 Task: Buy 2 Sway Bars & Parts from Shocks, Struts & Suspension section under best seller category for shipping address: Melinda Young, 1980 Bartlett Avenue, Southfield, Michigan 48076, Cell Number 2485598029. Pay from credit card ending with 7965, CVV 549
Action: Mouse moved to (109, 25)
Screenshot: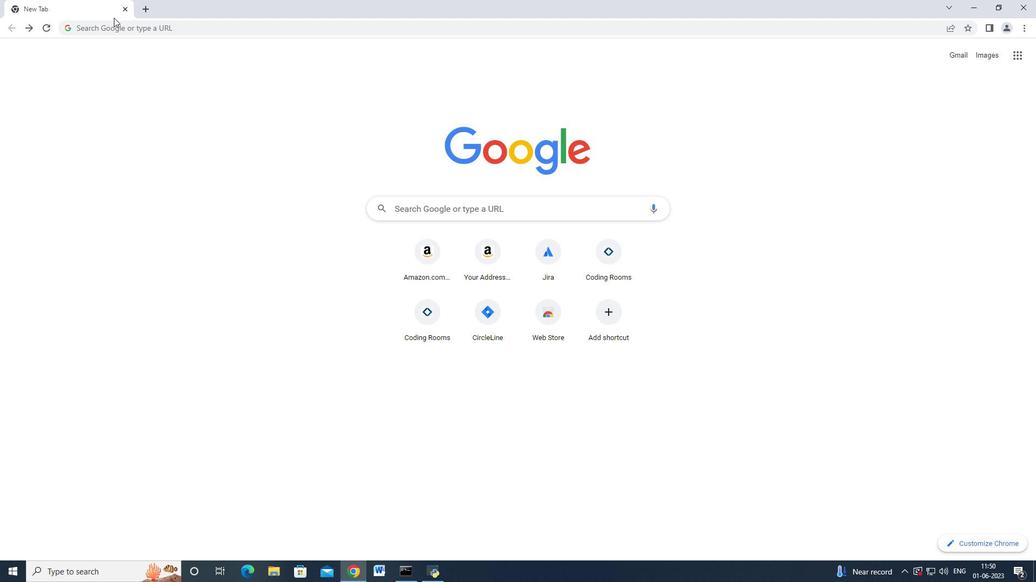 
Action: Mouse pressed left at (109, 25)
Screenshot: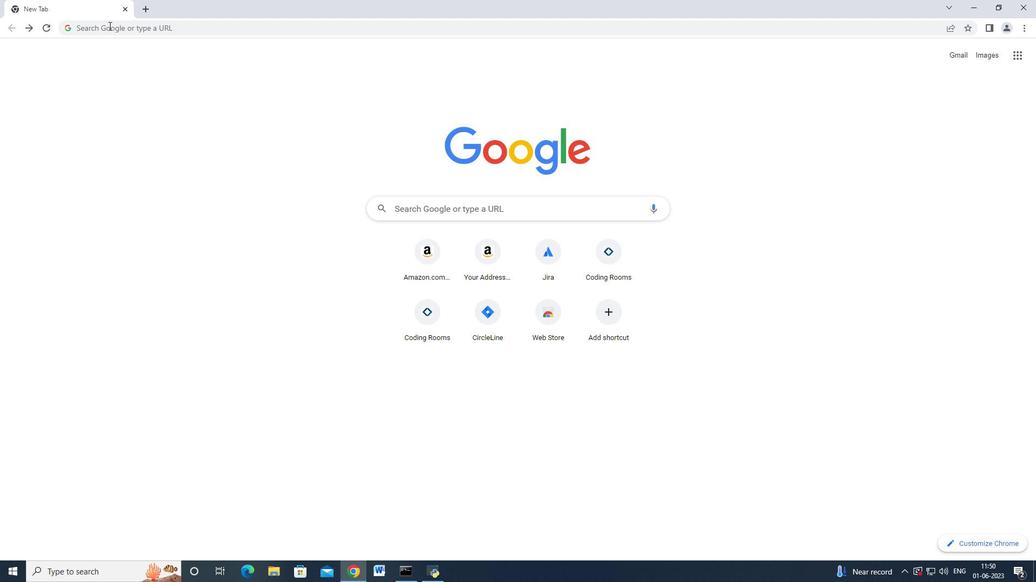 
Action: Key pressed amazon.com<Key.enter>
Screenshot: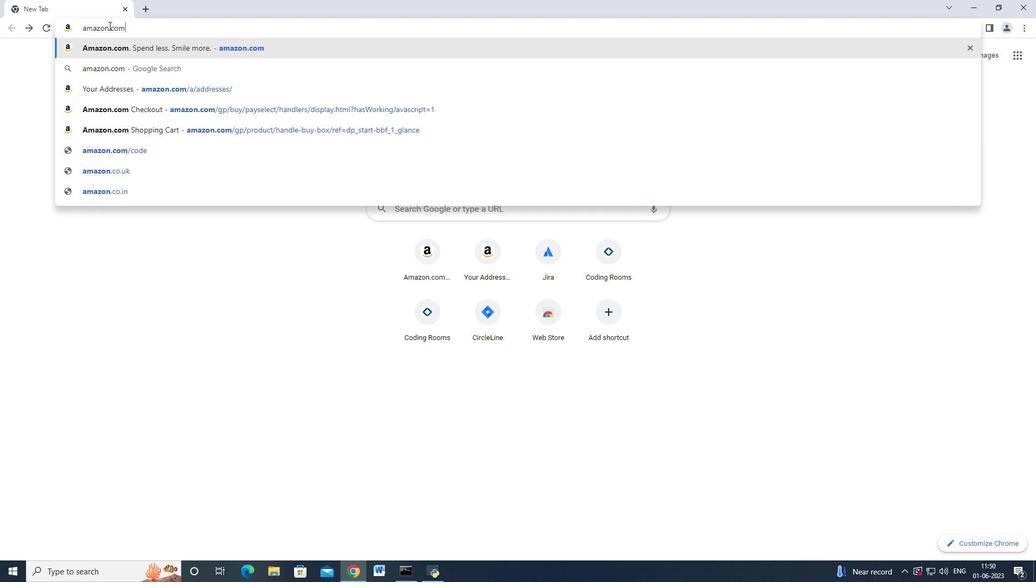 
Action: Mouse moved to (26, 86)
Screenshot: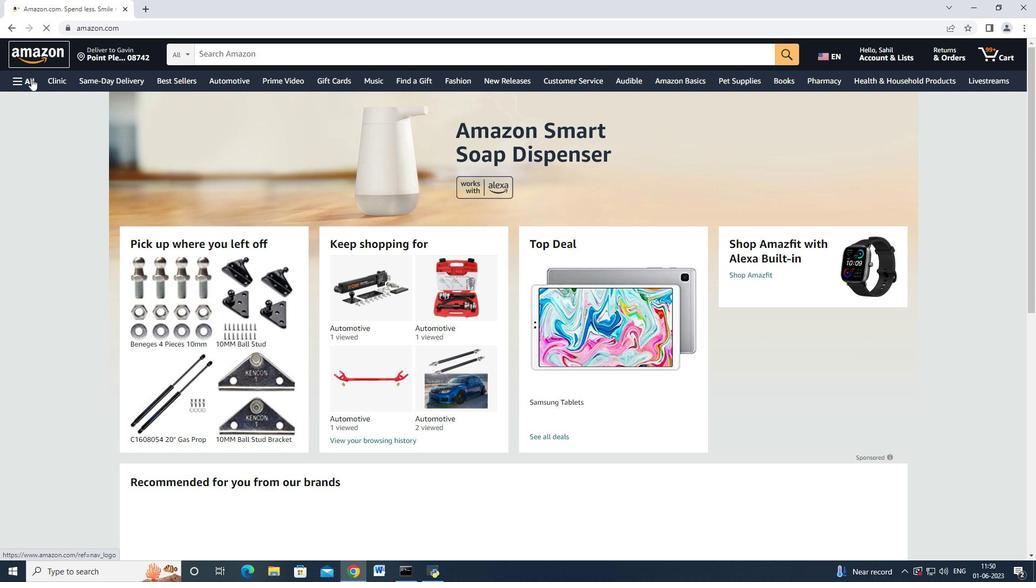 
Action: Mouse pressed left at (26, 86)
Screenshot: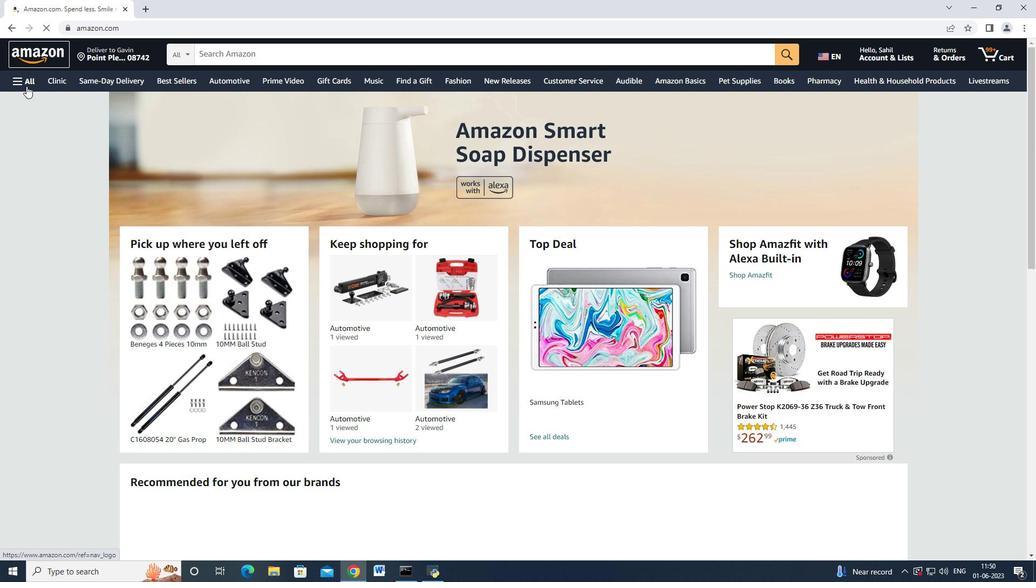 
Action: Mouse moved to (51, 146)
Screenshot: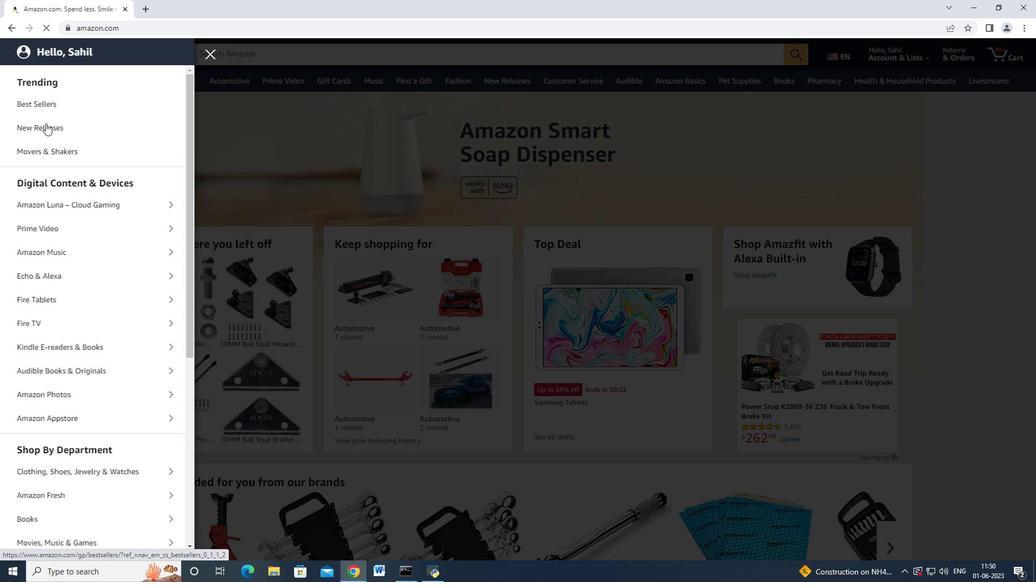 
Action: Mouse scrolled (51, 145) with delta (0, 0)
Screenshot: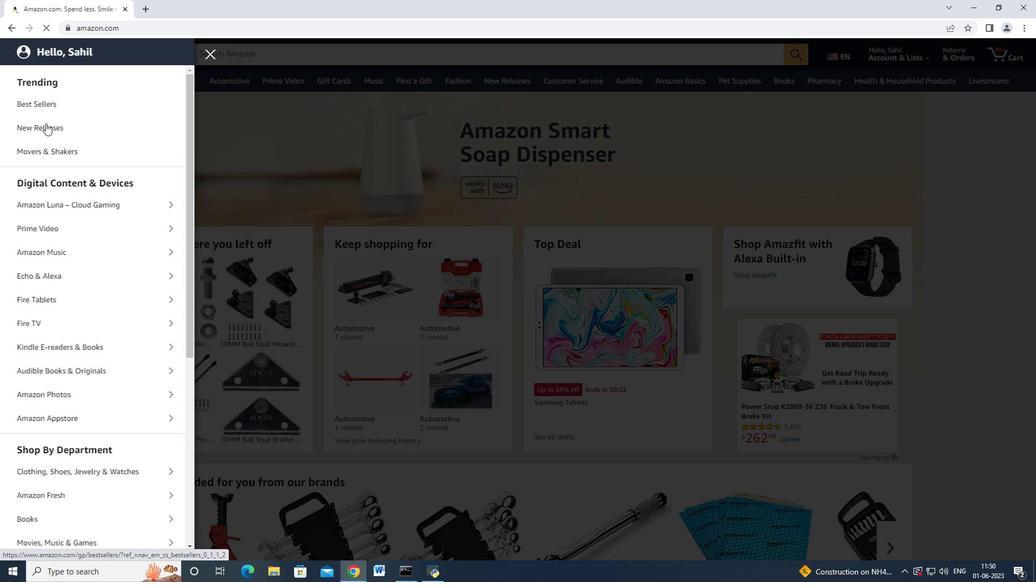 
Action: Mouse moved to (52, 152)
Screenshot: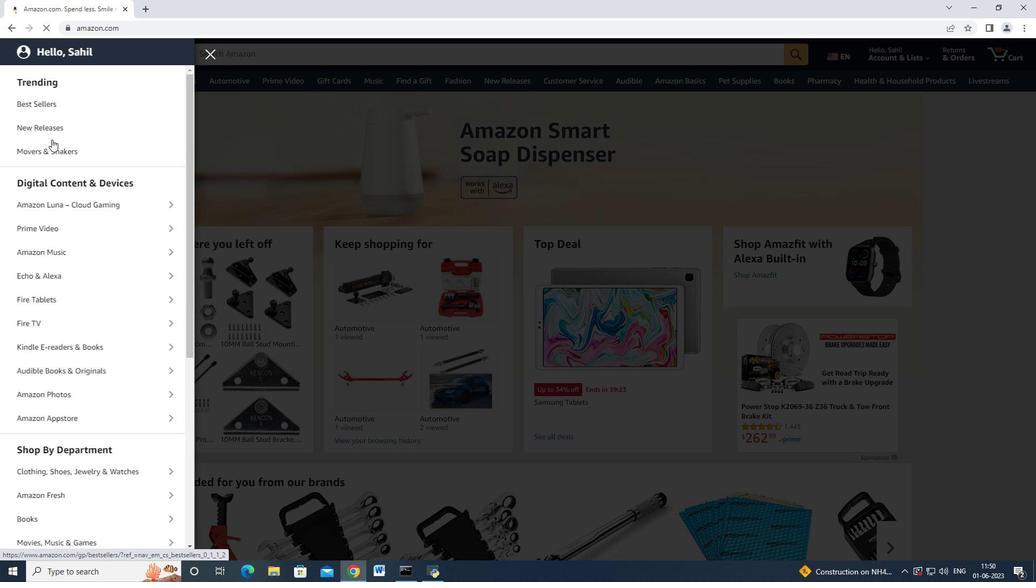 
Action: Mouse scrolled (52, 151) with delta (0, 0)
Screenshot: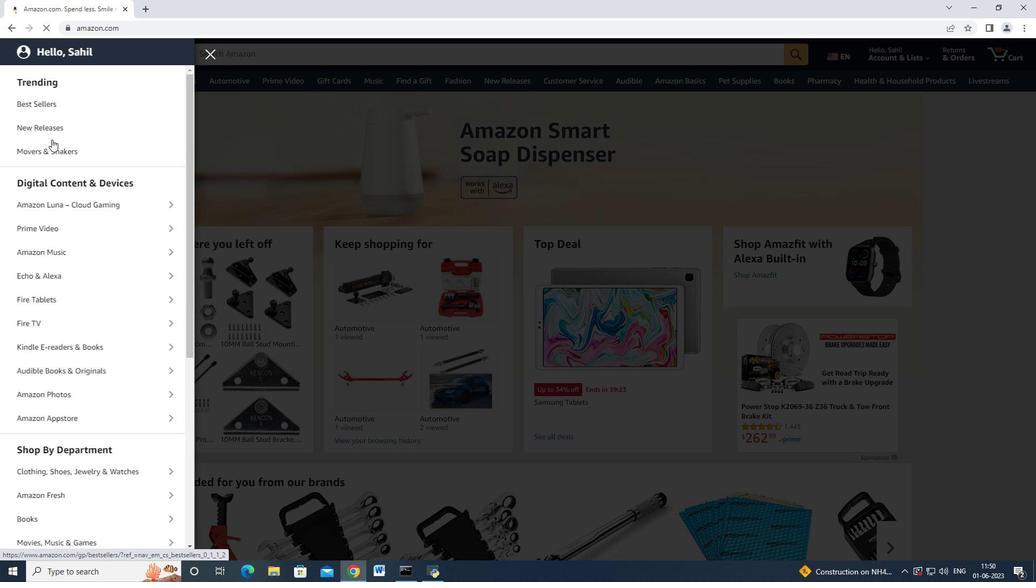 
Action: Mouse moved to (53, 158)
Screenshot: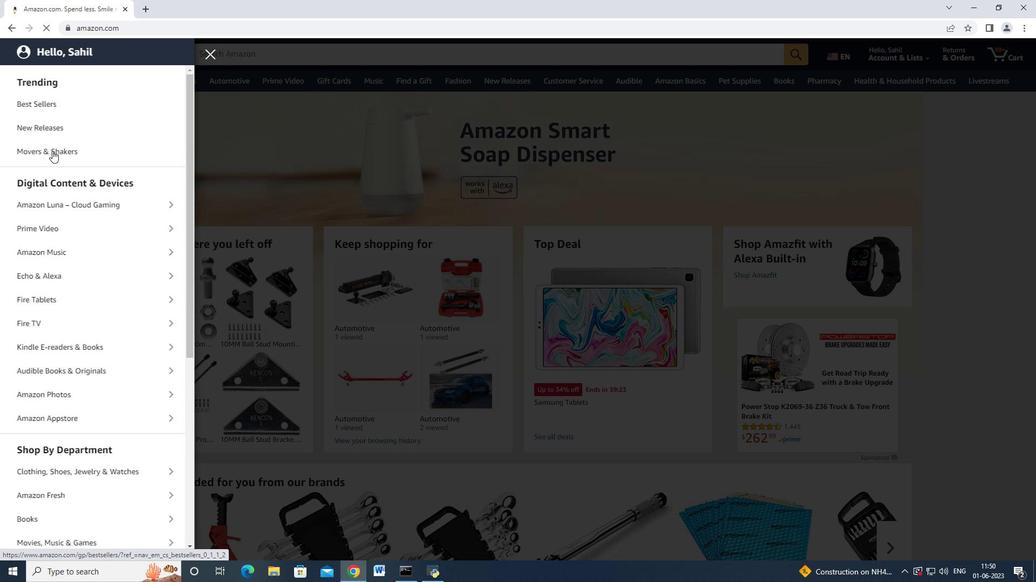 
Action: Mouse scrolled (53, 156) with delta (0, 0)
Screenshot: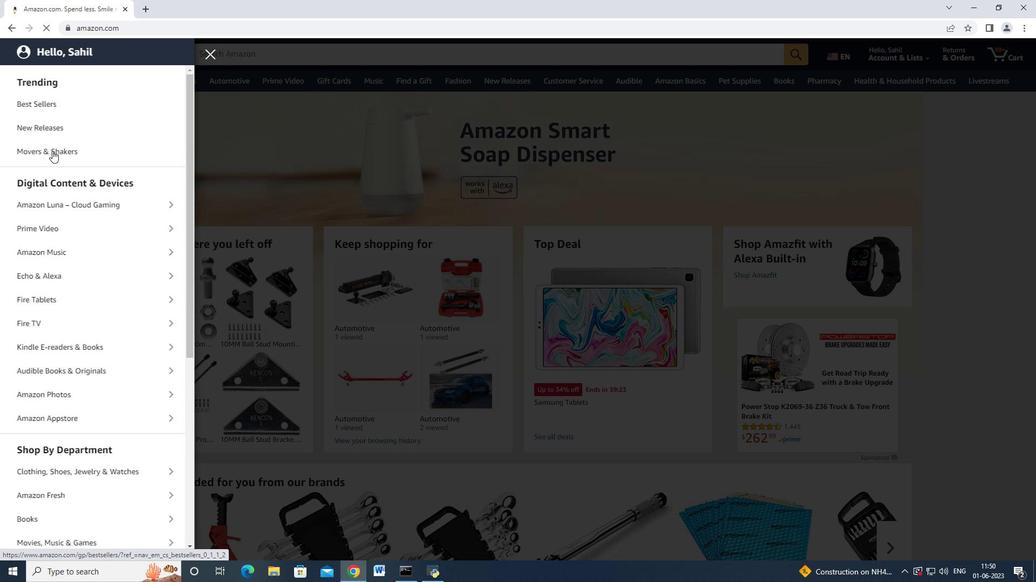 
Action: Mouse moved to (60, 407)
Screenshot: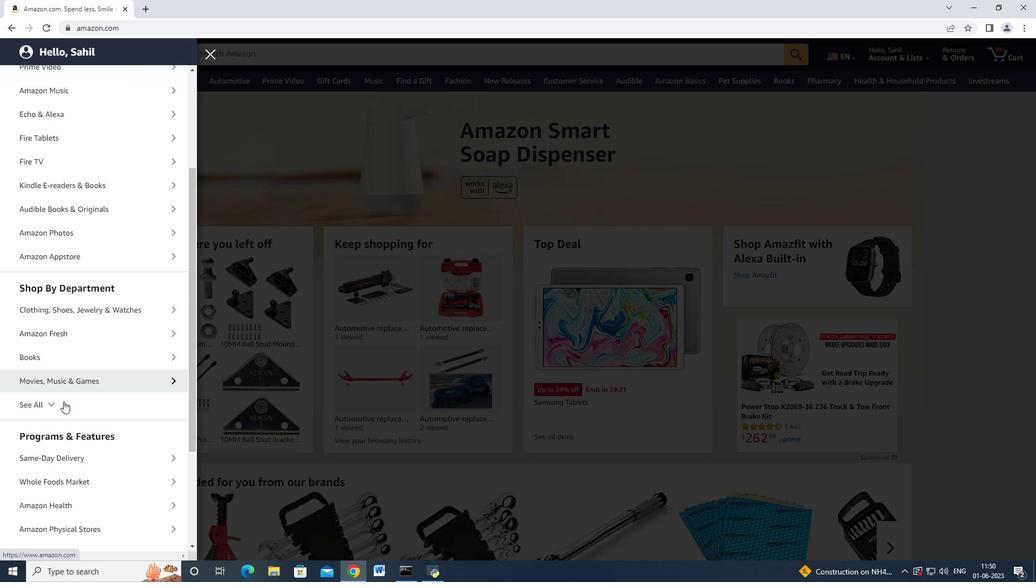 
Action: Mouse pressed left at (60, 407)
Screenshot: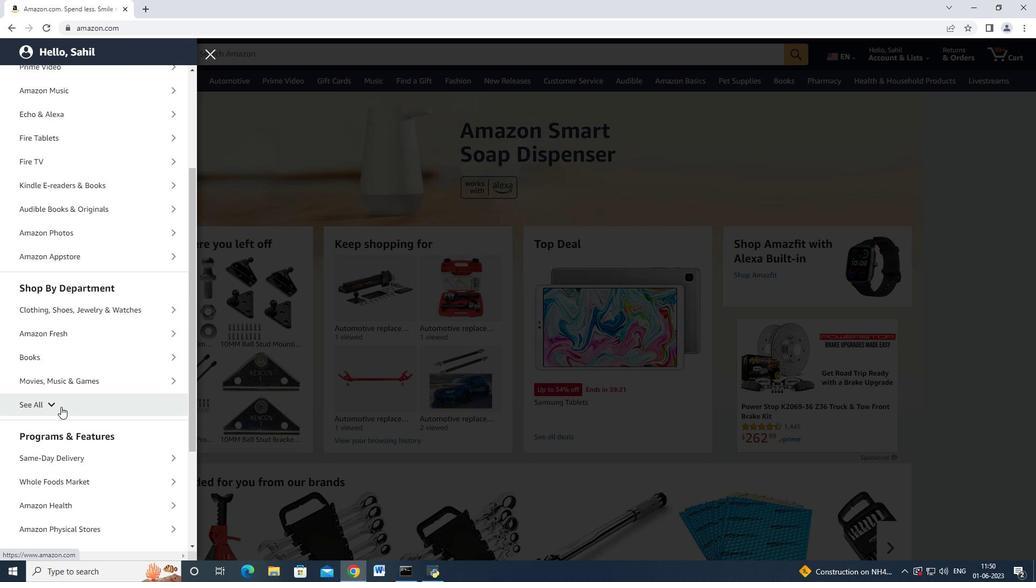 
Action: Mouse moved to (75, 388)
Screenshot: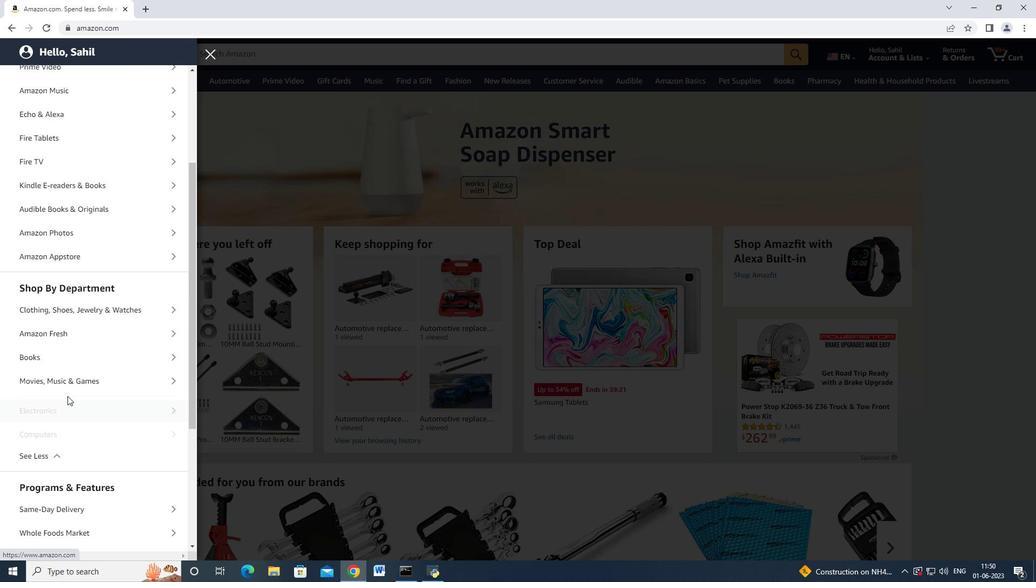 
Action: Mouse scrolled (75, 387) with delta (0, 0)
Screenshot: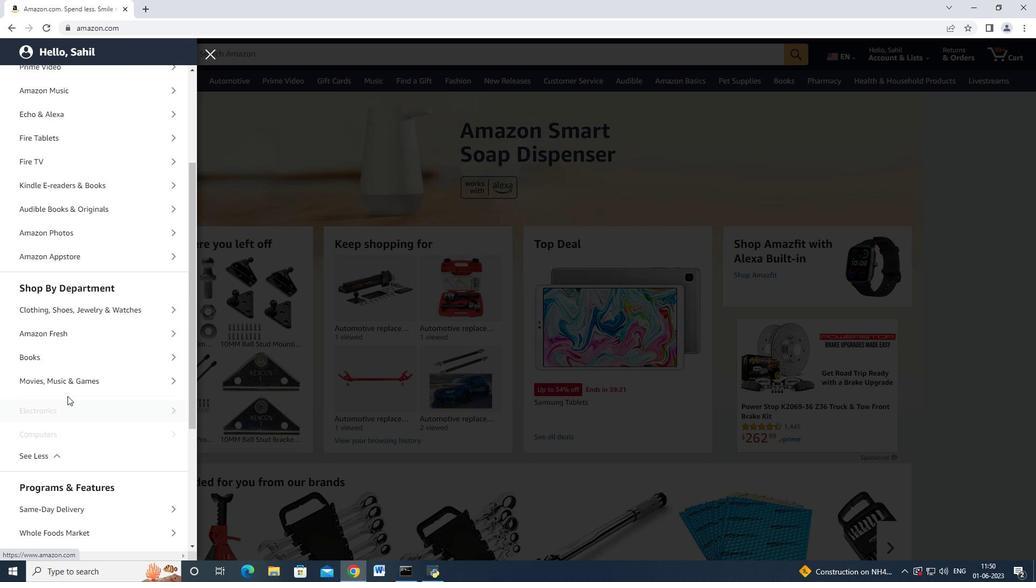 
Action: Mouse scrolled (75, 387) with delta (0, 0)
Screenshot: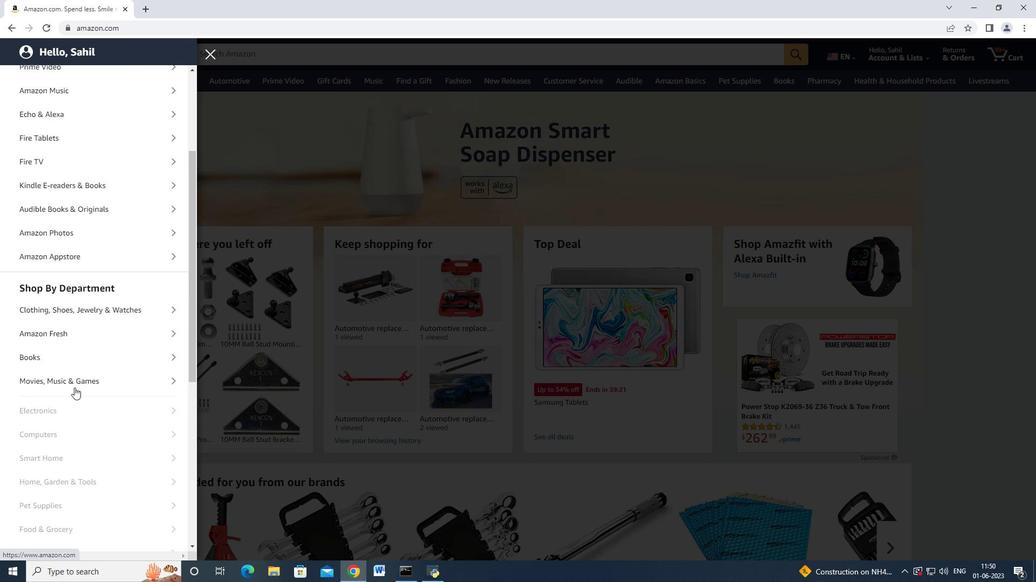
Action: Mouse scrolled (75, 387) with delta (0, 0)
Screenshot: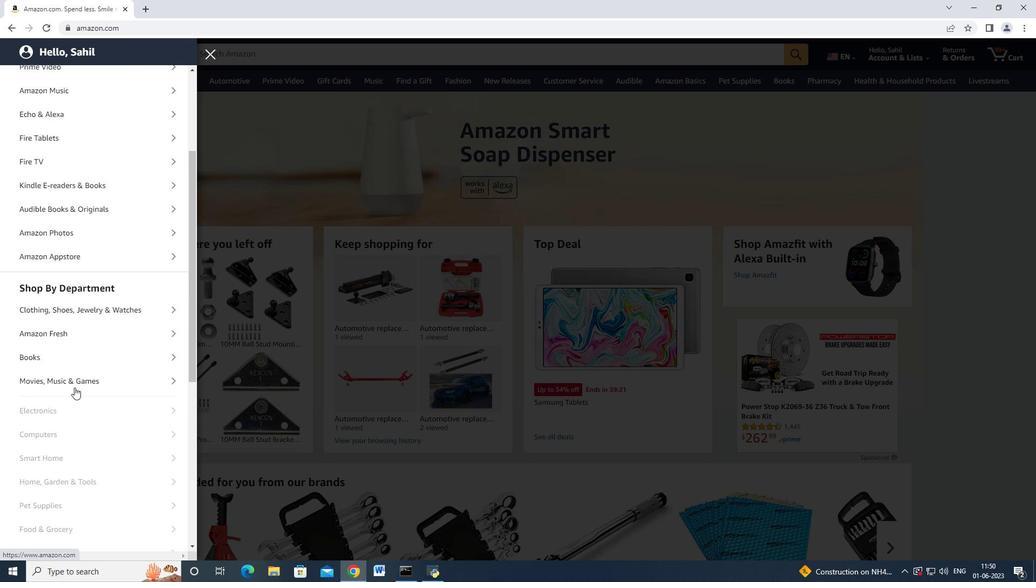
Action: Mouse scrolled (75, 387) with delta (0, 0)
Screenshot: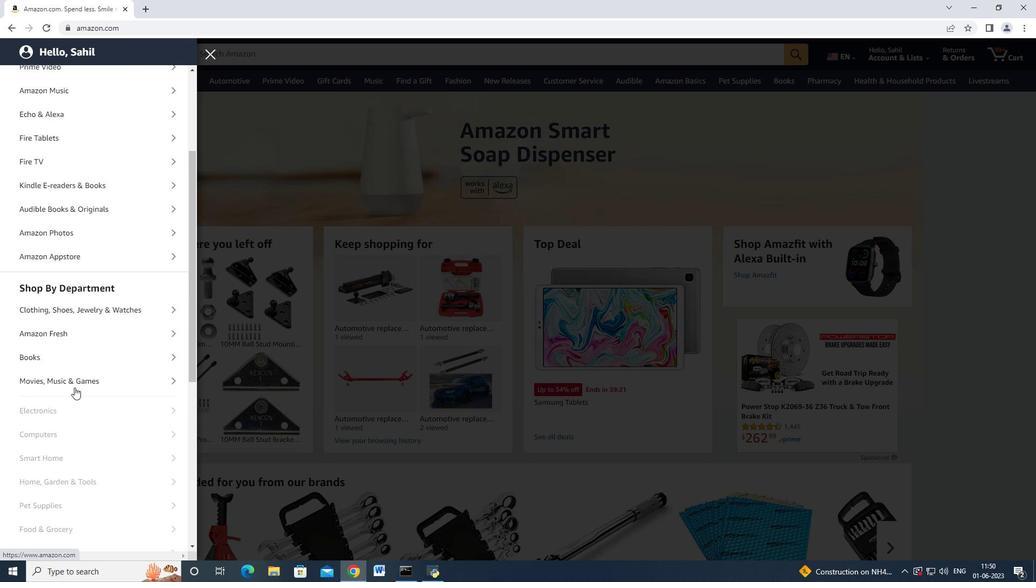 
Action: Mouse moved to (75, 387)
Screenshot: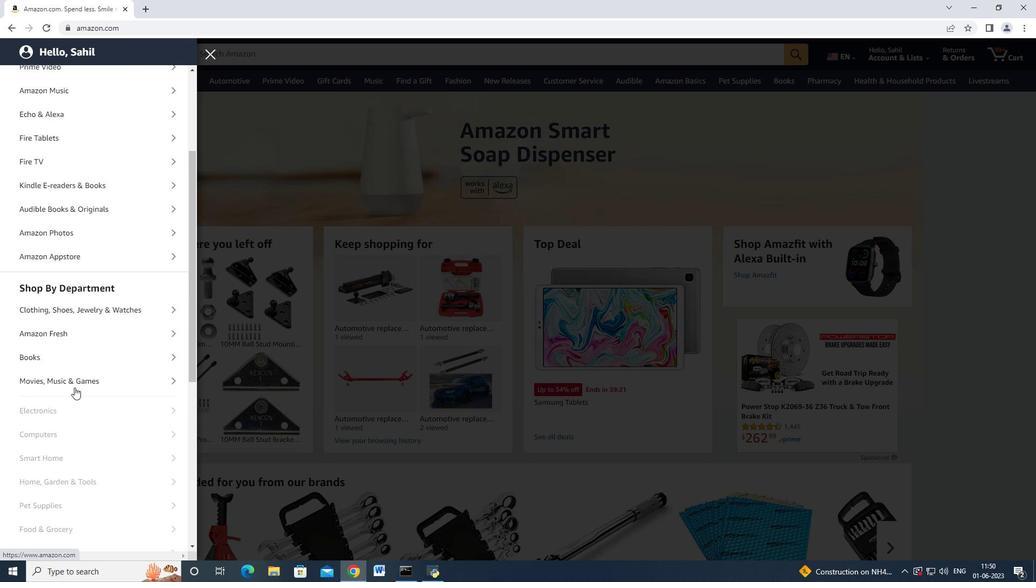 
Action: Mouse scrolled (75, 386) with delta (0, 0)
Screenshot: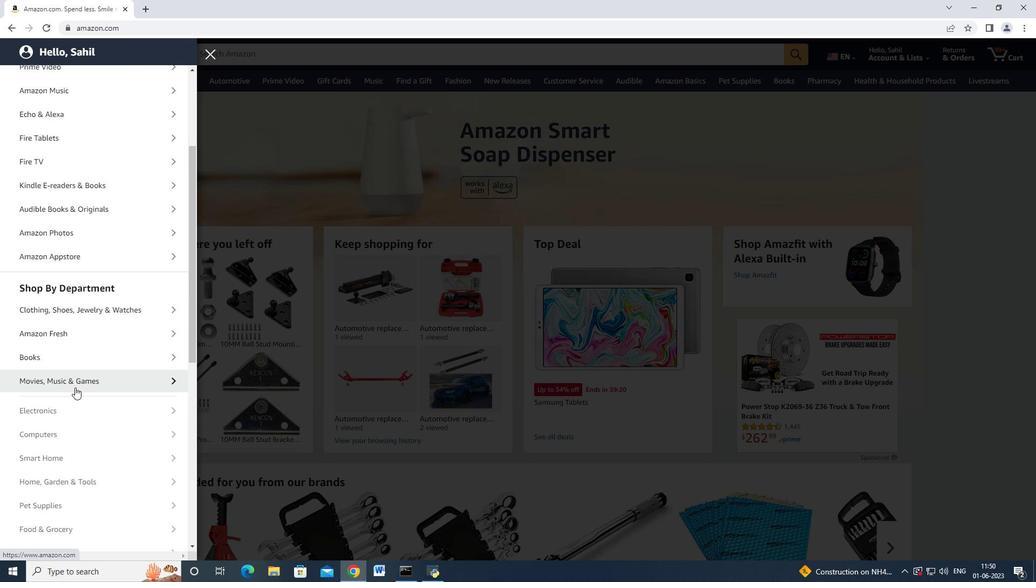 
Action: Mouse moved to (94, 348)
Screenshot: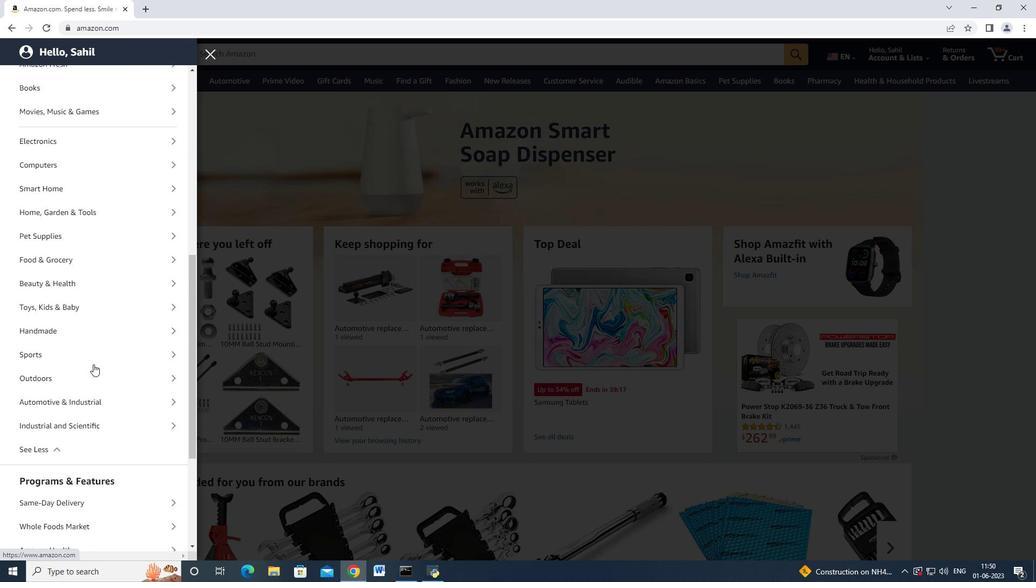 
Action: Mouse scrolled (94, 348) with delta (0, 0)
Screenshot: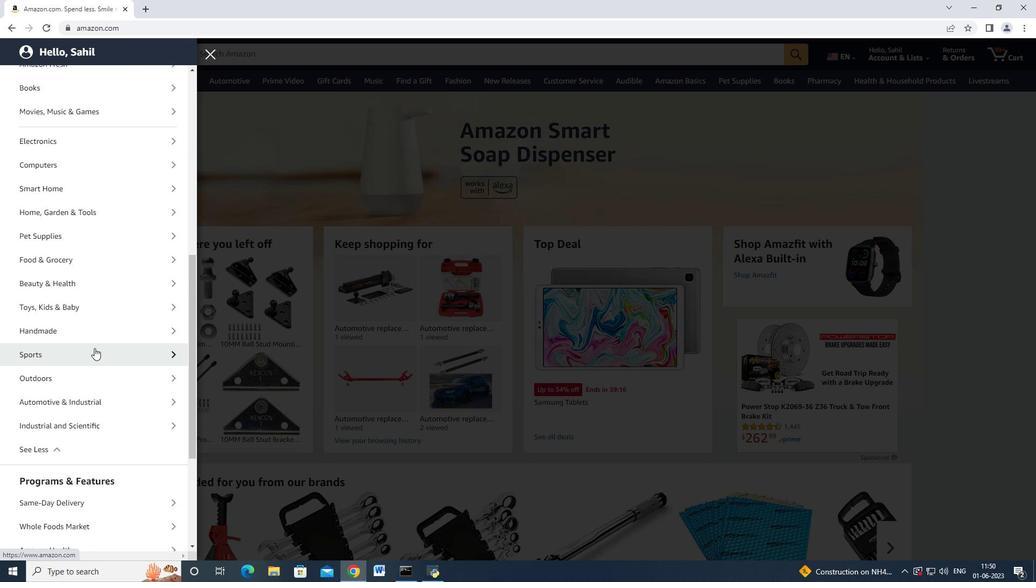 
Action: Mouse moved to (94, 351)
Screenshot: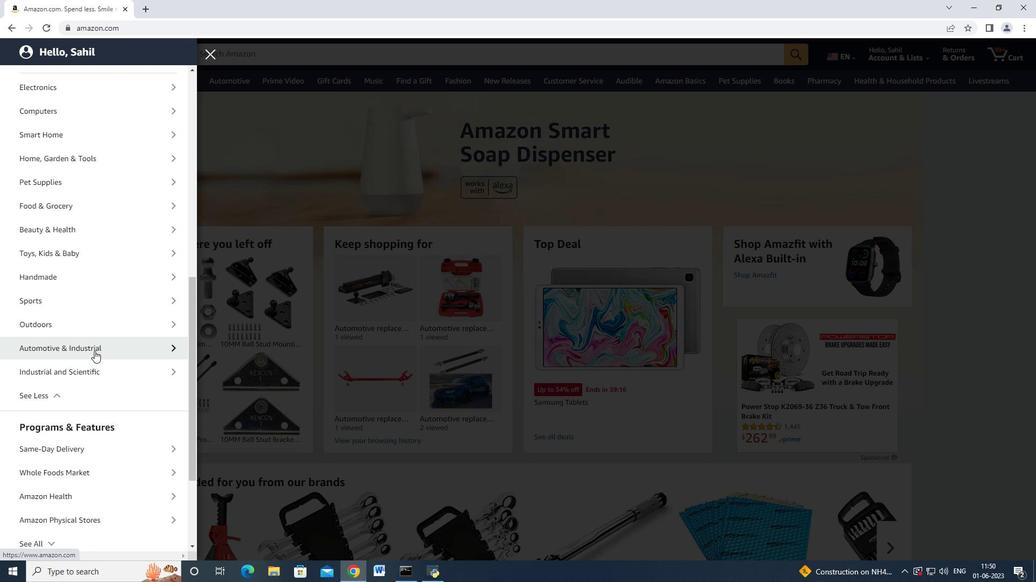 
Action: Mouse scrolled (94, 351) with delta (0, 0)
Screenshot: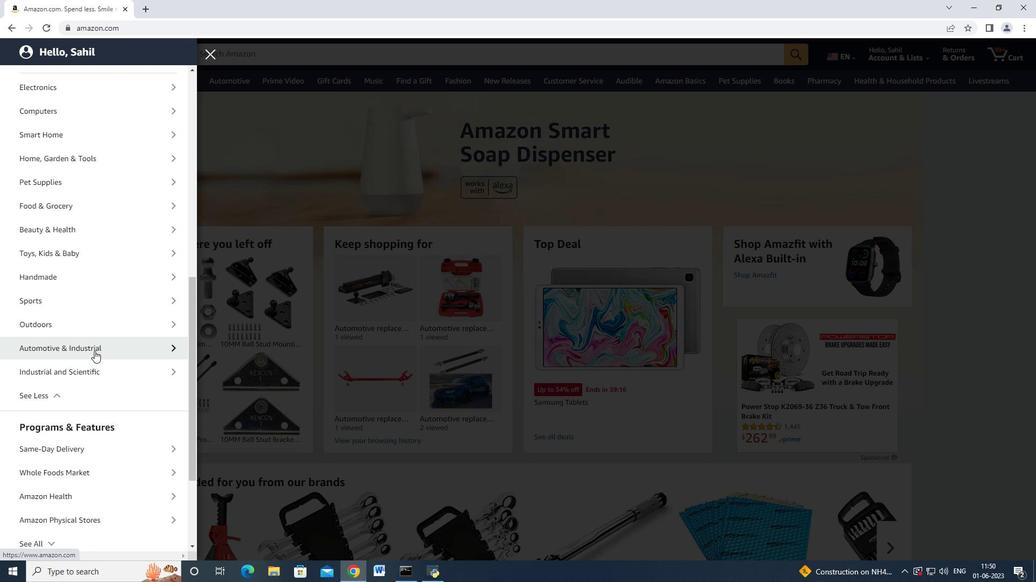 
Action: Mouse scrolled (94, 351) with delta (0, 0)
Screenshot: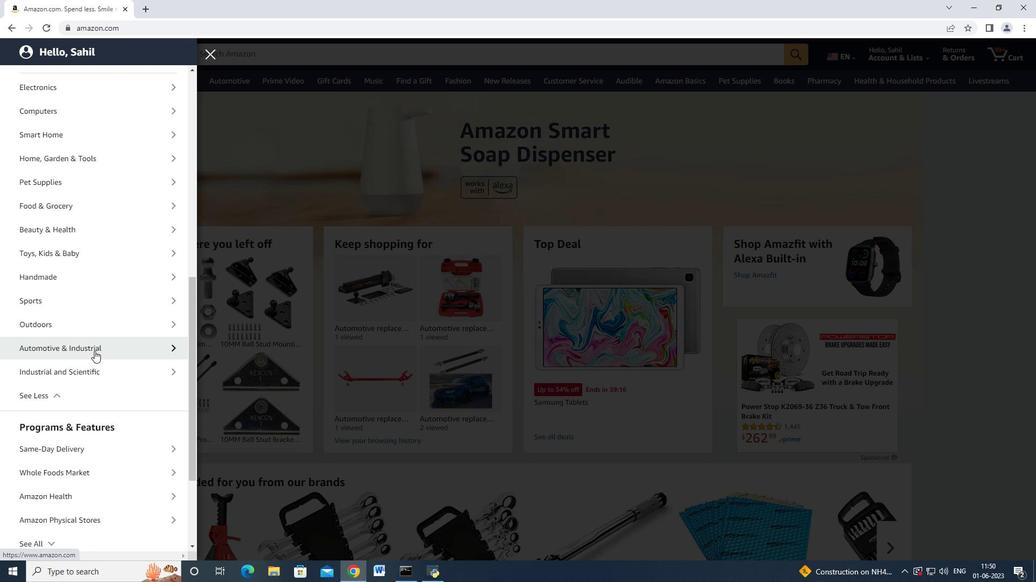 
Action: Mouse moved to (94, 355)
Screenshot: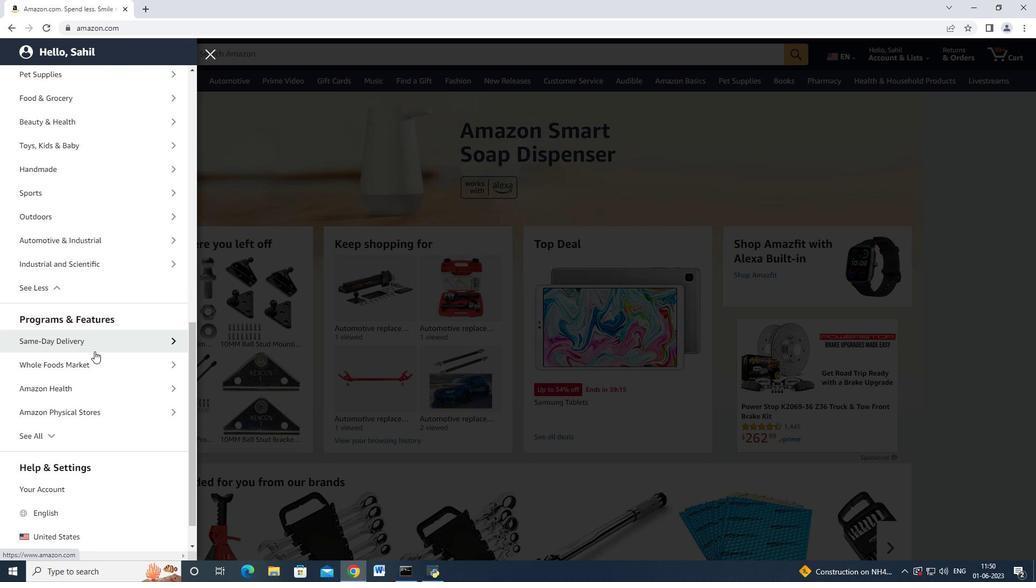 
Action: Mouse scrolled (94, 355) with delta (0, 0)
Screenshot: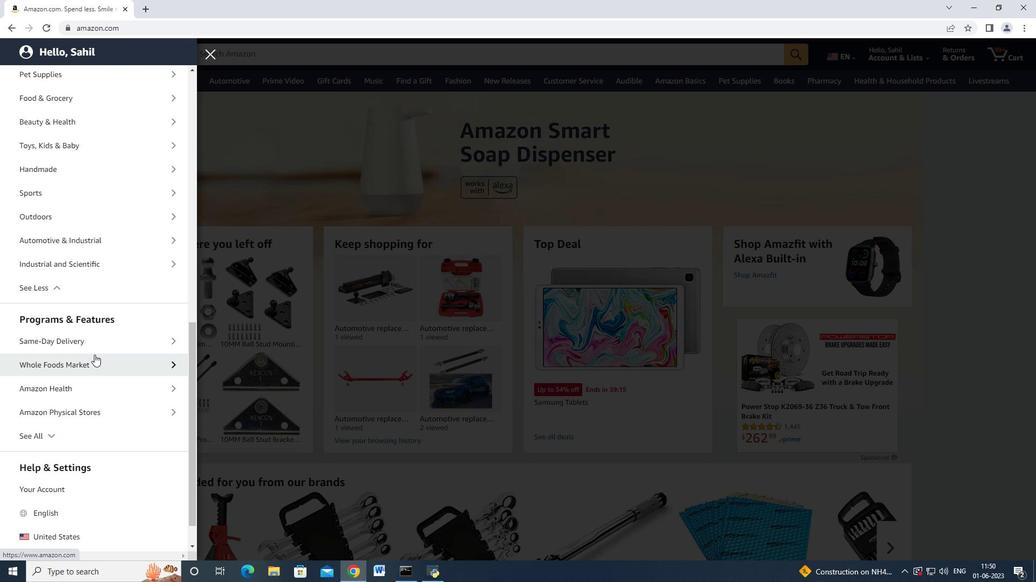 
Action: Mouse scrolled (94, 355) with delta (0, 0)
Screenshot: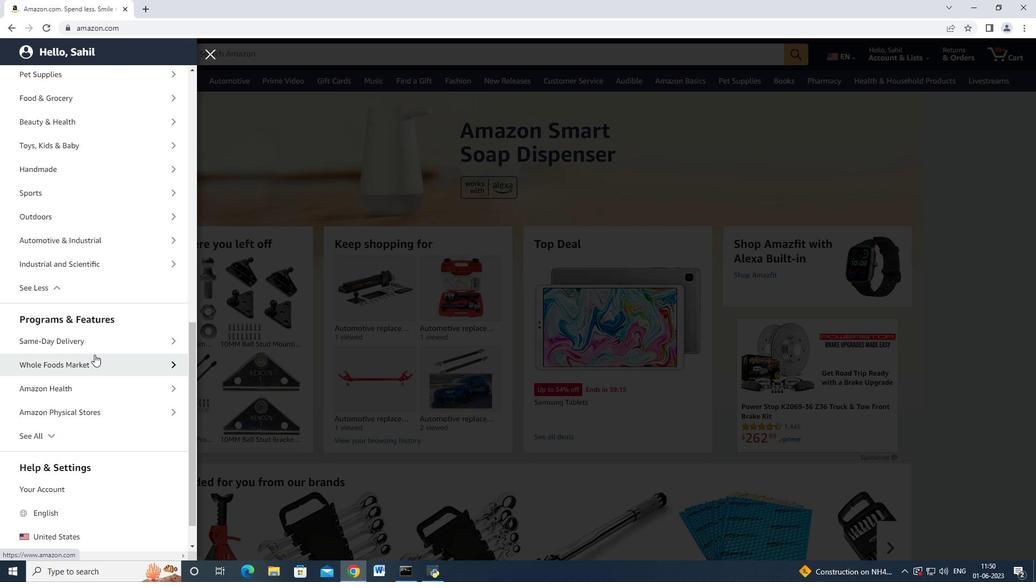 
Action: Mouse moved to (95, 352)
Screenshot: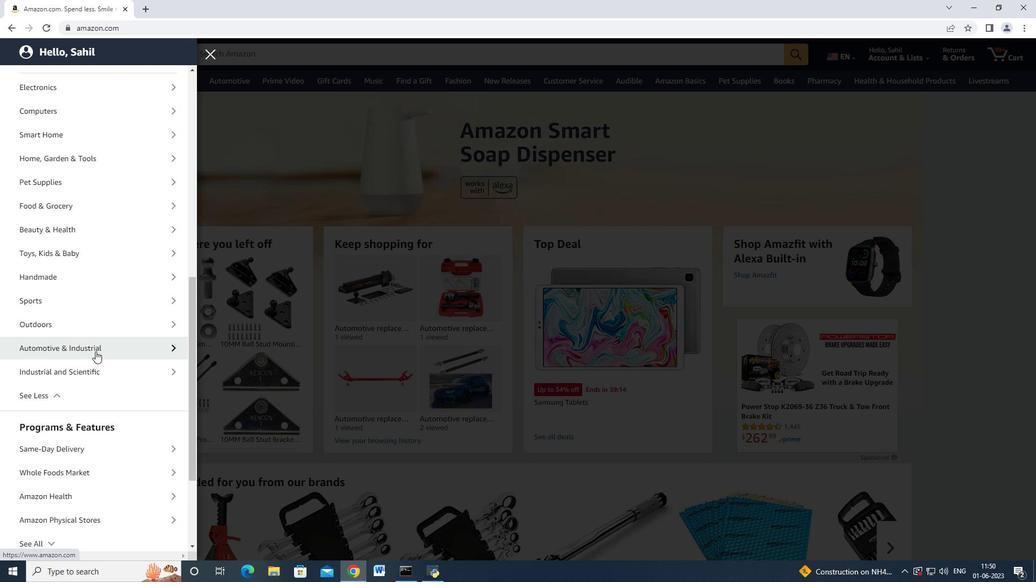 
Action: Mouse scrolled (95, 353) with delta (0, 0)
Screenshot: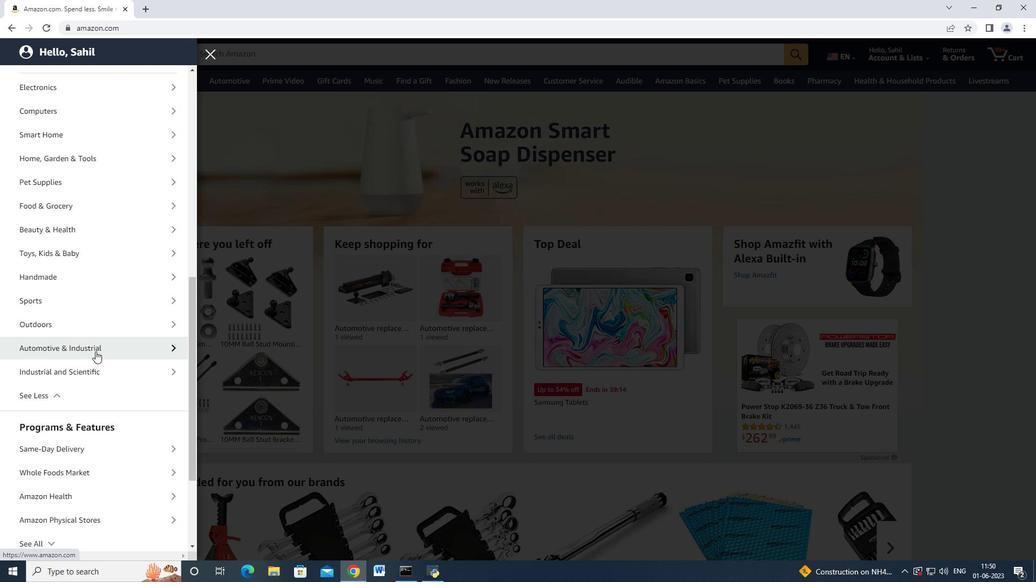
Action: Mouse scrolled (95, 353) with delta (0, 0)
Screenshot: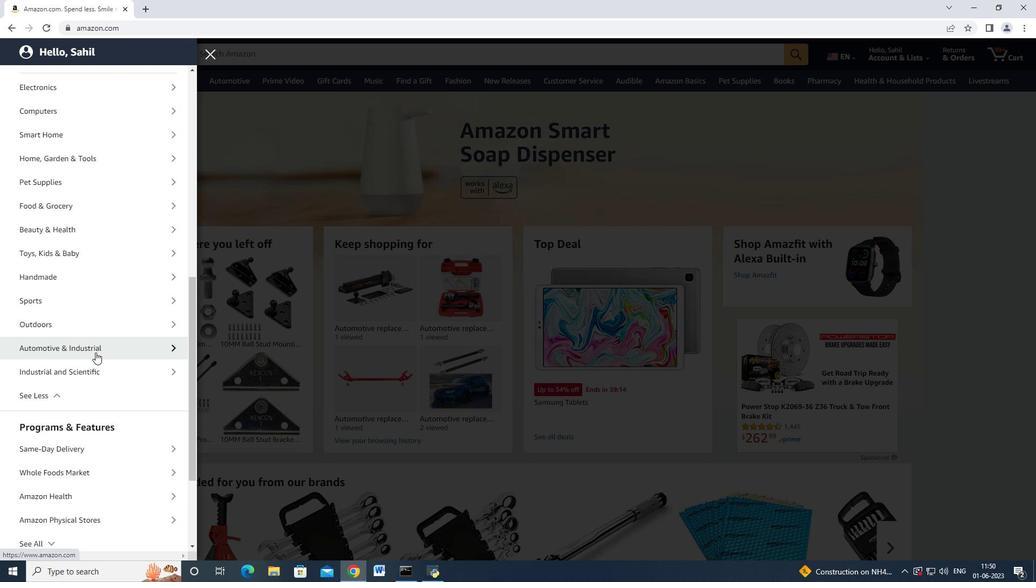
Action: Mouse moved to (101, 455)
Screenshot: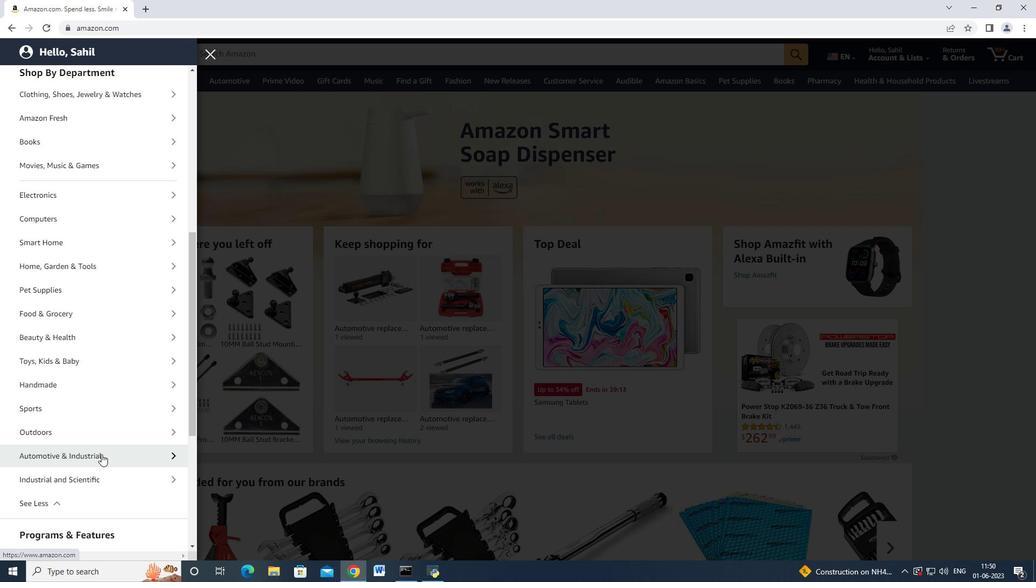 
Action: Mouse pressed left at (101, 455)
Screenshot: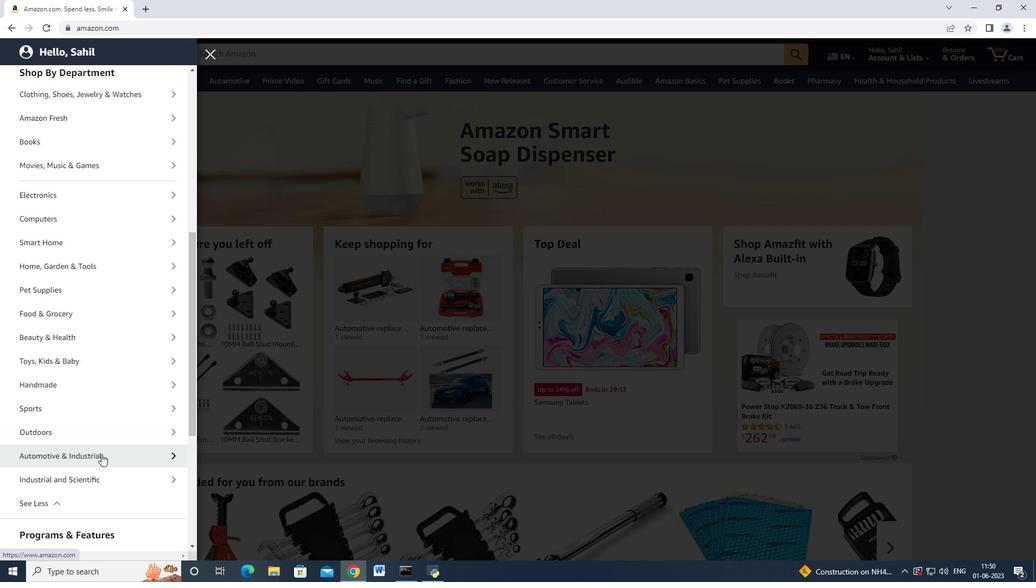 
Action: Mouse moved to (101, 124)
Screenshot: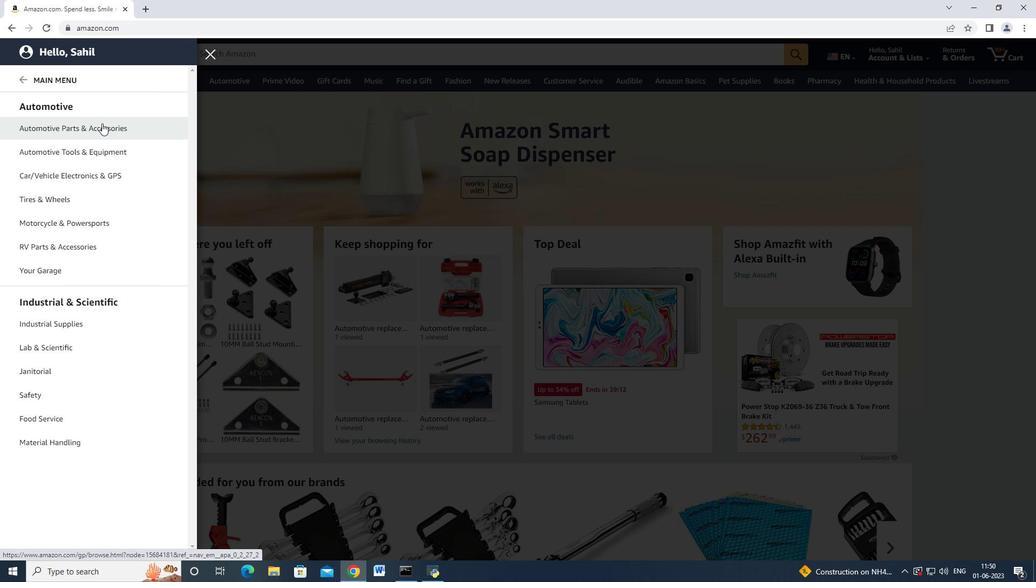 
Action: Mouse pressed left at (101, 124)
Screenshot: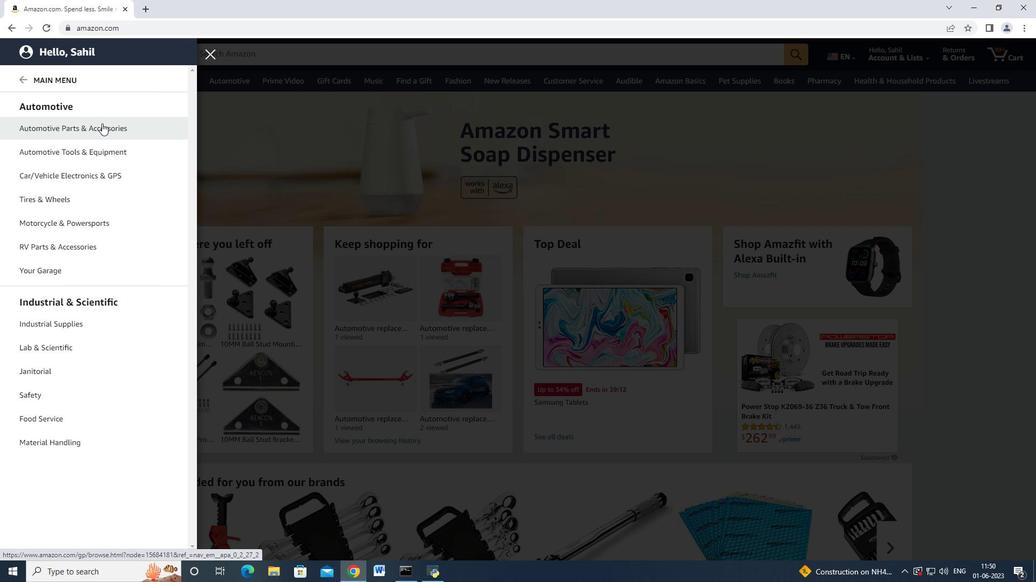 
Action: Mouse moved to (182, 104)
Screenshot: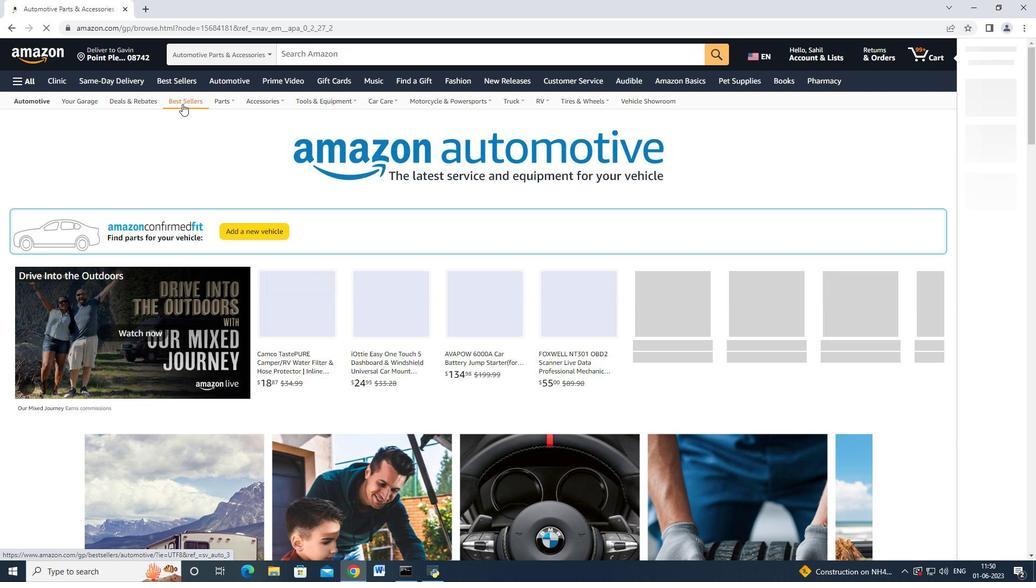 
Action: Mouse pressed left at (182, 104)
Screenshot: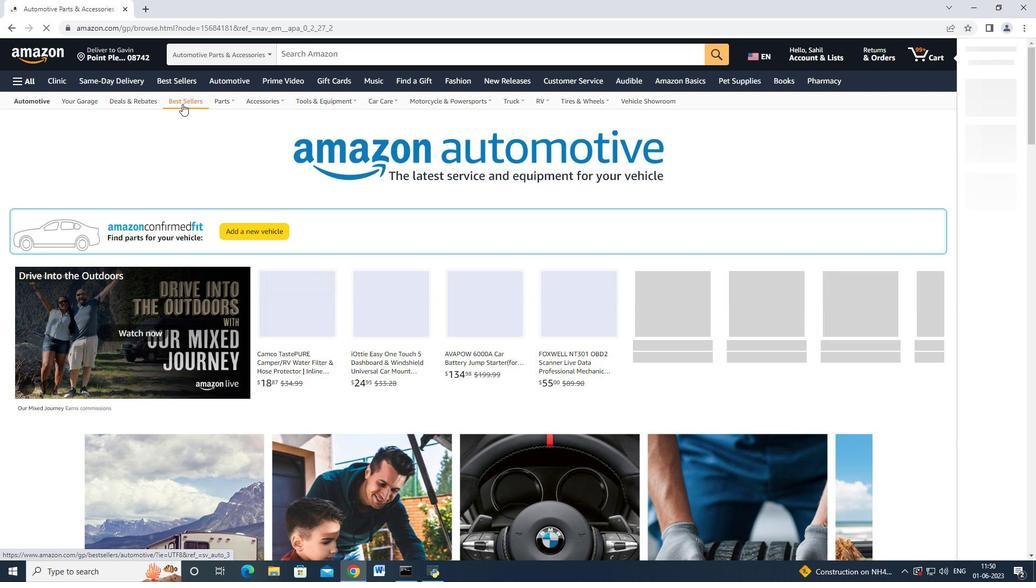 
Action: Mouse moved to (75, 347)
Screenshot: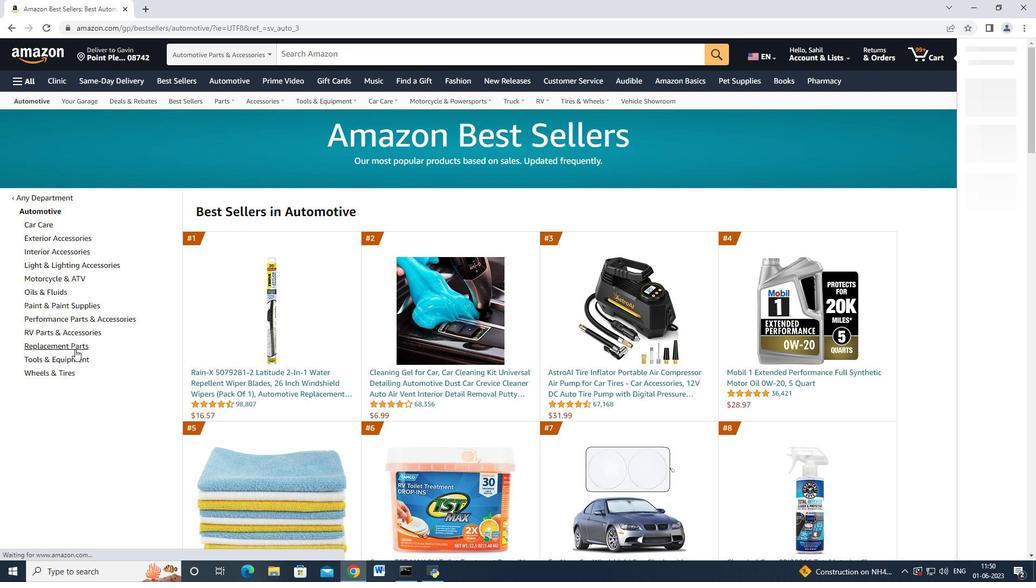 
Action: Mouse pressed left at (75, 347)
Screenshot: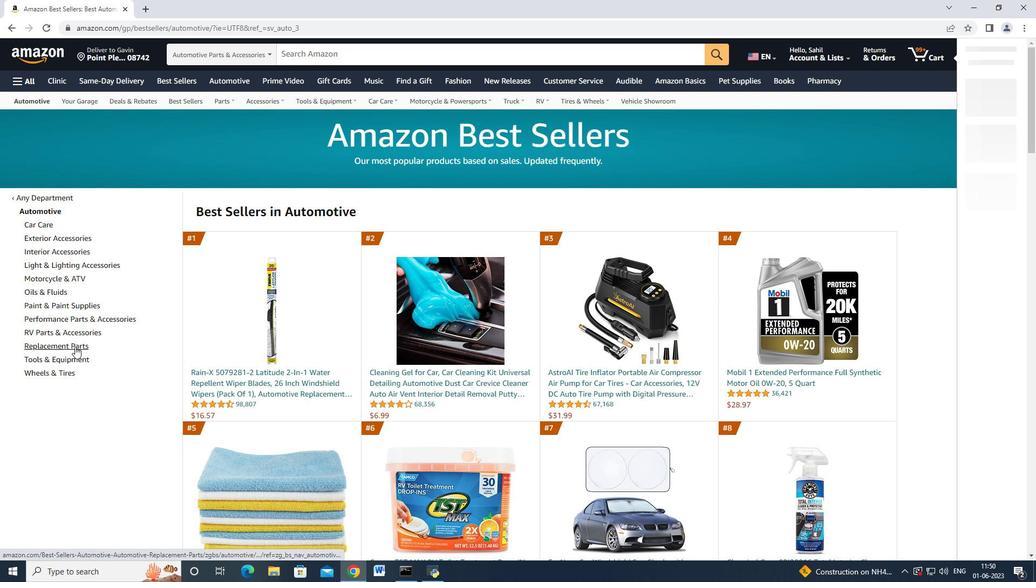 
Action: Mouse moved to (118, 324)
Screenshot: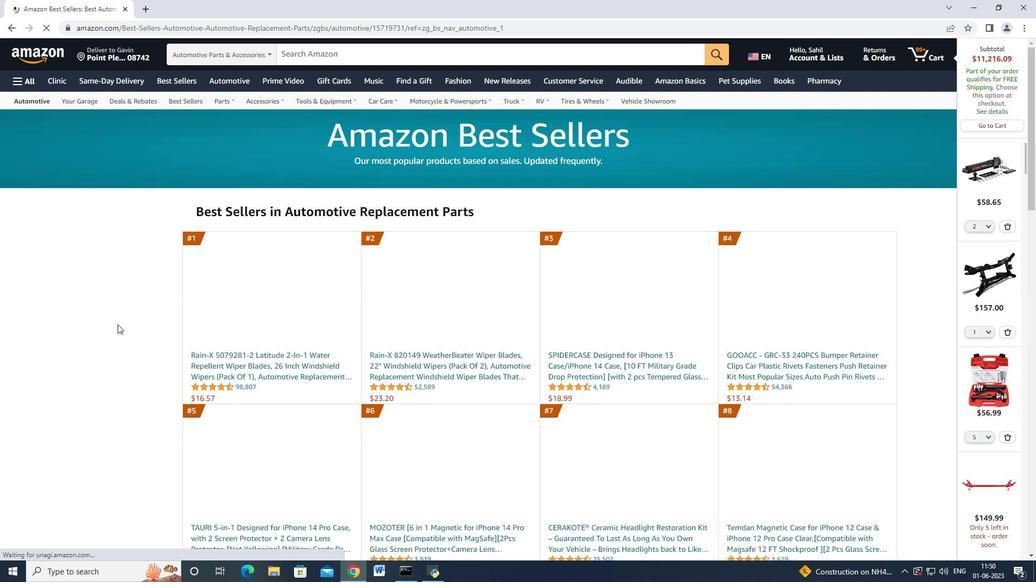 
Action: Mouse scrolled (118, 323) with delta (0, 0)
Screenshot: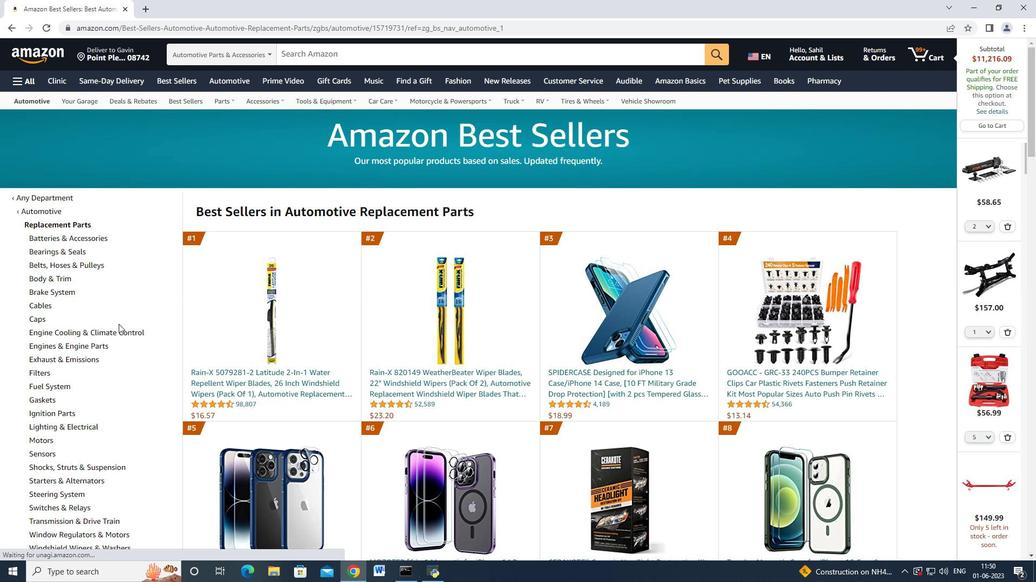 
Action: Mouse scrolled (118, 323) with delta (0, 0)
Screenshot: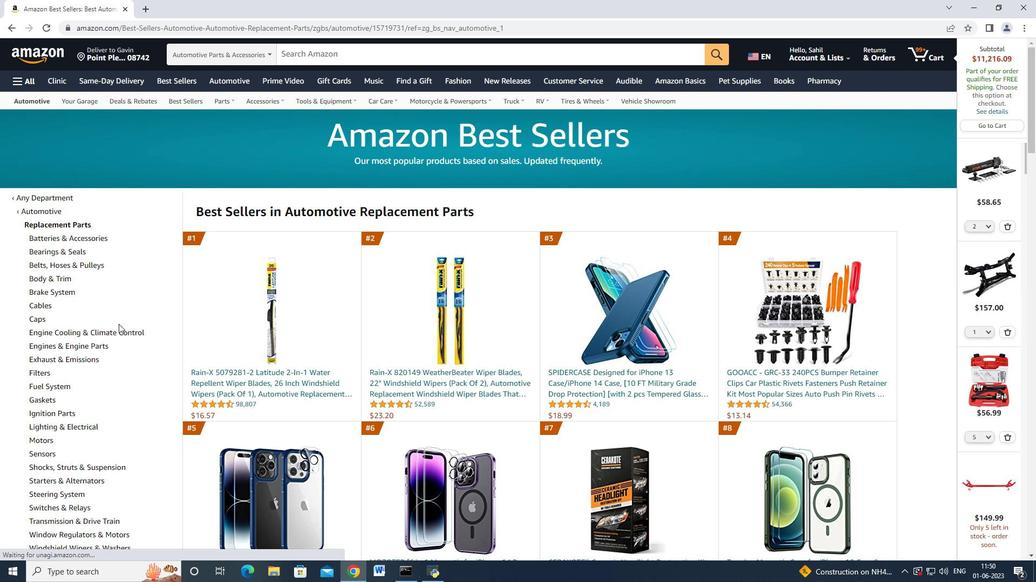 
Action: Mouse moved to (128, 339)
Screenshot: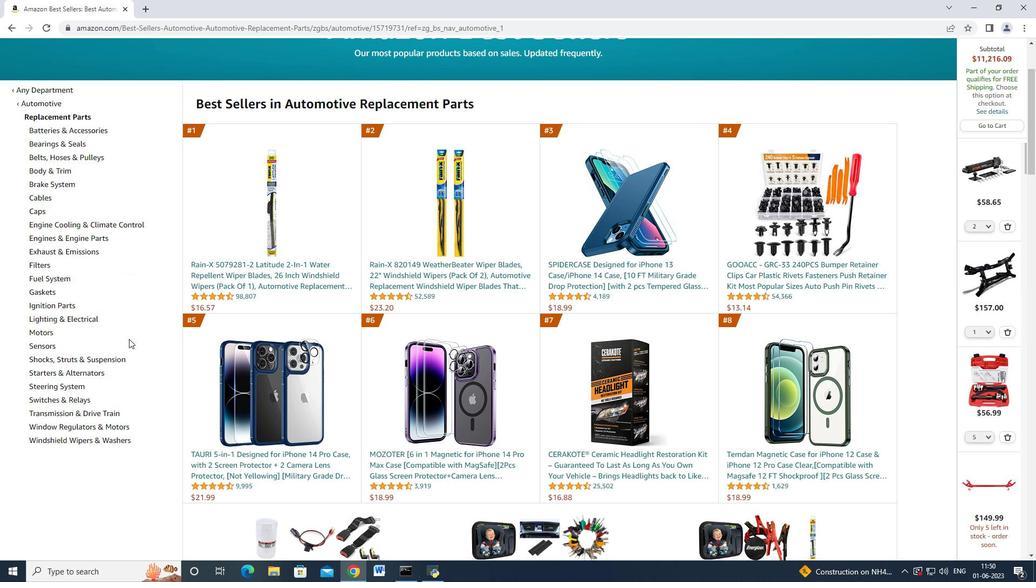 
Action: Mouse scrolled (128, 338) with delta (0, 0)
Screenshot: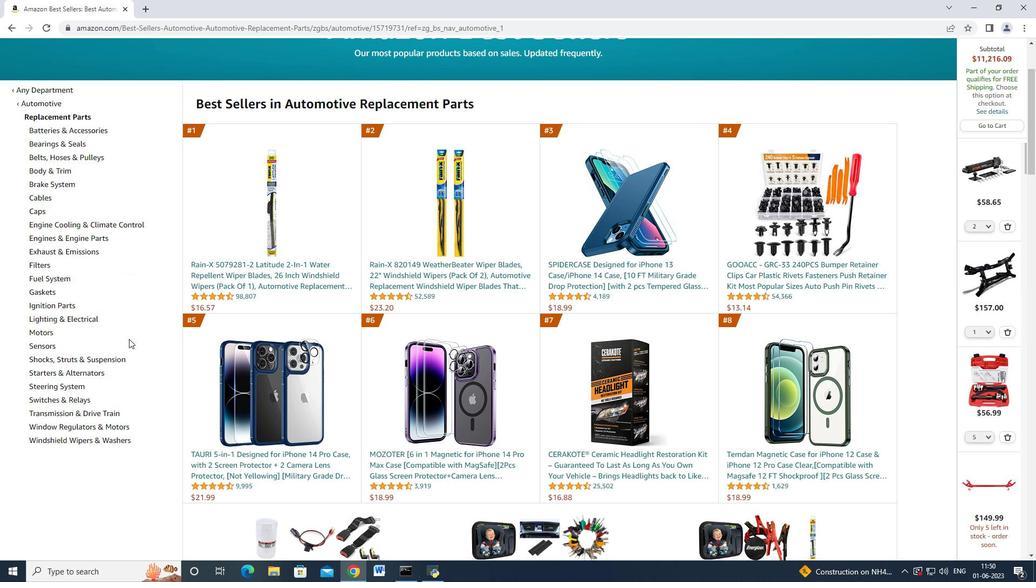 
Action: Mouse moved to (110, 303)
Screenshot: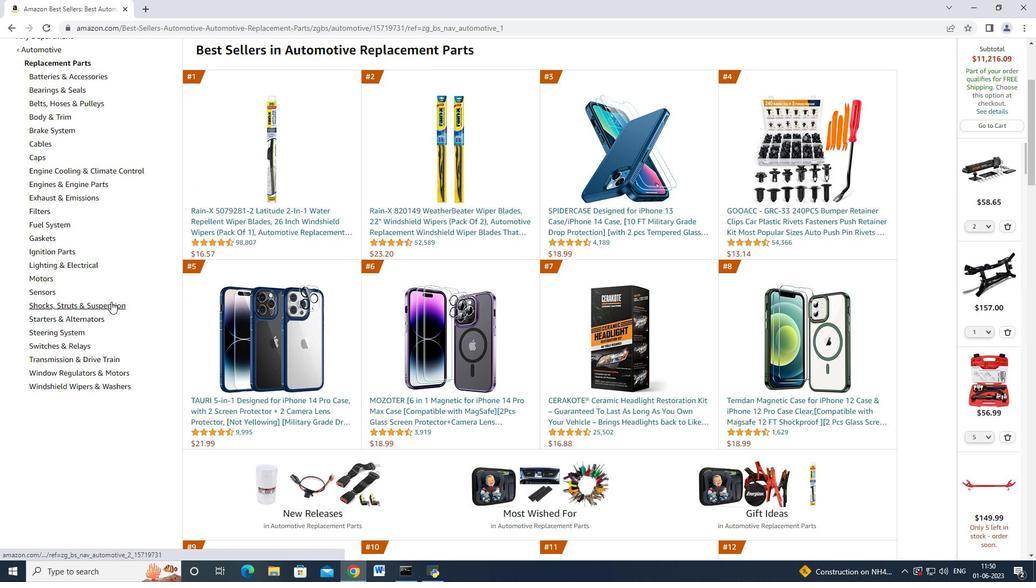 
Action: Mouse pressed left at (110, 303)
Screenshot: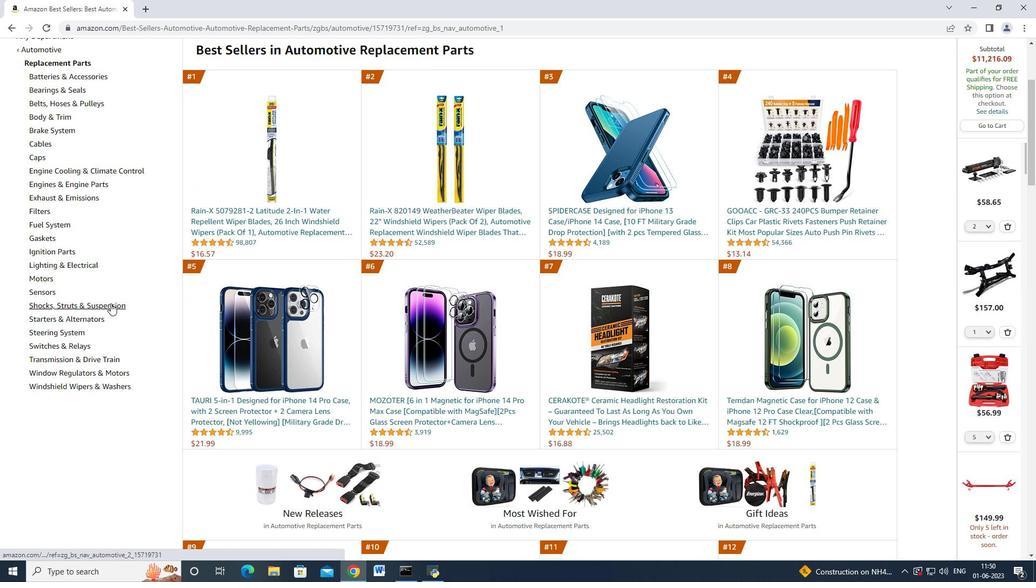 
Action: Mouse moved to (114, 302)
Screenshot: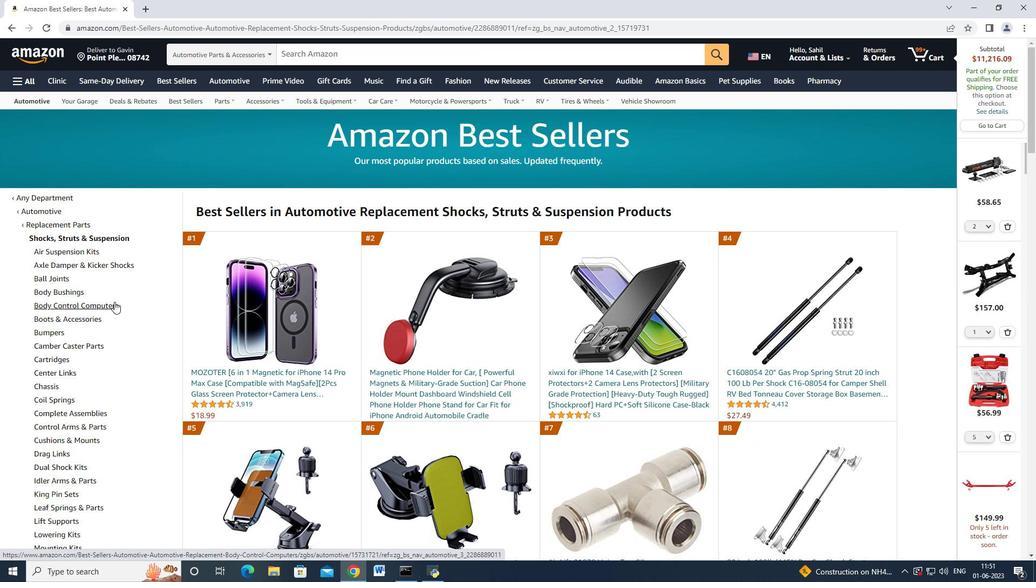 
Action: Mouse scrolled (114, 301) with delta (0, 0)
Screenshot: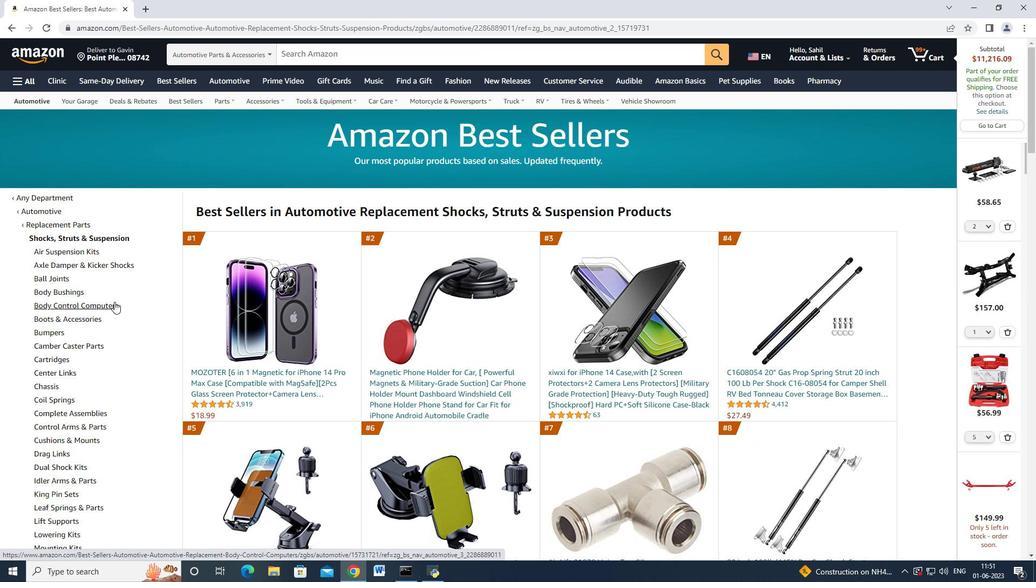 
Action: Mouse moved to (114, 302)
Screenshot: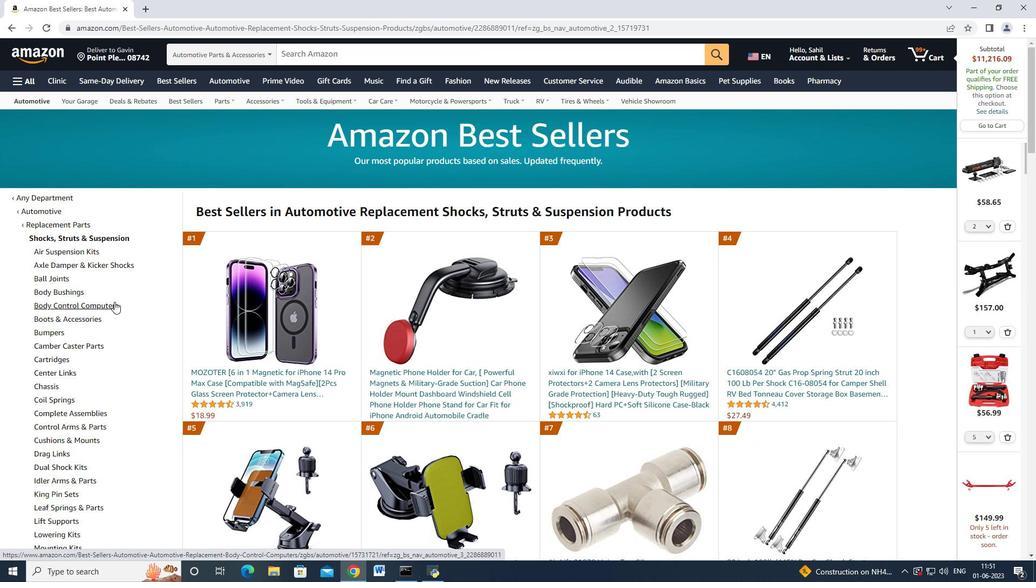 
Action: Mouse scrolled (114, 301) with delta (0, 0)
Screenshot: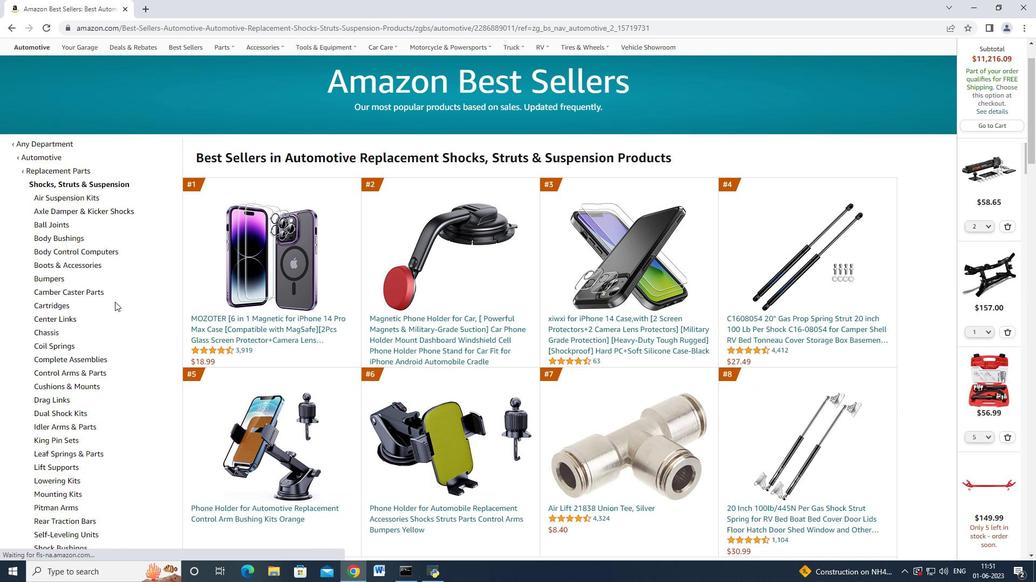 
Action: Mouse scrolled (114, 301) with delta (0, 0)
Screenshot: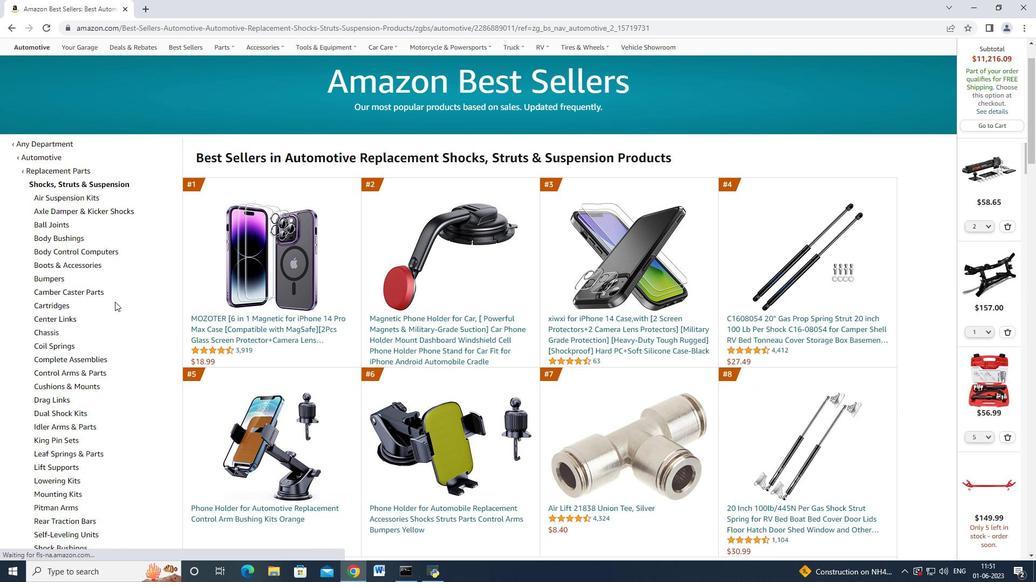 
Action: Mouse scrolled (114, 301) with delta (0, 0)
Screenshot: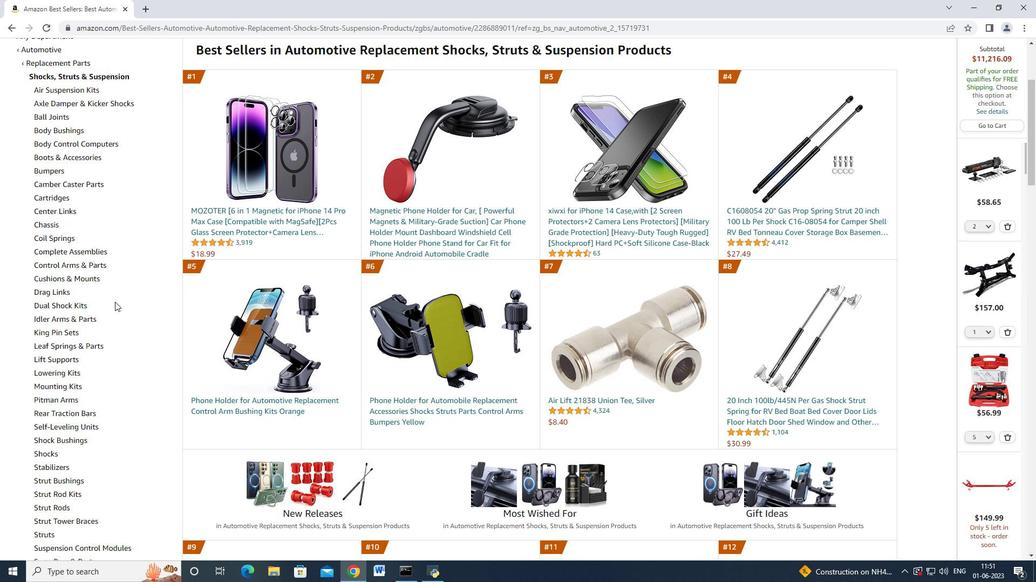 
Action: Mouse scrolled (114, 301) with delta (0, 0)
Screenshot: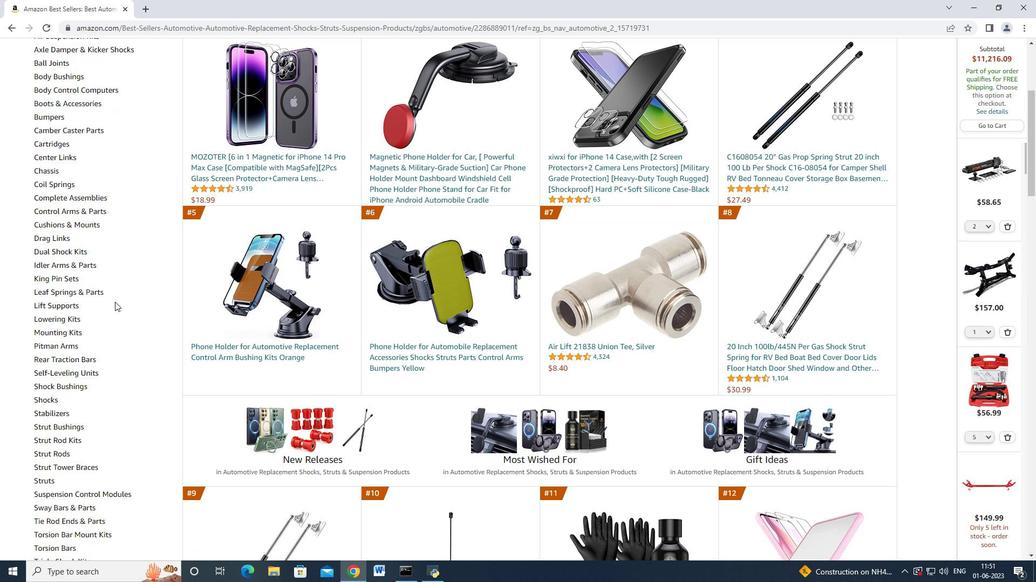
Action: Mouse scrolled (114, 301) with delta (0, 0)
Screenshot: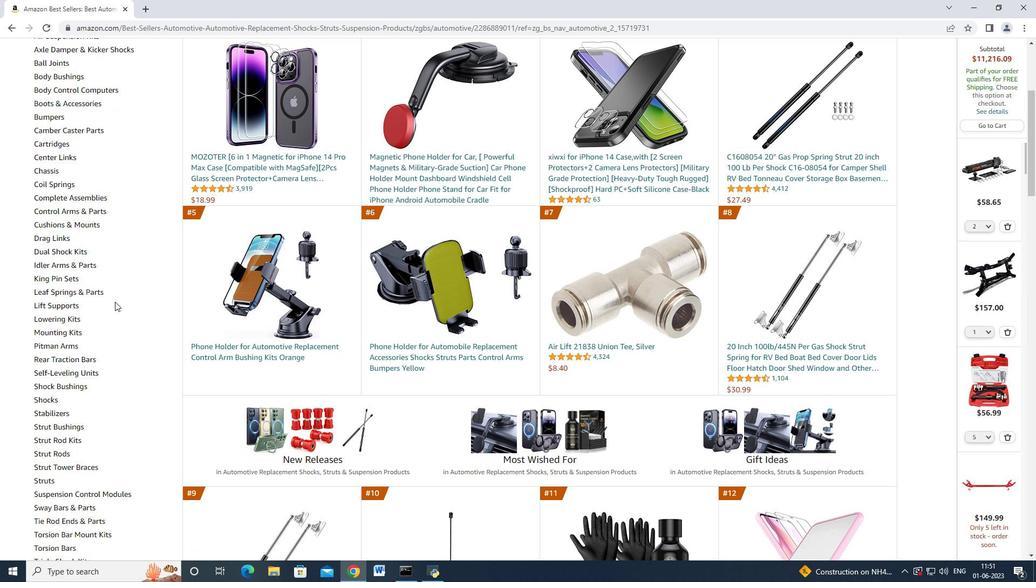 
Action: Mouse moved to (77, 402)
Screenshot: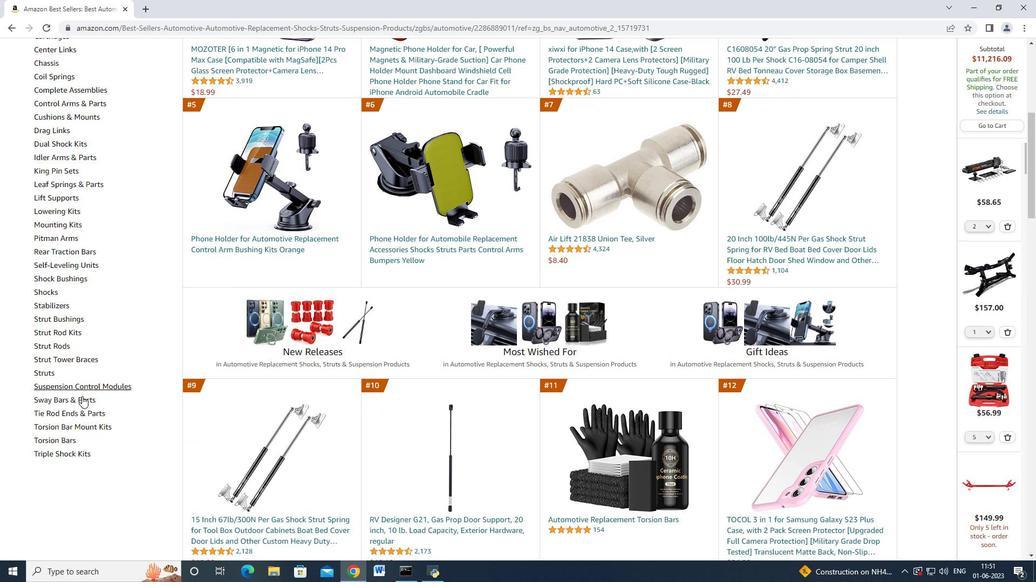
Action: Mouse pressed left at (77, 402)
Screenshot: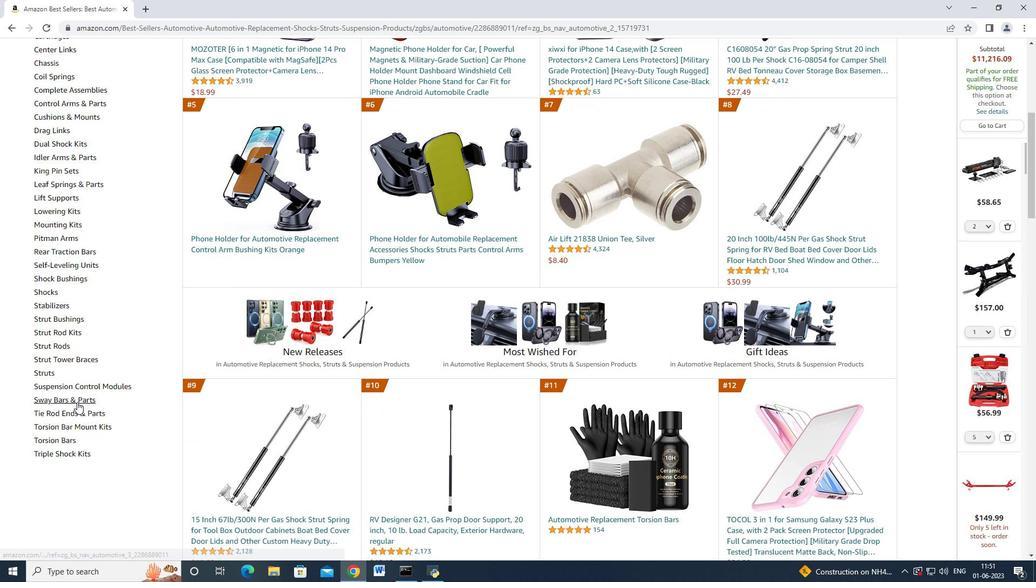
Action: Mouse moved to (380, 369)
Screenshot: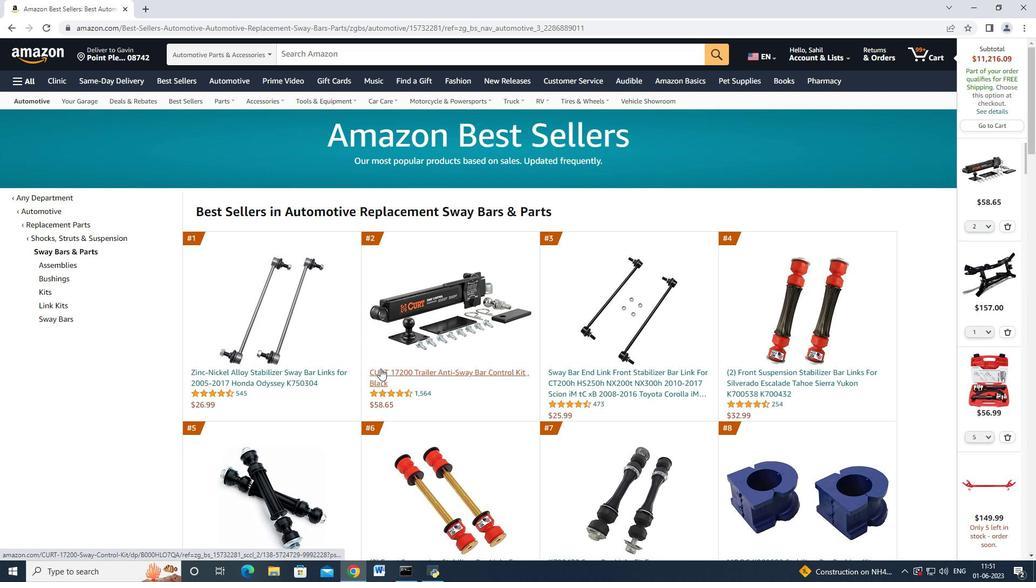 
Action: Mouse pressed left at (380, 369)
Screenshot: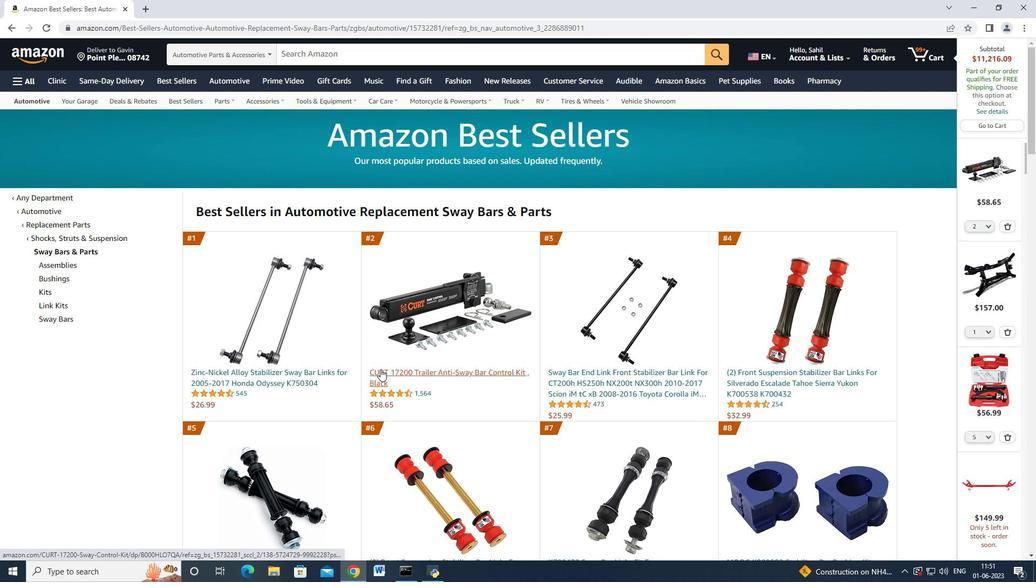 
Action: Mouse moved to (771, 378)
Screenshot: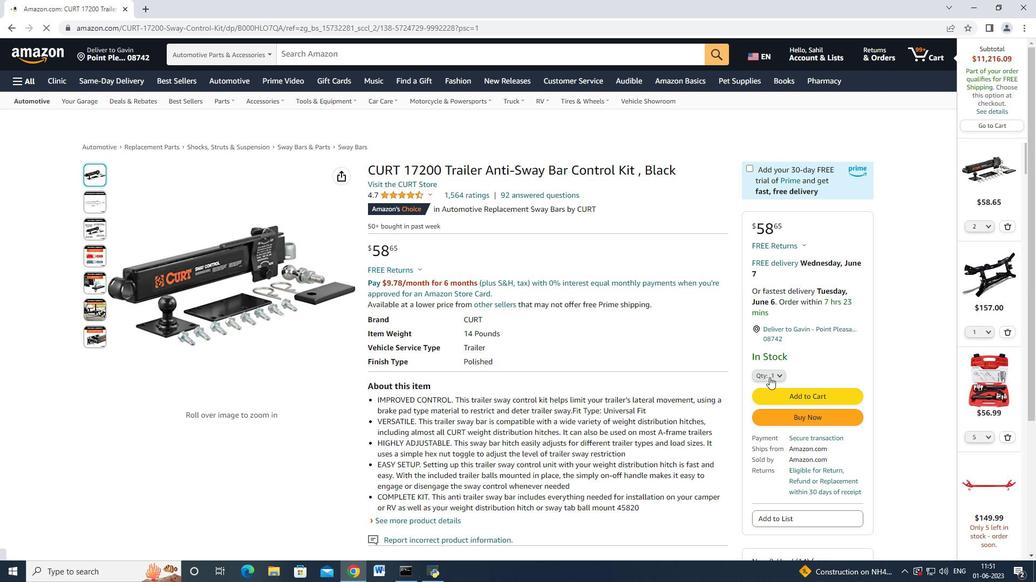 
Action: Mouse pressed left at (771, 378)
Screenshot: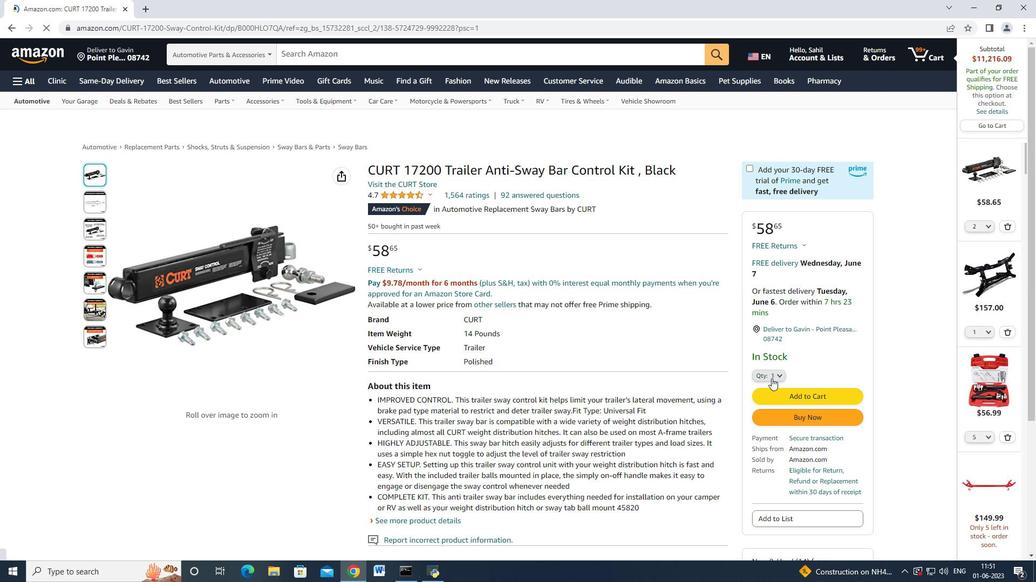 
Action: Mouse moved to (762, 73)
Screenshot: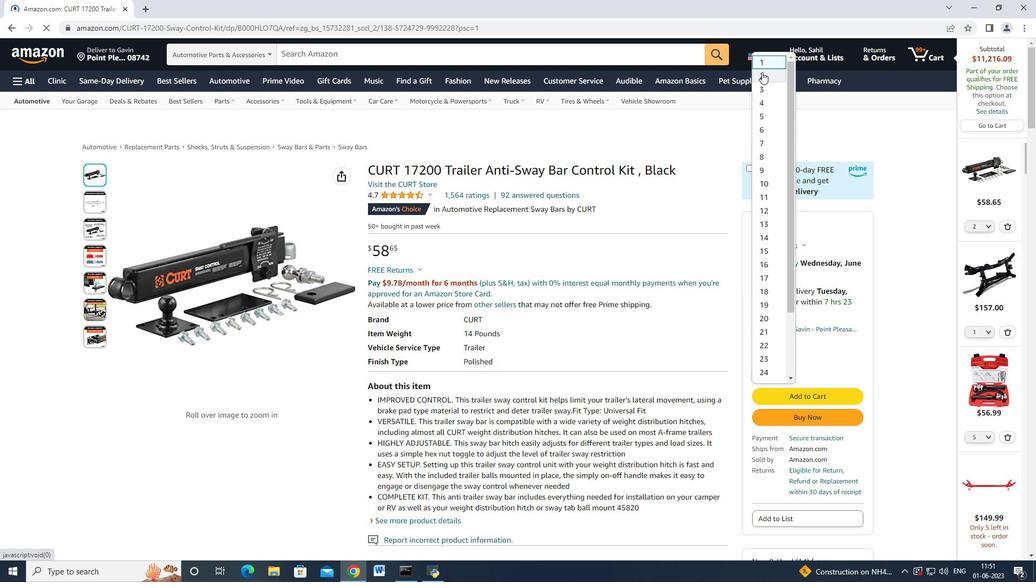 
Action: Mouse pressed left at (762, 73)
Screenshot: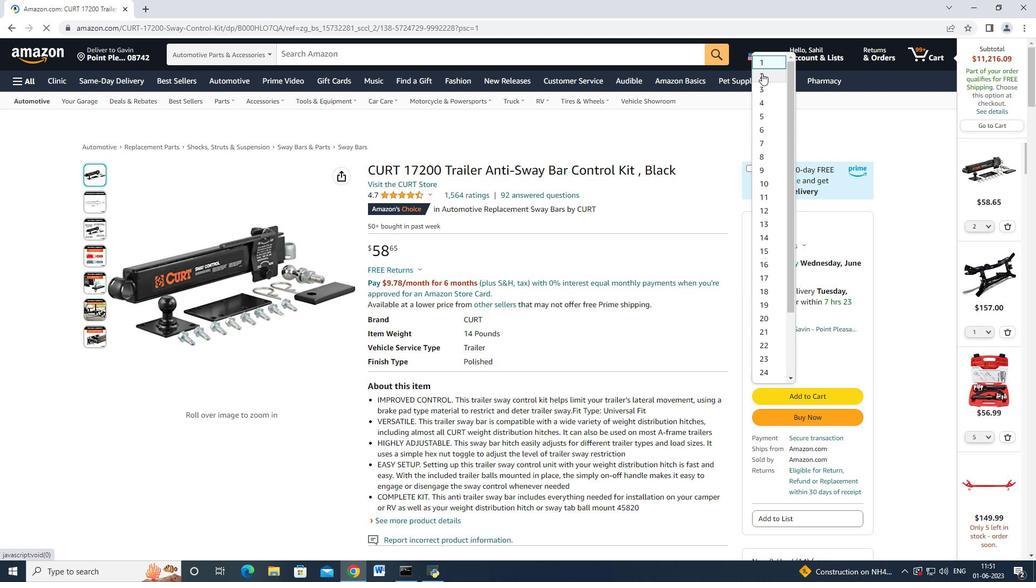 
Action: Mouse moved to (806, 413)
Screenshot: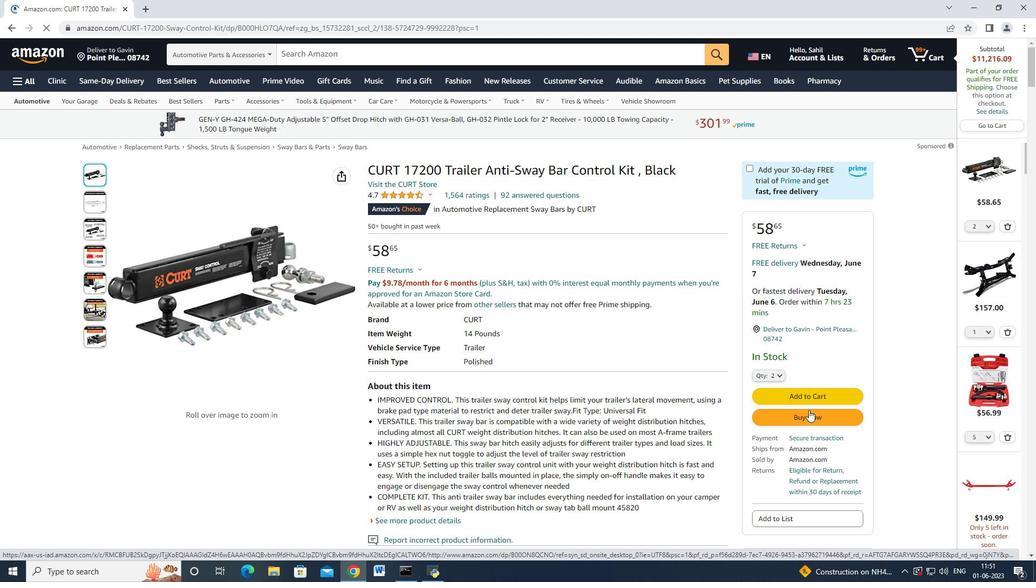 
Action: Mouse pressed left at (806, 413)
Screenshot: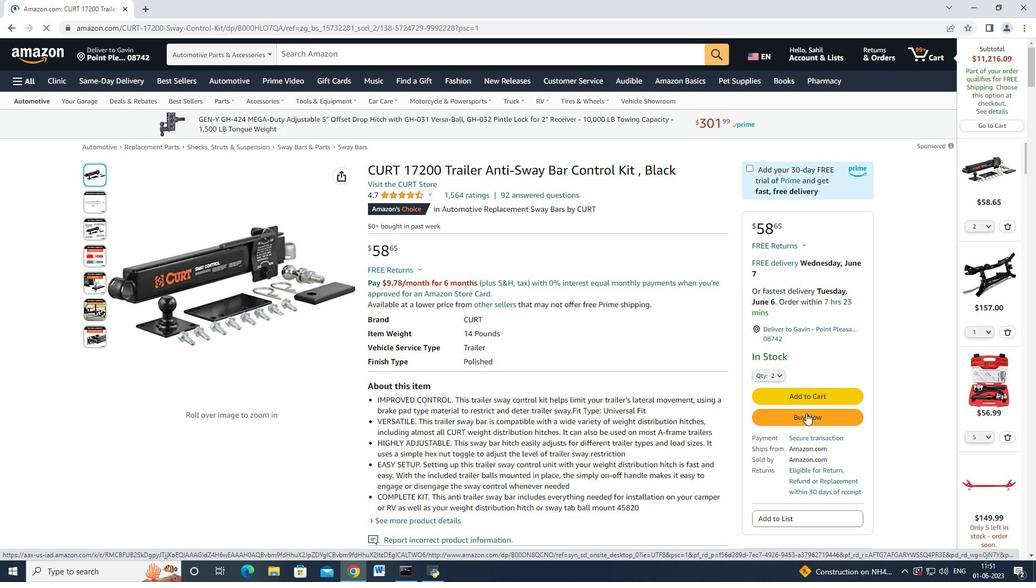 
Action: Mouse moved to (626, 89)
Screenshot: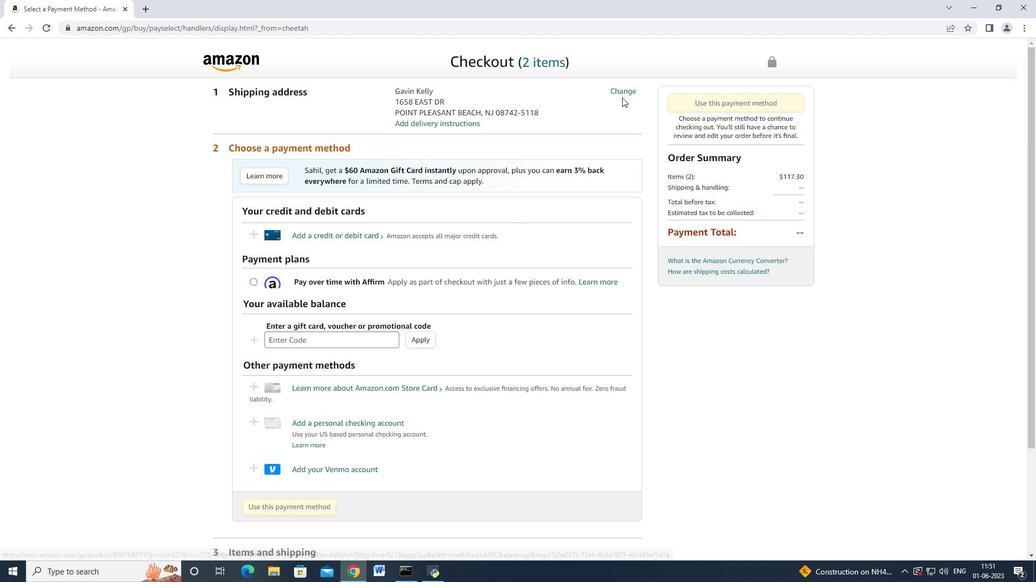 
Action: Mouse pressed left at (626, 89)
Screenshot: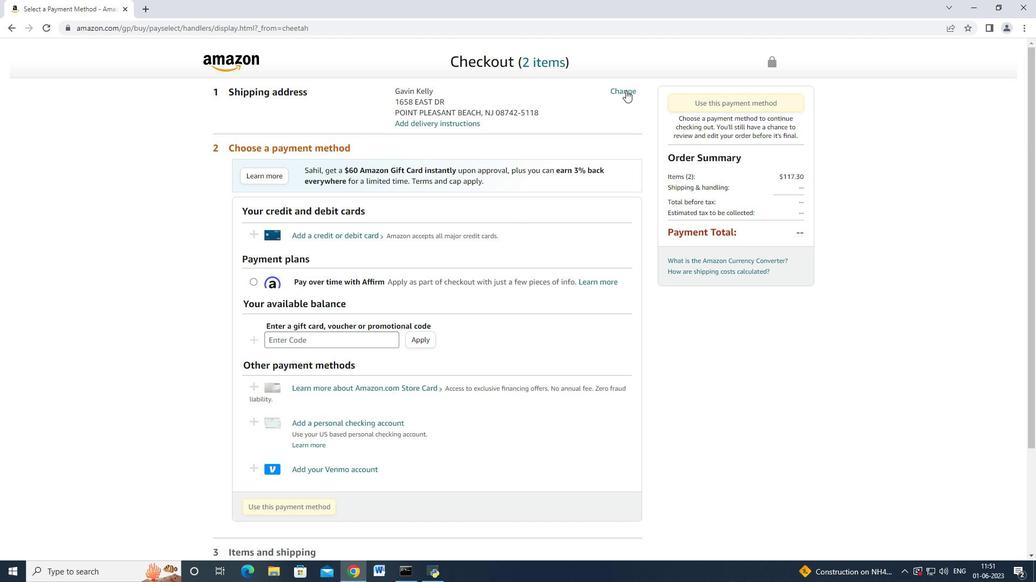
Action: Mouse moved to (417, 183)
Screenshot: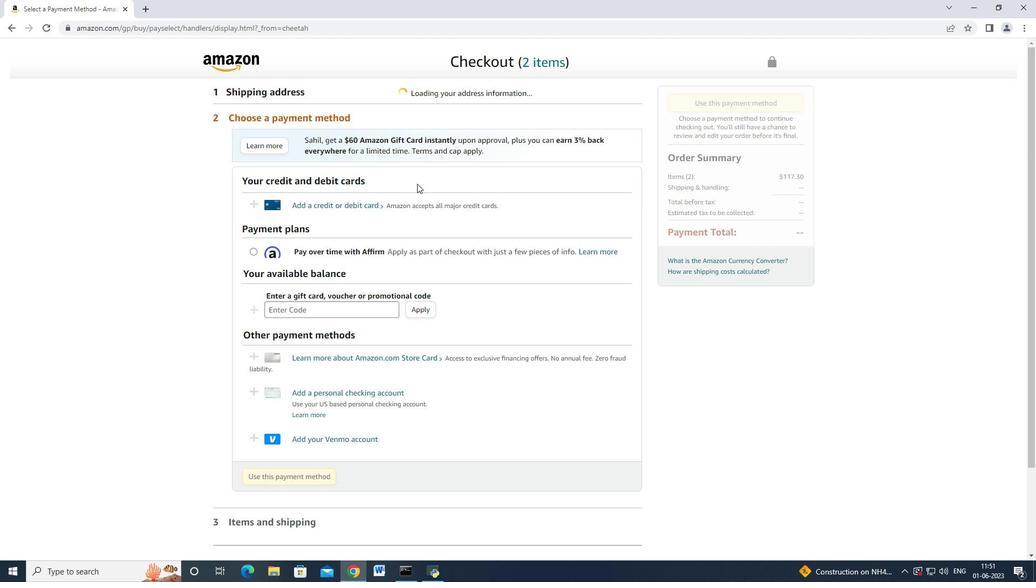 
Action: Mouse scrolled (417, 182) with delta (0, 0)
Screenshot: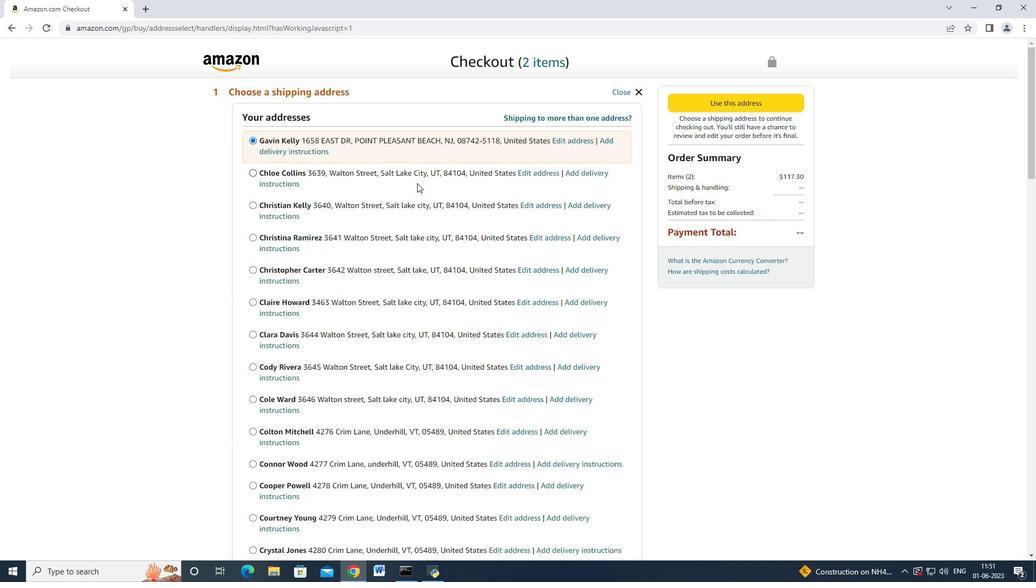 
Action: Mouse scrolled (417, 184) with delta (0, 0)
Screenshot: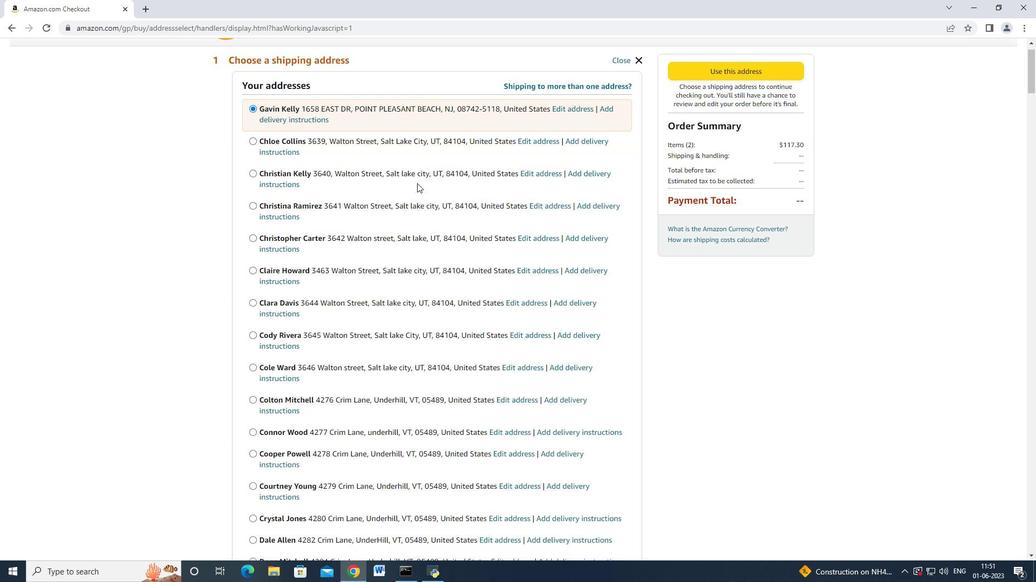 
Action: Mouse scrolled (417, 182) with delta (0, 0)
Screenshot: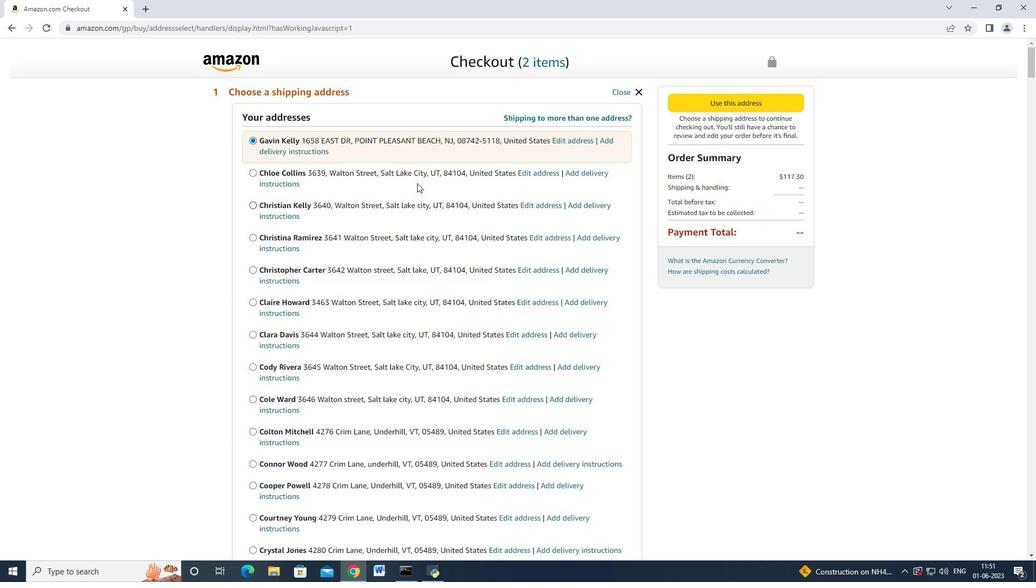 
Action: Mouse scrolled (417, 182) with delta (0, 0)
Screenshot: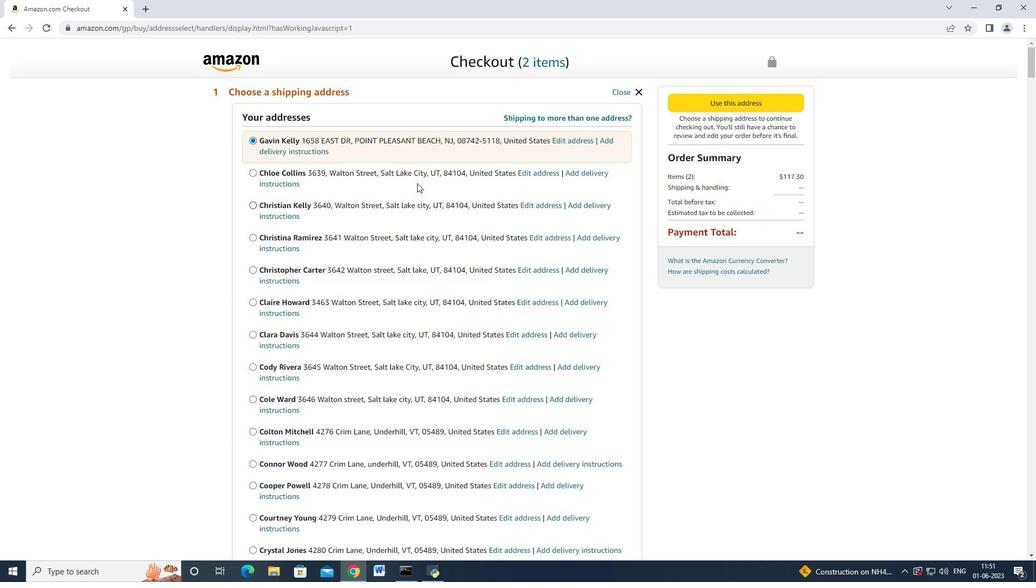 
Action: Mouse scrolled (417, 182) with delta (0, 0)
Screenshot: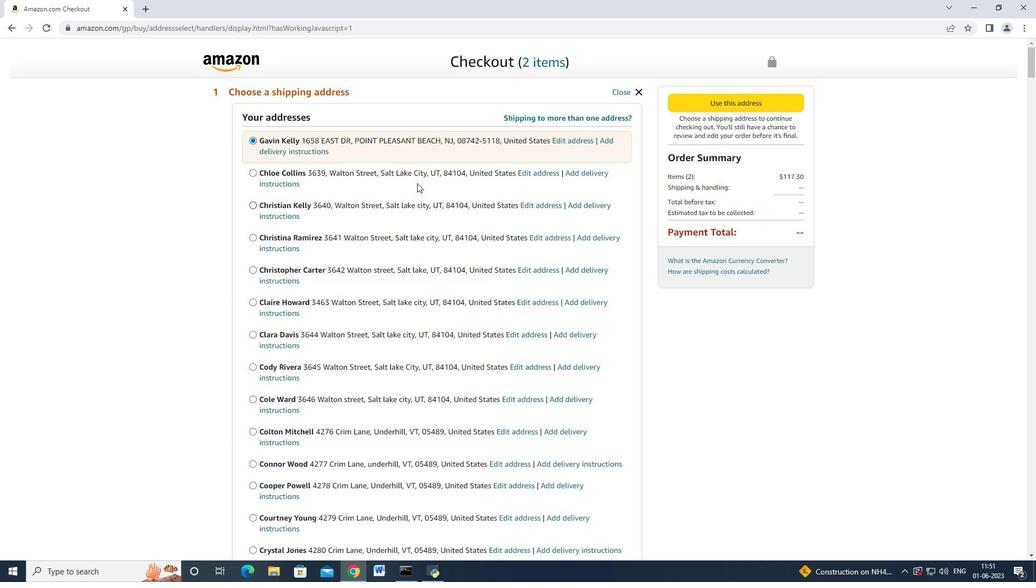 
Action: Mouse scrolled (417, 182) with delta (0, 0)
Screenshot: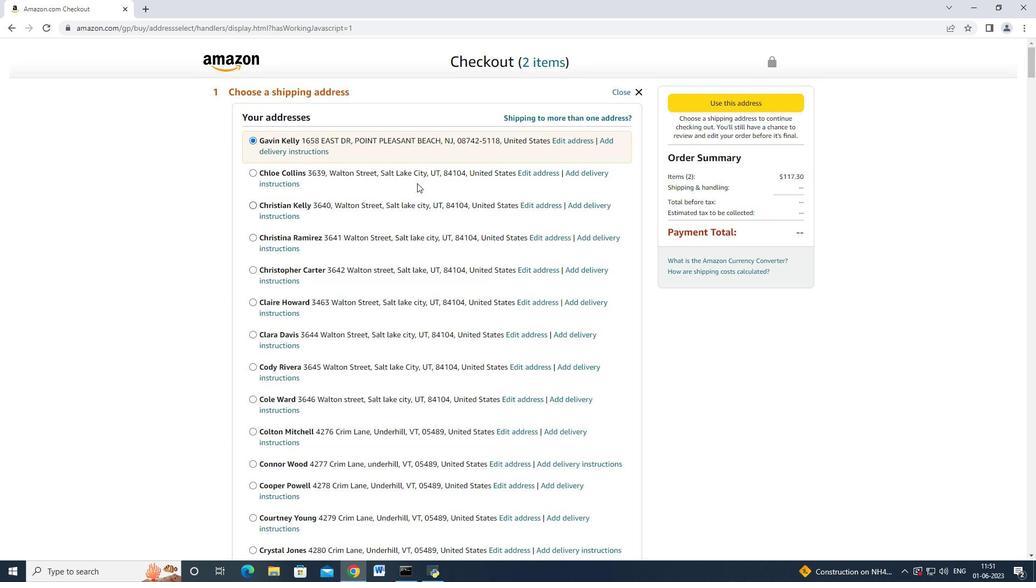 
Action: Mouse scrolled (417, 182) with delta (0, 0)
Screenshot: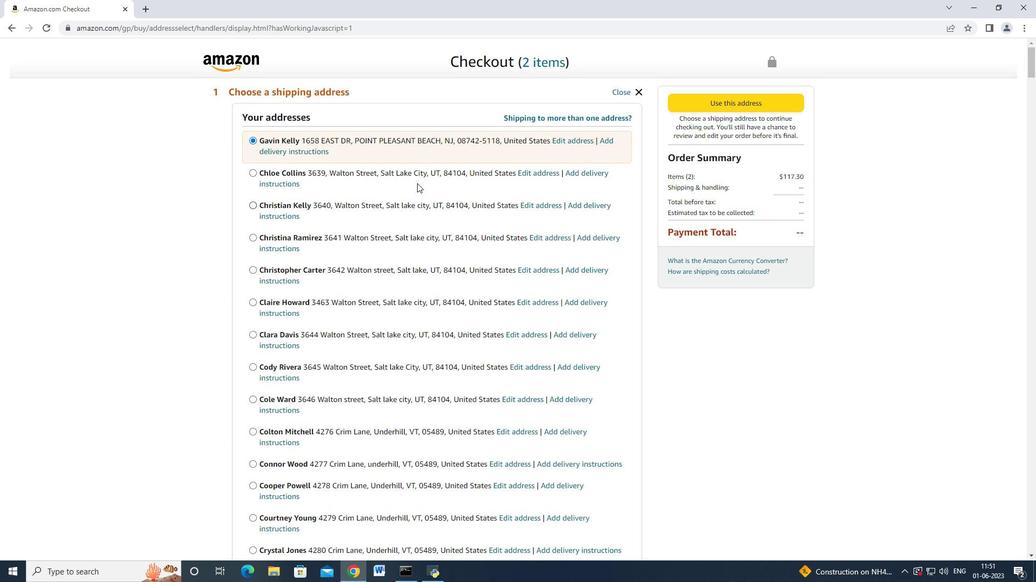
Action: Mouse scrolled (417, 182) with delta (0, 0)
Screenshot: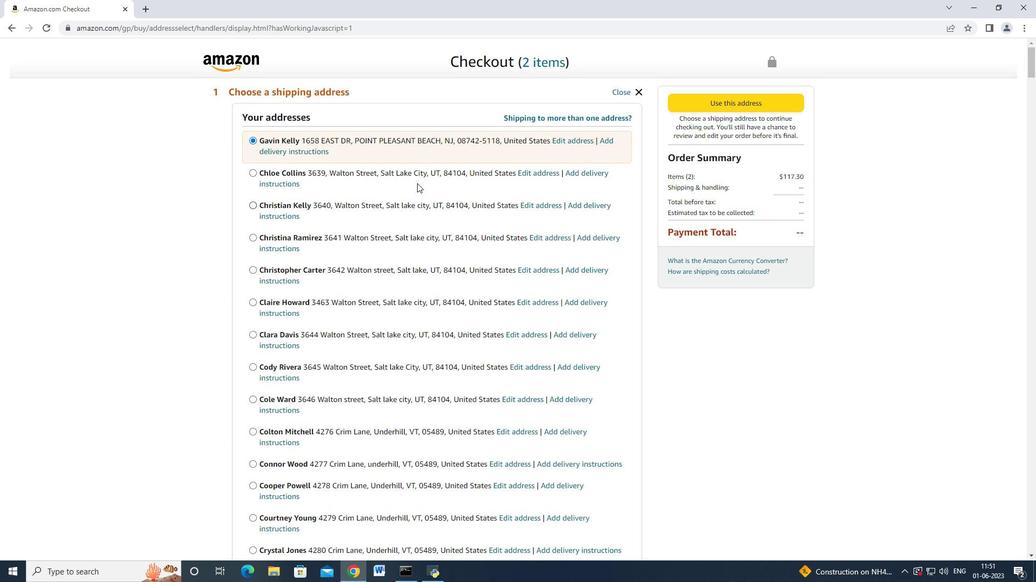 
Action: Mouse moved to (417, 183)
Screenshot: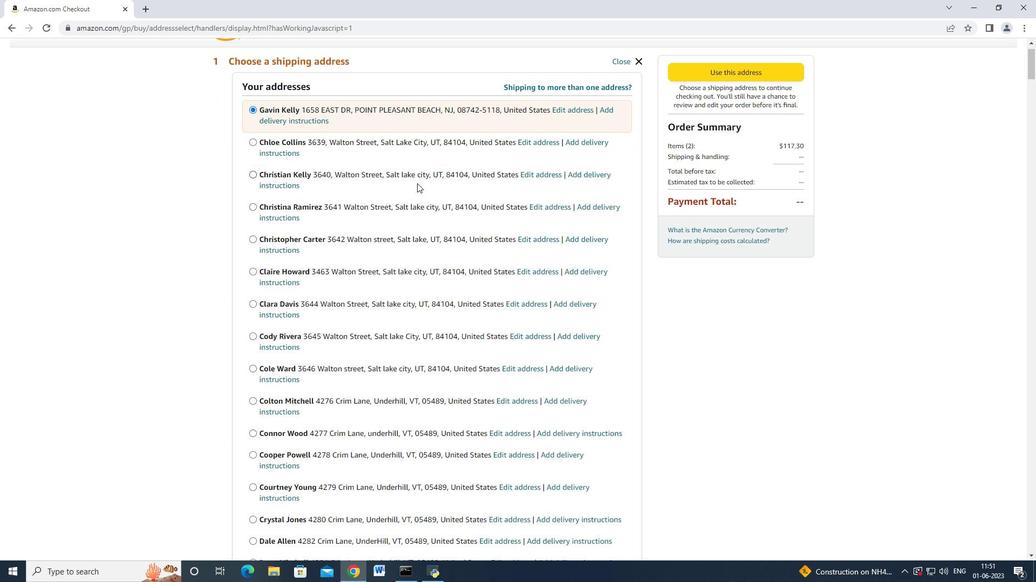 
Action: Mouse scrolled (417, 182) with delta (0, 0)
Screenshot: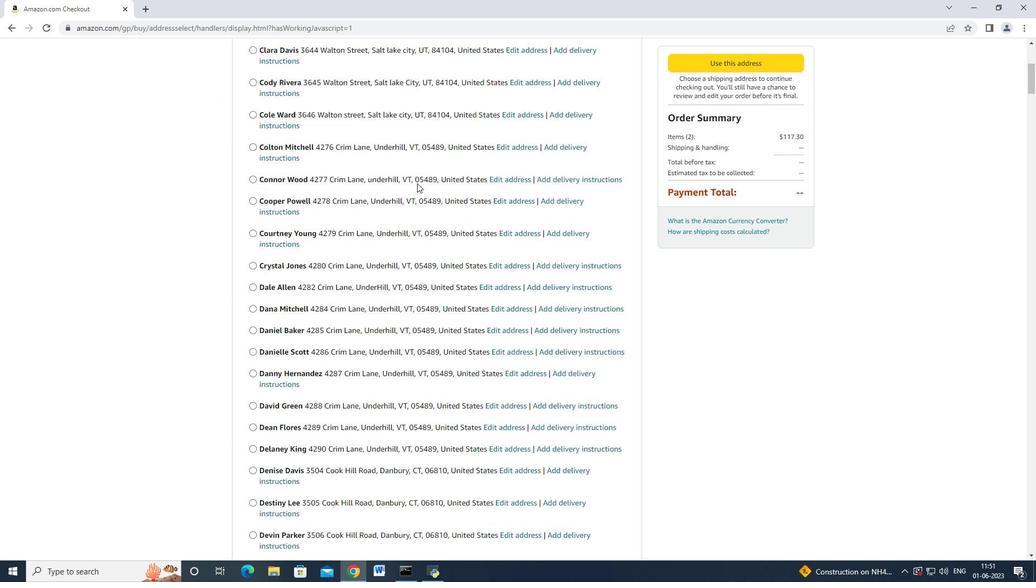 
Action: Mouse moved to (417, 183)
Screenshot: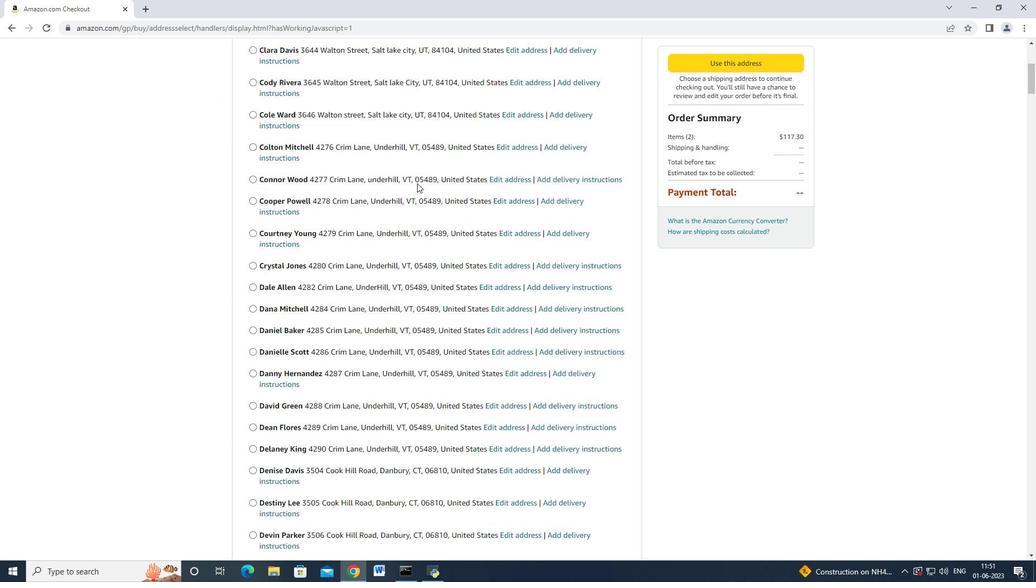 
Action: Mouse scrolled (417, 182) with delta (0, 0)
Screenshot: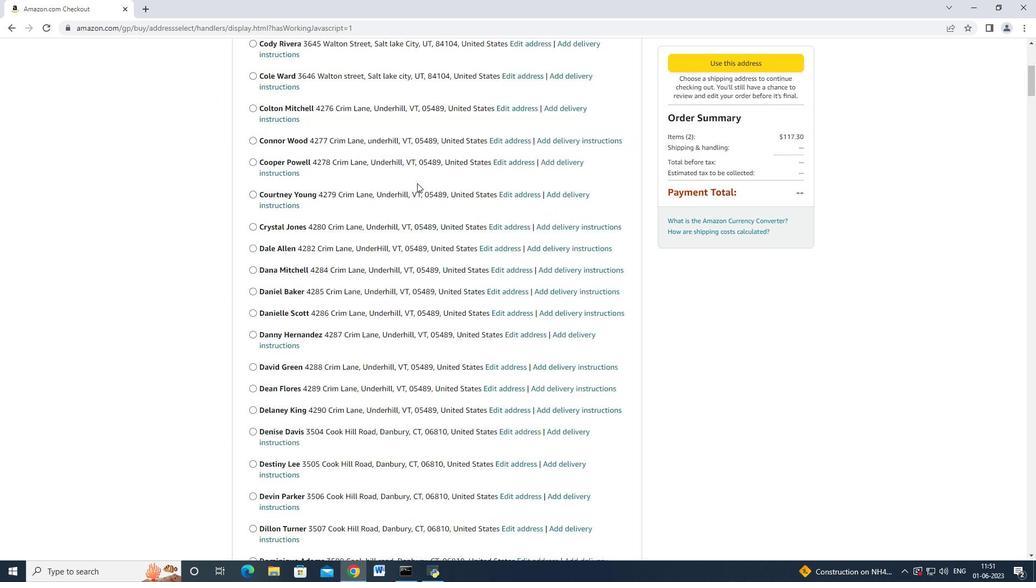 
Action: Mouse scrolled (417, 182) with delta (0, 0)
Screenshot: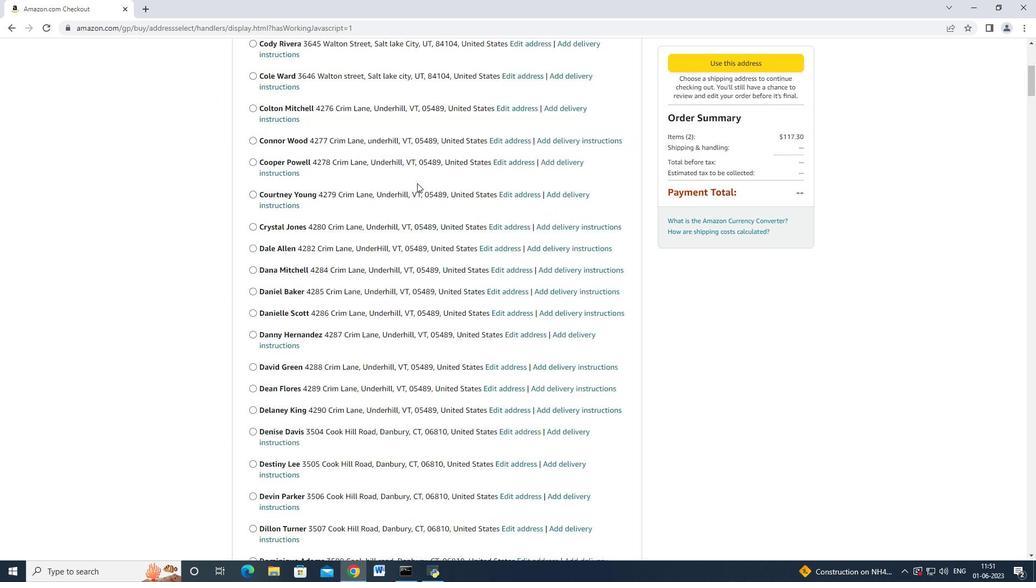 
Action: Mouse scrolled (417, 182) with delta (0, 0)
Screenshot: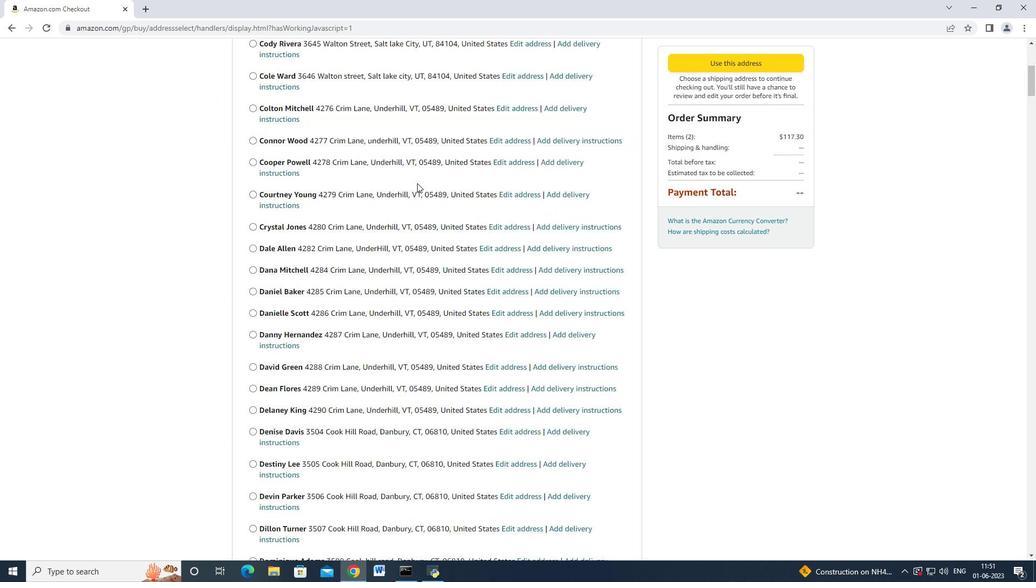 
Action: Mouse scrolled (417, 182) with delta (0, 0)
Screenshot: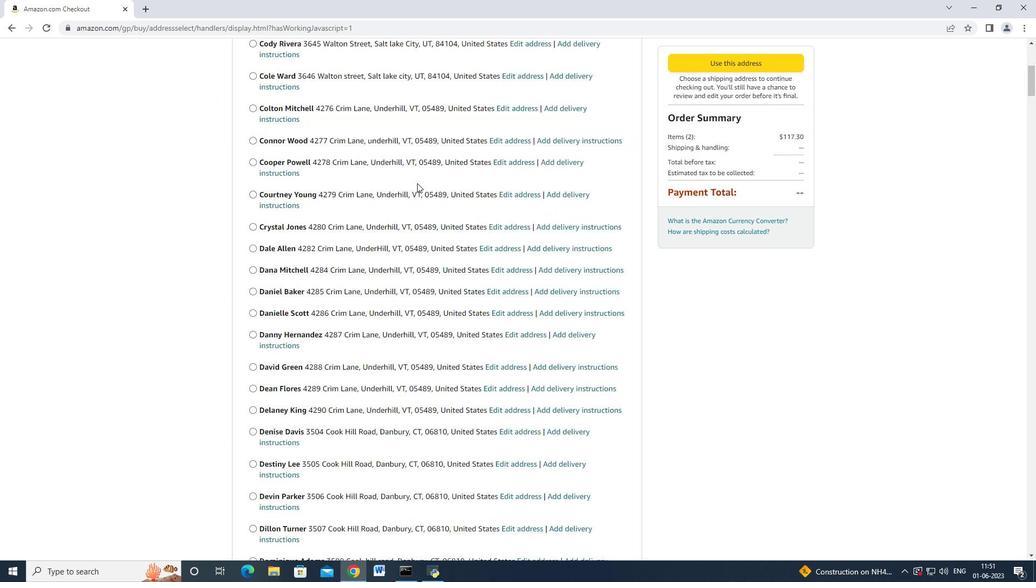 
Action: Mouse scrolled (417, 182) with delta (0, 0)
Screenshot: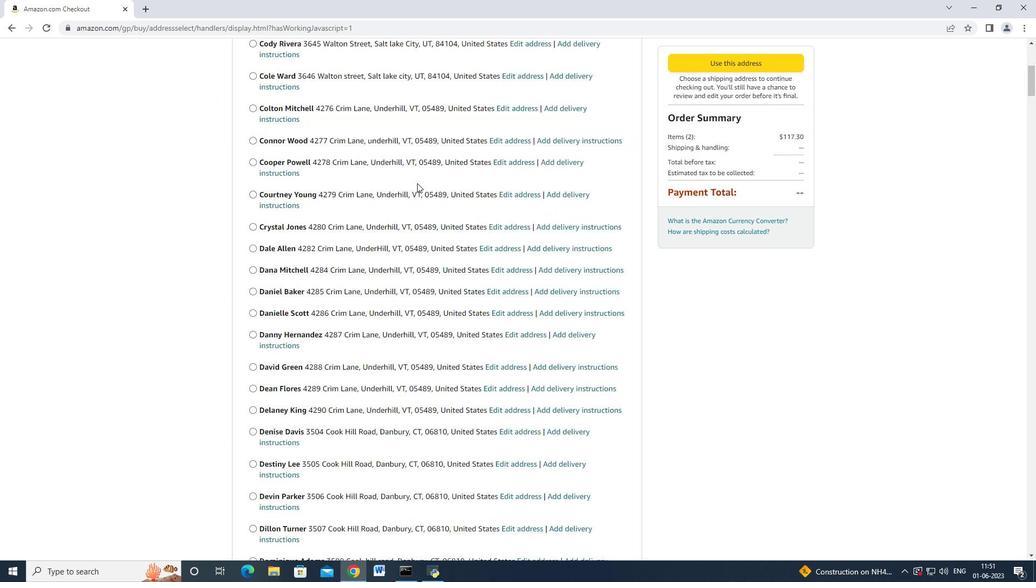 
Action: Mouse scrolled (417, 182) with delta (0, 0)
Screenshot: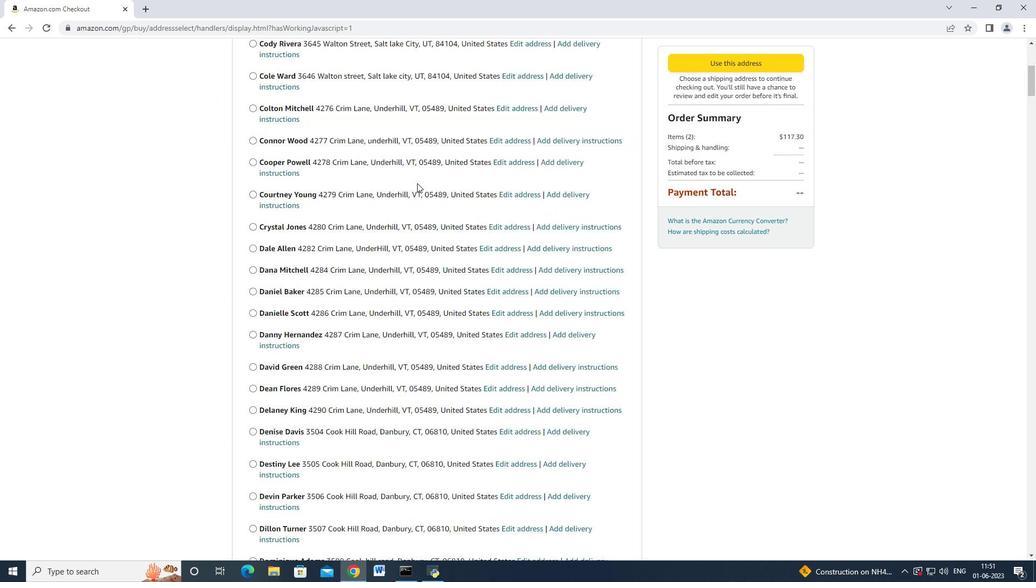 
Action: Mouse scrolled (417, 182) with delta (0, 0)
Screenshot: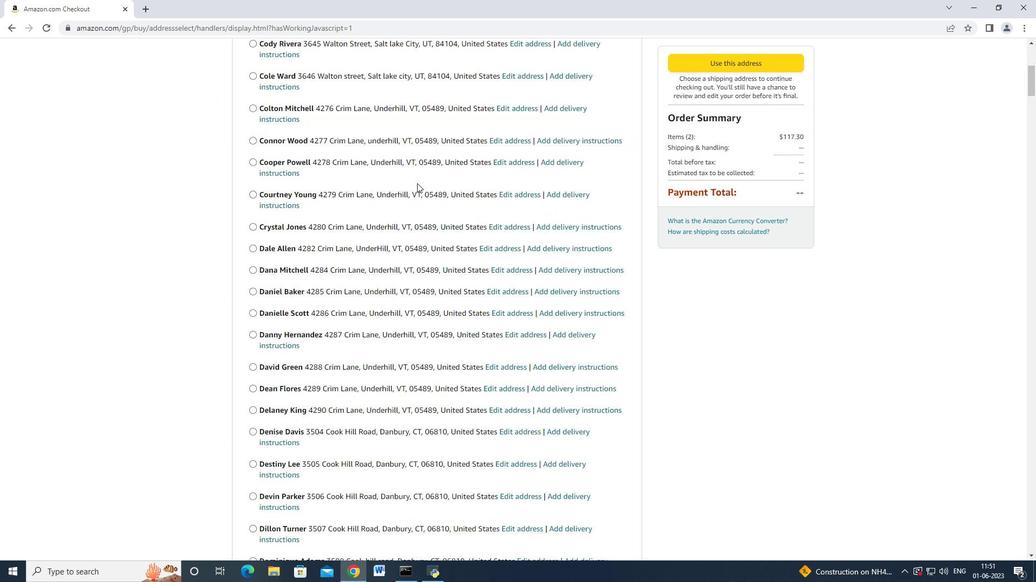 
Action: Mouse scrolled (417, 182) with delta (0, 0)
Screenshot: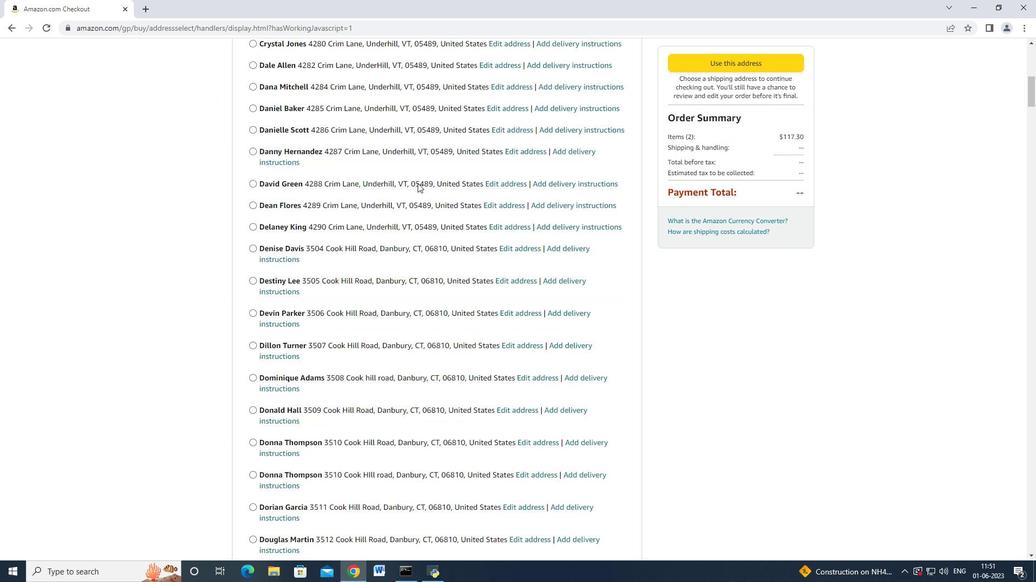 
Action: Mouse scrolled (417, 182) with delta (0, 0)
Screenshot: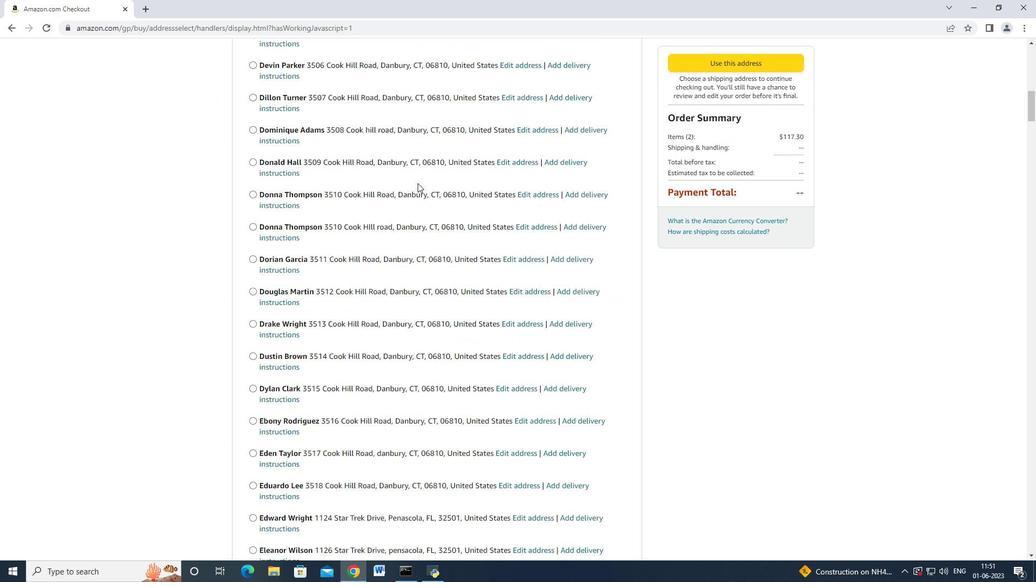 
Action: Mouse scrolled (417, 182) with delta (0, 0)
Screenshot: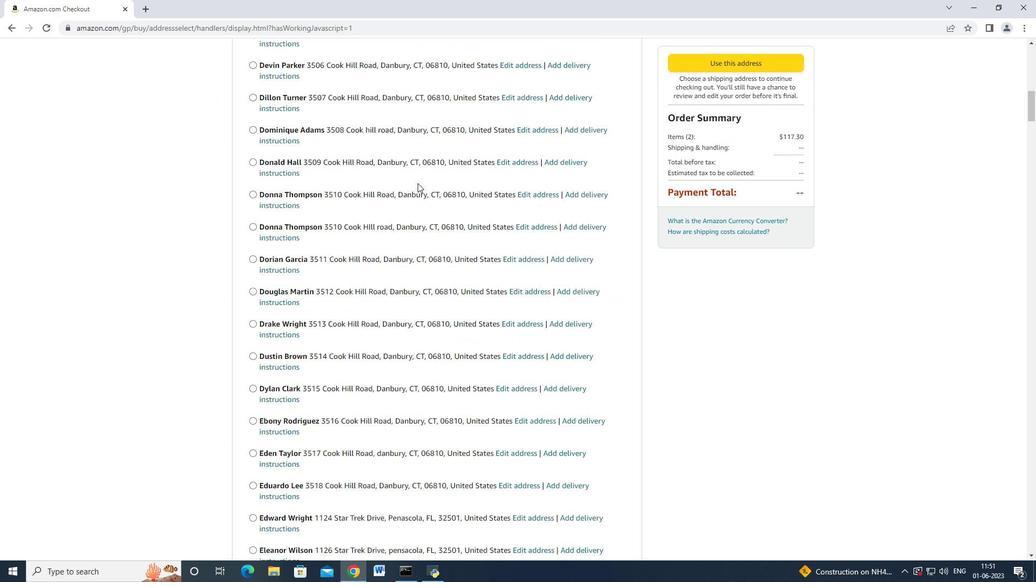 
Action: Mouse scrolled (417, 182) with delta (0, 0)
Screenshot: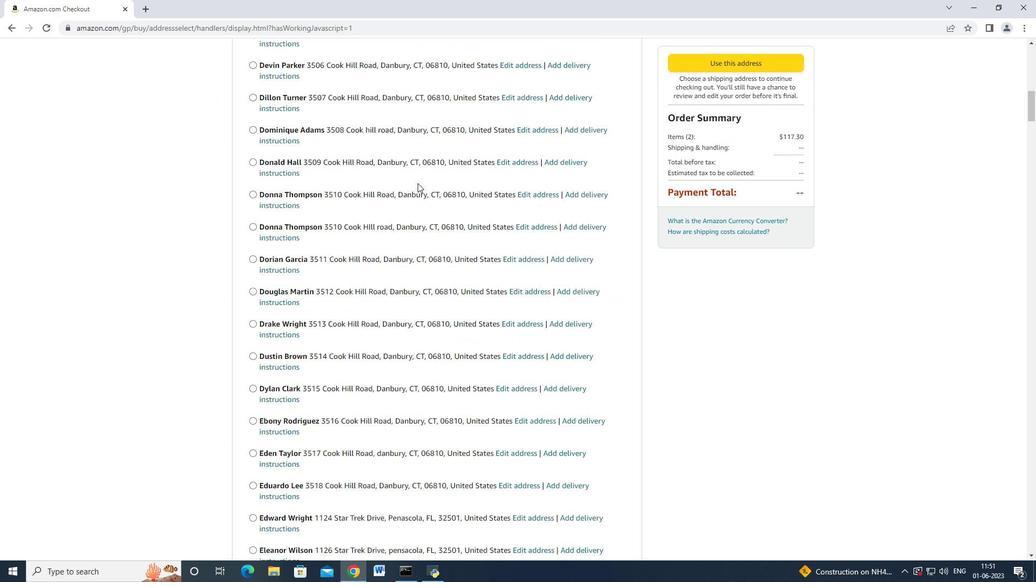 
Action: Mouse scrolled (417, 182) with delta (0, 0)
Screenshot: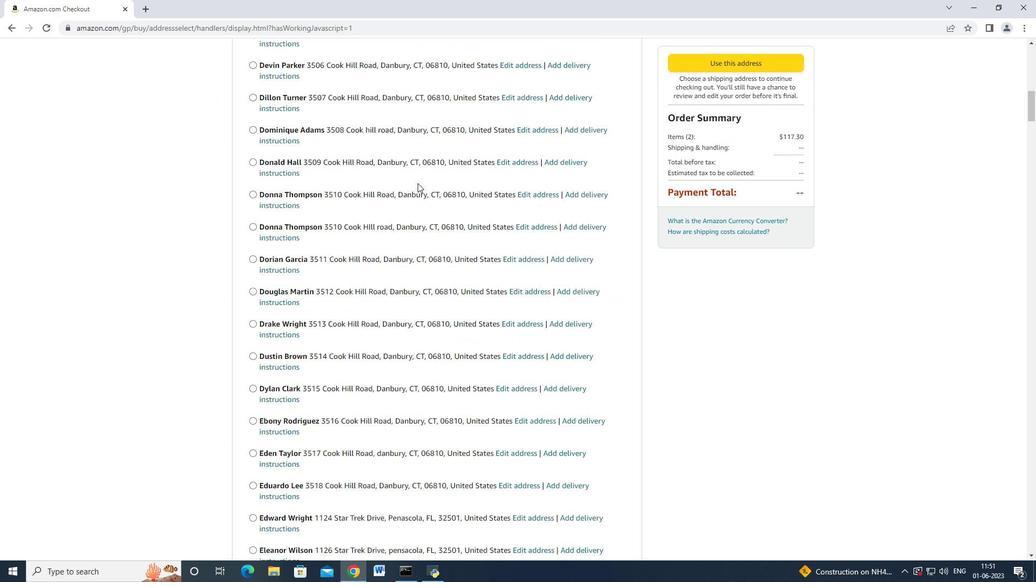 
Action: Mouse scrolled (417, 182) with delta (0, 0)
Screenshot: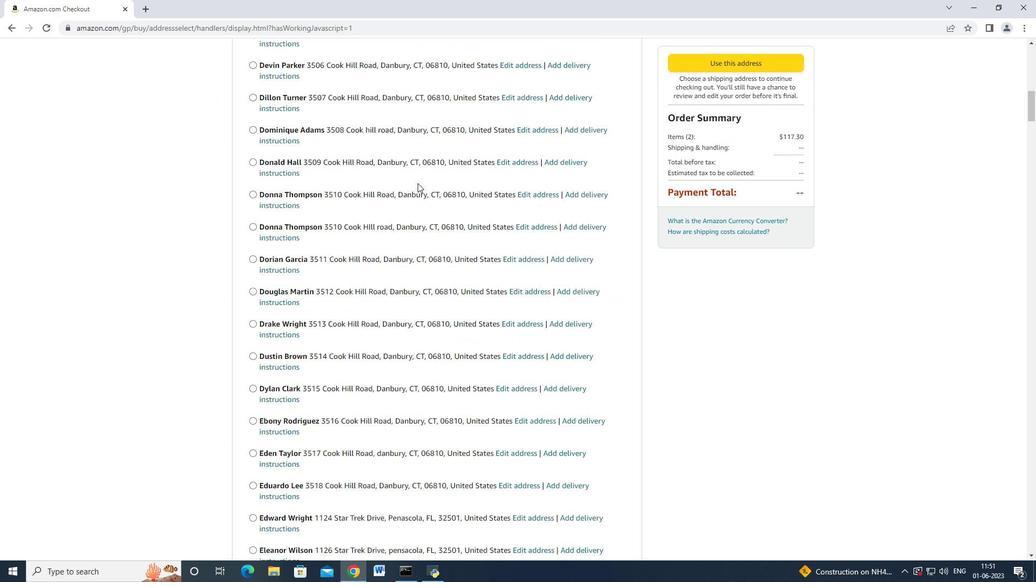 
Action: Mouse scrolled (417, 182) with delta (0, 0)
Screenshot: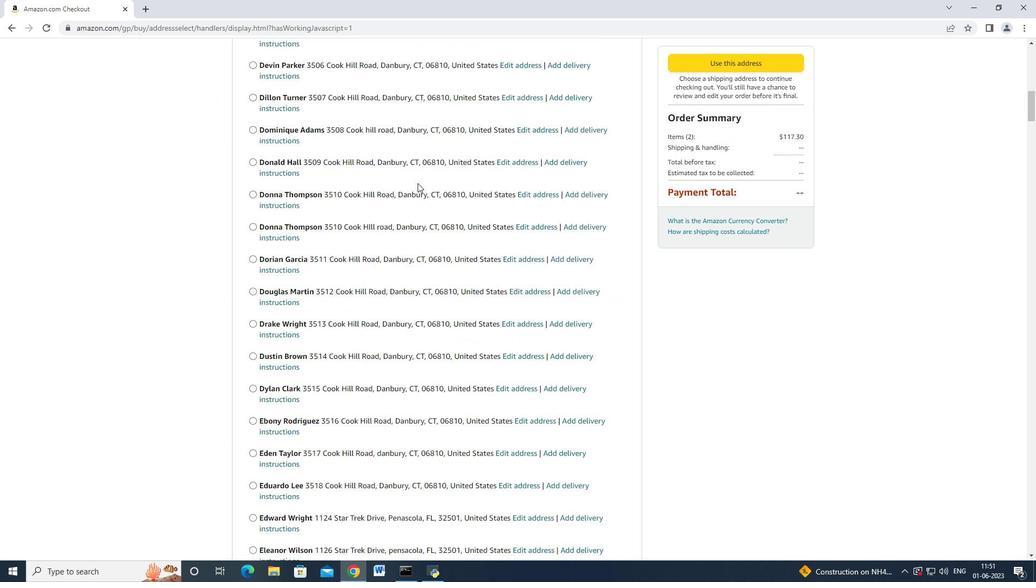 
Action: Mouse scrolled (417, 182) with delta (0, 0)
Screenshot: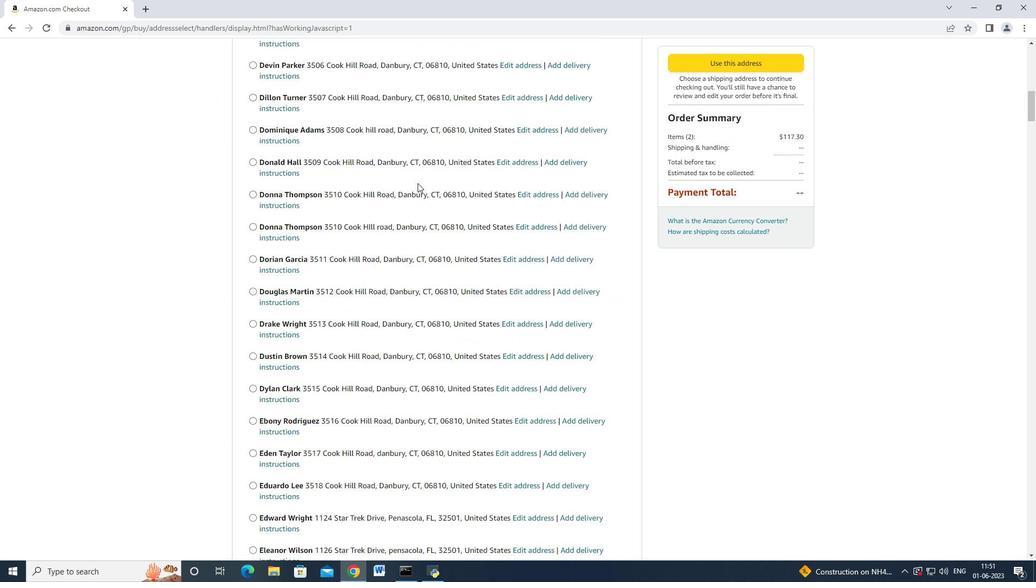 
Action: Mouse scrolled (417, 182) with delta (0, 0)
Screenshot: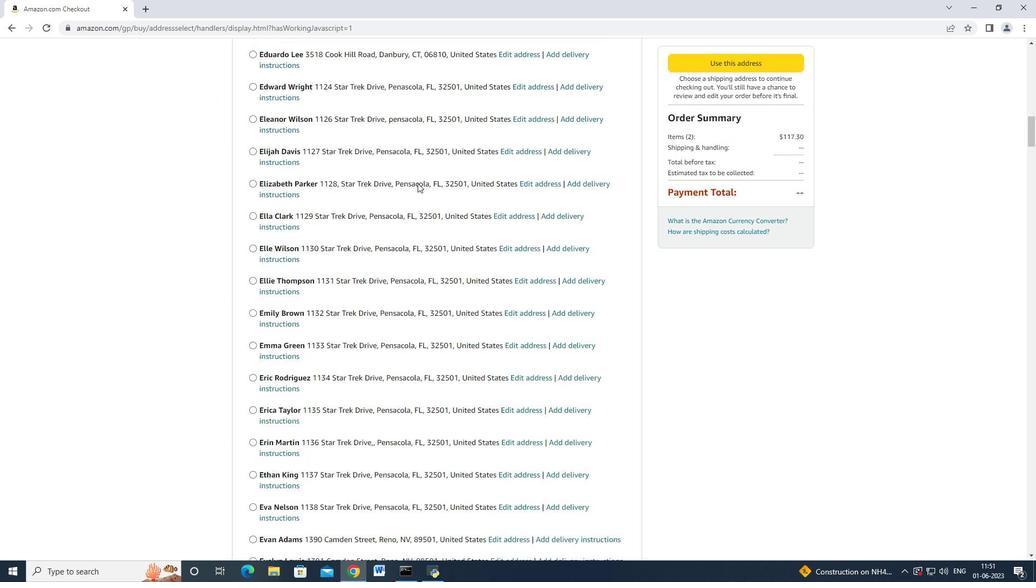 
Action: Mouse scrolled (417, 182) with delta (0, 0)
Screenshot: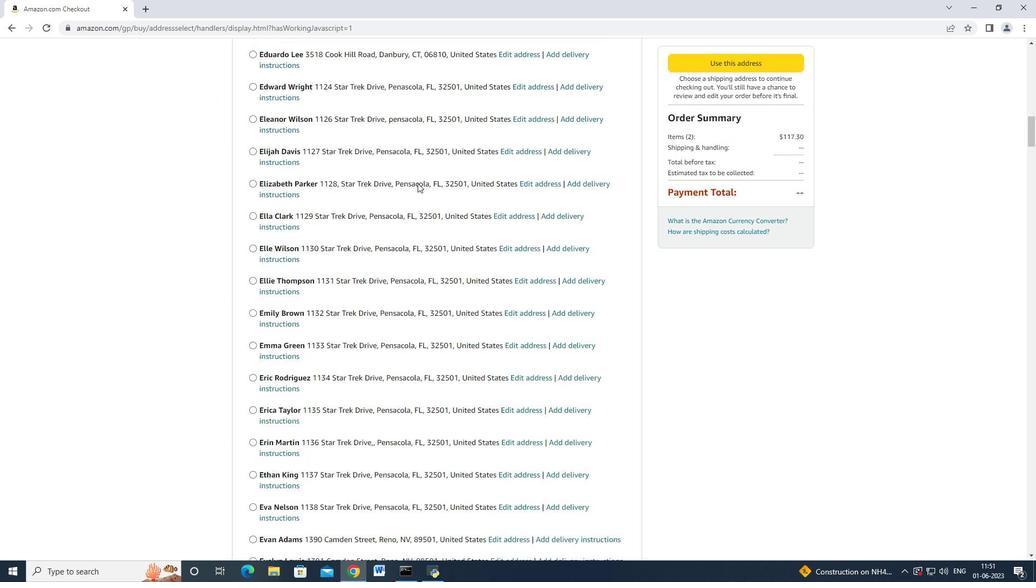 
Action: Mouse scrolled (417, 182) with delta (0, -1)
Screenshot: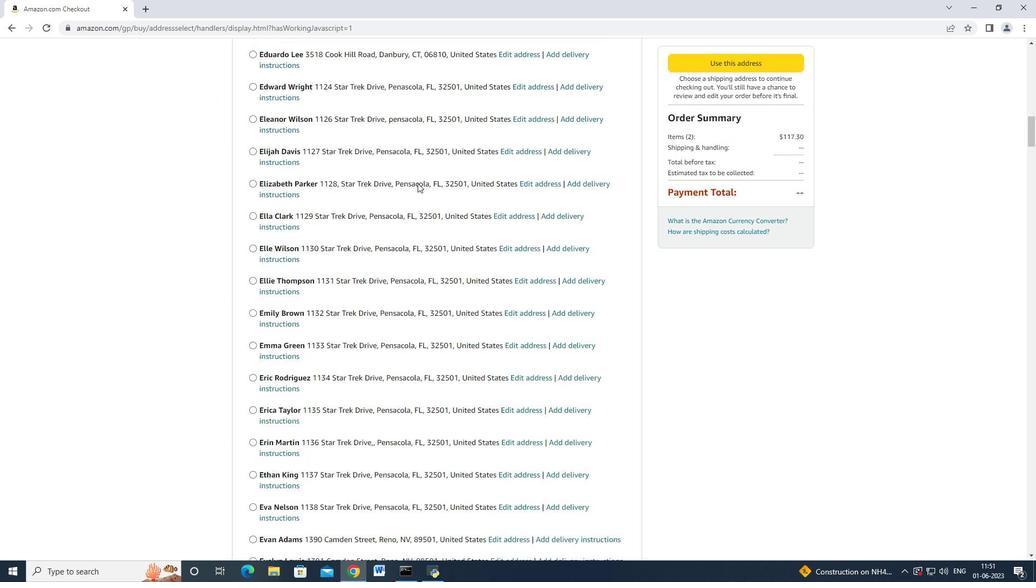 
Action: Mouse scrolled (417, 182) with delta (0, 0)
Screenshot: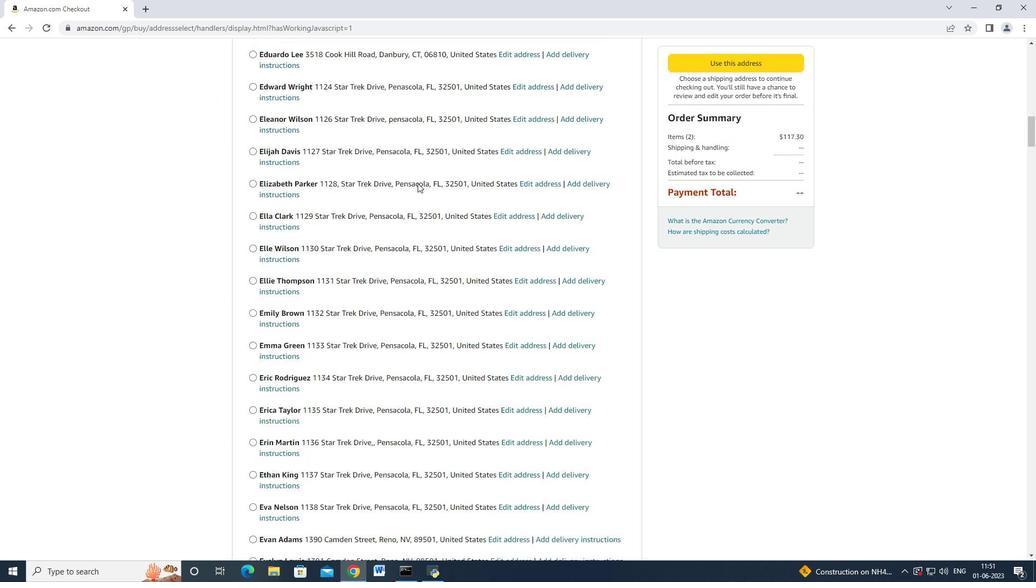 
Action: Mouse scrolled (417, 182) with delta (0, 0)
Screenshot: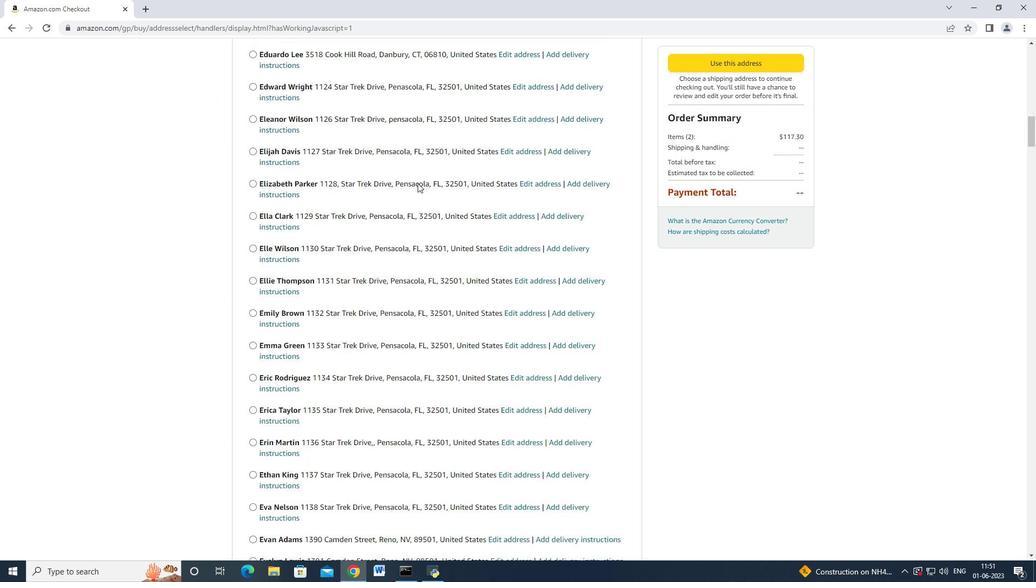 
Action: Mouse scrolled (417, 182) with delta (0, 0)
Screenshot: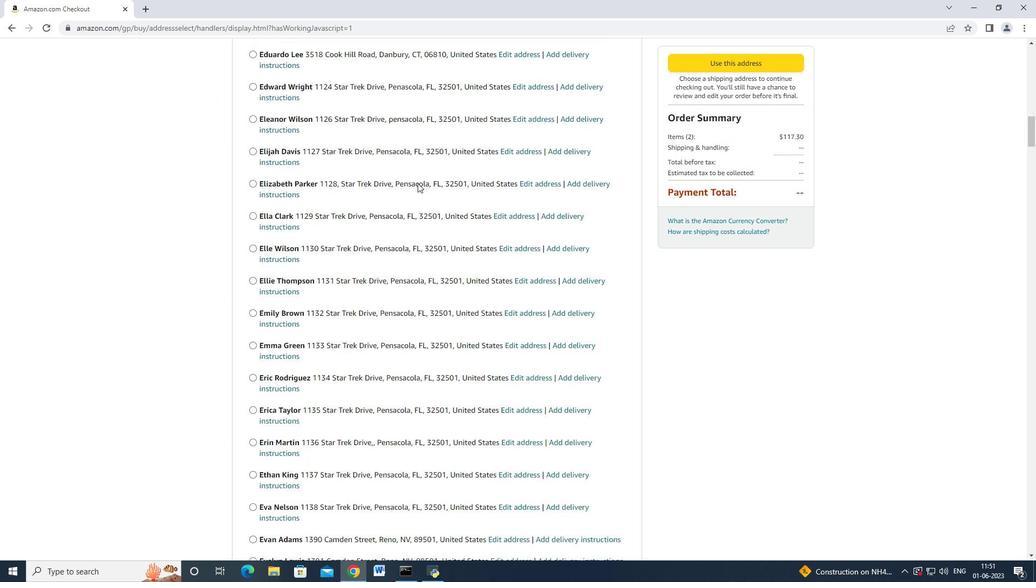 
Action: Mouse scrolled (417, 182) with delta (0, 0)
Screenshot: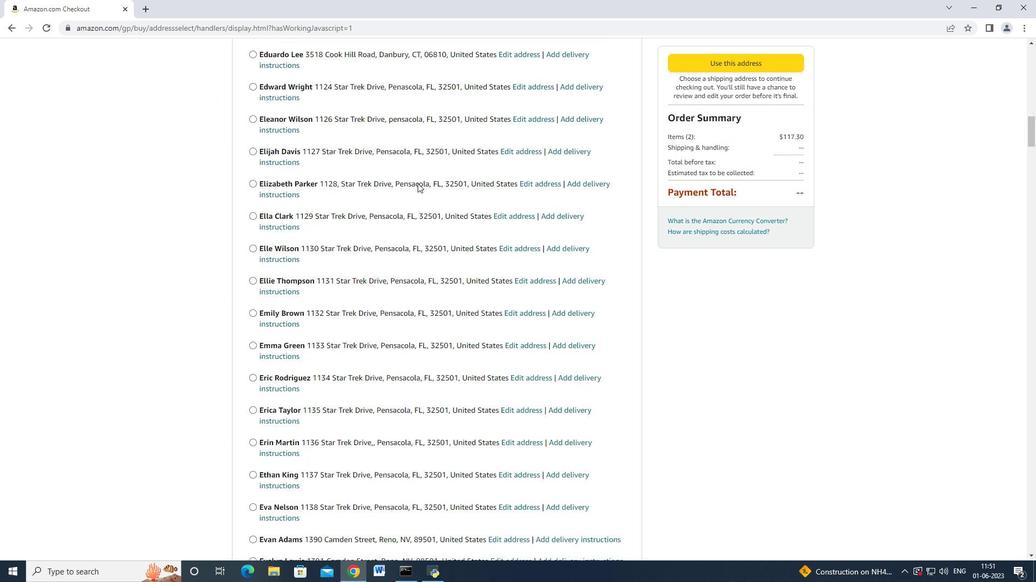 
Action: Mouse scrolled (417, 182) with delta (0, 0)
Screenshot: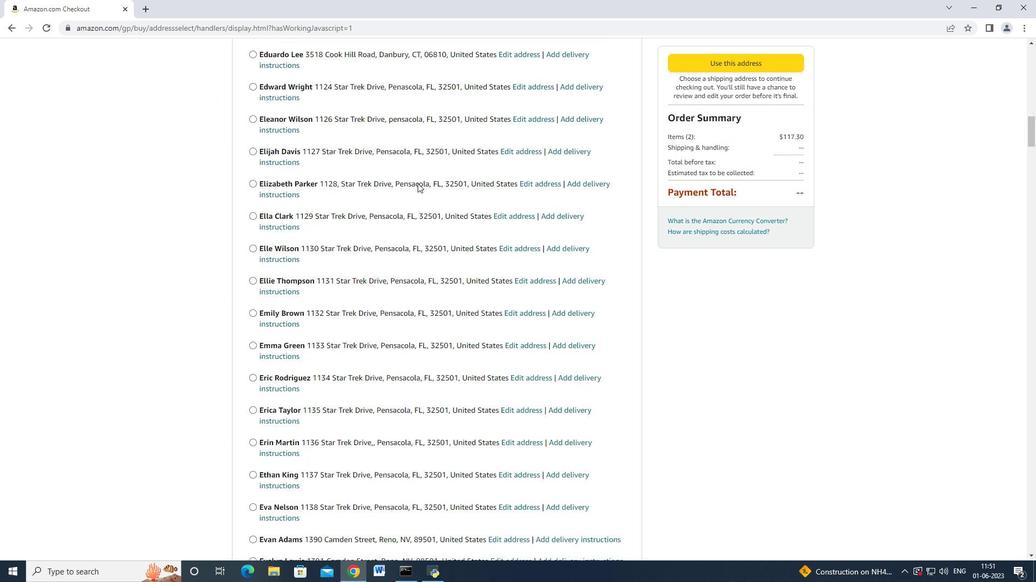 
Action: Mouse moved to (413, 181)
Screenshot: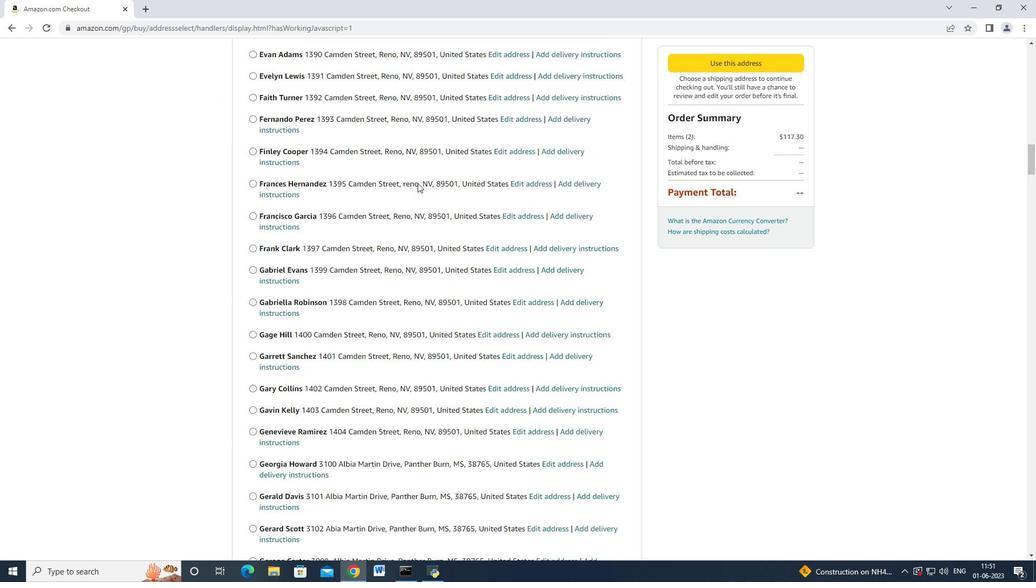 
Action: Mouse scrolled (413, 181) with delta (0, 0)
Screenshot: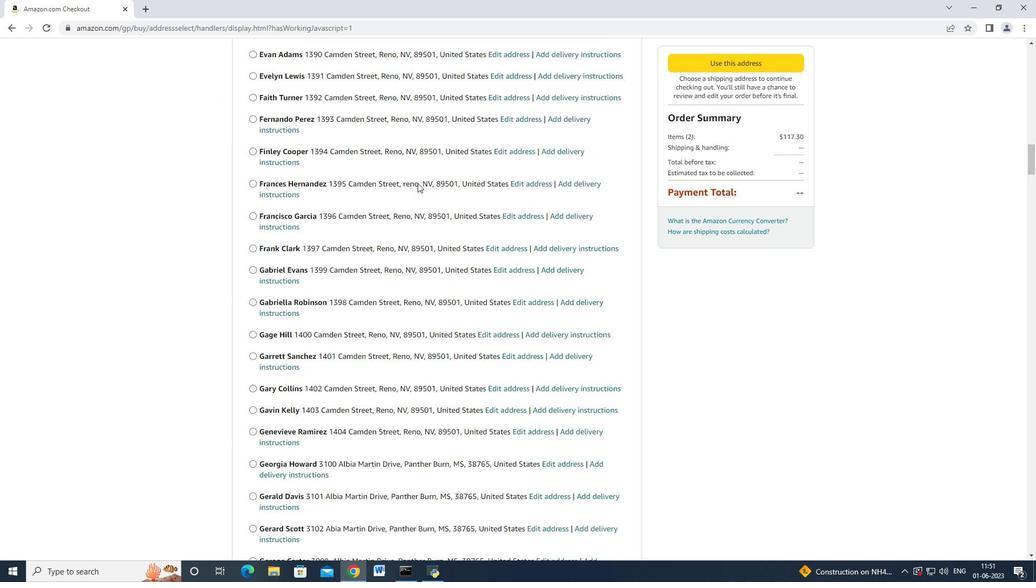 
Action: Mouse moved to (420, 186)
Screenshot: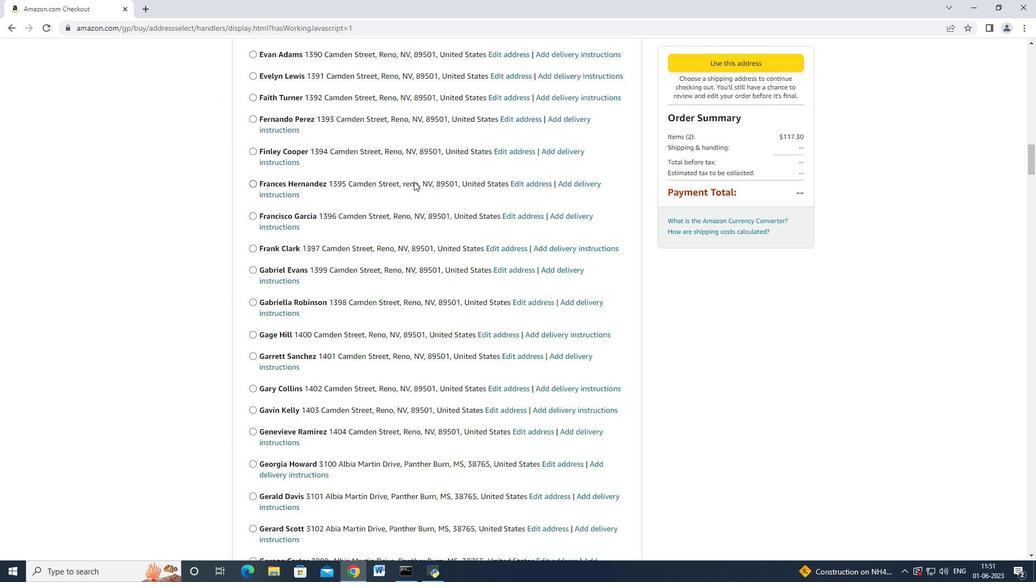 
Action: Mouse scrolled (413, 181) with delta (0, 0)
Screenshot: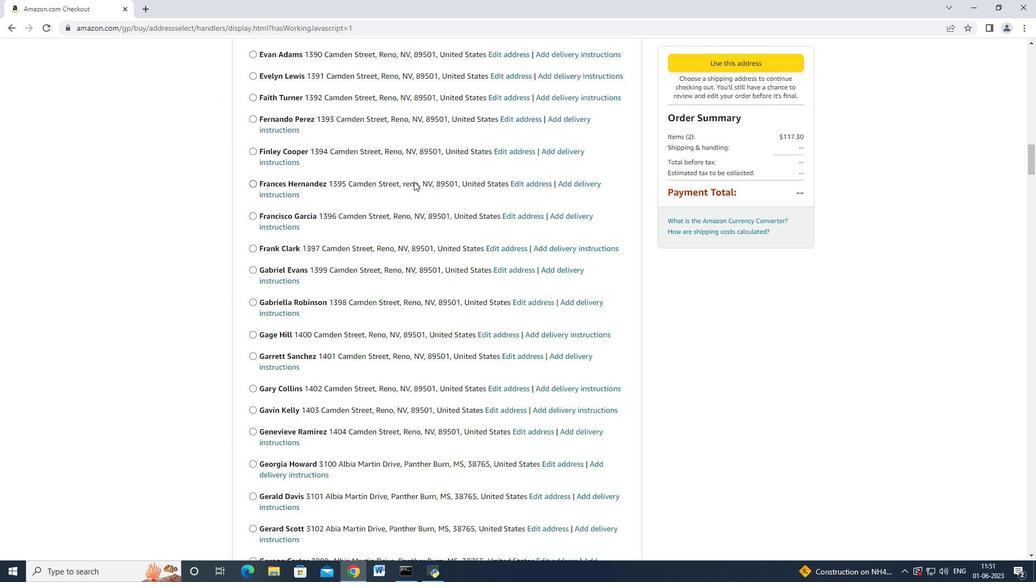 
Action: Mouse moved to (425, 187)
Screenshot: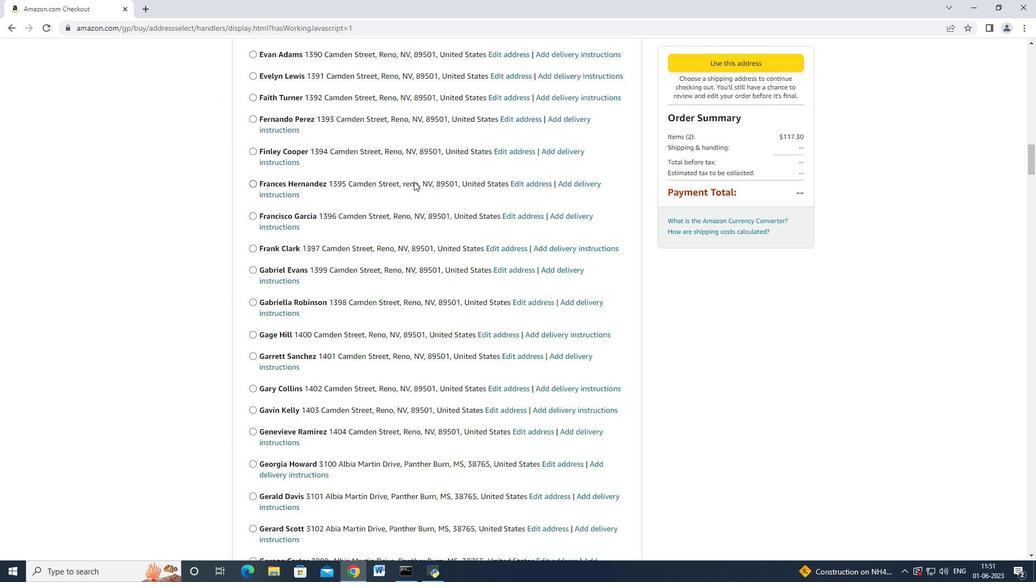 
Action: Mouse scrolled (413, 181) with delta (0, 0)
Screenshot: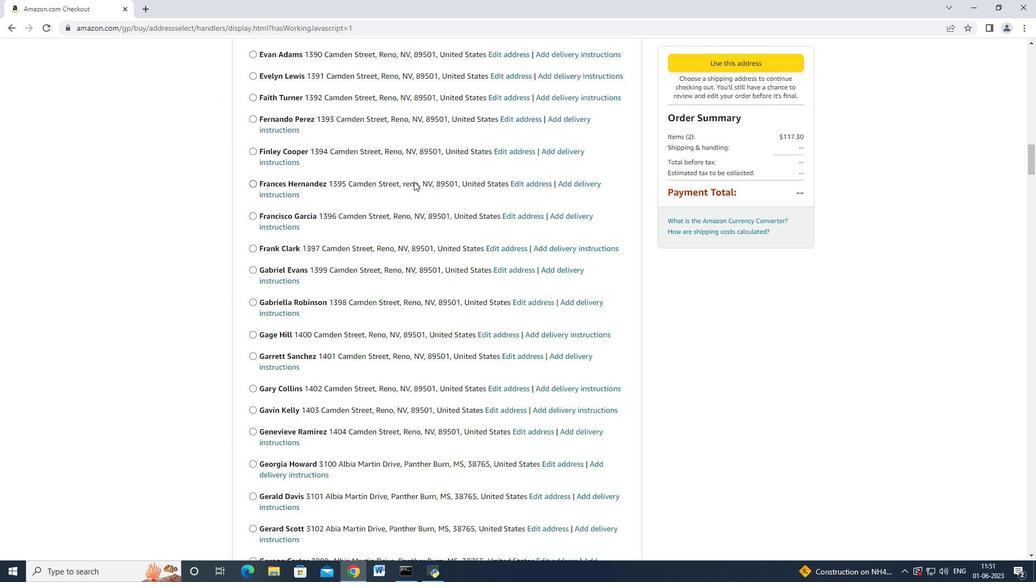 
Action: Mouse moved to (426, 188)
Screenshot: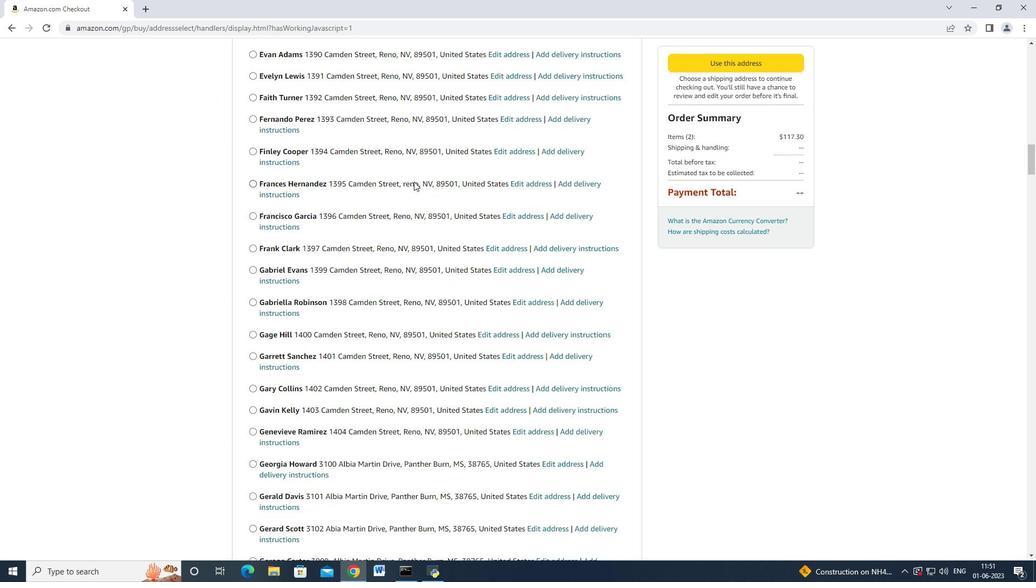
Action: Mouse scrolled (412, 181) with delta (0, 0)
Screenshot: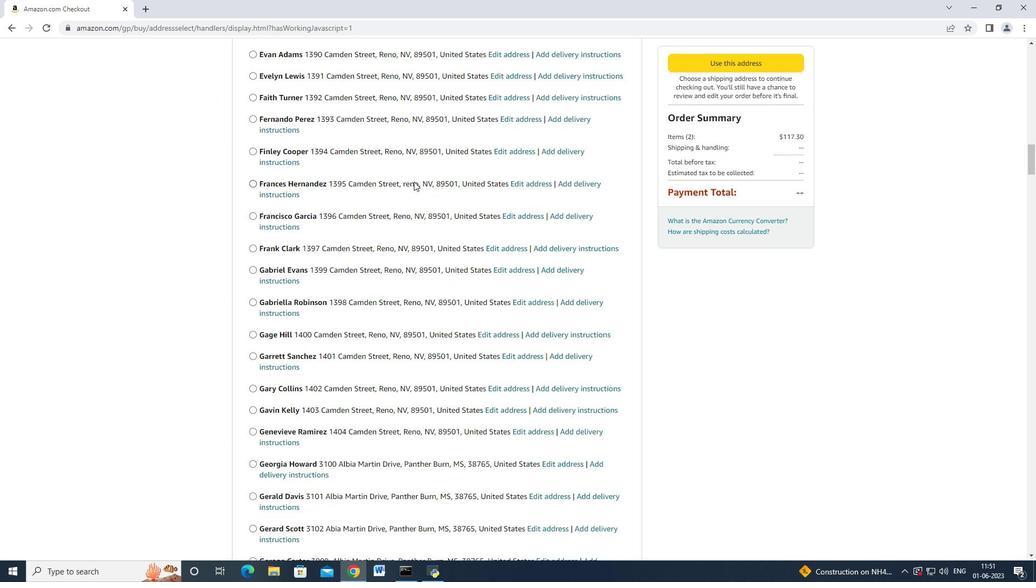 
Action: Mouse moved to (426, 189)
Screenshot: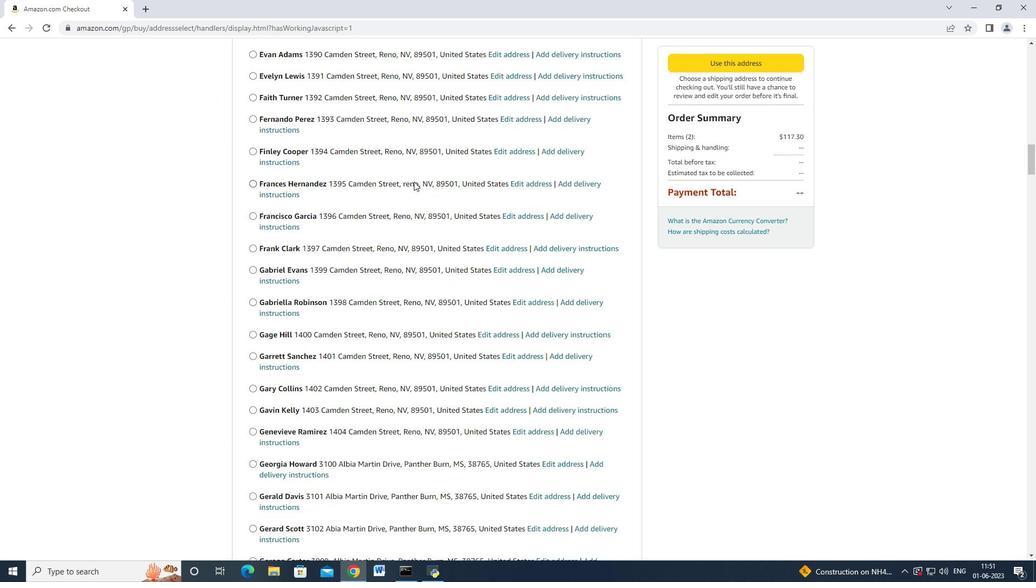 
Action: Mouse scrolled (412, 181) with delta (0, 0)
Screenshot: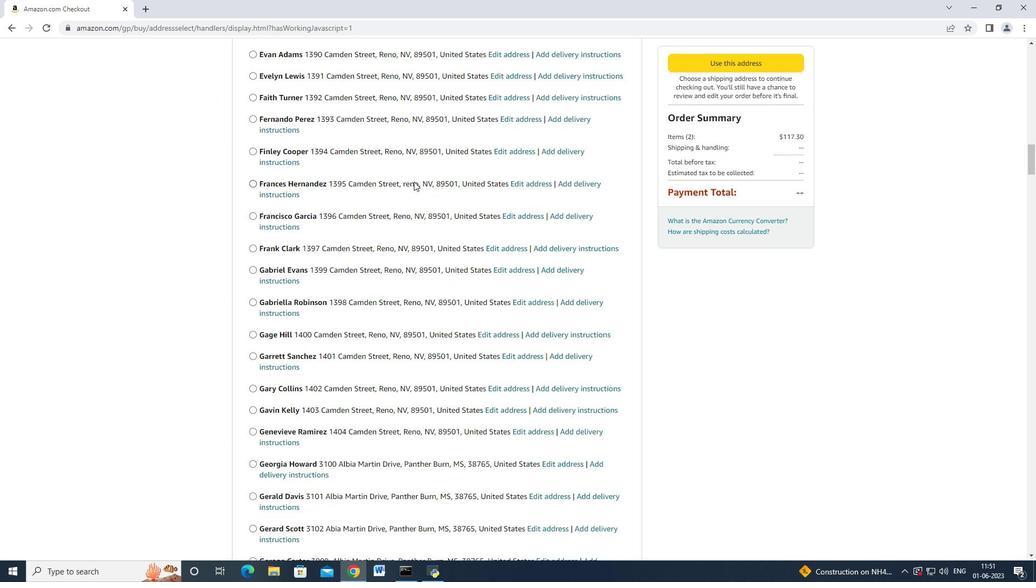 
Action: Mouse moved to (427, 189)
Screenshot: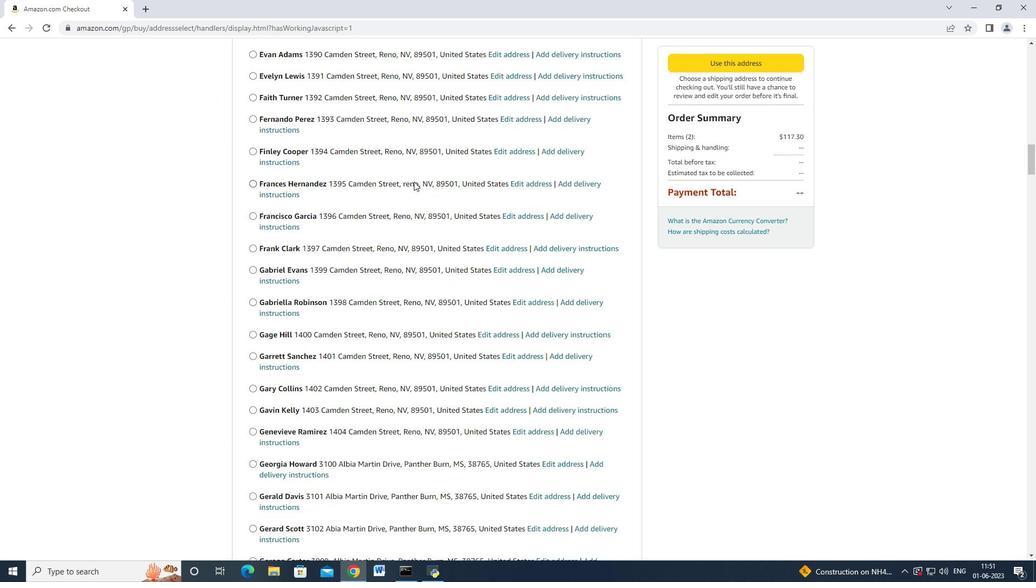 
Action: Mouse scrolled (412, 181) with delta (0, 0)
Screenshot: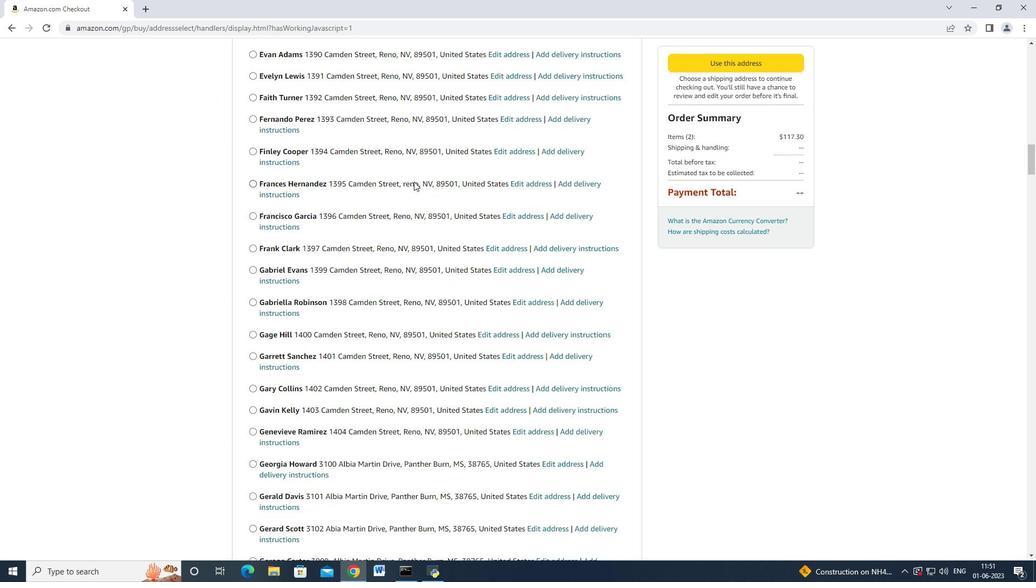 
Action: Mouse moved to (427, 190)
Screenshot: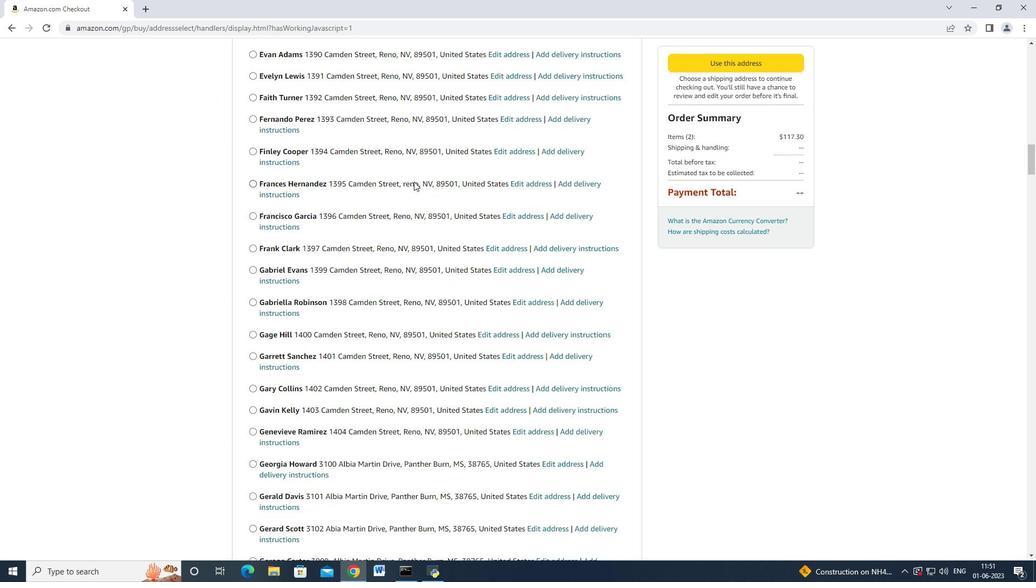 
Action: Mouse scrolled (412, 182) with delta (0, 0)
Screenshot: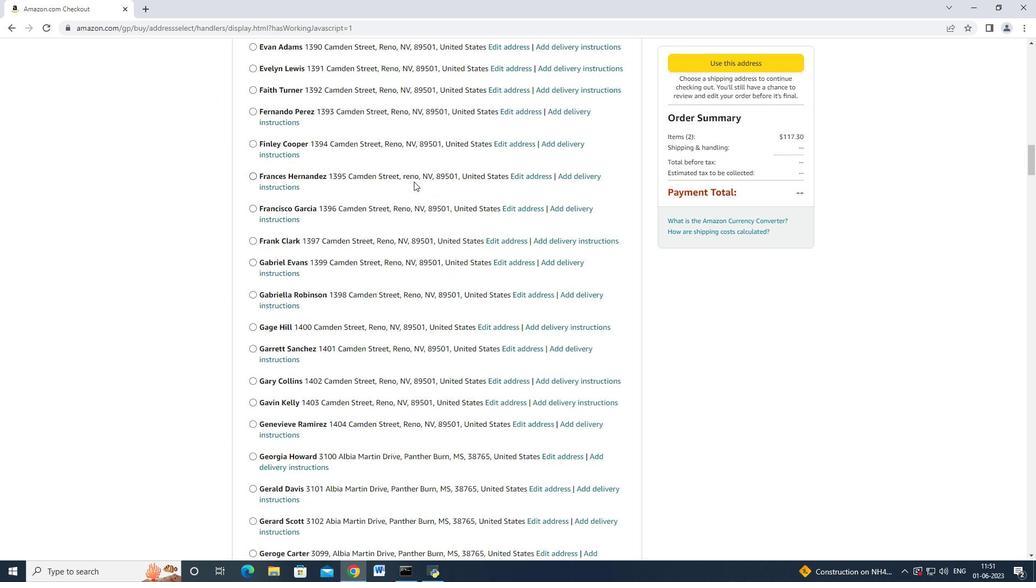 
Action: Mouse moved to (427, 190)
Screenshot: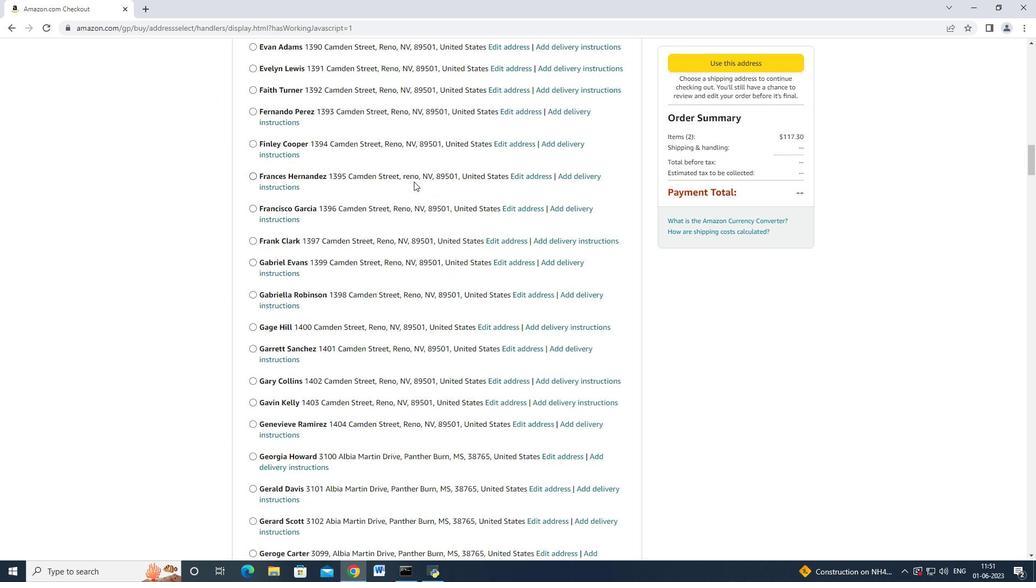 
Action: Mouse scrolled (416, 183) with delta (0, 0)
Screenshot: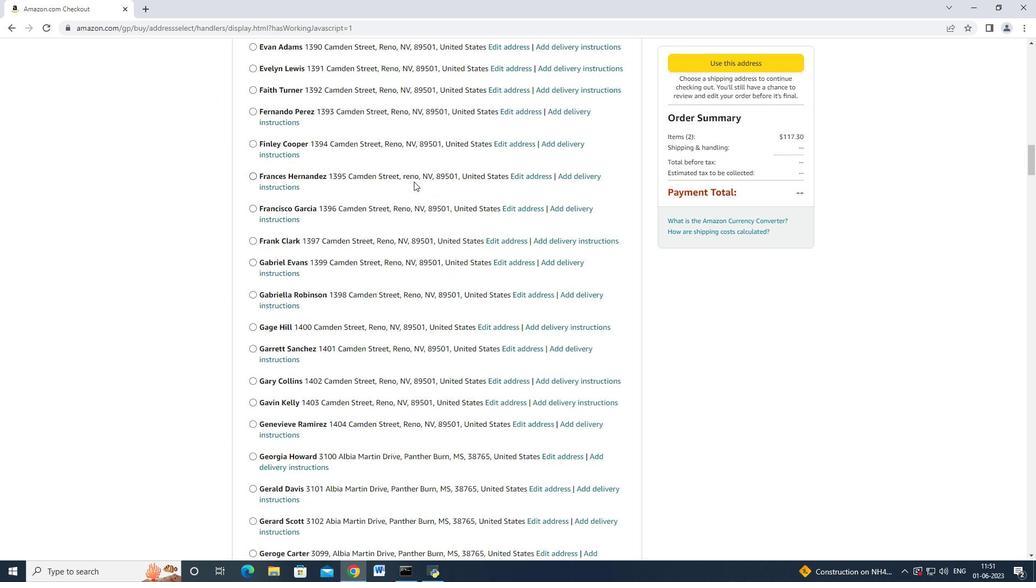 
Action: Mouse moved to (427, 190)
Screenshot: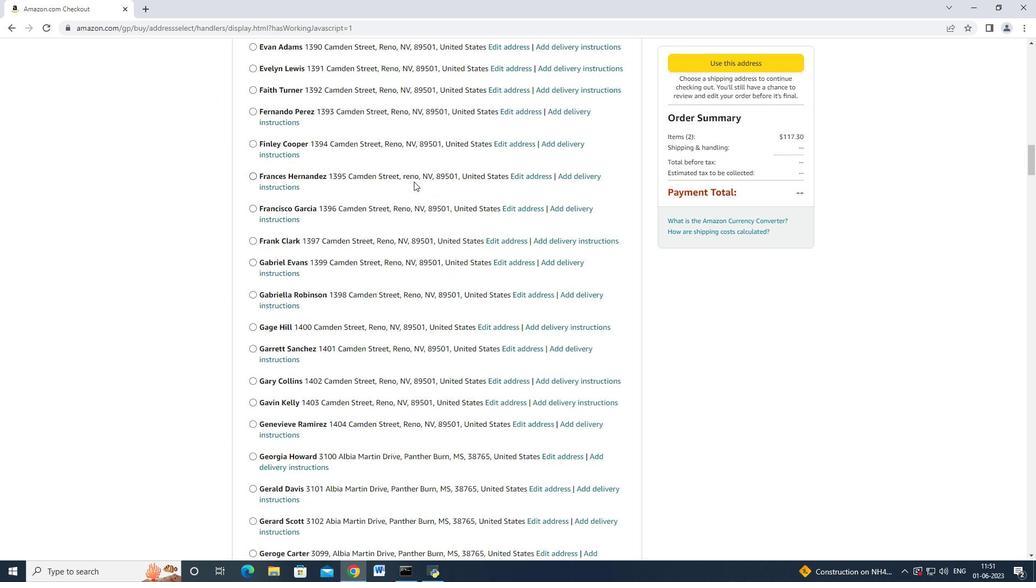 
Action: Mouse scrolled (420, 185) with delta (0, 0)
Screenshot: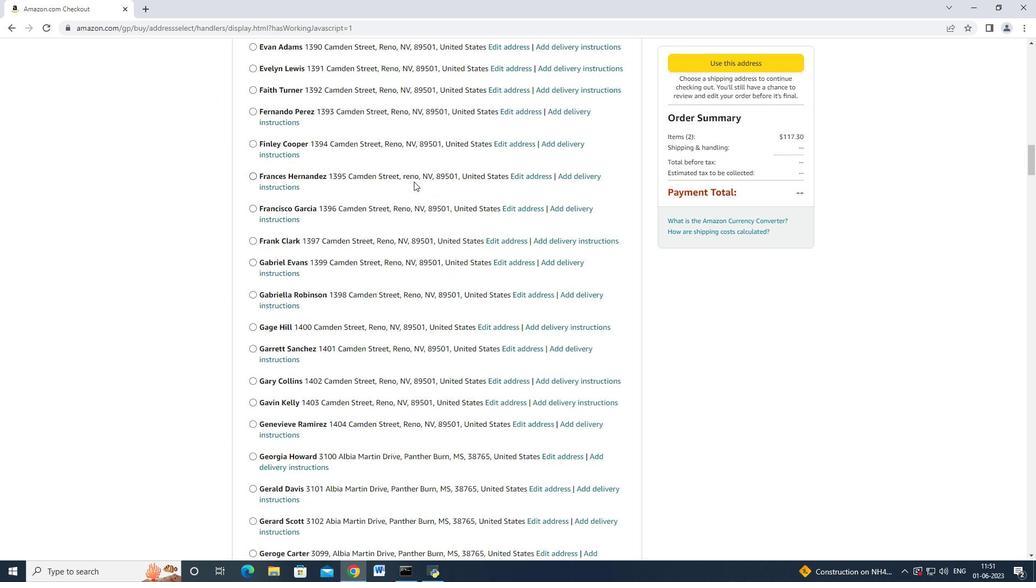 
Action: Mouse moved to (428, 192)
Screenshot: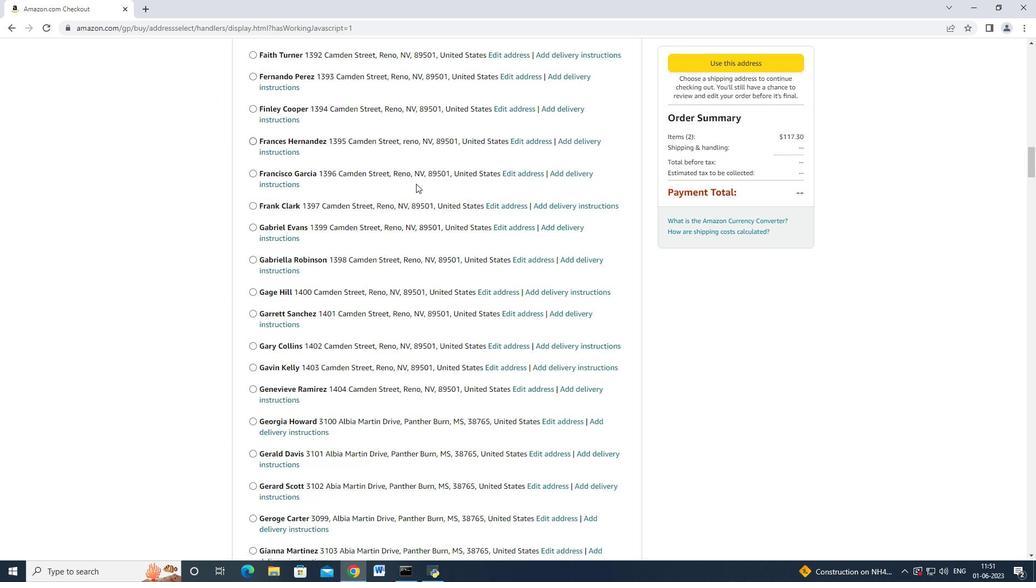 
Action: Mouse scrolled (428, 191) with delta (0, 0)
Screenshot: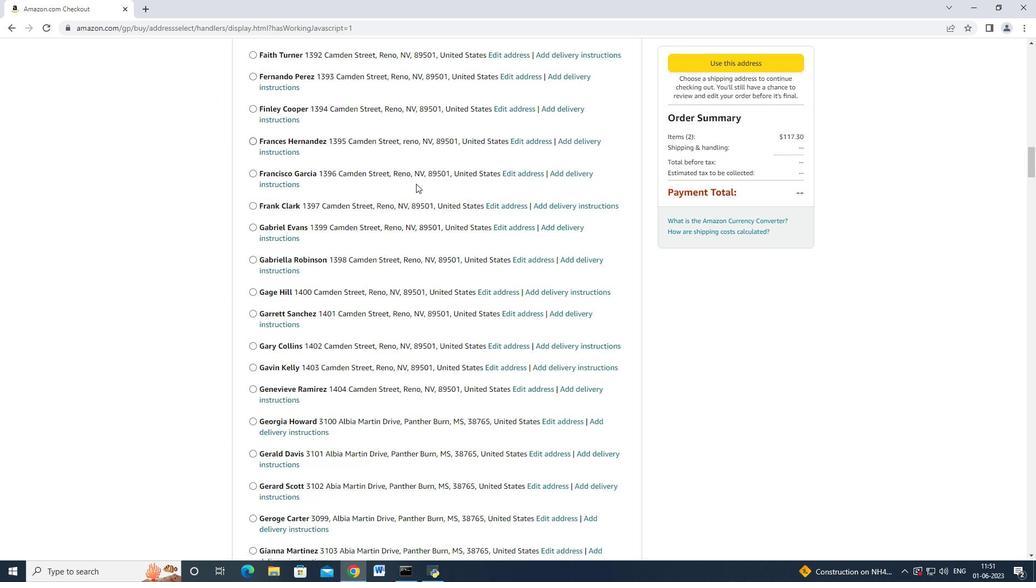 
Action: Mouse moved to (427, 192)
Screenshot: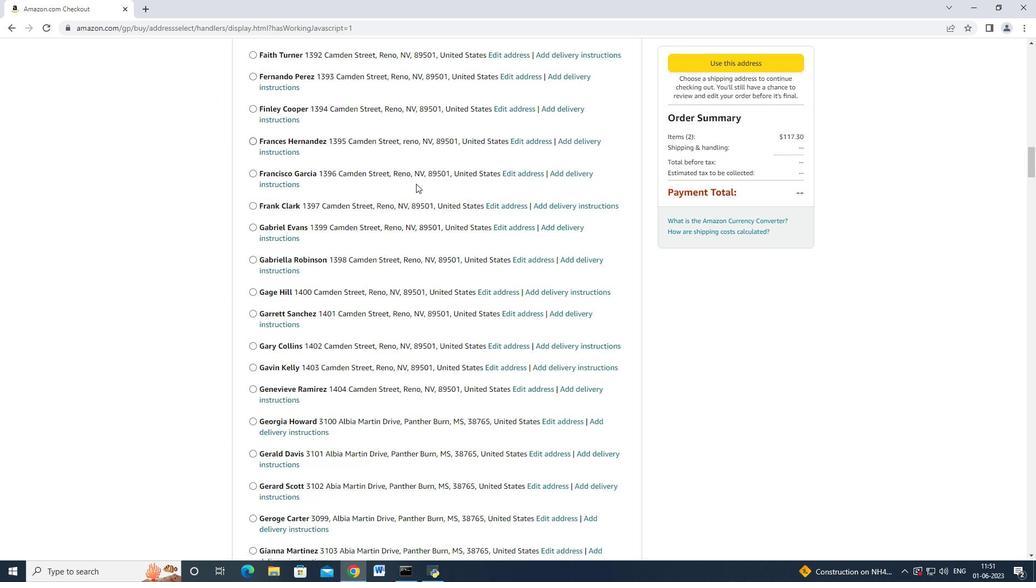 
Action: Mouse scrolled (427, 191) with delta (0, 0)
Screenshot: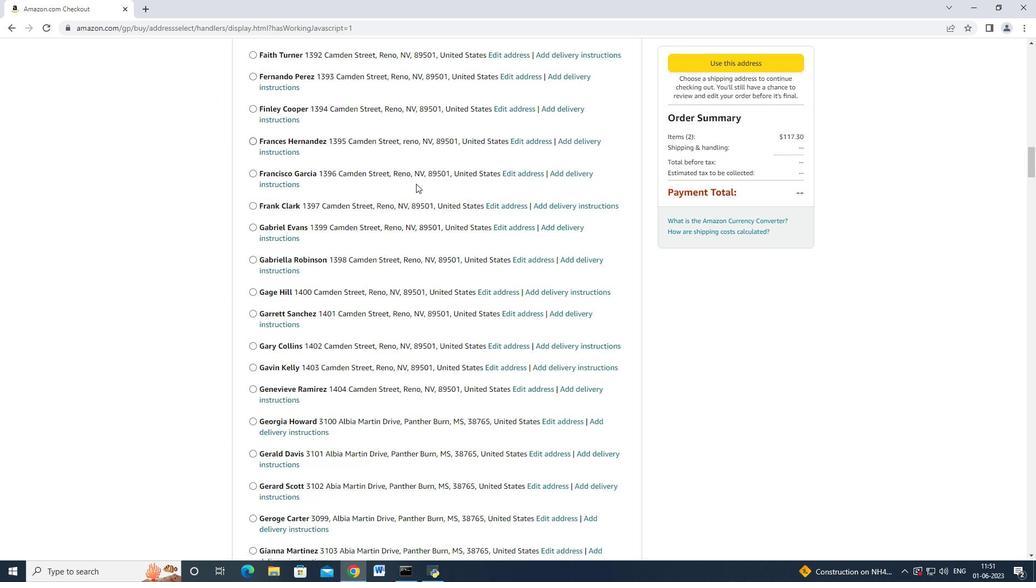 
Action: Mouse moved to (427, 192)
Screenshot: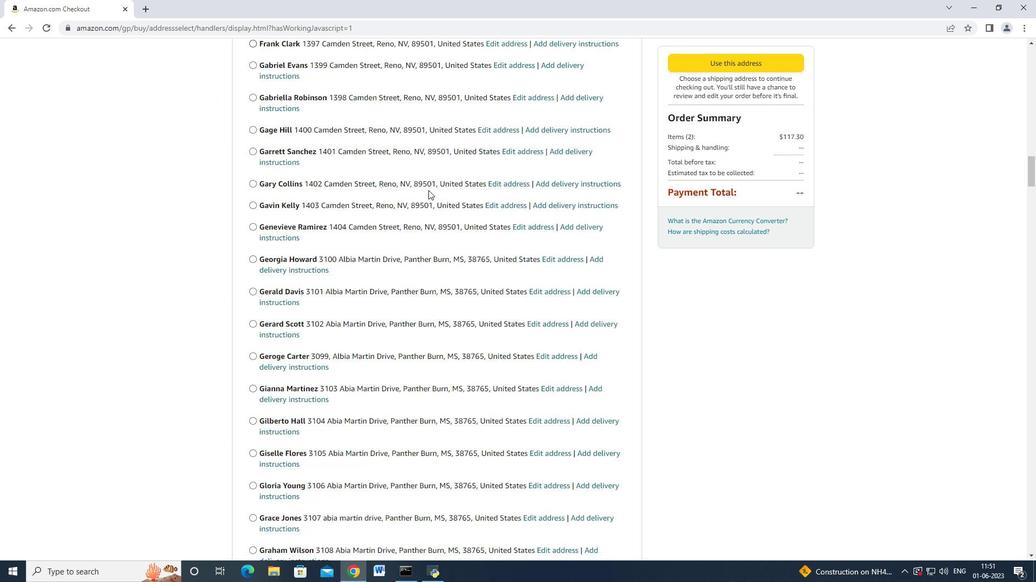 
Action: Mouse scrolled (427, 192) with delta (0, 0)
Screenshot: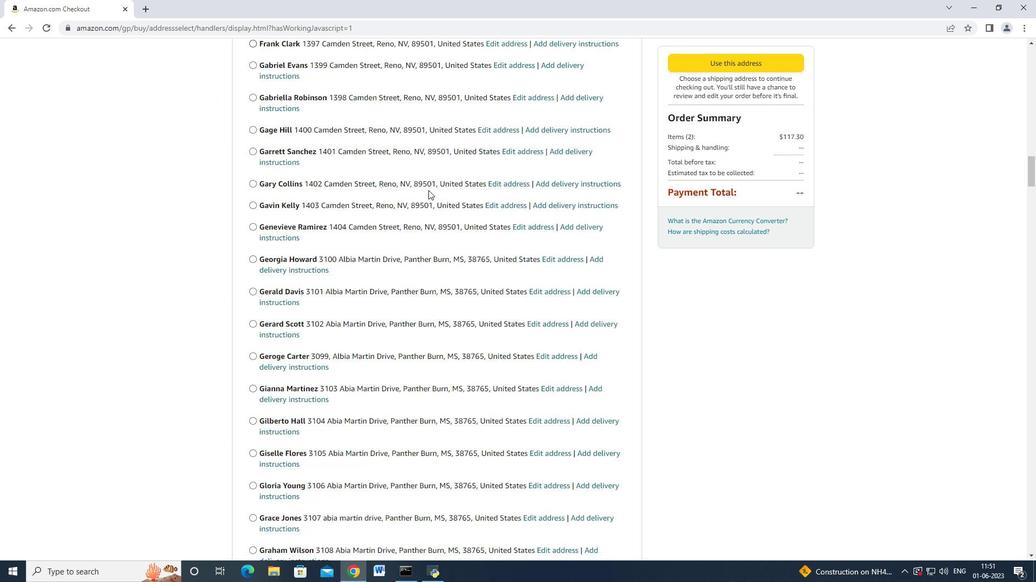 
Action: Mouse moved to (427, 192)
Screenshot: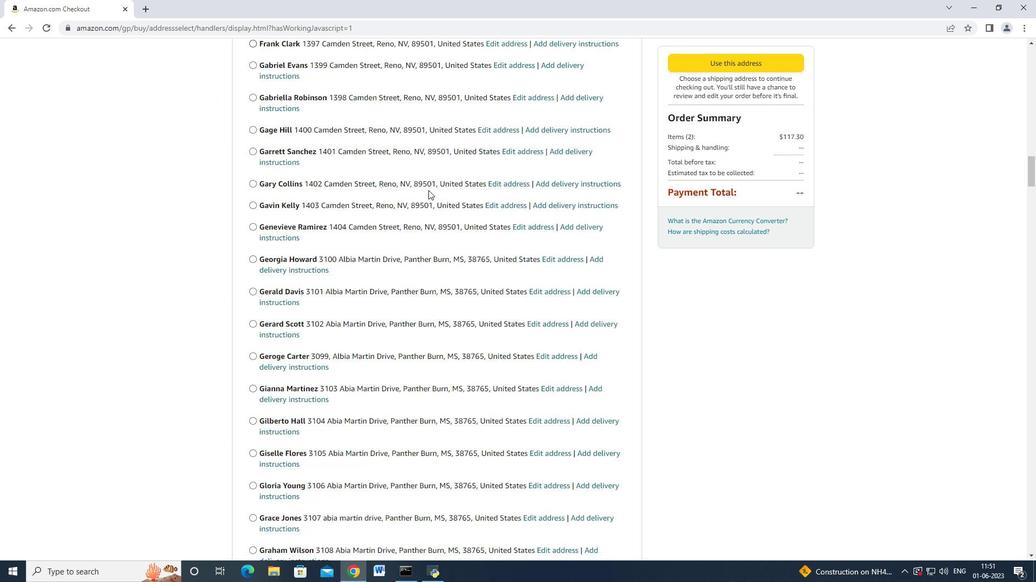 
Action: Mouse scrolled (427, 192) with delta (0, 0)
Screenshot: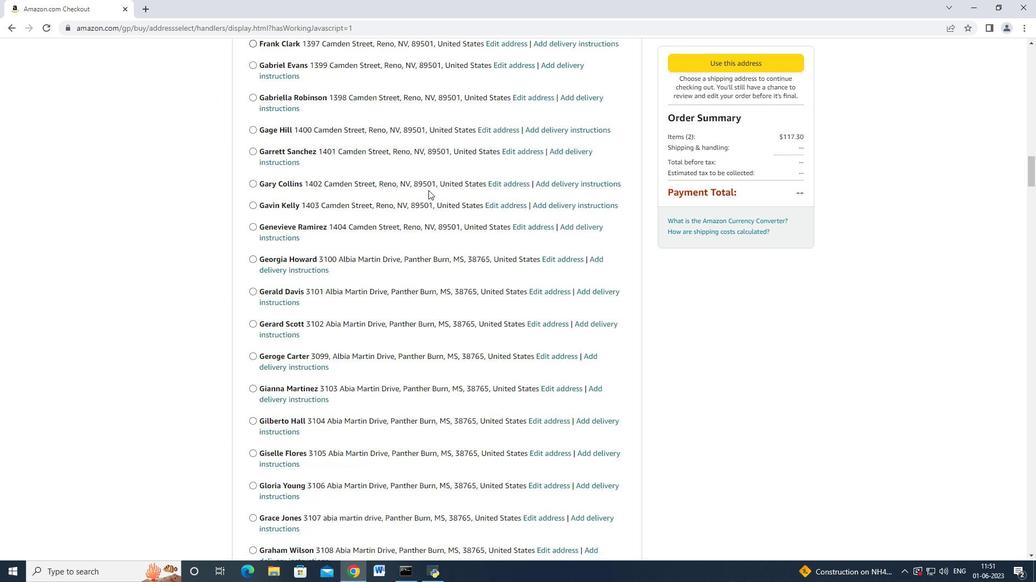 
Action: Mouse moved to (427, 193)
Screenshot: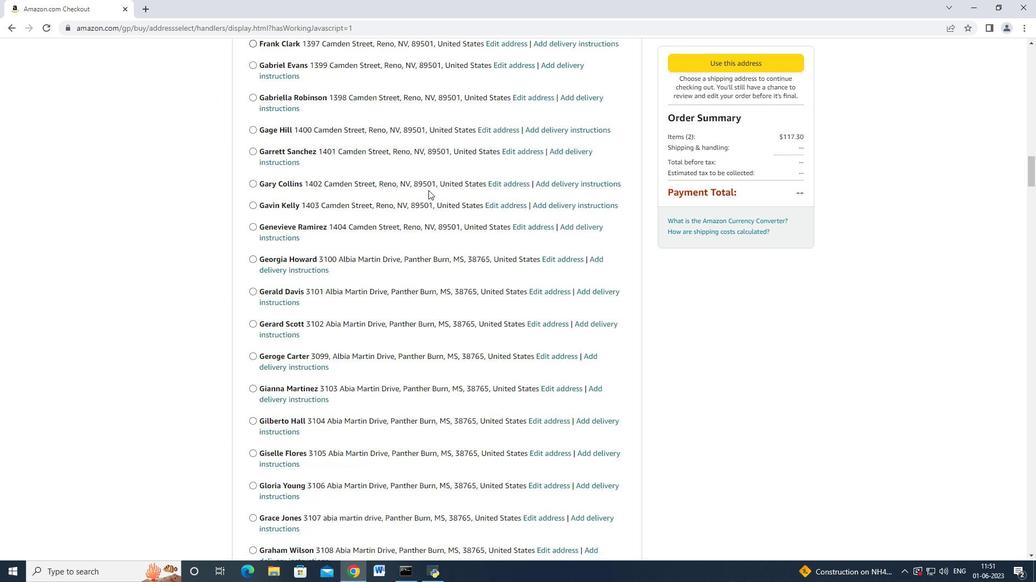 
Action: Mouse scrolled (427, 192) with delta (0, 0)
Screenshot: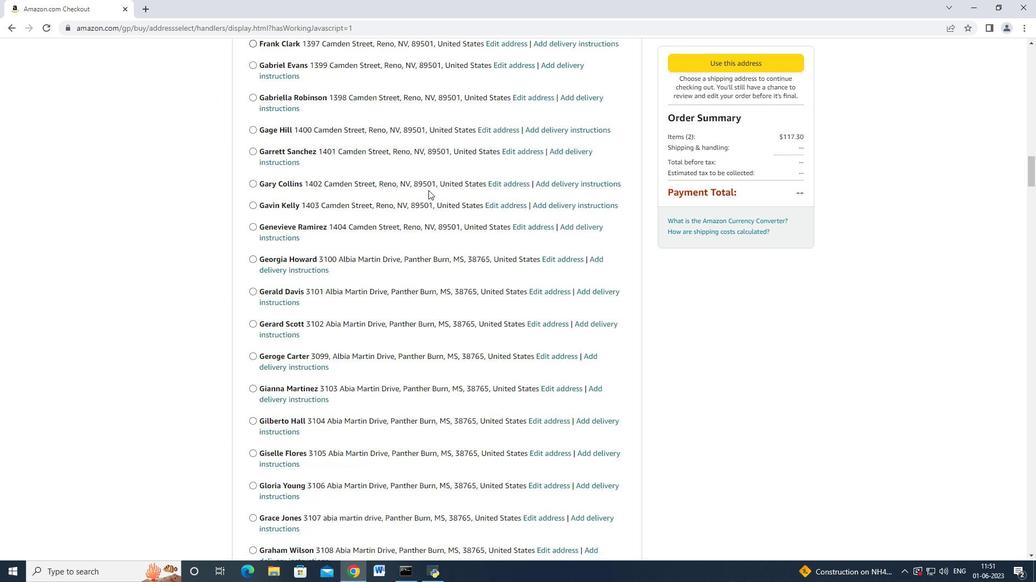 
Action: Mouse moved to (427, 193)
Screenshot: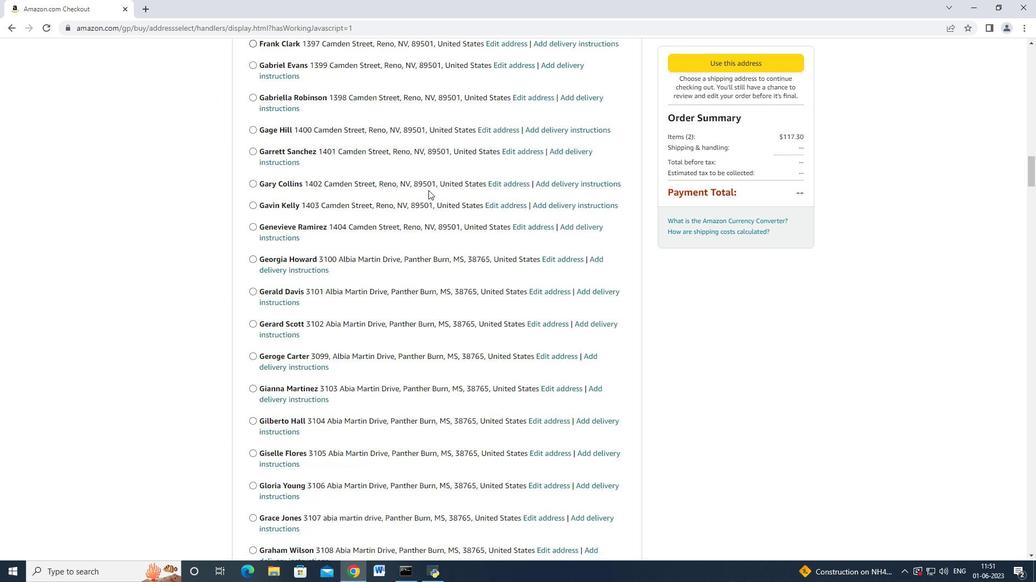 
Action: Mouse scrolled (427, 192) with delta (0, 0)
Screenshot: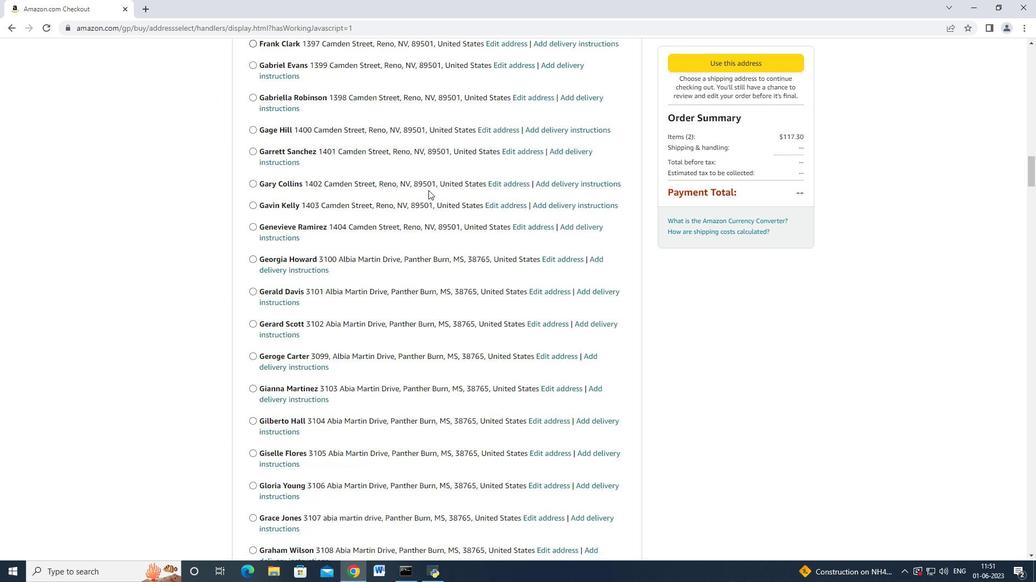 
Action: Mouse moved to (427, 193)
Screenshot: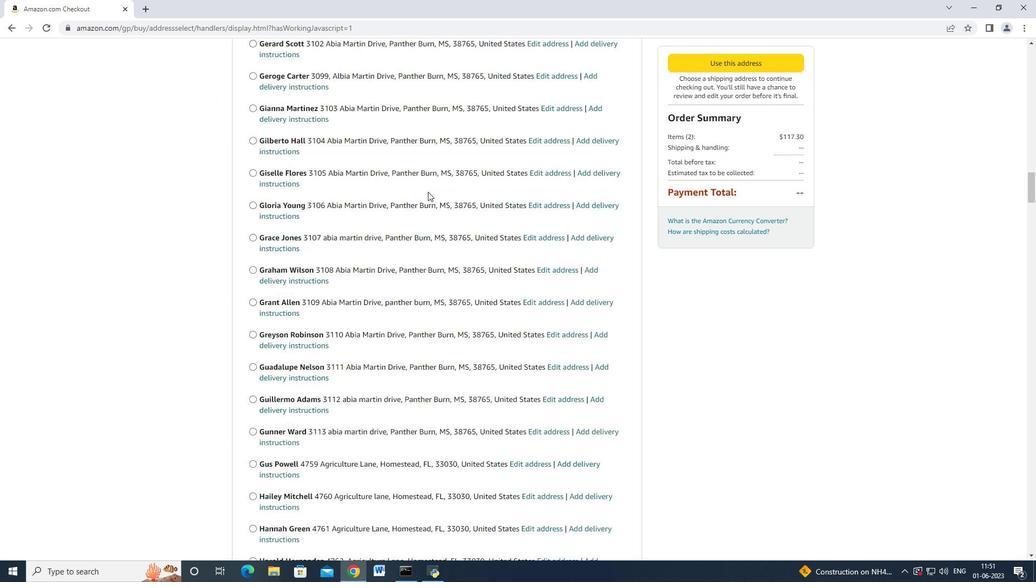 
Action: Mouse scrolled (427, 192) with delta (0, 0)
Screenshot: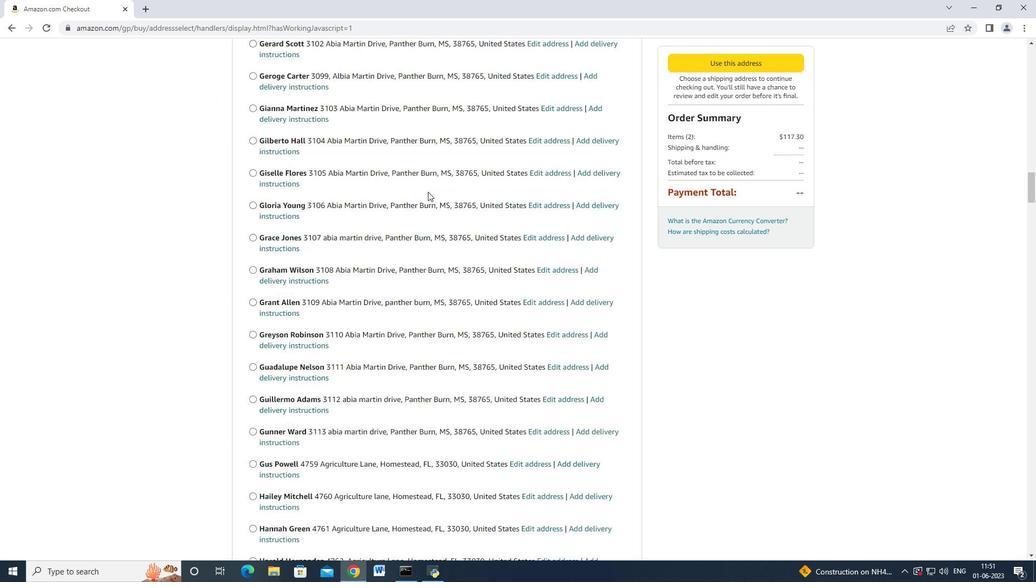 
Action: Mouse moved to (427, 193)
Screenshot: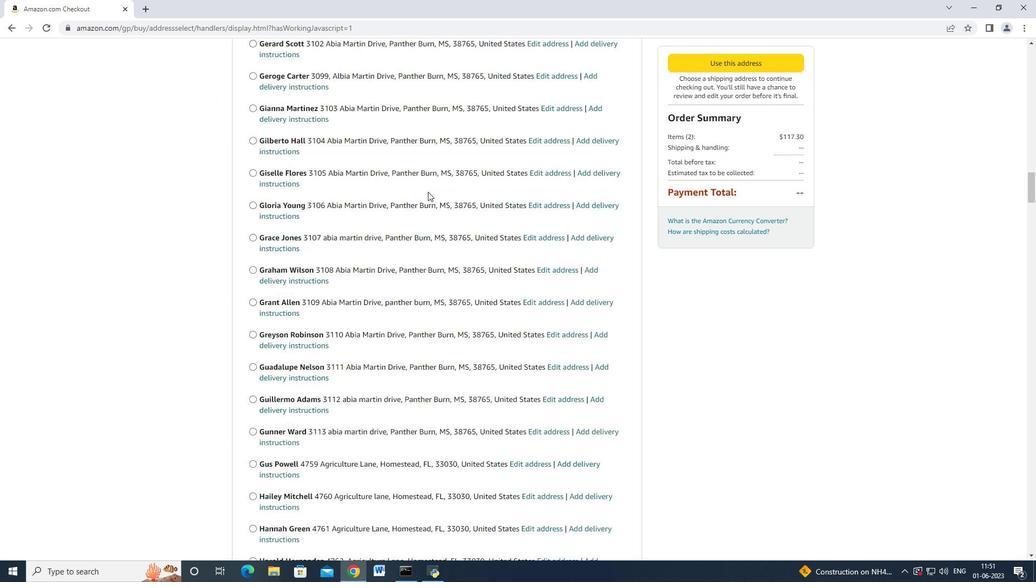 
Action: Mouse scrolled (427, 192) with delta (0, 0)
Screenshot: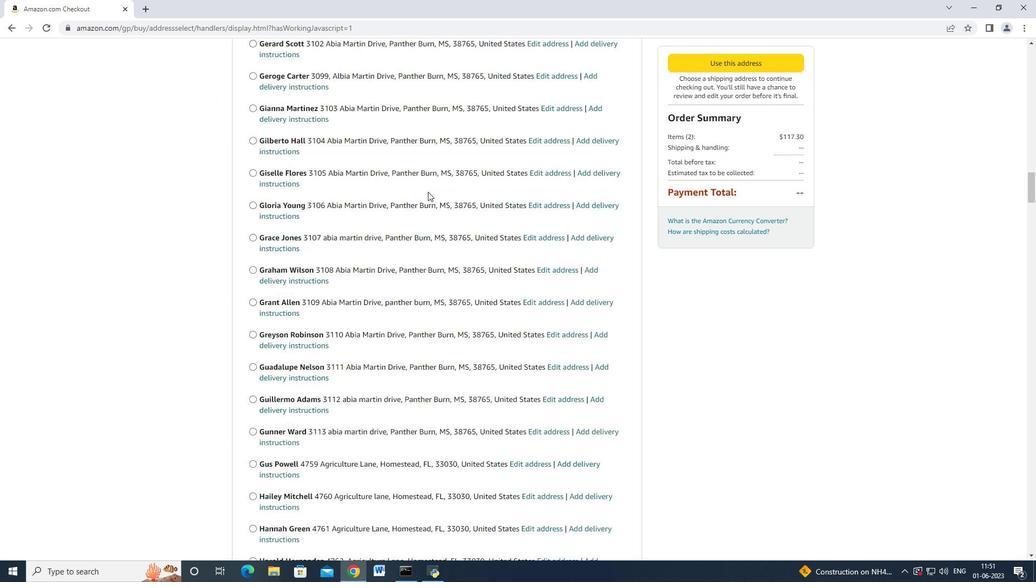 
Action: Mouse scrolled (427, 192) with delta (0, 0)
Screenshot: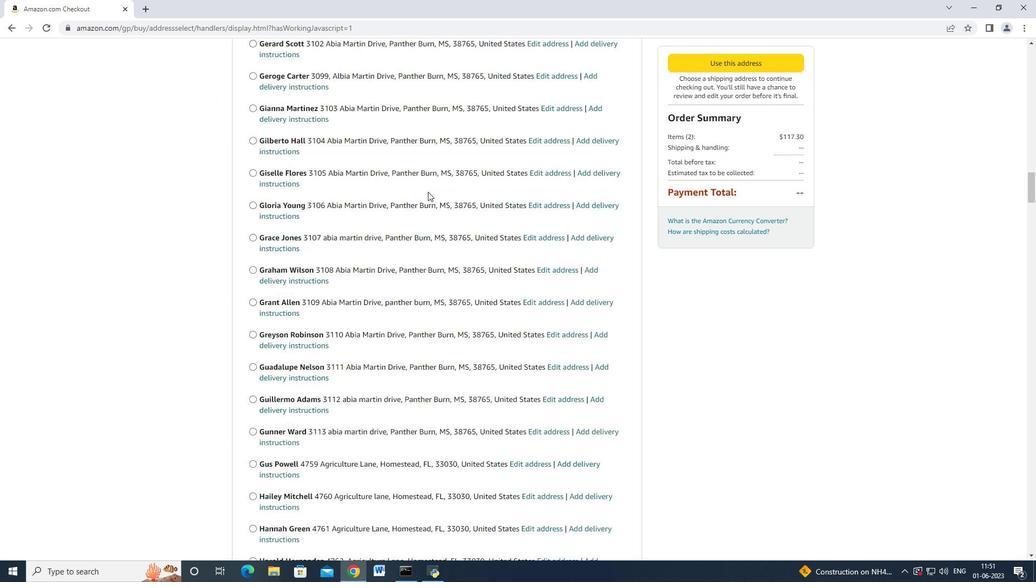 
Action: Mouse moved to (426, 192)
Screenshot: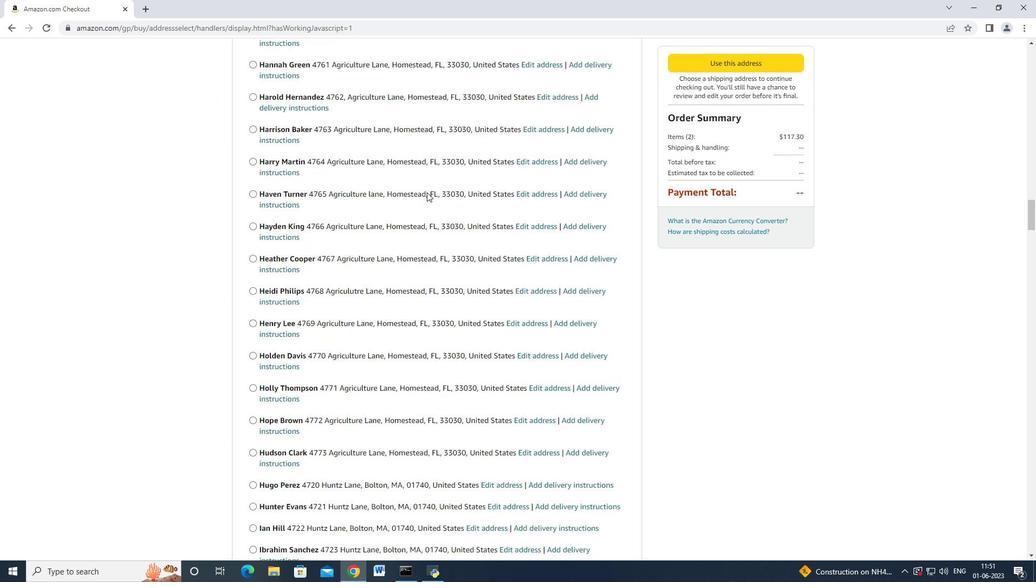 
Action: Mouse scrolled (426, 192) with delta (0, 0)
Screenshot: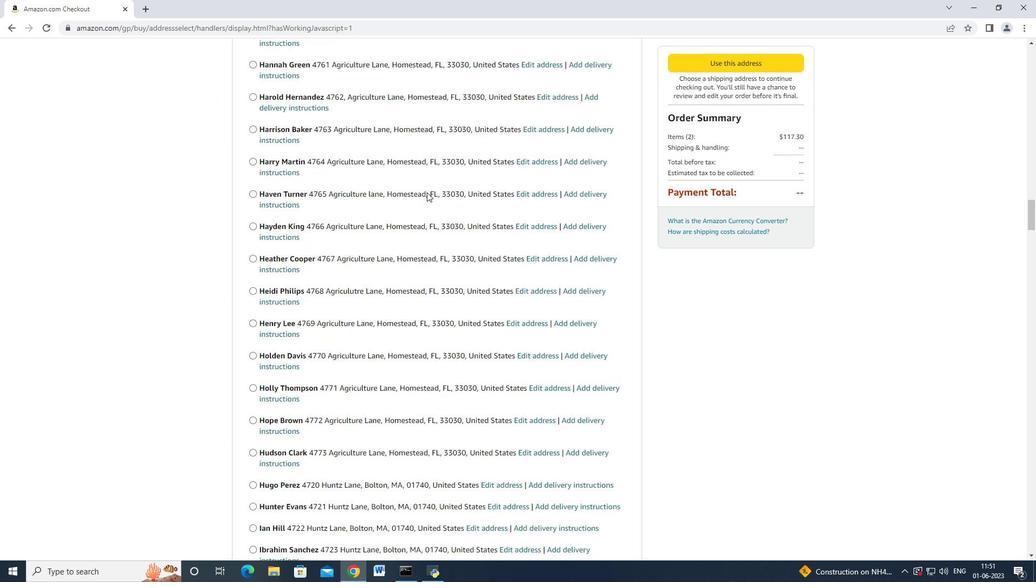 
Action: Mouse moved to (425, 192)
Screenshot: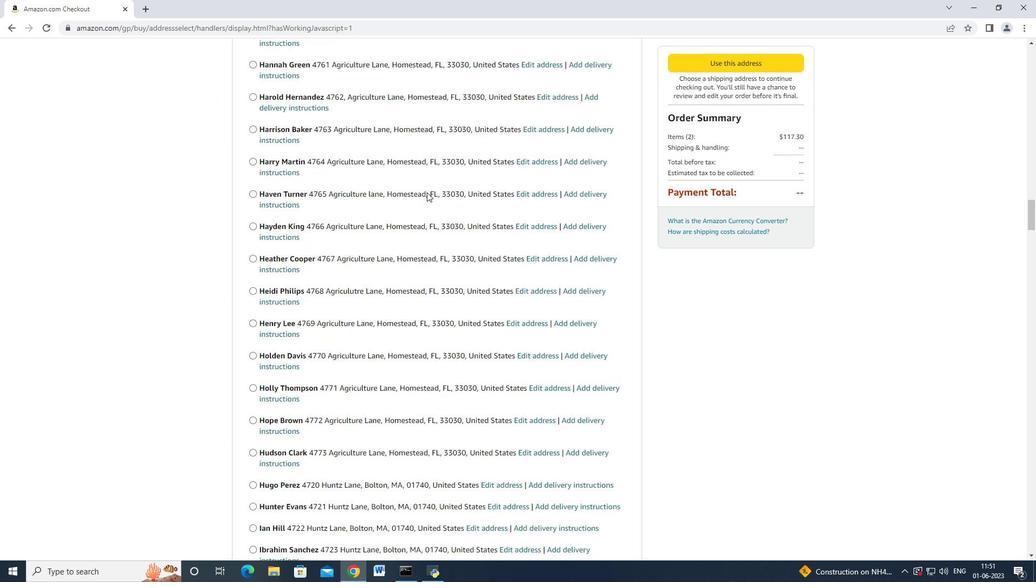 
Action: Mouse scrolled (425, 192) with delta (0, 0)
Screenshot: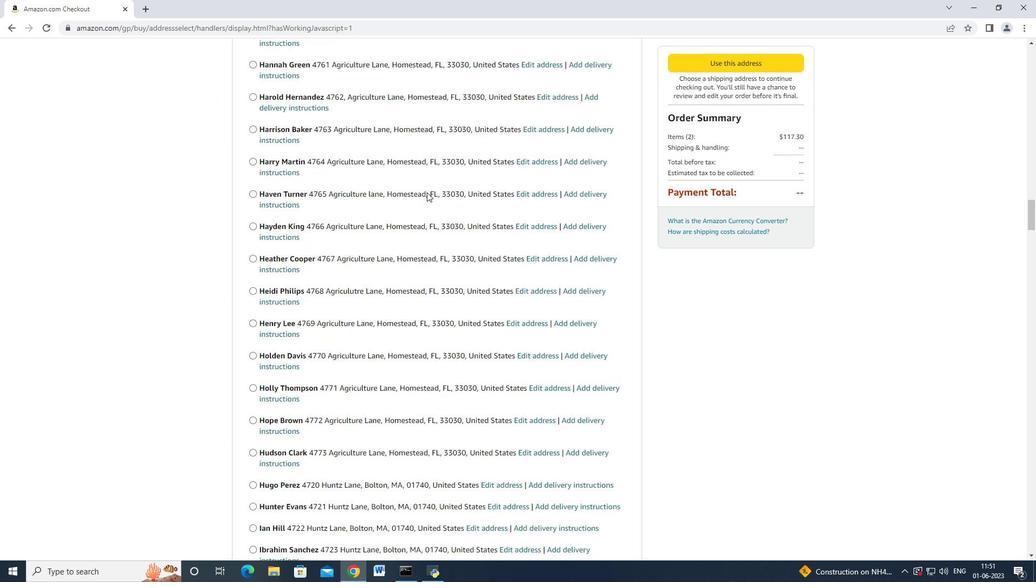 
Action: Mouse scrolled (425, 192) with delta (0, 0)
Screenshot: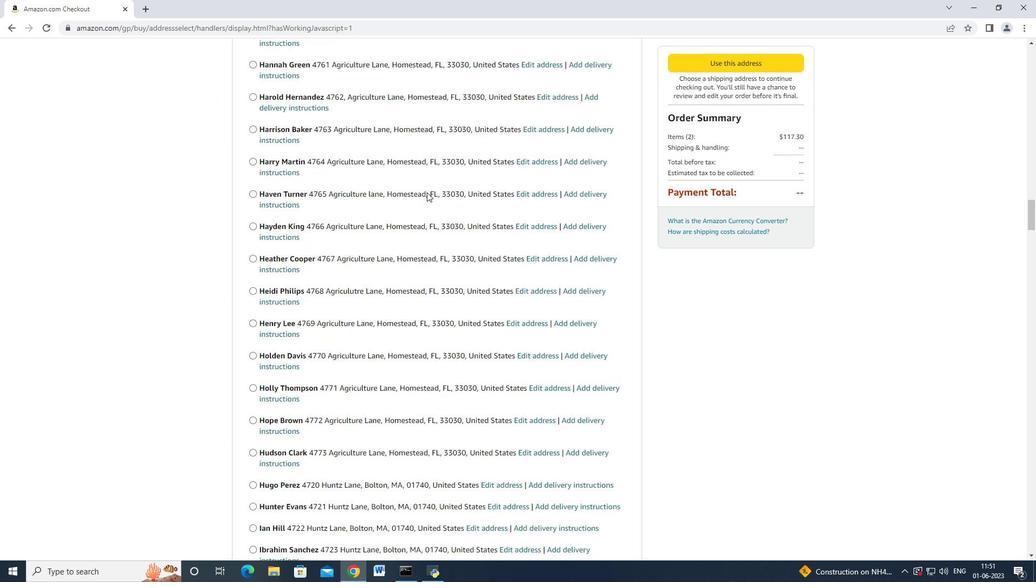 
Action: Mouse scrolled (425, 192) with delta (0, 0)
Screenshot: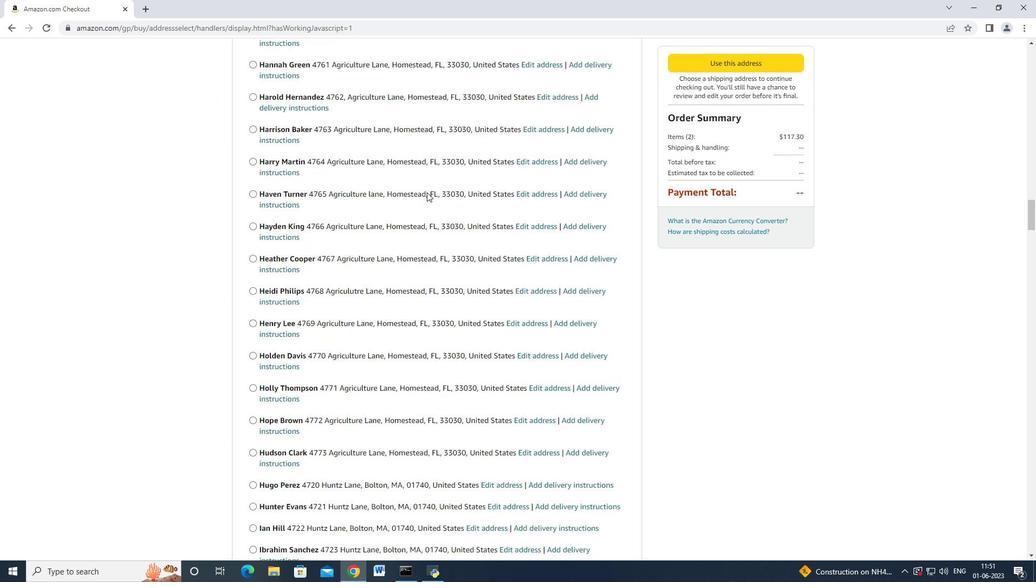 
Action: Mouse scrolled (425, 192) with delta (0, 0)
Screenshot: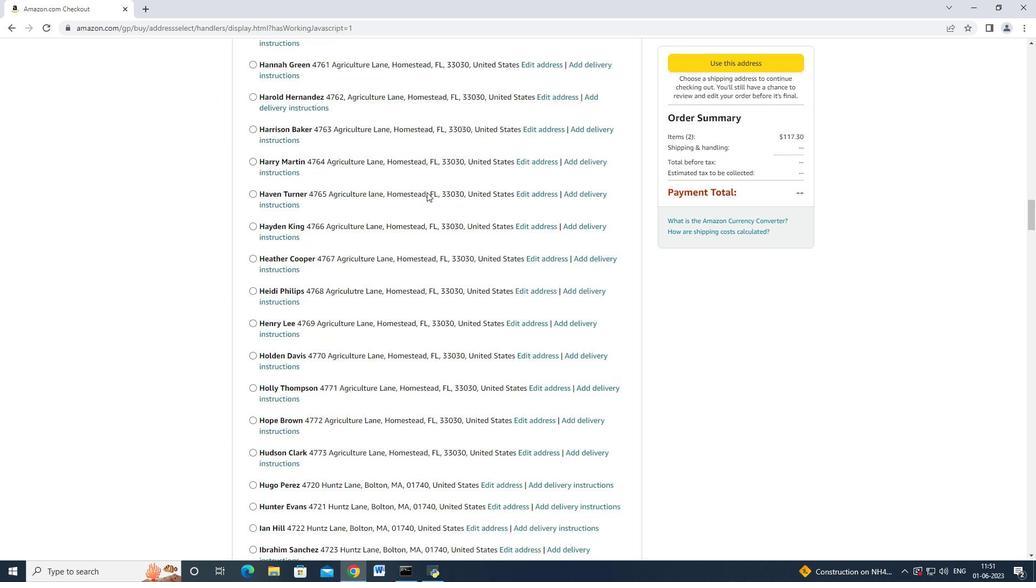 
Action: Mouse scrolled (425, 192) with delta (0, 0)
Screenshot: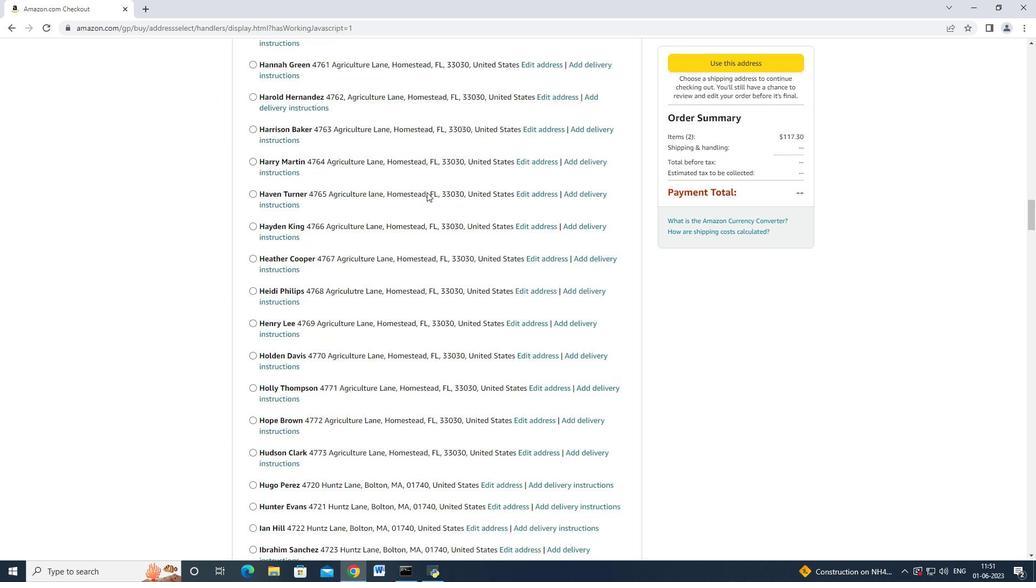 
Action: Mouse scrolled (425, 192) with delta (0, 0)
Screenshot: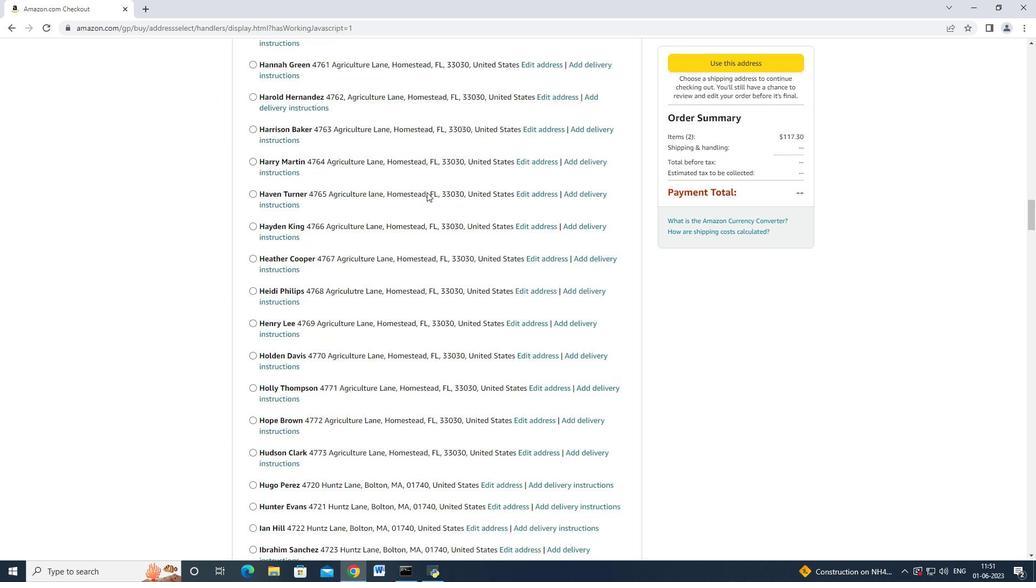 
Action: Mouse scrolled (425, 192) with delta (0, 0)
Screenshot: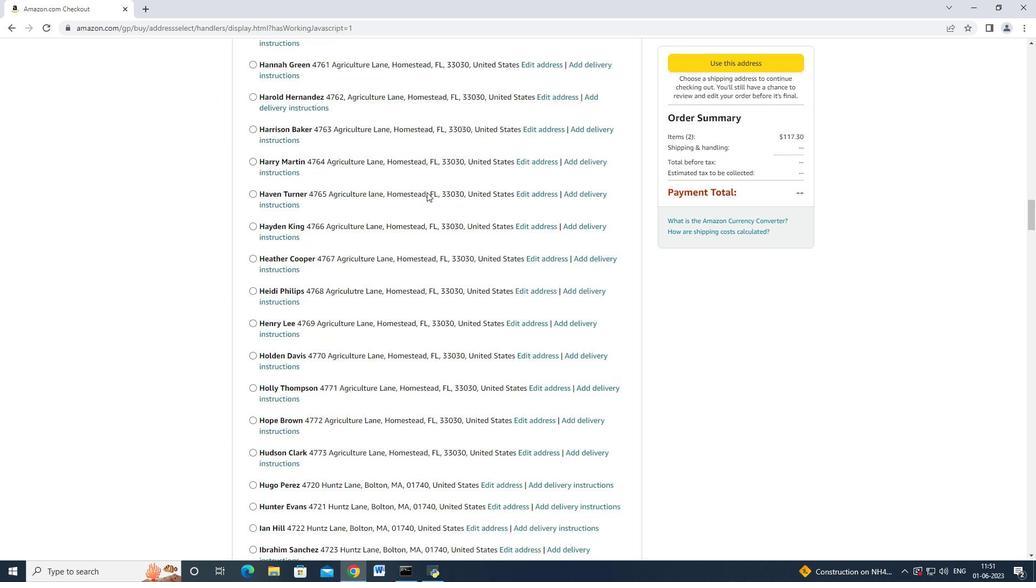 
Action: Mouse scrolled (425, 192) with delta (0, 0)
Screenshot: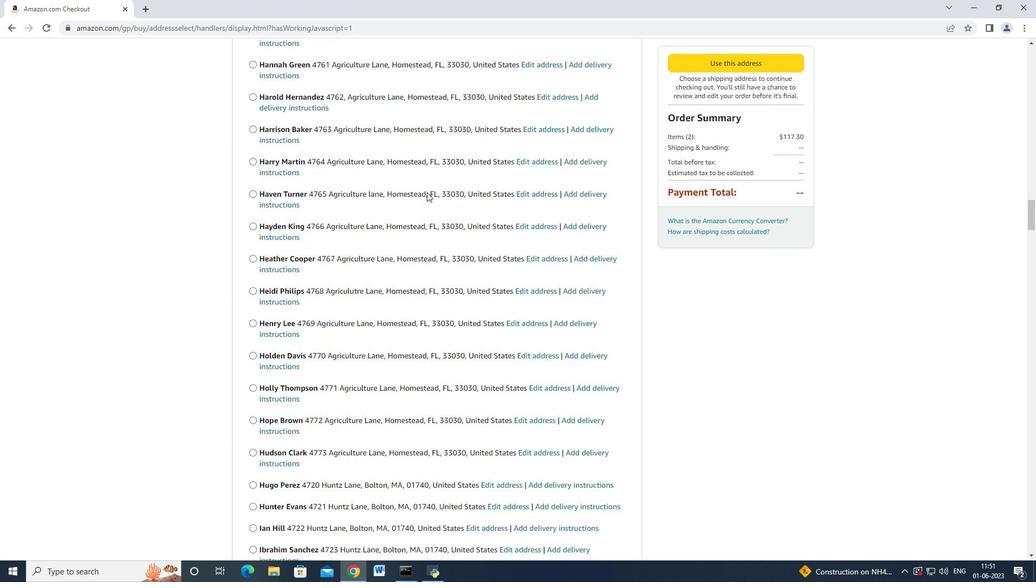 
Action: Mouse moved to (424, 192)
Screenshot: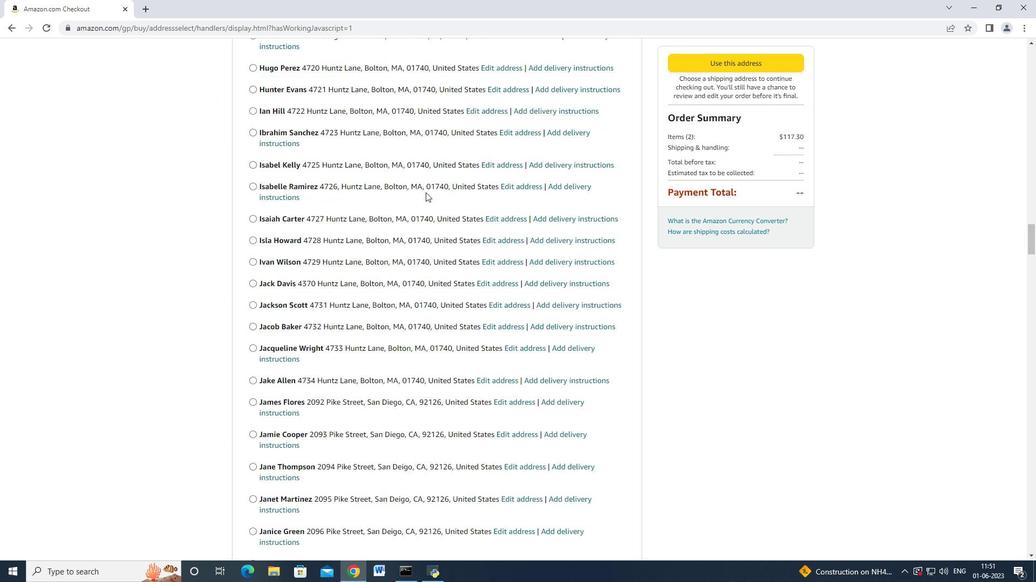 
Action: Mouse scrolled (424, 192) with delta (0, 0)
Screenshot: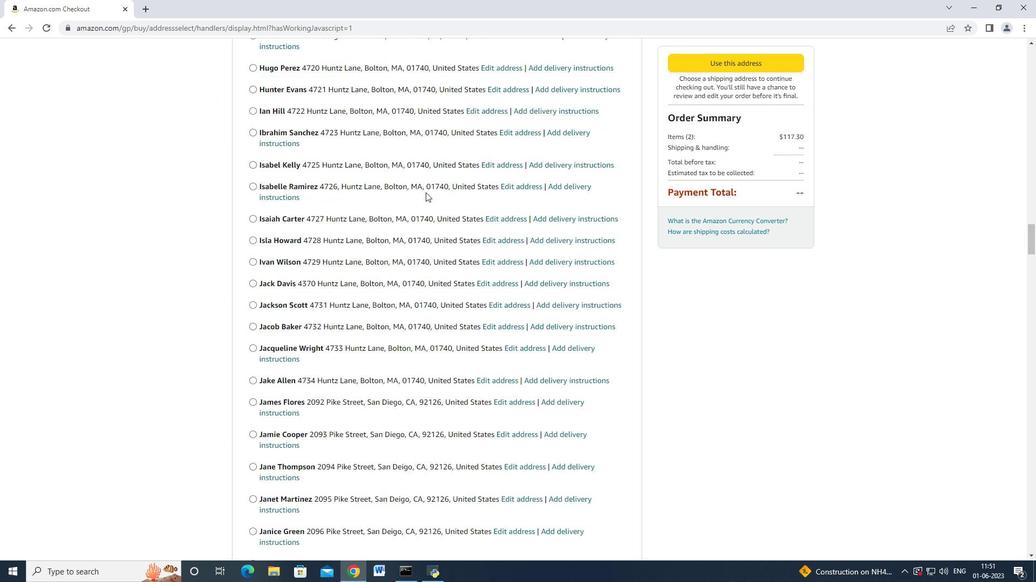 
Action: Mouse moved to (424, 192)
Screenshot: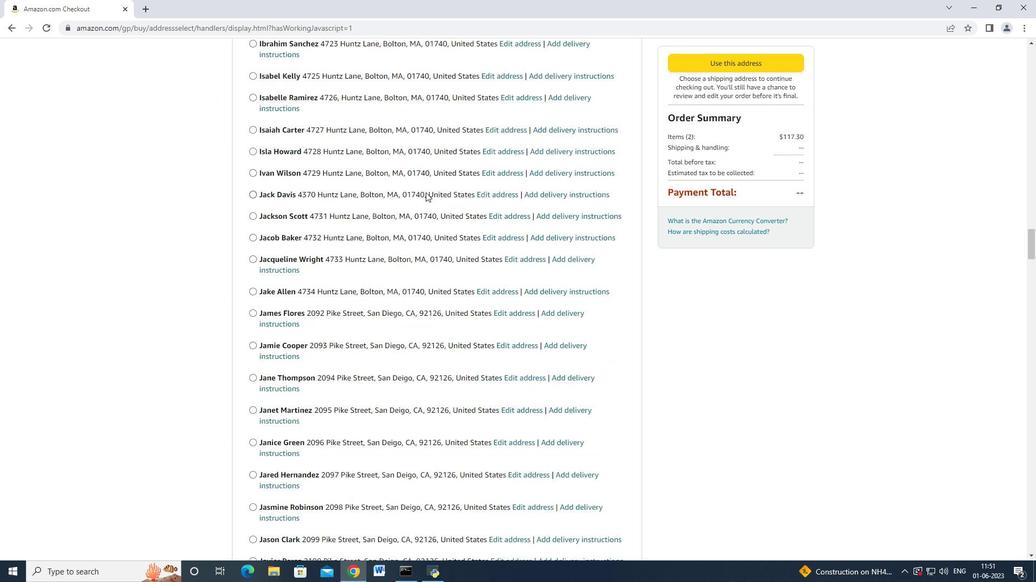 
Action: Mouse scrolled (424, 192) with delta (0, 0)
Screenshot: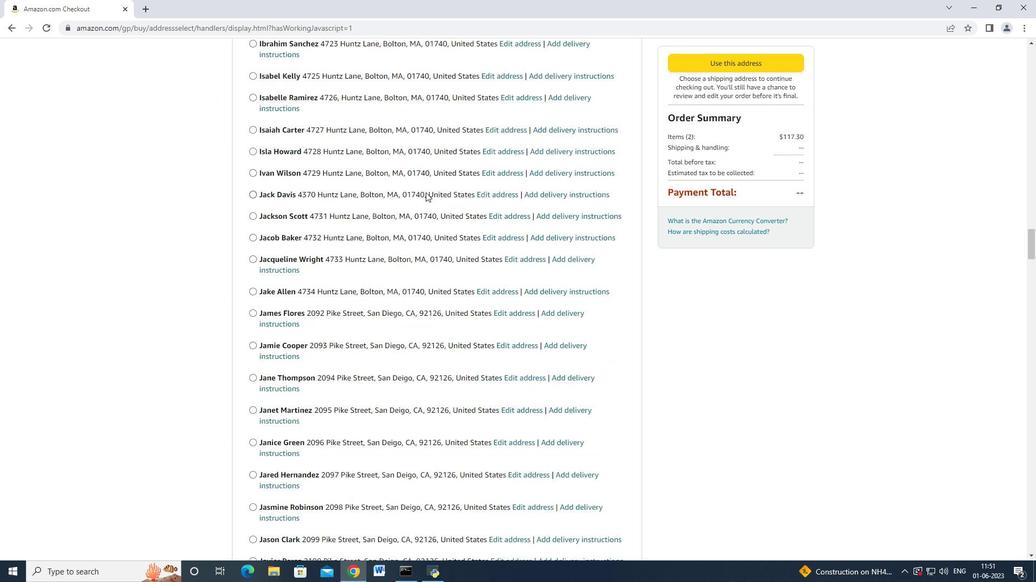 
Action: Mouse moved to (424, 192)
Screenshot: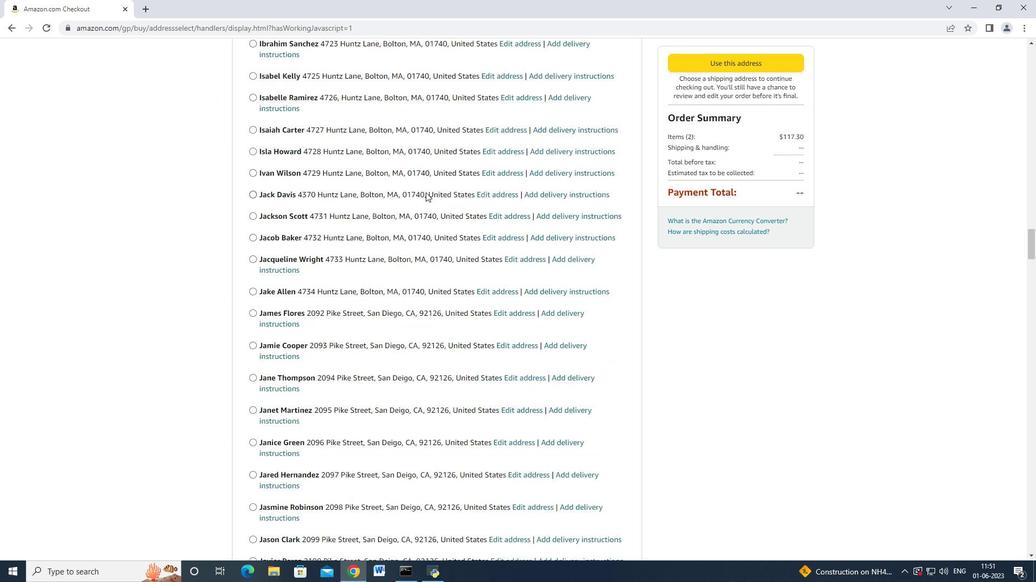 
Action: Mouse scrolled (424, 192) with delta (0, 0)
Screenshot: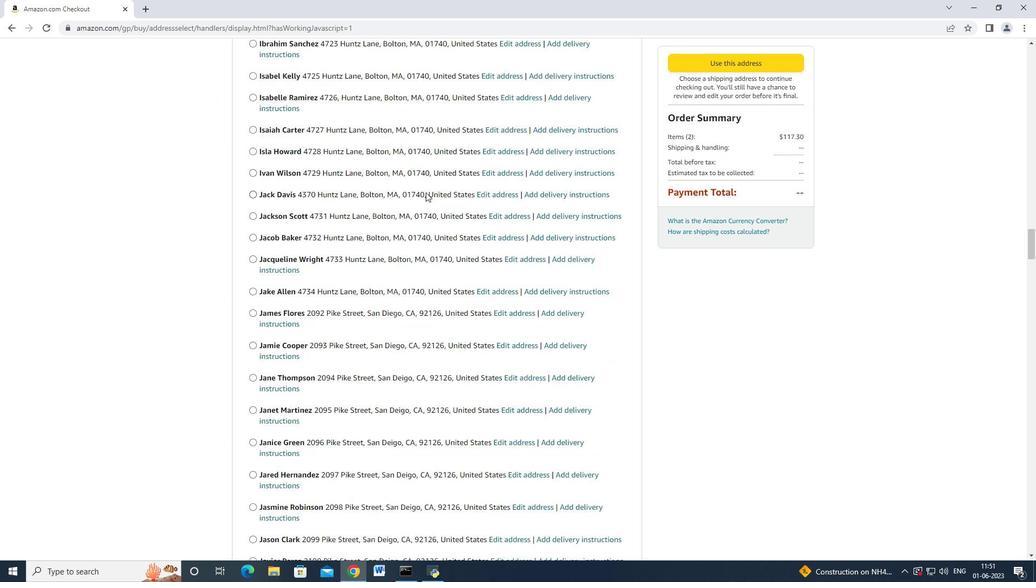 
Action: Mouse moved to (422, 192)
Screenshot: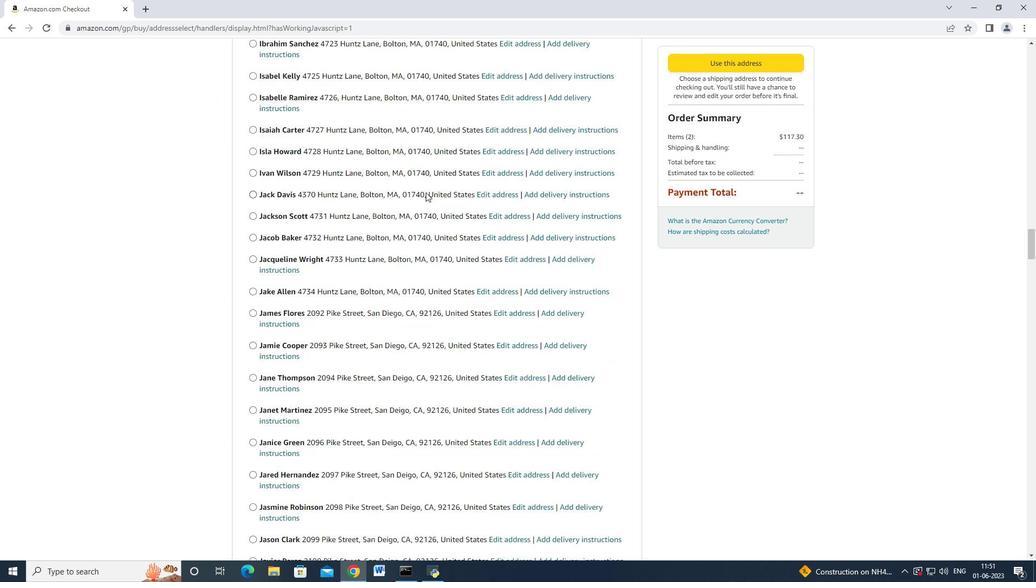
Action: Mouse scrolled (423, 192) with delta (0, 0)
Screenshot: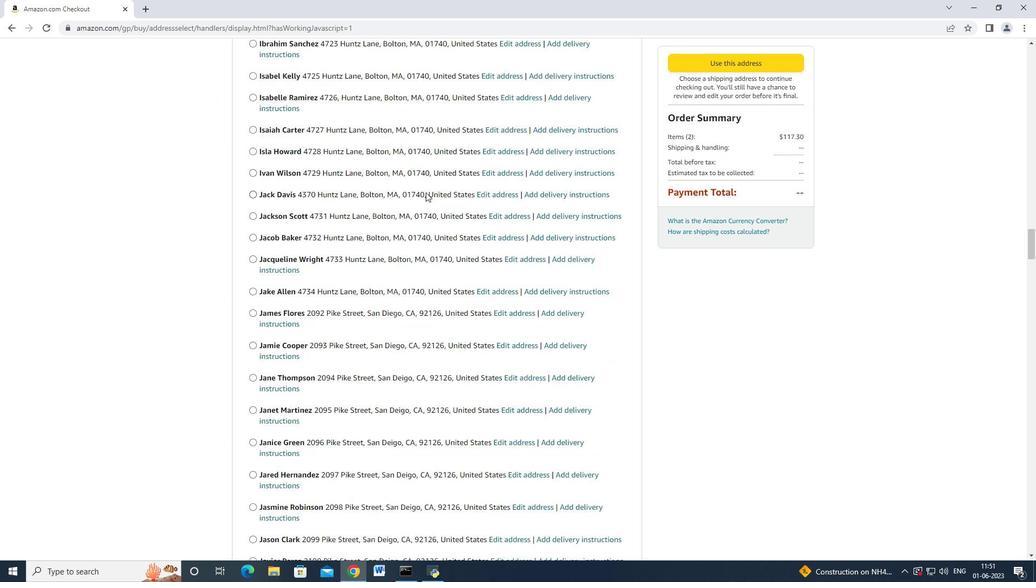 
Action: Mouse moved to (422, 192)
Screenshot: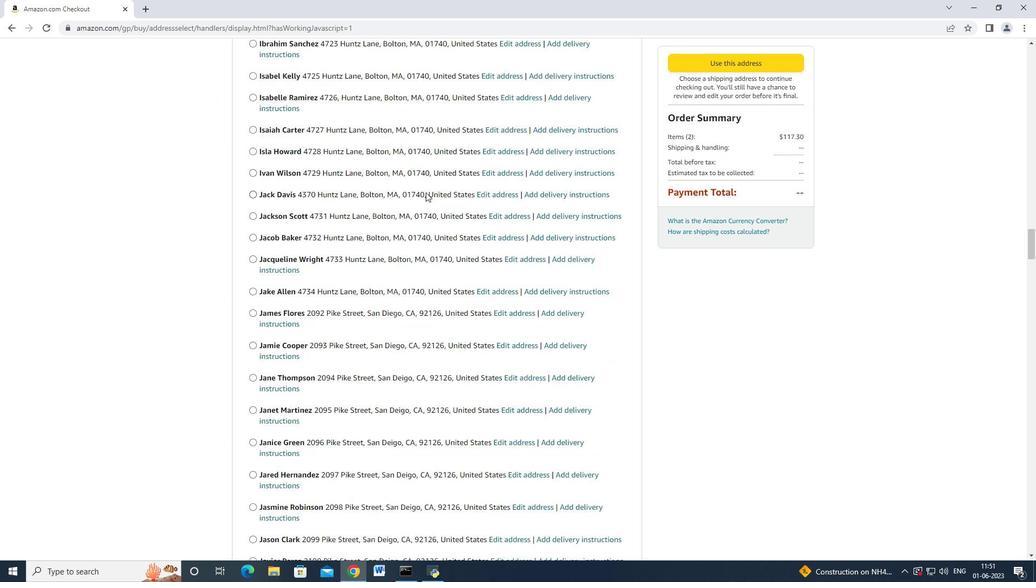 
Action: Mouse scrolled (422, 192) with delta (0, 0)
Screenshot: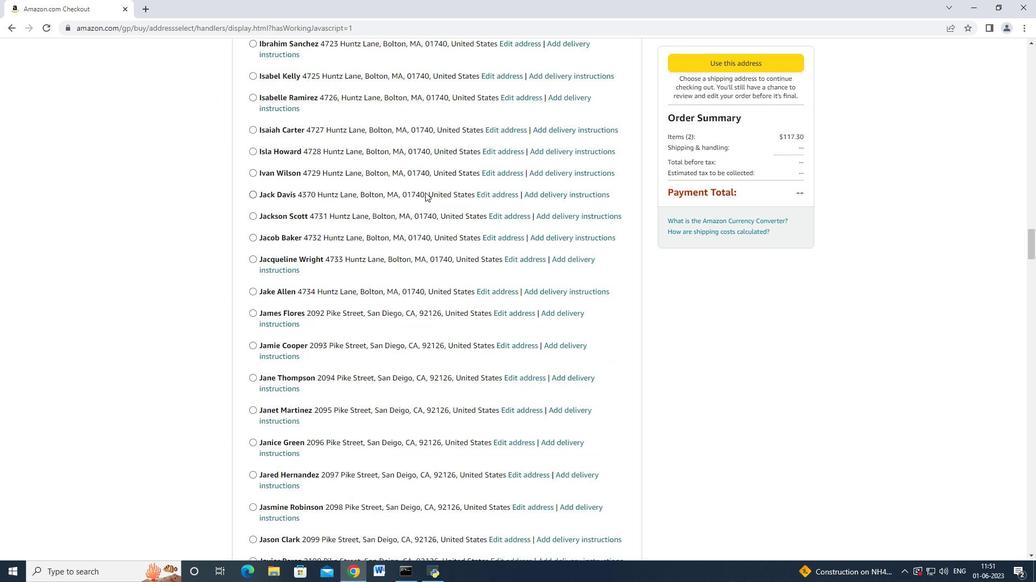 
Action: Mouse moved to (422, 192)
Screenshot: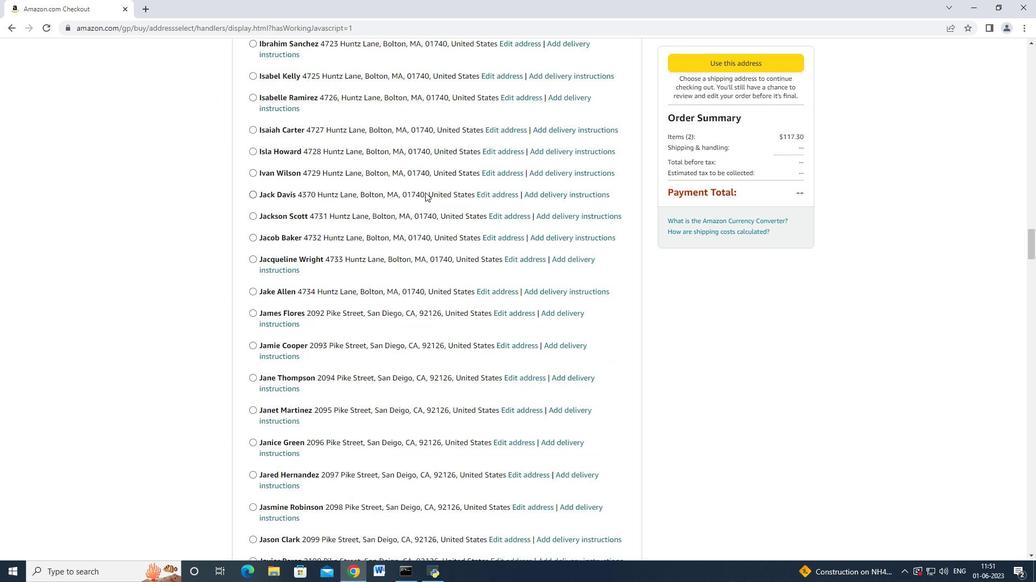 
Action: Mouse scrolled (422, 192) with delta (0, 0)
Screenshot: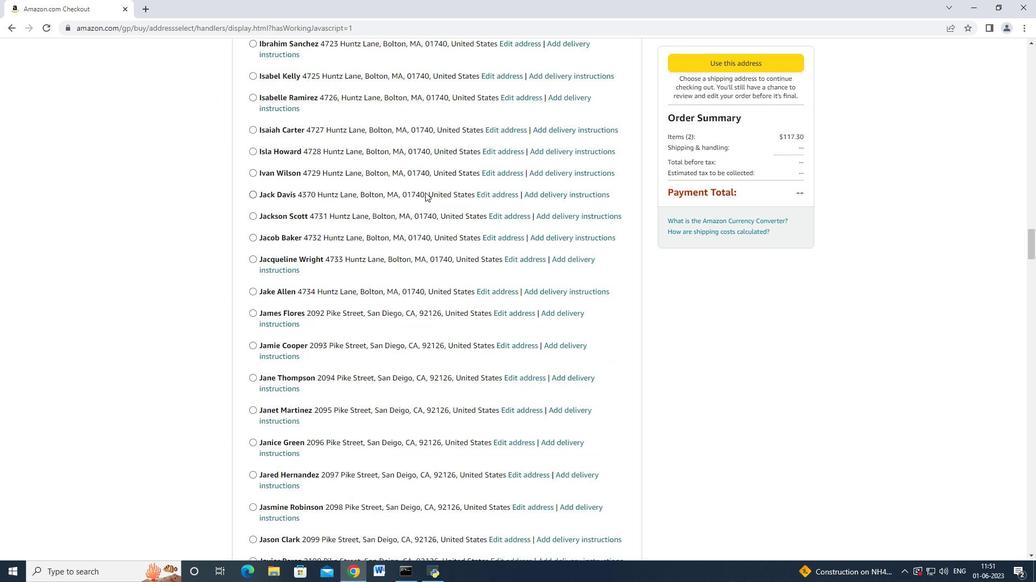 
Action: Mouse moved to (421, 192)
Screenshot: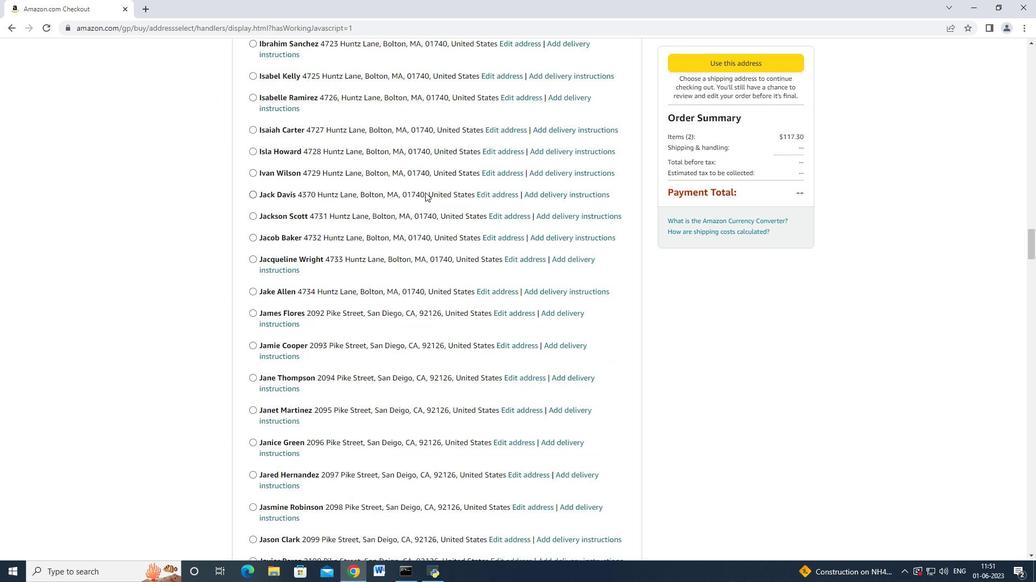 
Action: Mouse scrolled (422, 192) with delta (0, 0)
Screenshot: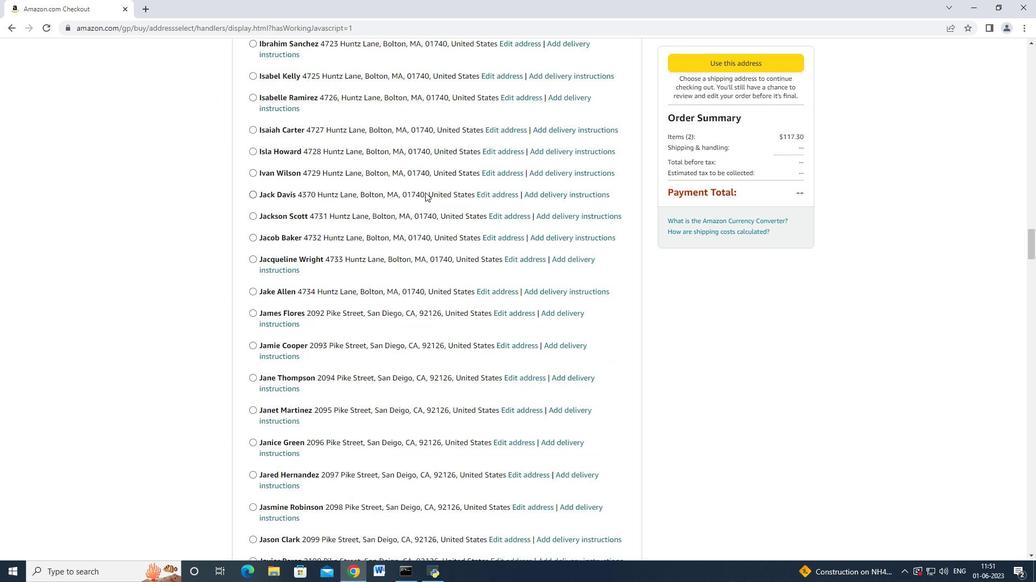 
Action: Mouse moved to (420, 192)
Screenshot: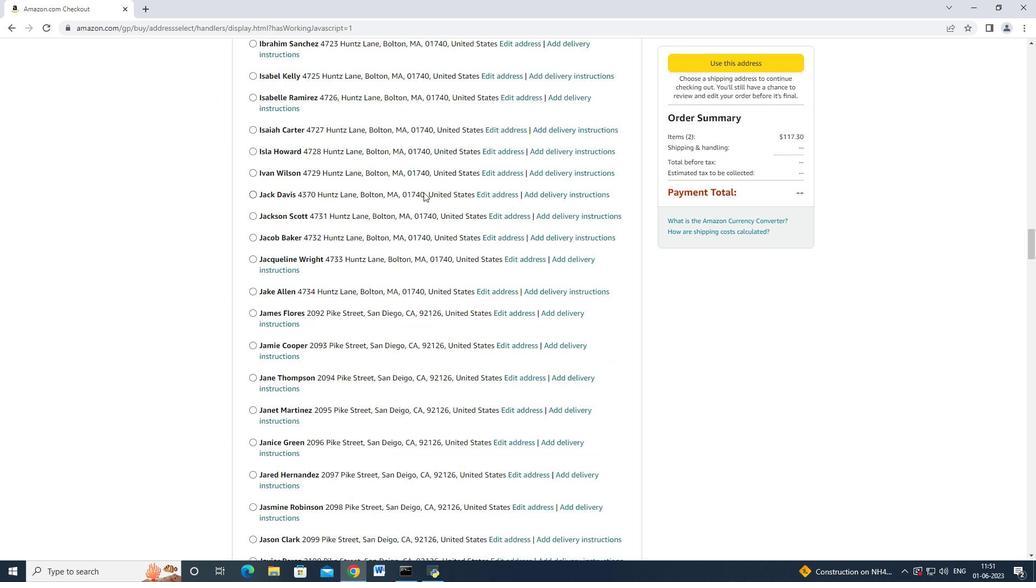
Action: Mouse scrolled (421, 192) with delta (0, 0)
Screenshot: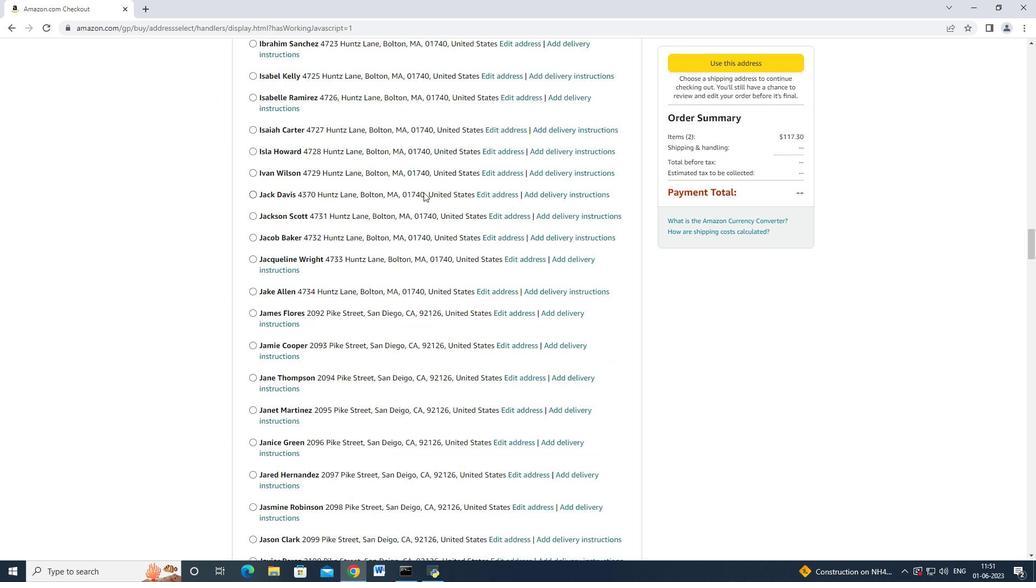 
Action: Mouse moved to (418, 191)
Screenshot: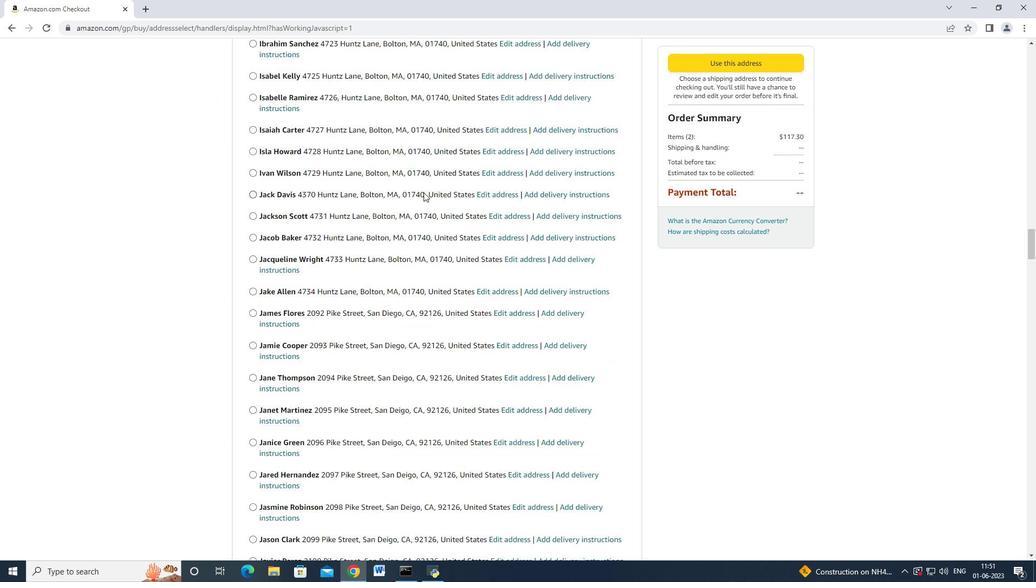 
Action: Mouse scrolled (419, 192) with delta (0, 0)
Screenshot: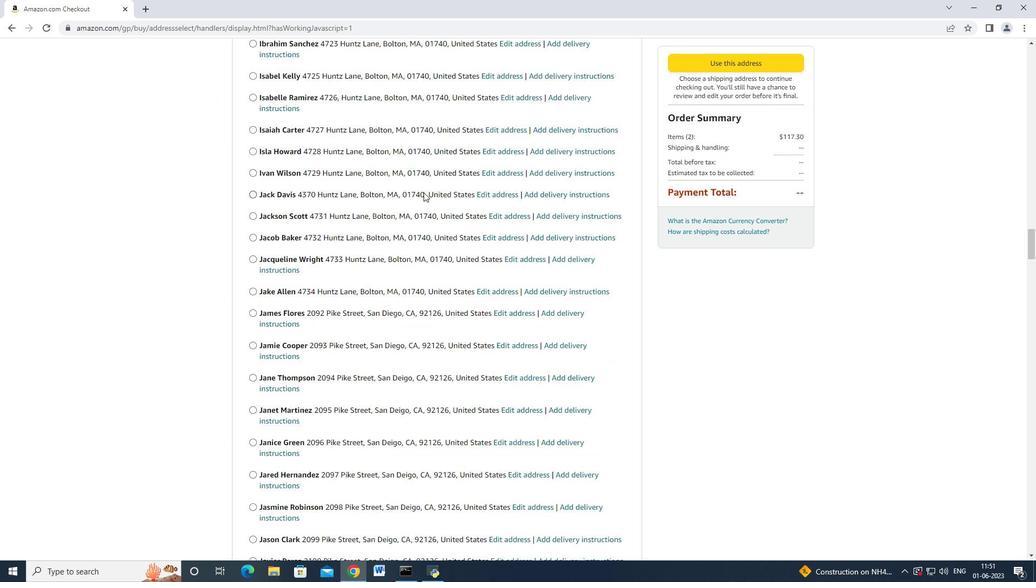 
Action: Mouse moved to (416, 191)
Screenshot: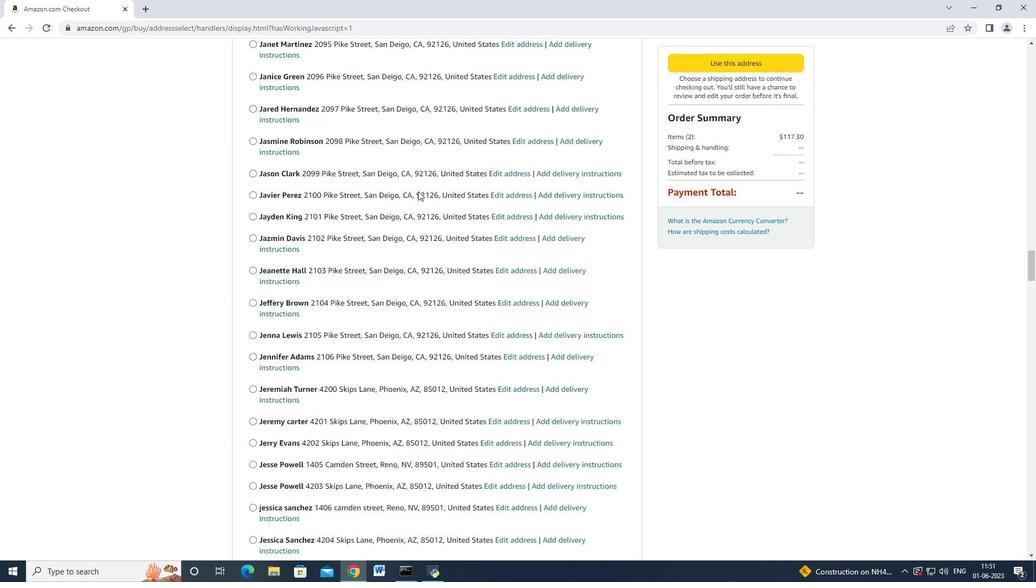 
Action: Mouse scrolled (416, 190) with delta (0, 0)
Screenshot: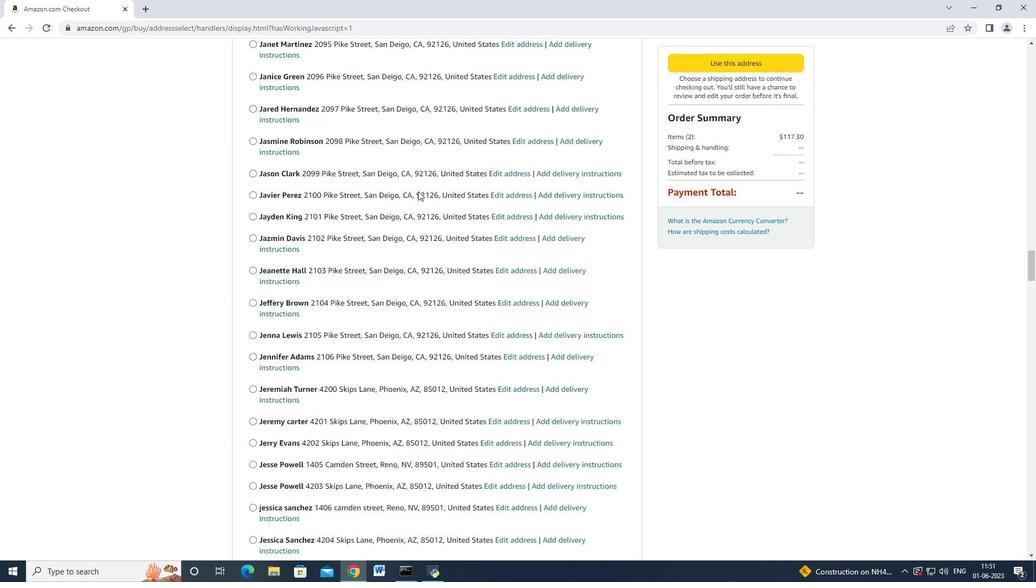 
Action: Mouse scrolled (416, 190) with delta (0, 0)
Screenshot: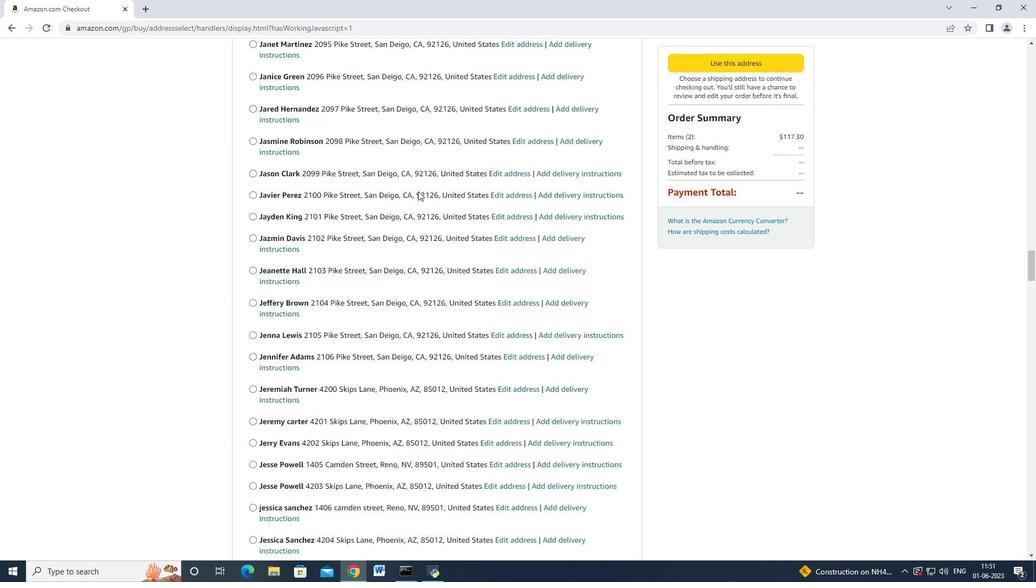 
Action: Mouse scrolled (416, 190) with delta (0, 0)
Screenshot: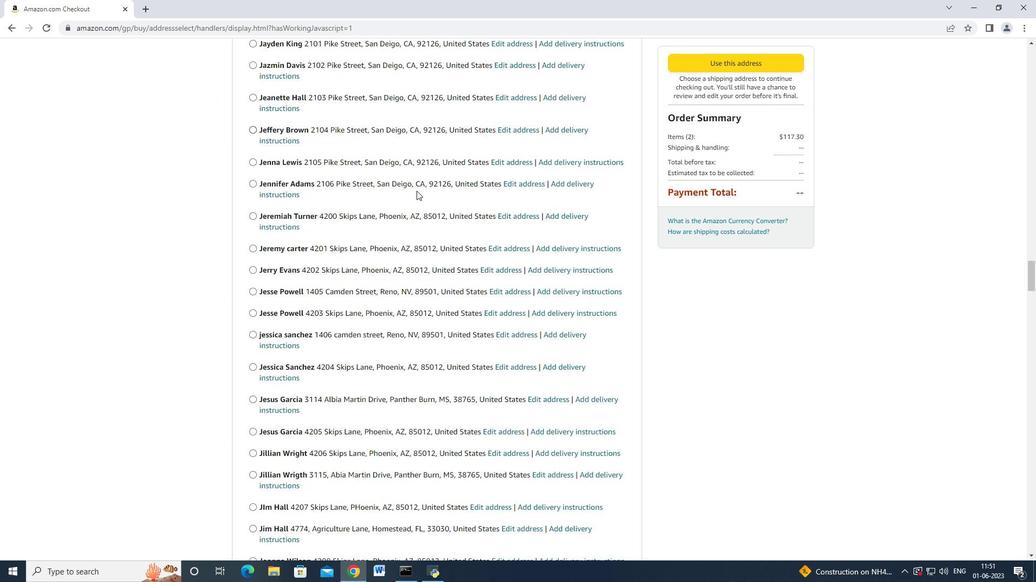 
Action: Mouse moved to (415, 191)
Screenshot: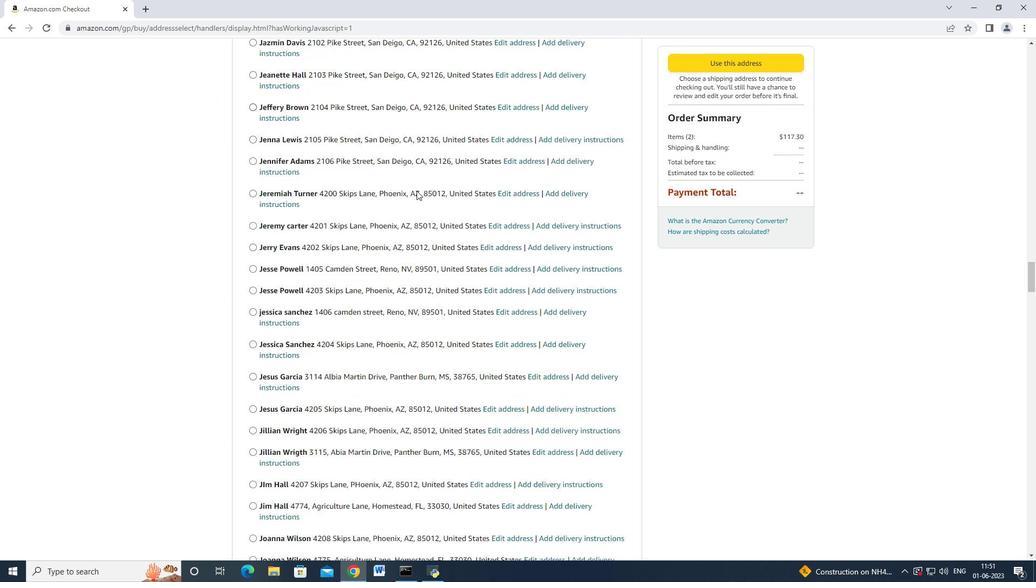 
Action: Mouse scrolled (416, 190) with delta (0, 0)
Screenshot: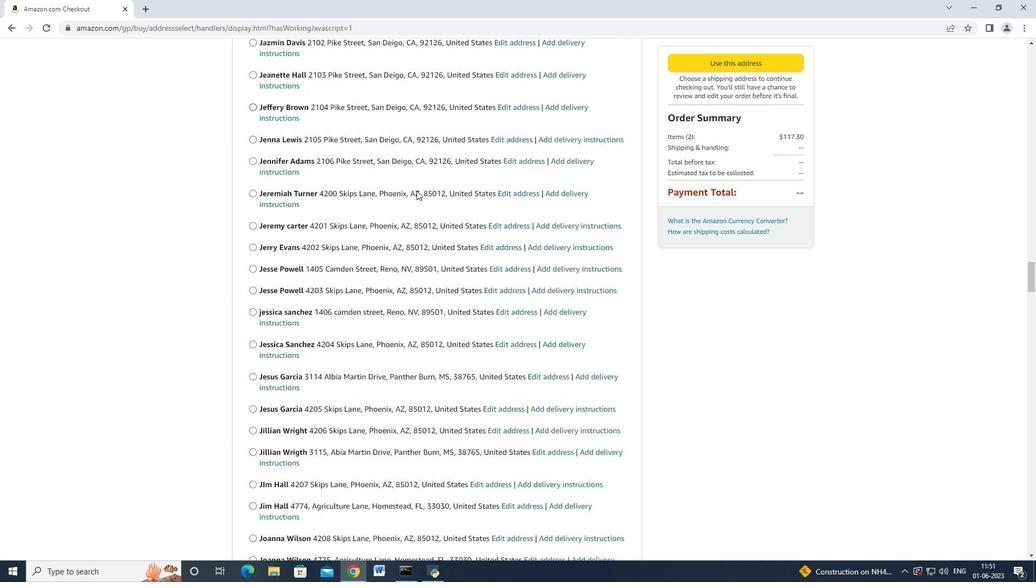 
Action: Mouse moved to (415, 191)
Screenshot: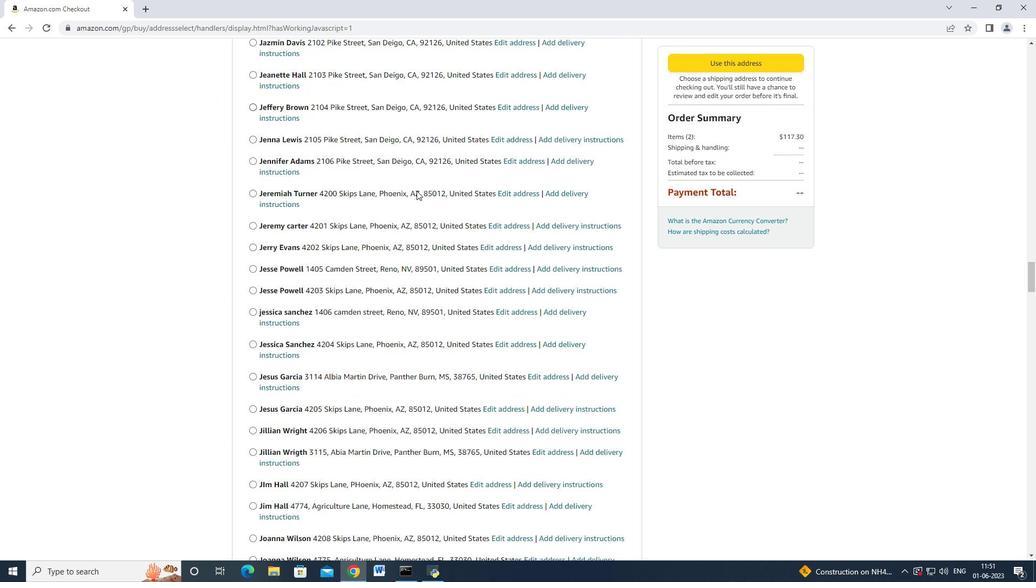 
Action: Mouse scrolled (416, 190) with delta (0, 0)
Screenshot: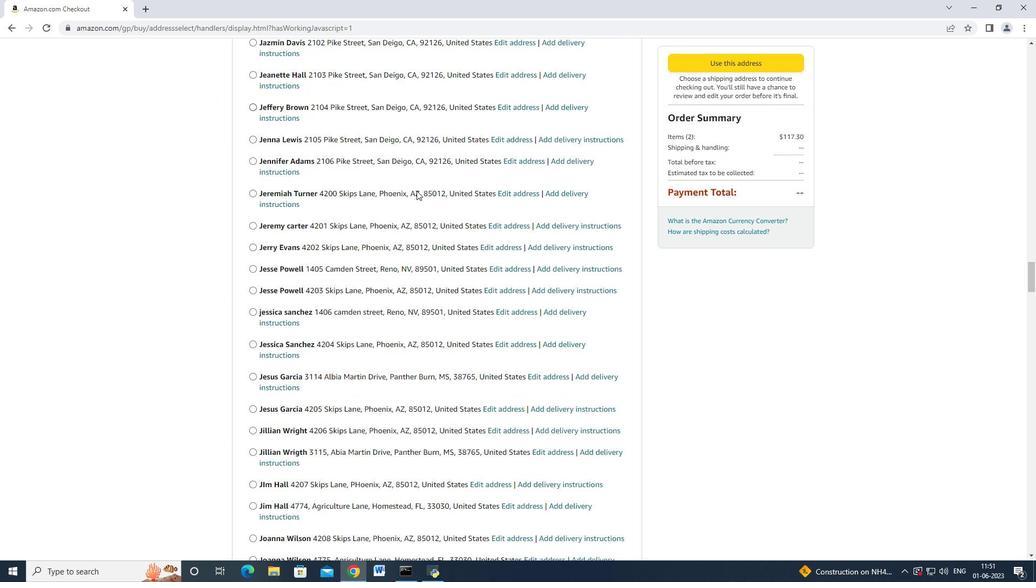 
Action: Mouse moved to (415, 191)
Screenshot: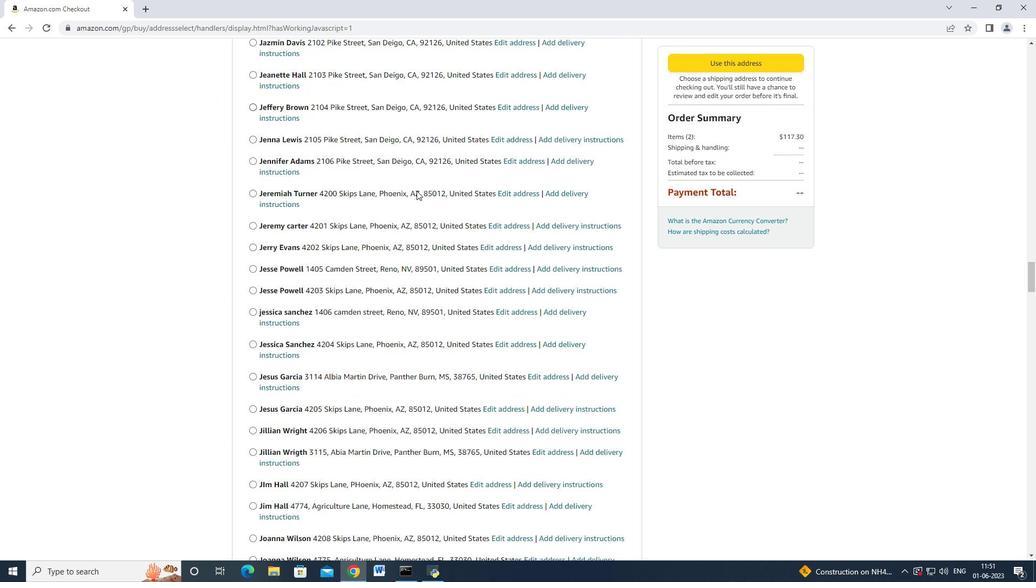 
Action: Mouse scrolled (416, 190) with delta (0, 0)
Screenshot: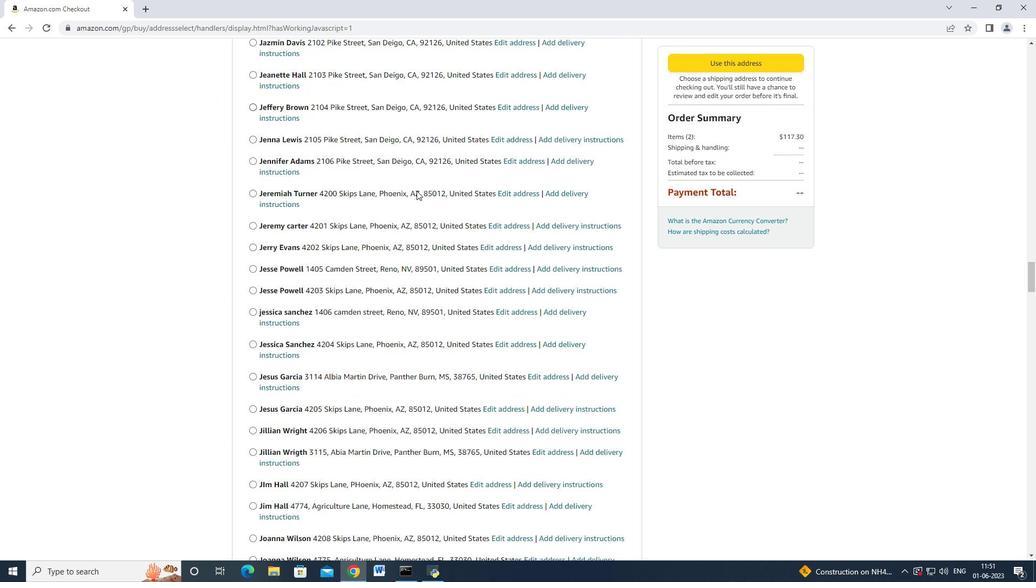 
Action: Mouse moved to (415, 191)
Screenshot: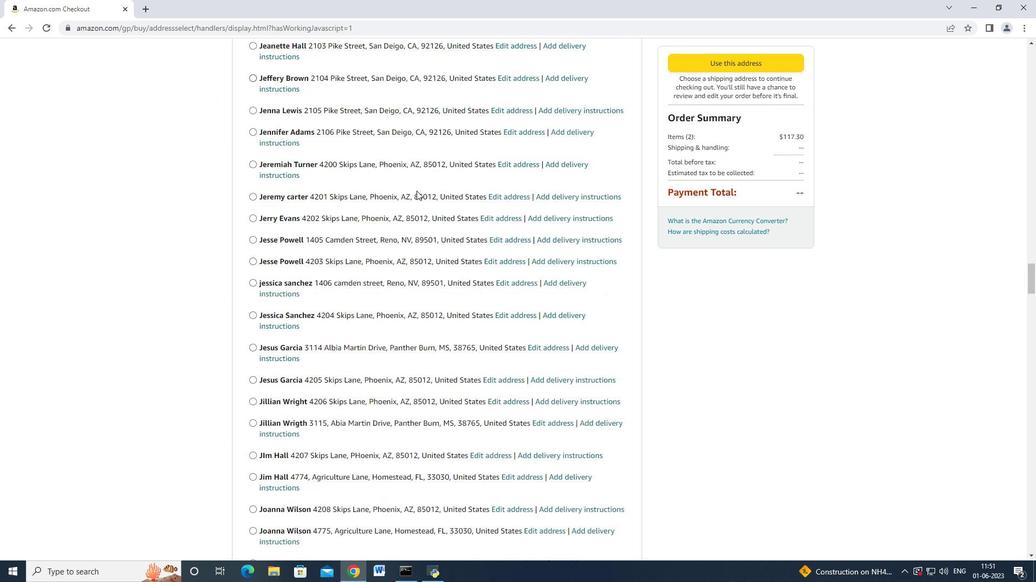 
Action: Mouse scrolled (416, 190) with delta (0, 0)
Screenshot: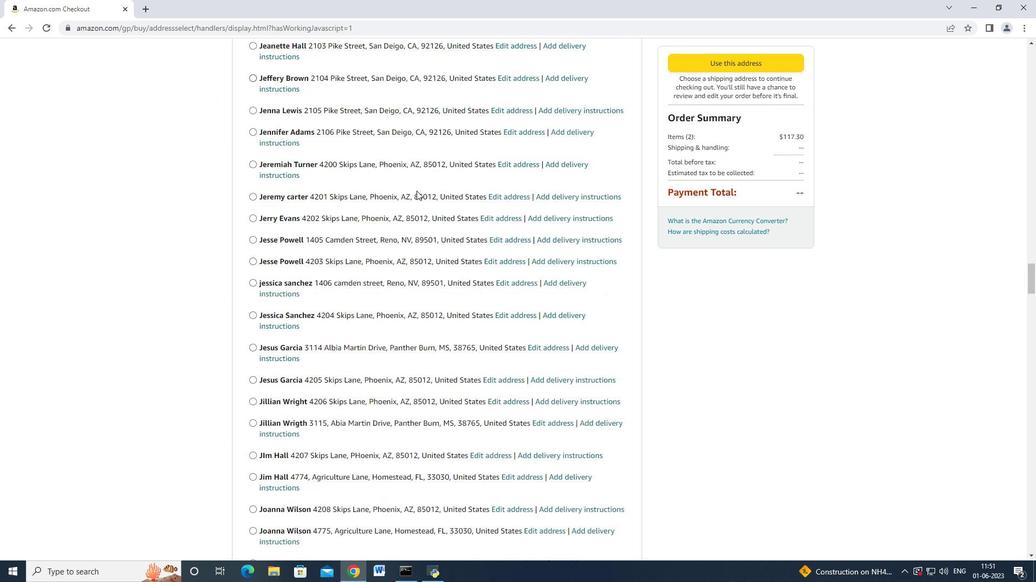 
Action: Mouse moved to (415, 190)
Screenshot: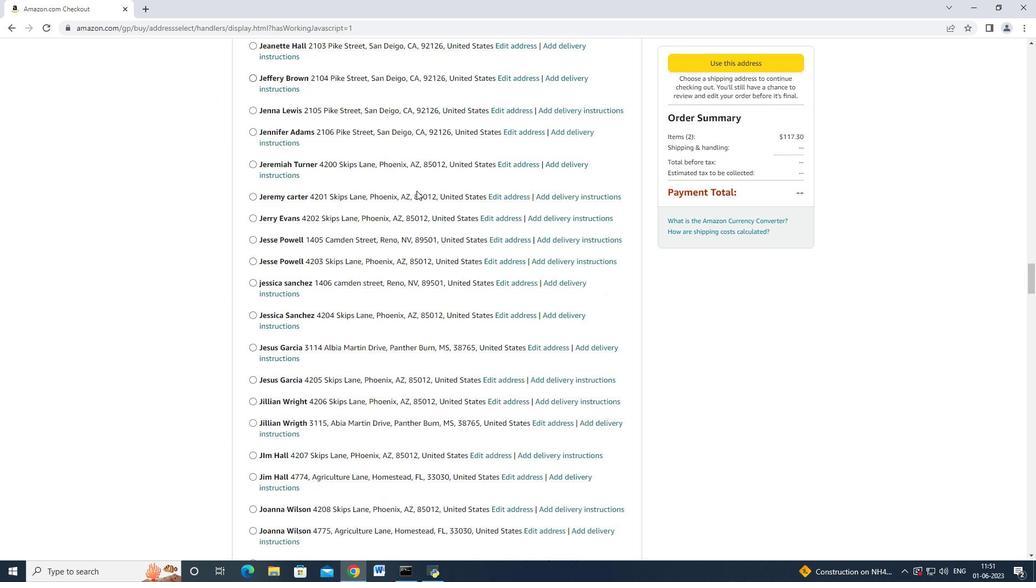 
Action: Mouse scrolled (416, 190) with delta (0, 0)
Screenshot: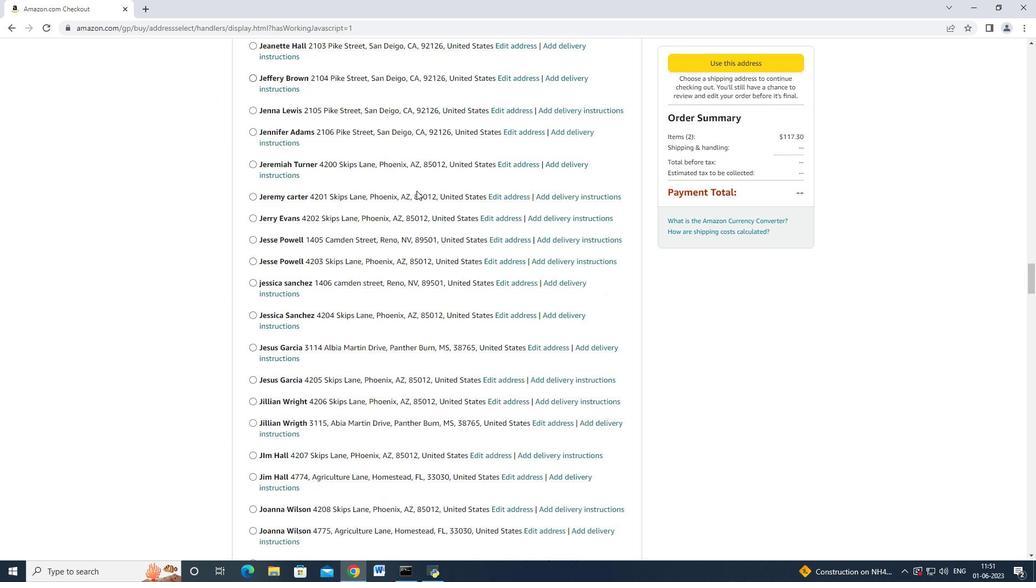 
Action: Mouse moved to (413, 190)
Screenshot: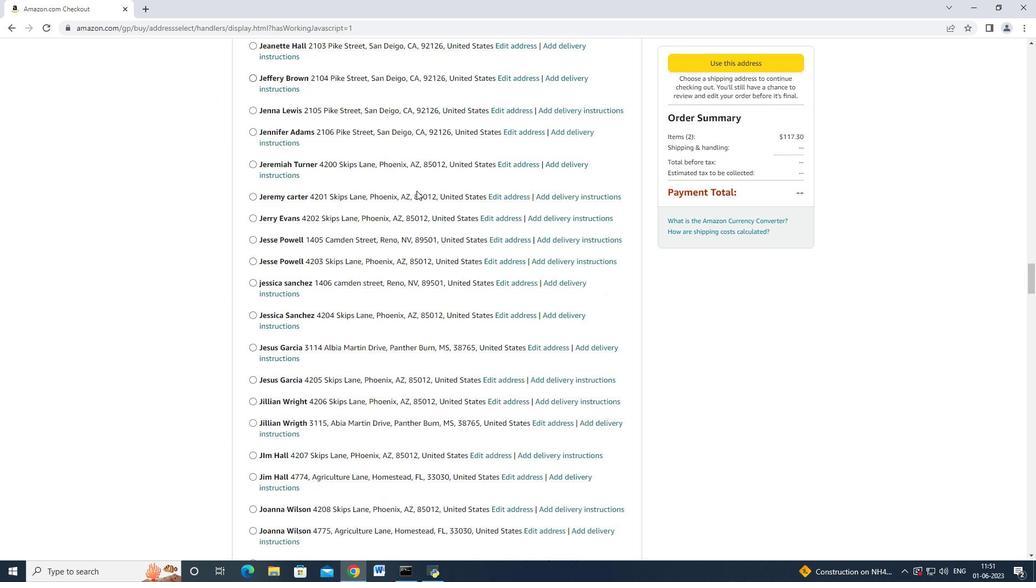 
Action: Mouse scrolled (416, 190) with delta (0, 0)
Screenshot: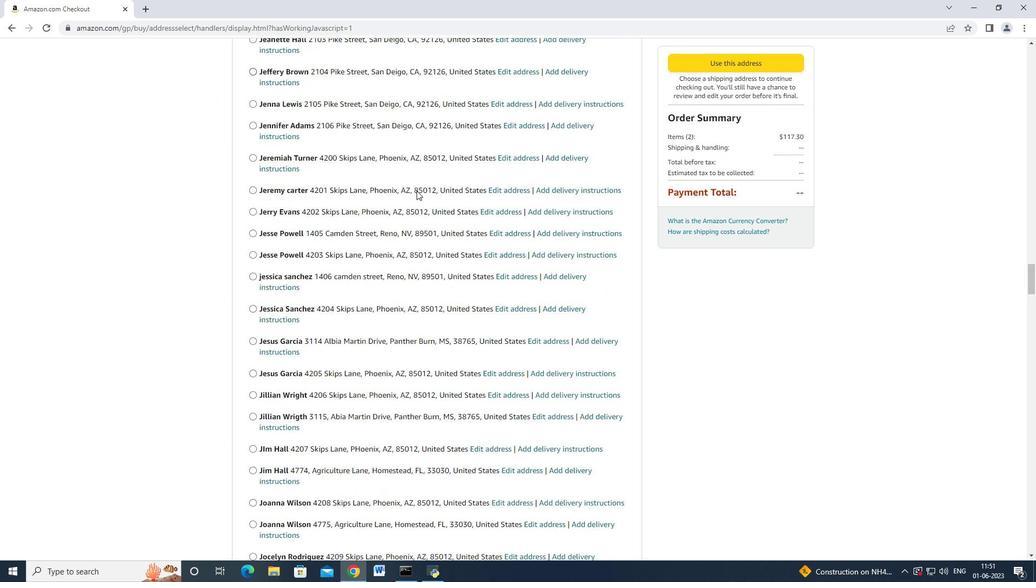 
Action: Mouse moved to (413, 190)
Screenshot: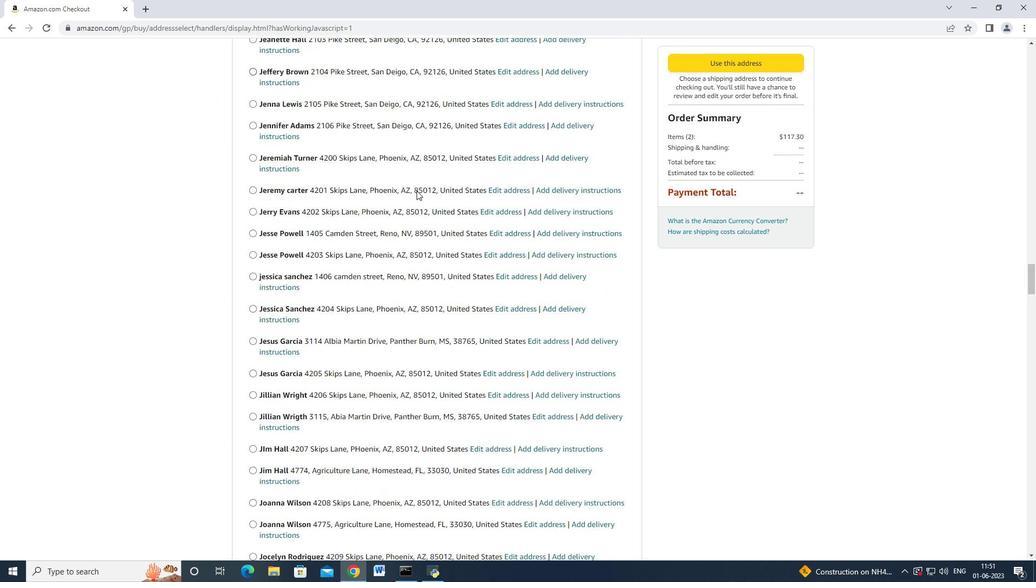 
Action: Mouse scrolled (415, 190) with delta (0, 0)
Screenshot: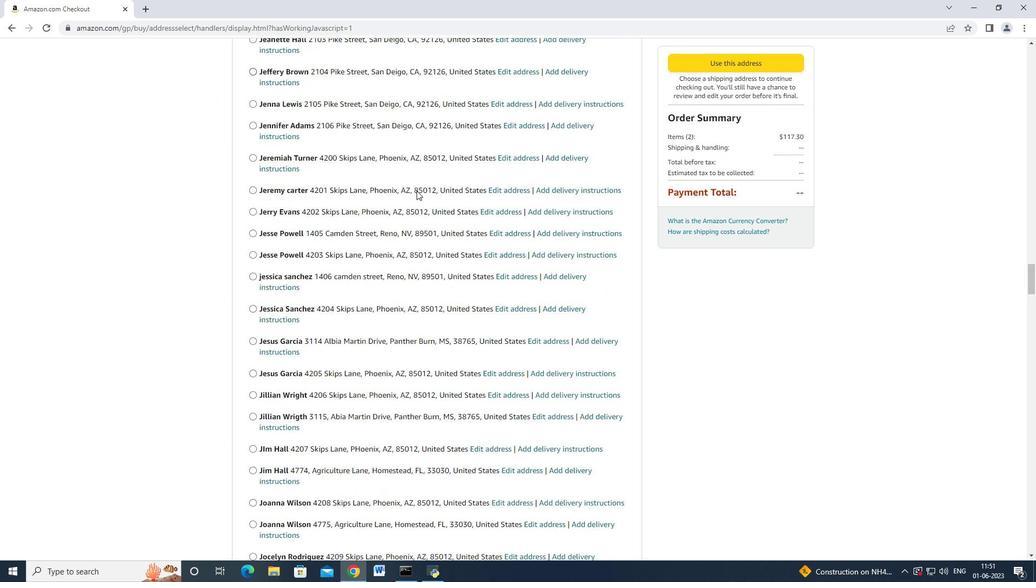 
Action: Mouse moved to (413, 190)
Screenshot: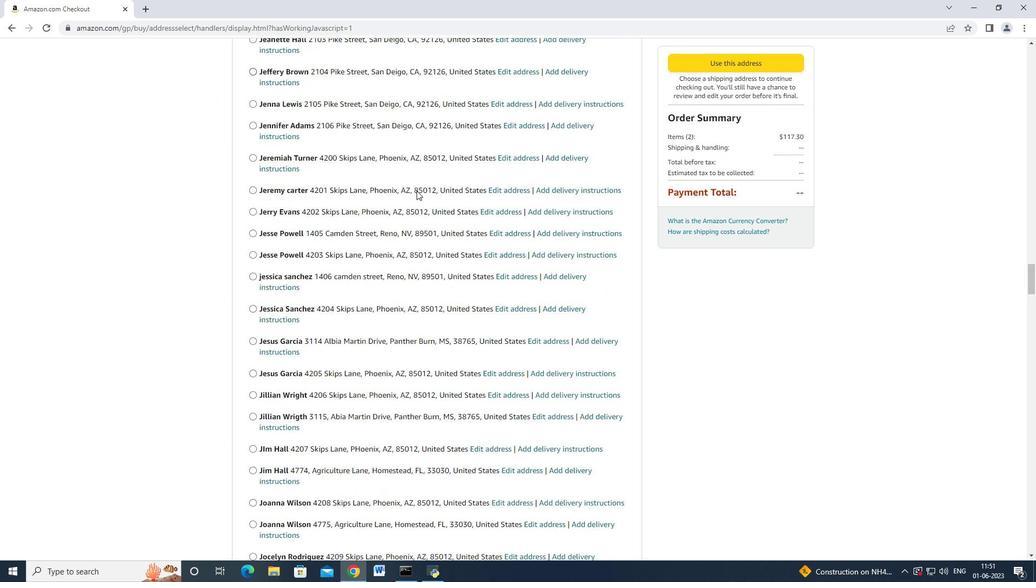 
Action: Mouse scrolled (415, 190) with delta (0, 0)
Screenshot: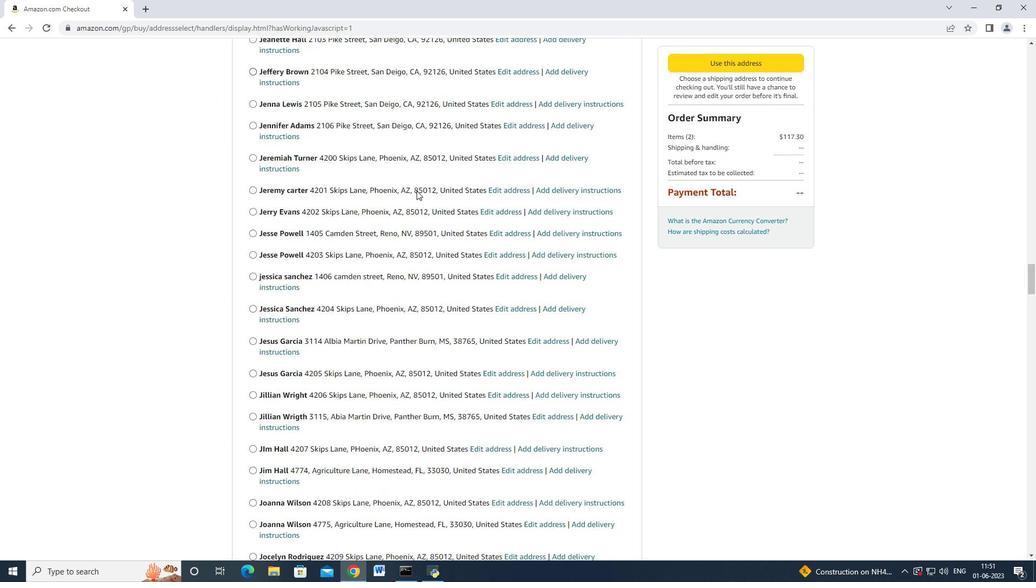 
Action: Mouse scrolled (415, 190) with delta (0, 0)
Screenshot: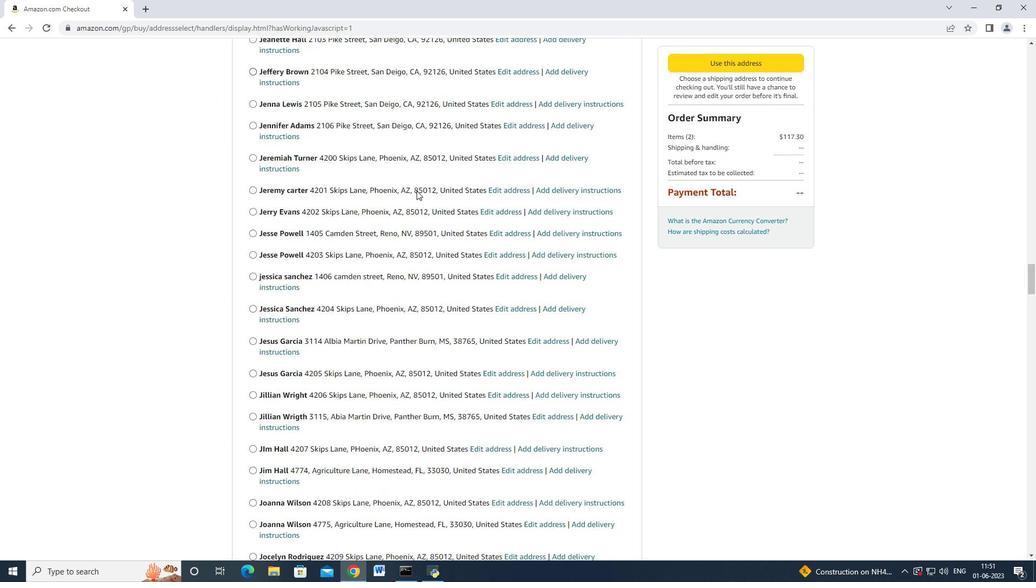 
Action: Mouse moved to (413, 190)
Screenshot: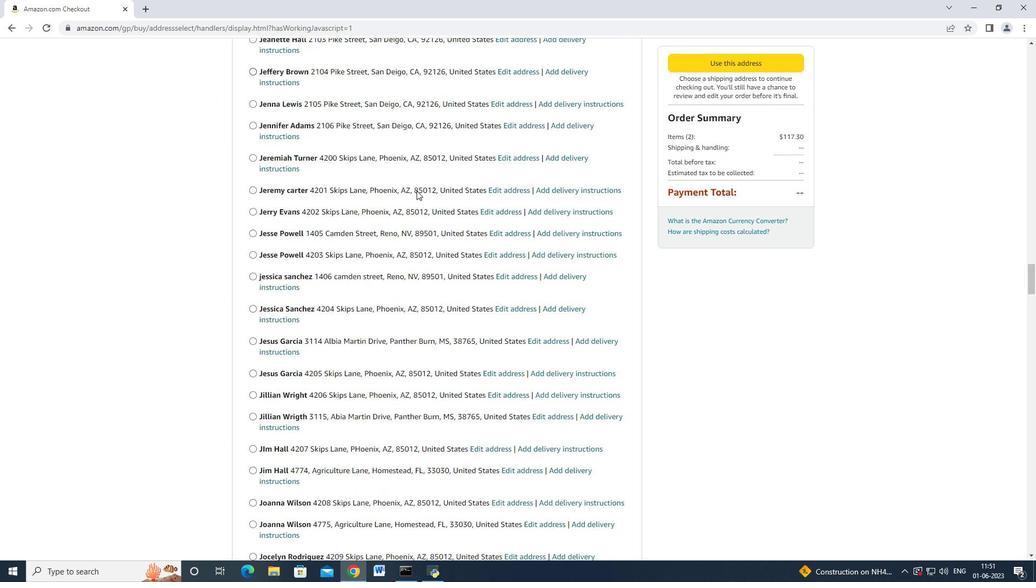 
Action: Mouse scrolled (415, 190) with delta (0, 0)
Screenshot: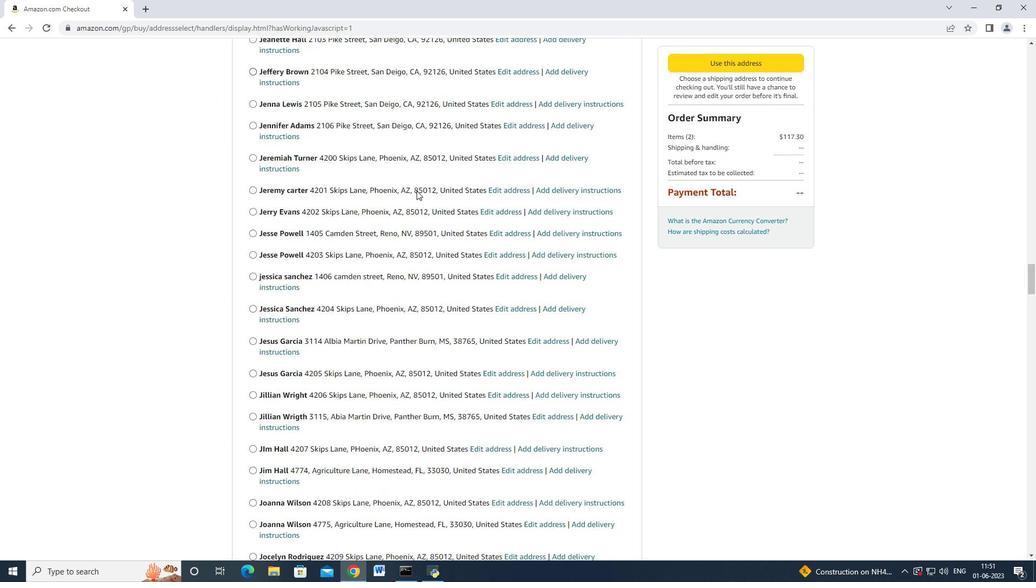 
Action: Mouse scrolled (415, 190) with delta (0, 0)
Screenshot: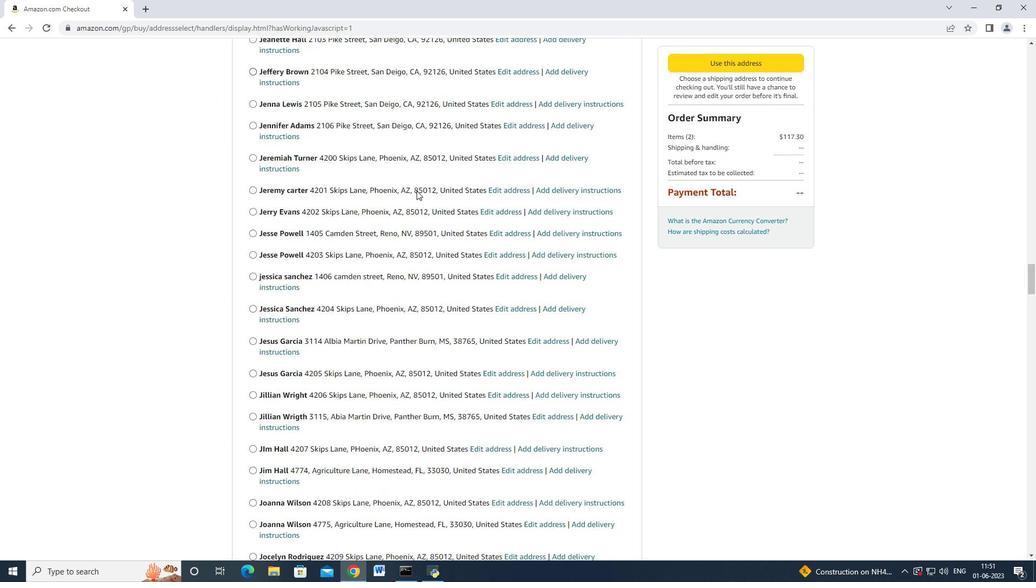 
Action: Mouse scrolled (415, 190) with delta (0, 0)
Screenshot: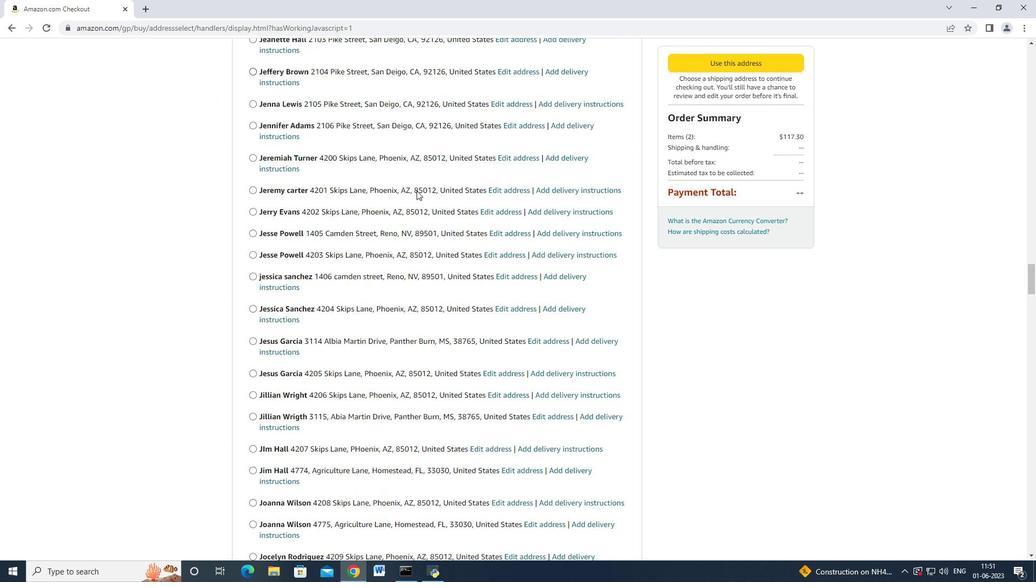 
Action: Mouse scrolled (415, 190) with delta (0, 0)
Screenshot: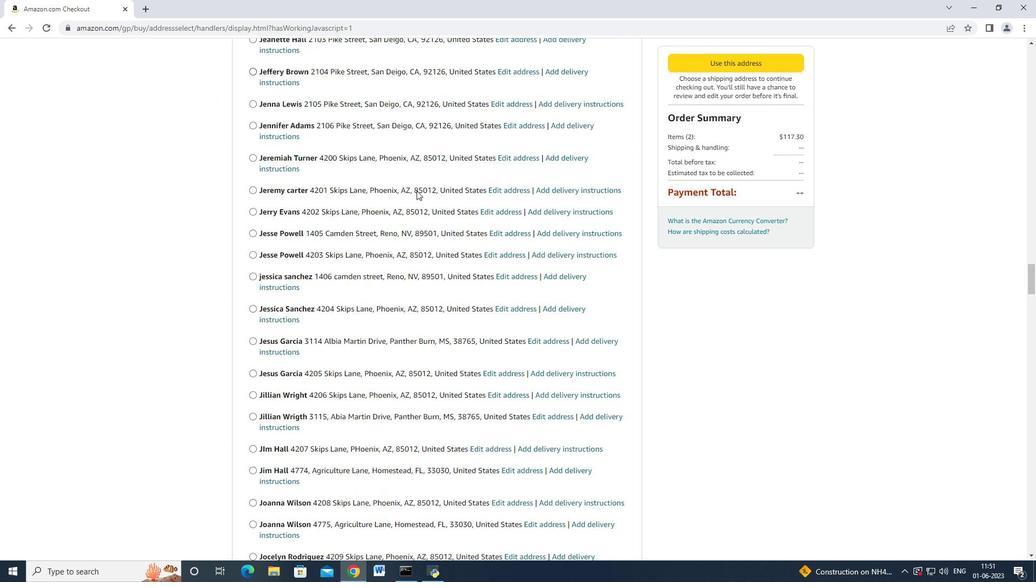 
Action: Mouse scrolled (415, 190) with delta (0, 0)
Screenshot: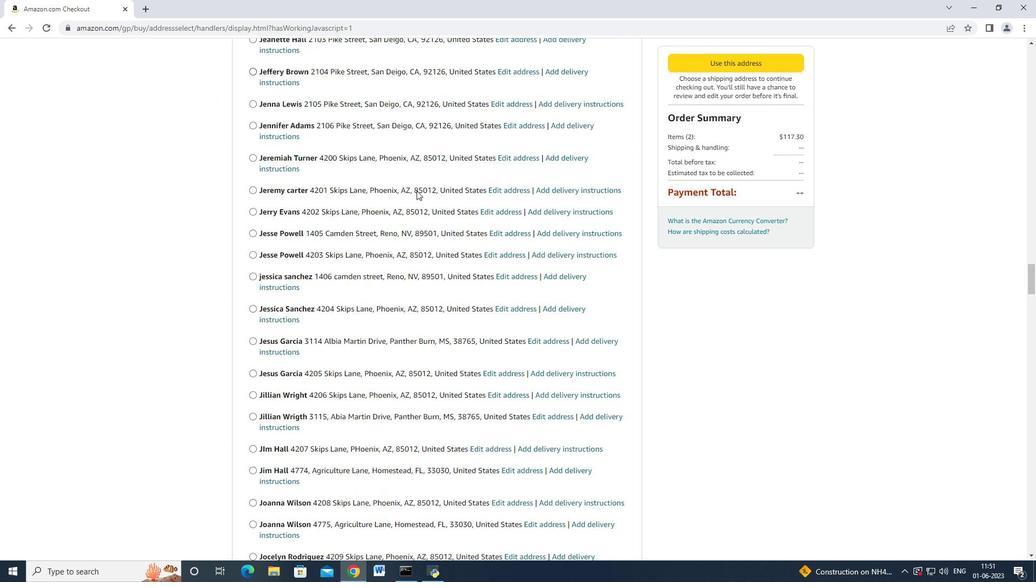 
Action: Mouse moved to (413, 190)
Screenshot: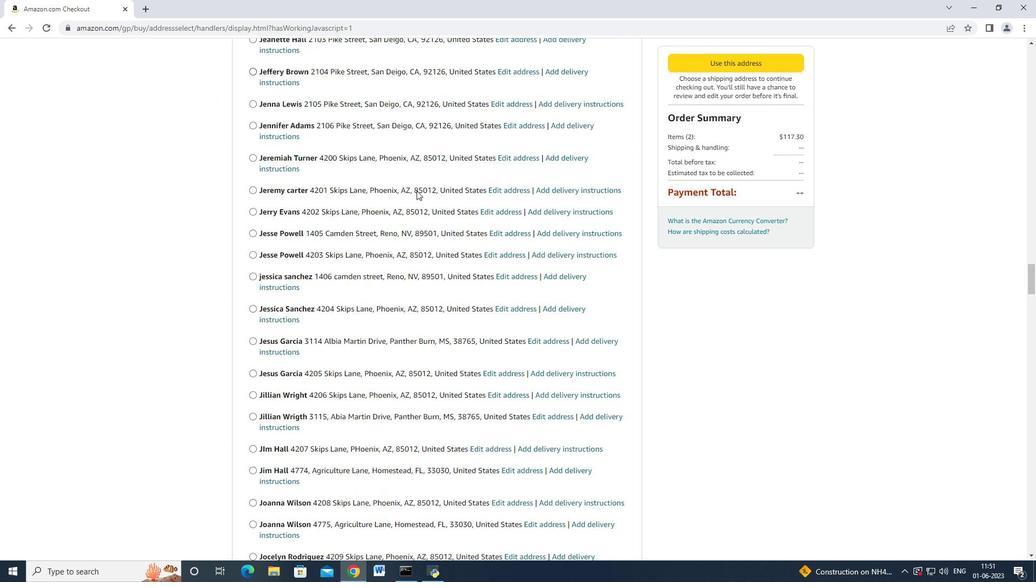 
Action: Mouse scrolled (413, 189) with delta (0, 0)
Screenshot: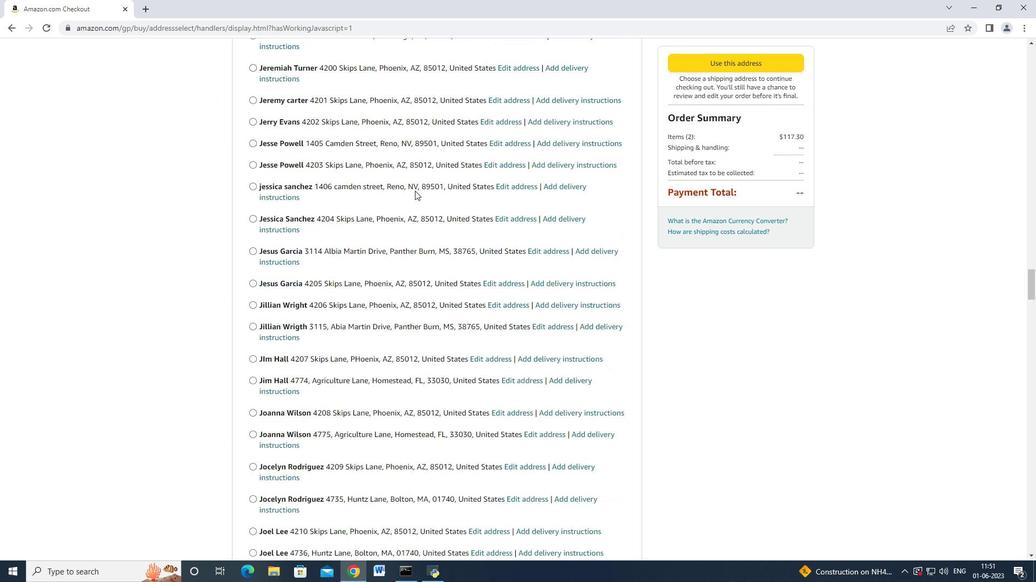
Action: Mouse scrolled (413, 189) with delta (0, 0)
Screenshot: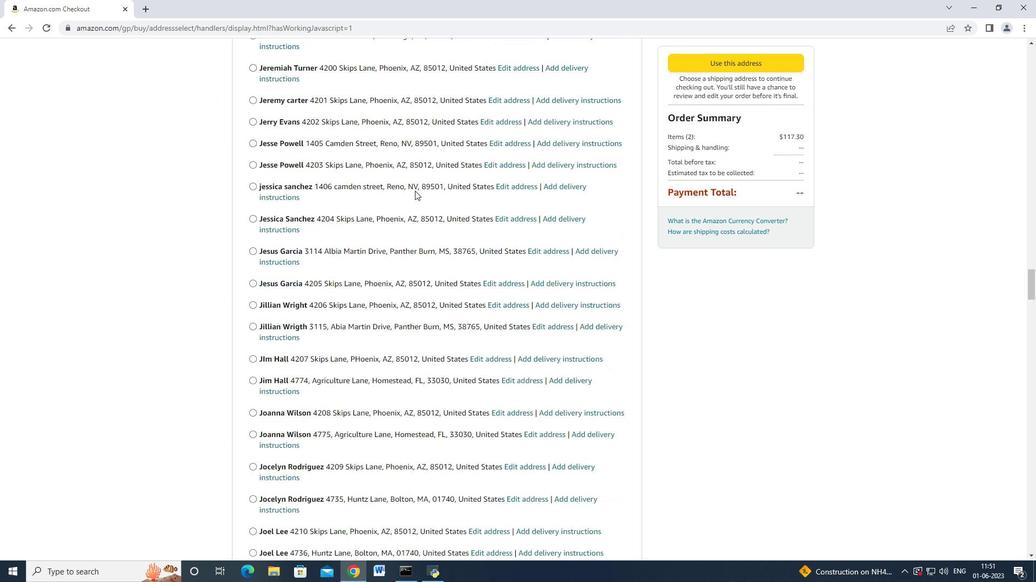 
Action: Mouse scrolled (413, 189) with delta (0, 0)
Screenshot: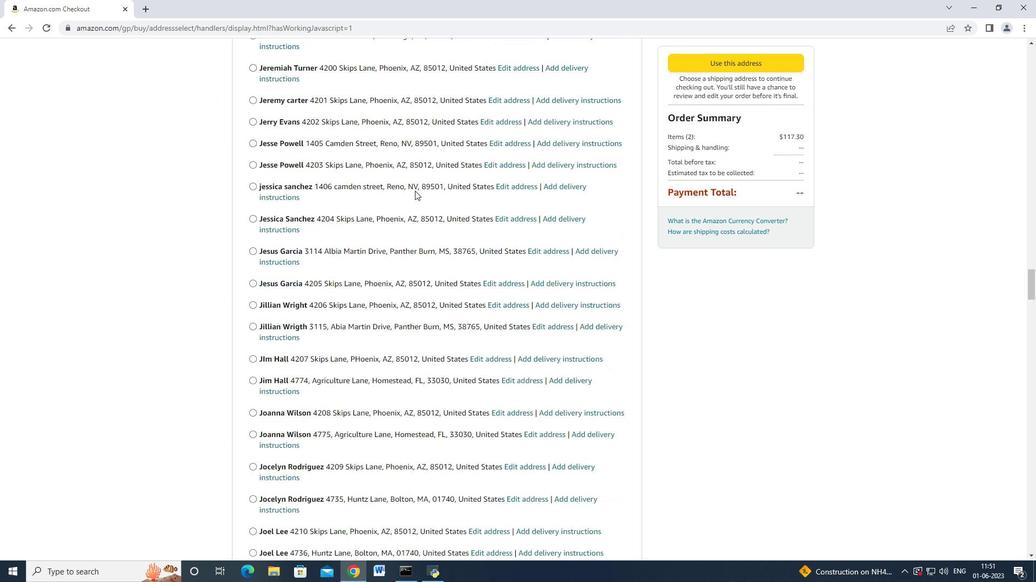 
Action: Mouse scrolled (413, 189) with delta (0, 0)
Screenshot: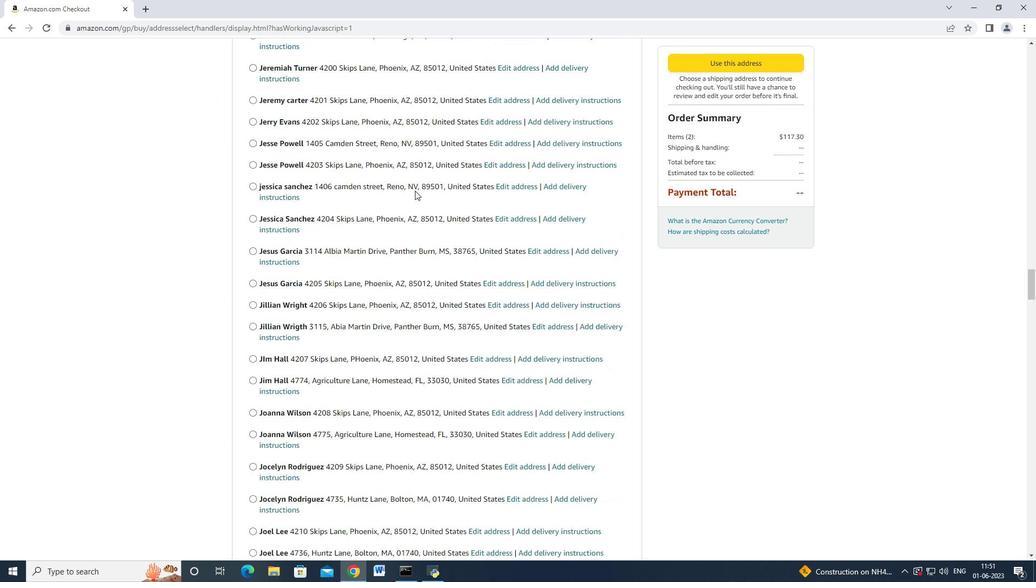
Action: Mouse scrolled (413, 189) with delta (0, 0)
Screenshot: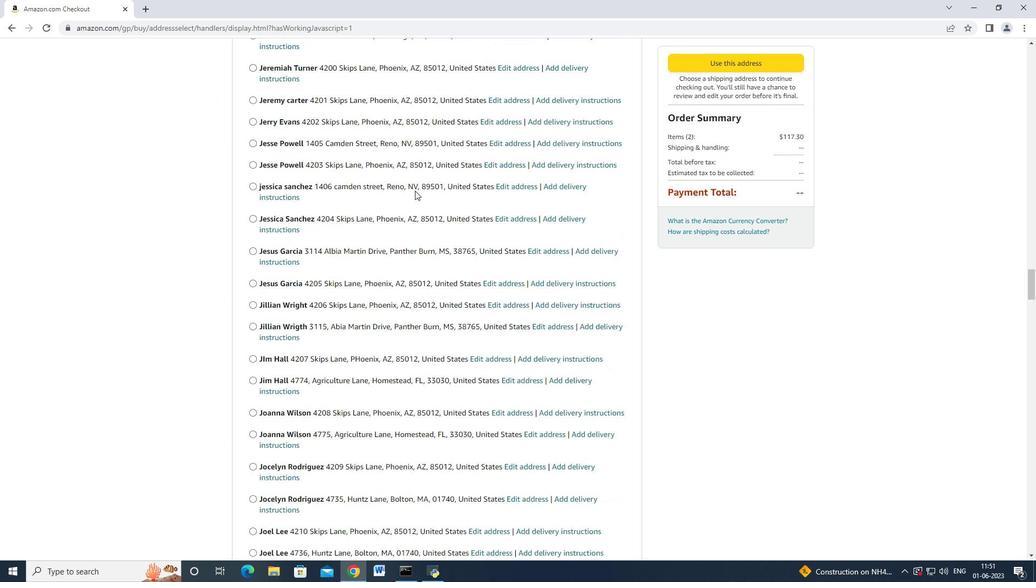 
Action: Mouse scrolled (413, 189) with delta (0, 0)
Screenshot: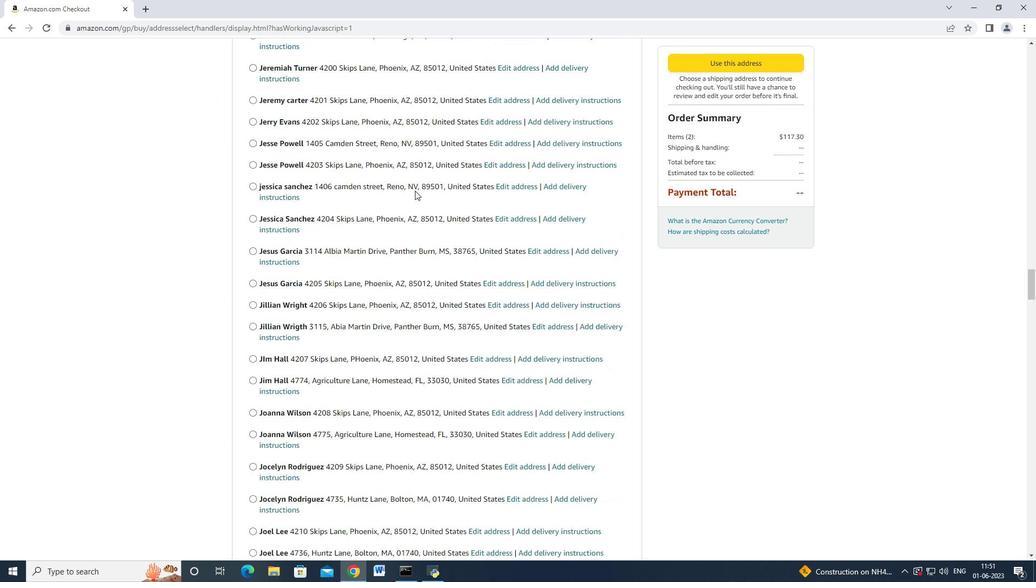 
Action: Mouse scrolled (413, 189) with delta (0, 0)
Screenshot: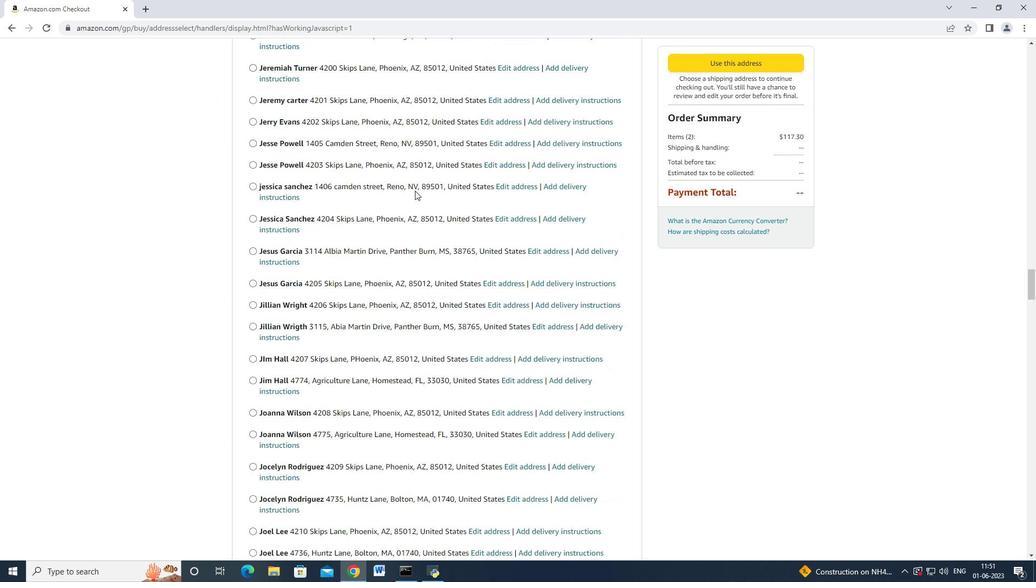 
Action: Mouse scrolled (413, 189) with delta (0, 0)
Screenshot: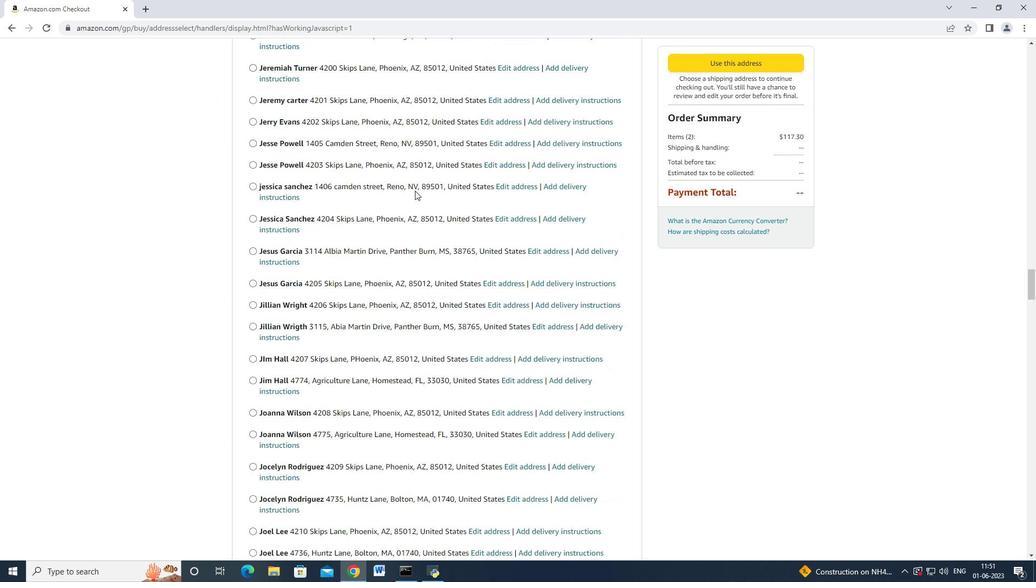 
Action: Mouse scrolled (413, 189) with delta (0, 0)
Screenshot: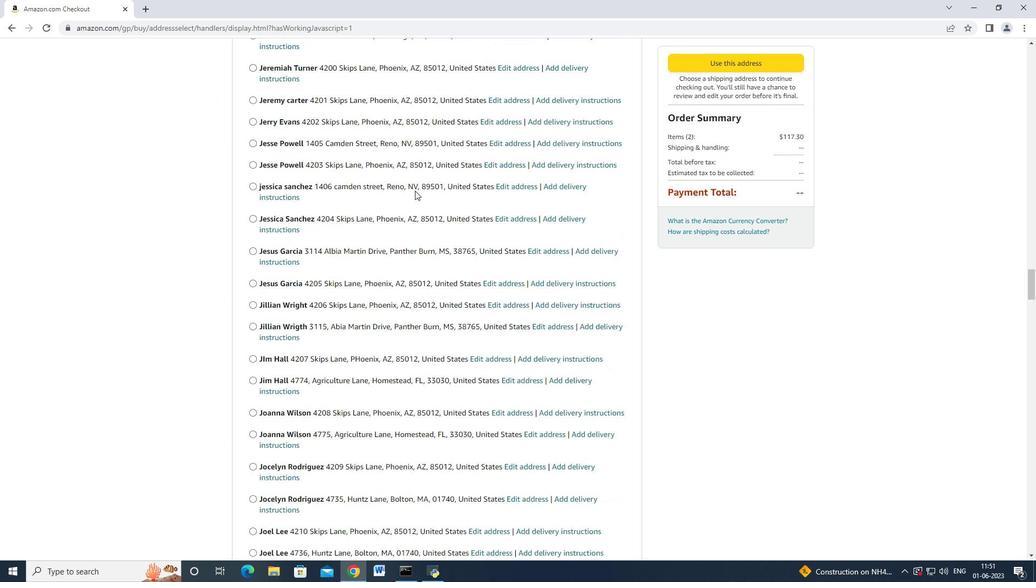 
Action: Mouse moved to (412, 191)
Screenshot: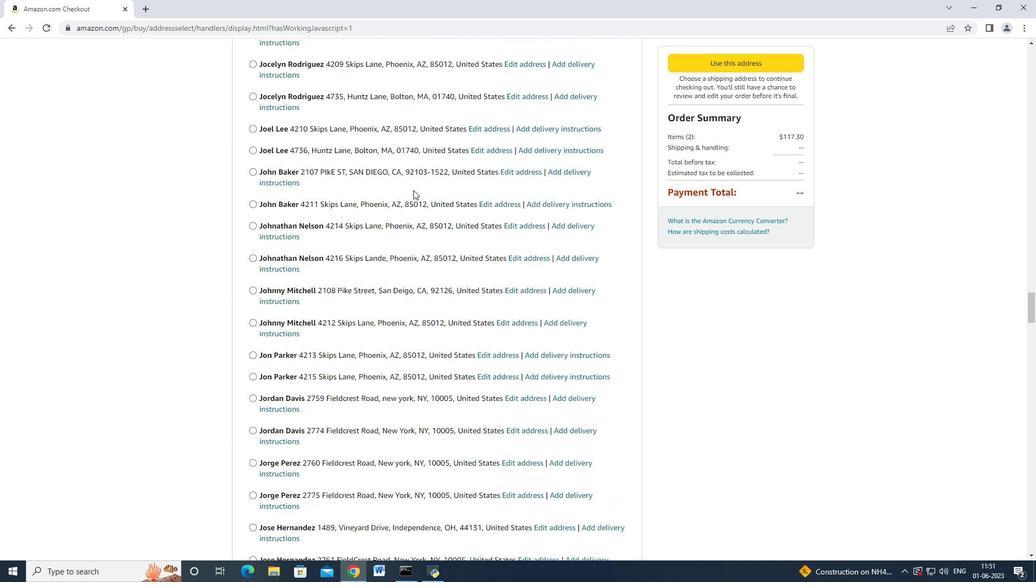 
Action: Mouse scrolled (412, 190) with delta (0, 0)
Screenshot: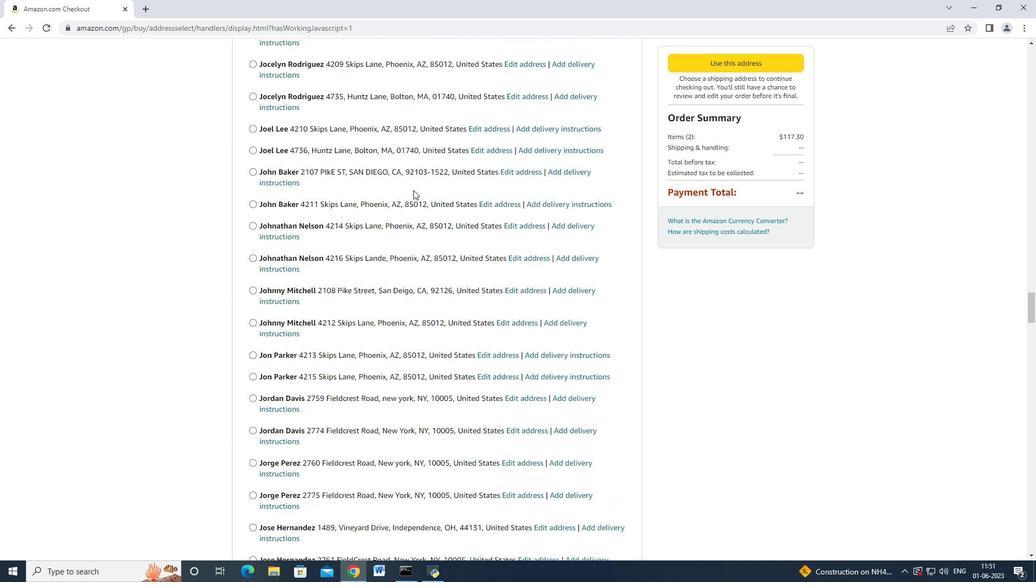 
Action: Mouse scrolled (412, 190) with delta (0, 0)
Screenshot: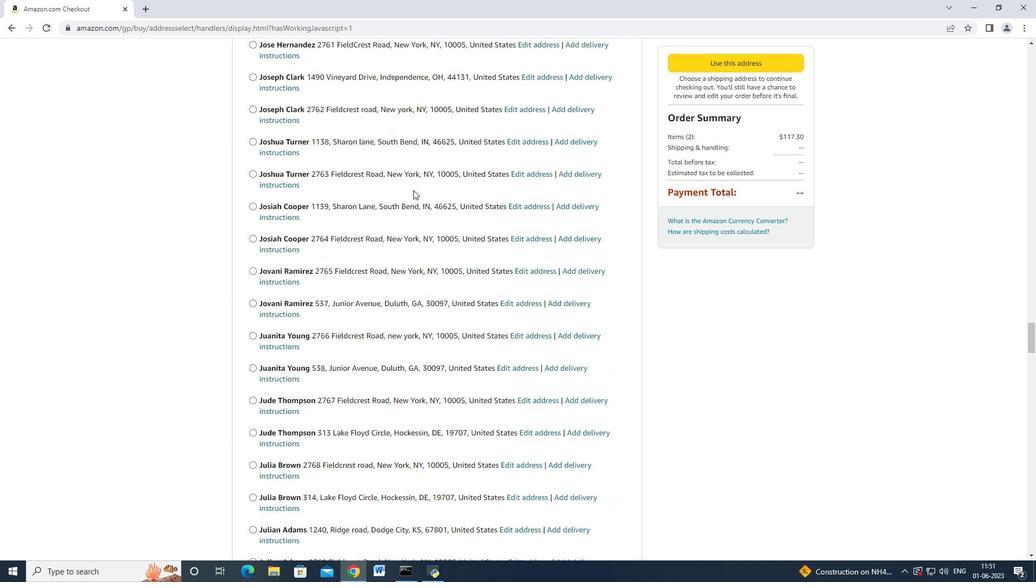 
Action: Mouse scrolled (412, 190) with delta (0, 0)
Screenshot: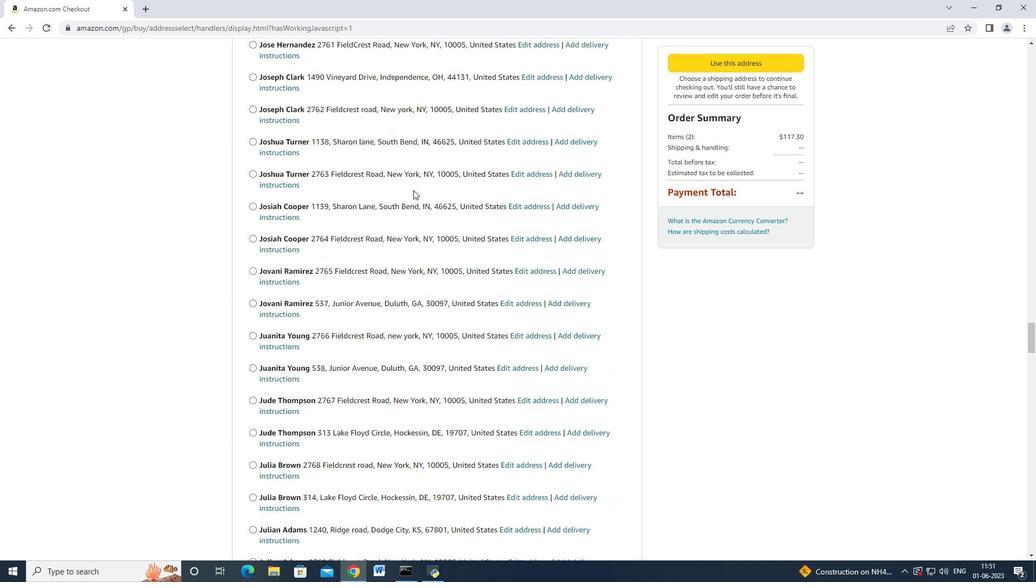 
Action: Mouse scrolled (412, 190) with delta (0, 0)
Screenshot: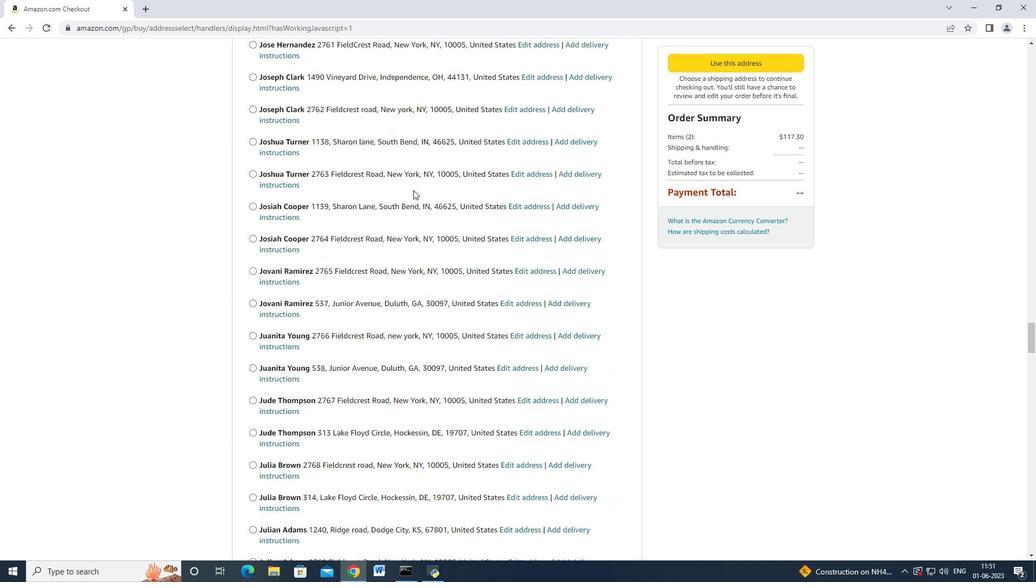 
Action: Mouse scrolled (412, 190) with delta (0, 0)
Screenshot: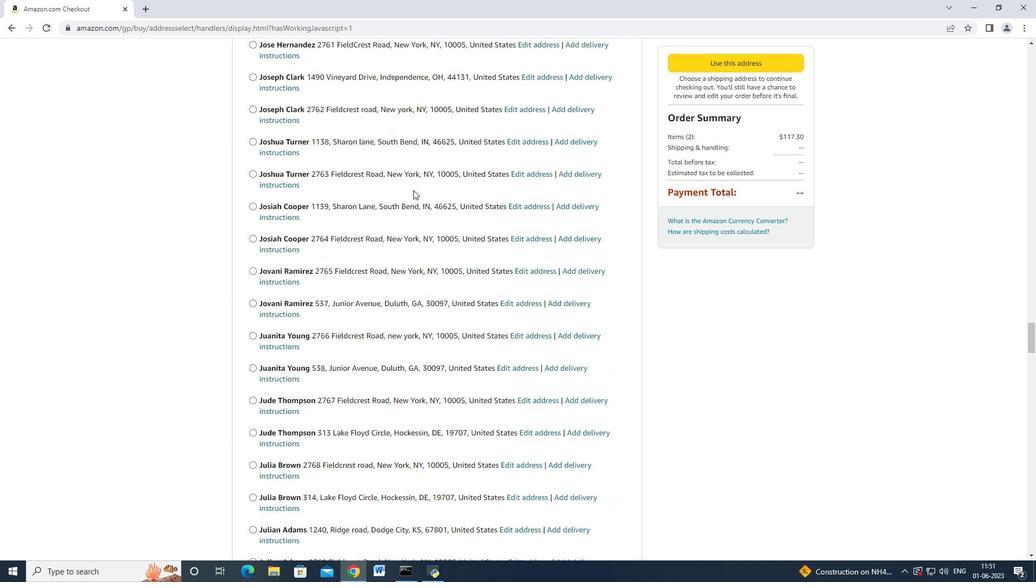 
Action: Mouse scrolled (412, 190) with delta (0, 0)
Screenshot: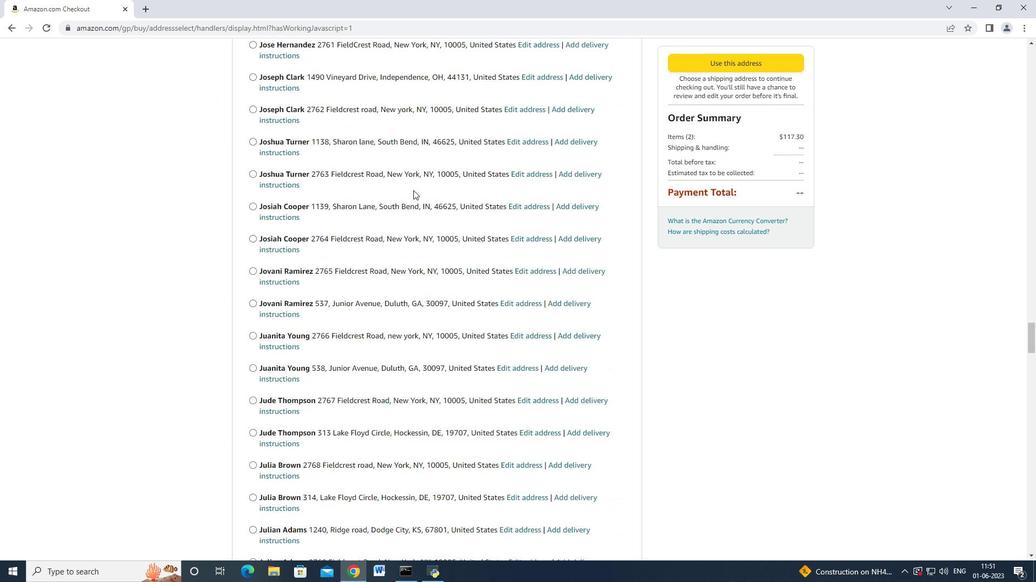 
Action: Mouse scrolled (412, 190) with delta (0, 0)
Screenshot: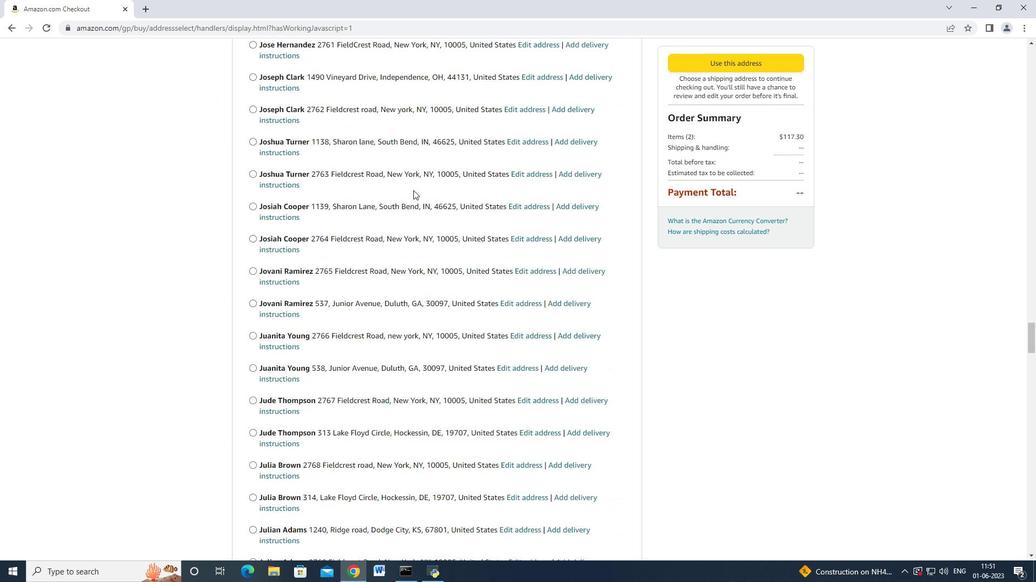 
Action: Mouse scrolled (412, 190) with delta (0, 0)
Screenshot: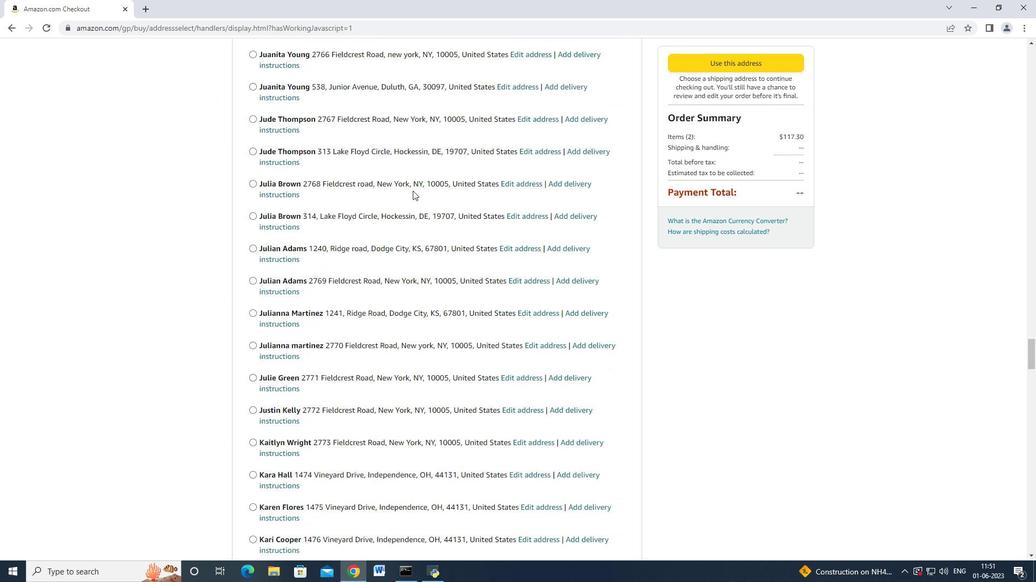 
Action: Mouse moved to (412, 191)
Screenshot: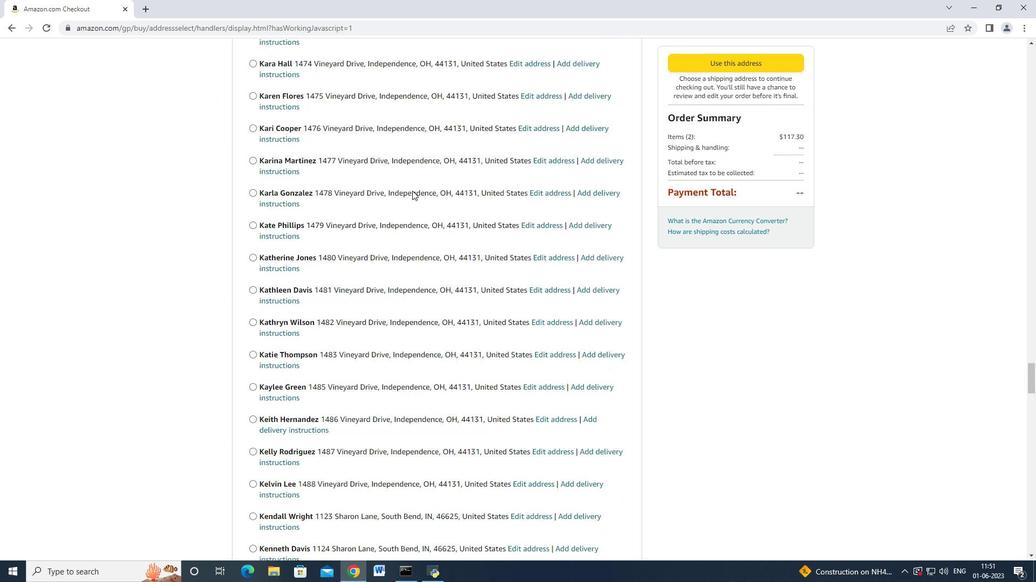 
Action: Mouse scrolled (412, 190) with delta (0, 0)
Screenshot: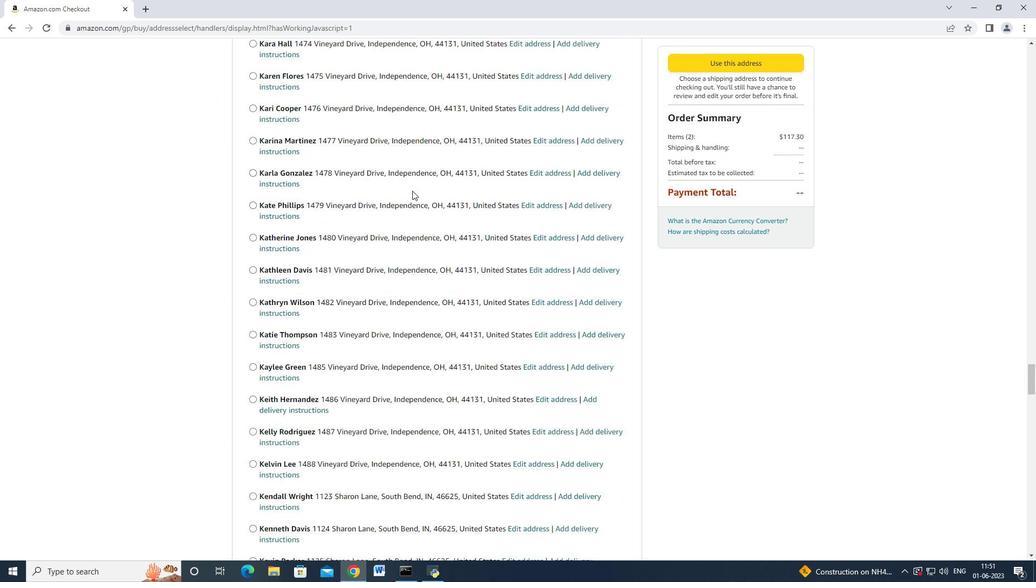 
Action: Mouse scrolled (412, 190) with delta (0, 0)
Screenshot: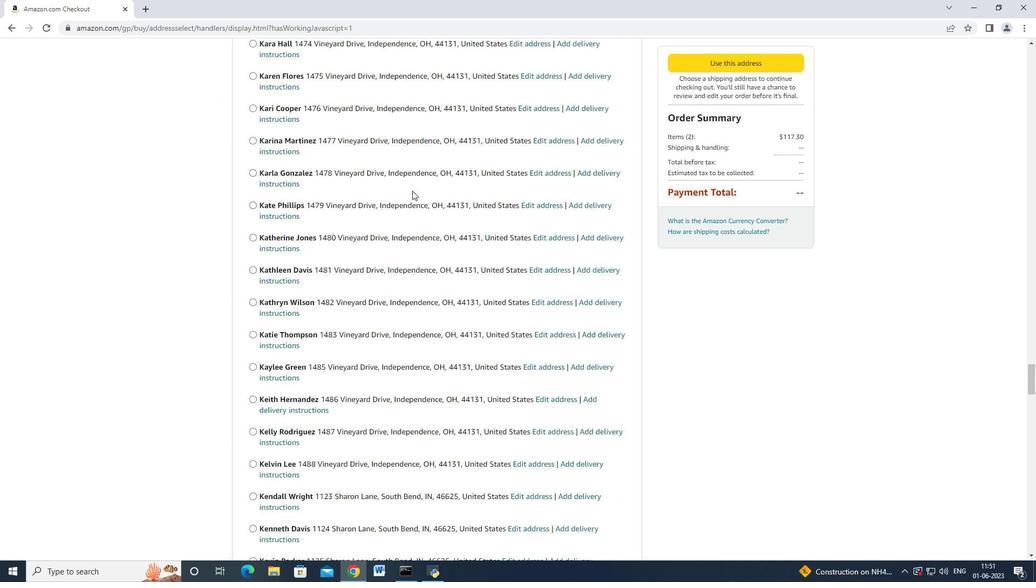 
Action: Mouse scrolled (412, 190) with delta (0, 0)
Screenshot: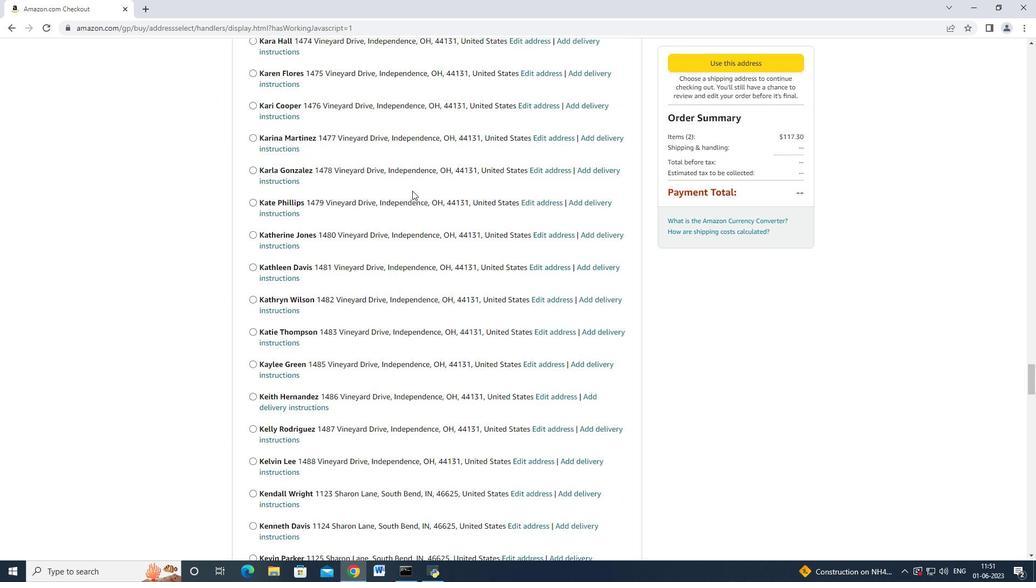 
Action: Mouse moved to (412, 191)
Screenshot: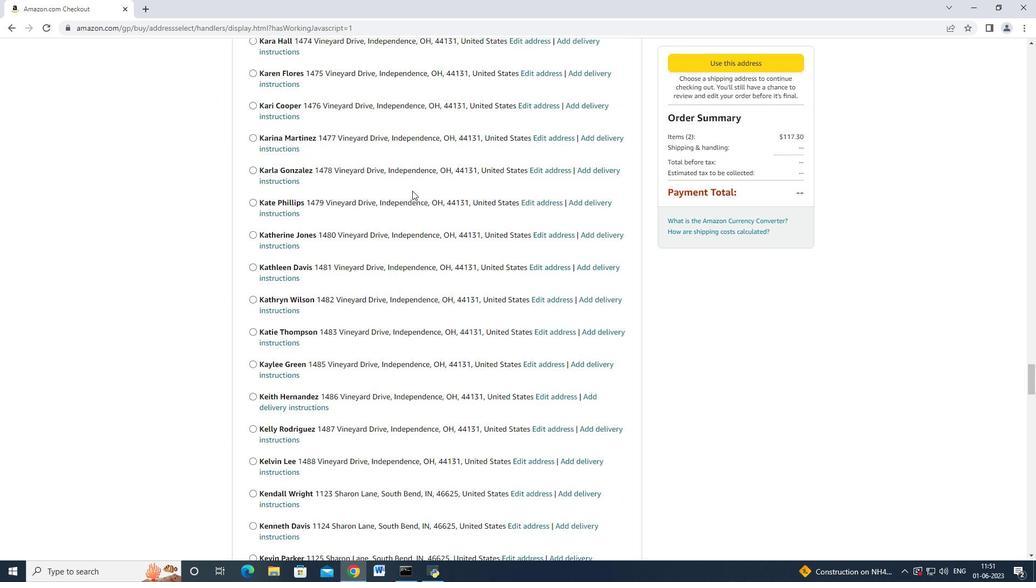 
Action: Mouse scrolled (412, 190) with delta (0, 0)
Screenshot: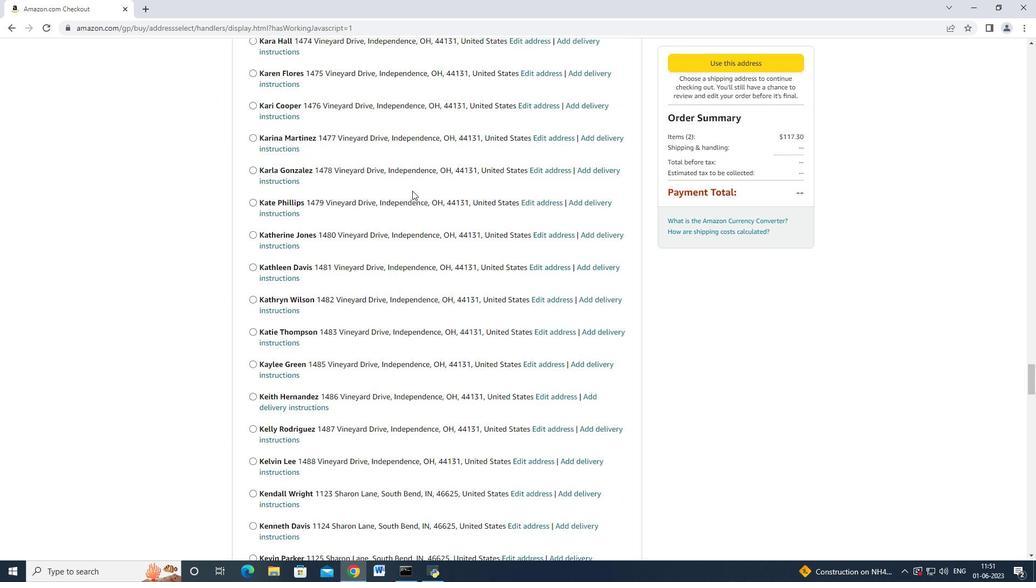 
Action: Mouse scrolled (412, 190) with delta (0, 0)
Screenshot: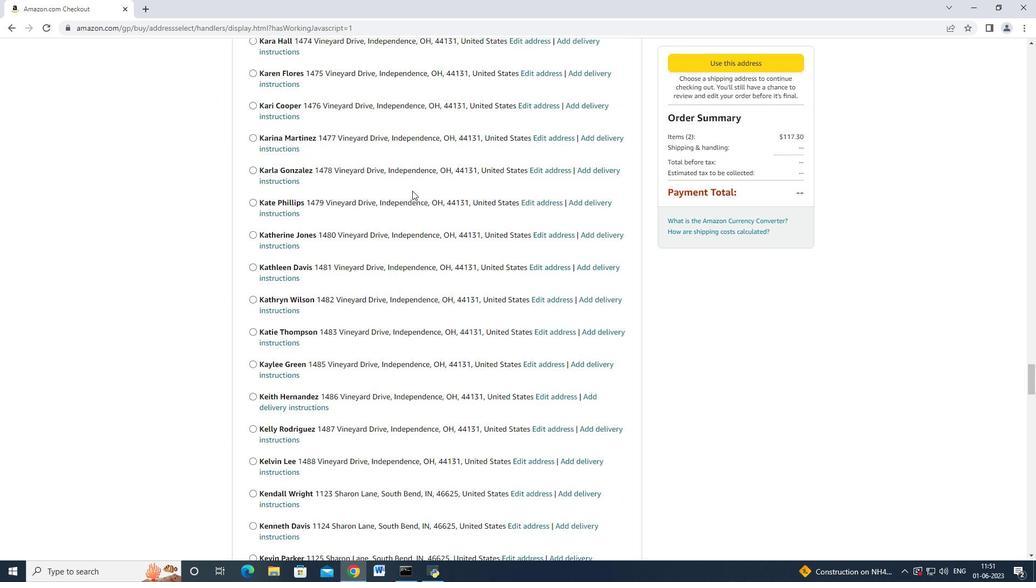 
Action: Mouse scrolled (412, 190) with delta (0, 0)
Screenshot: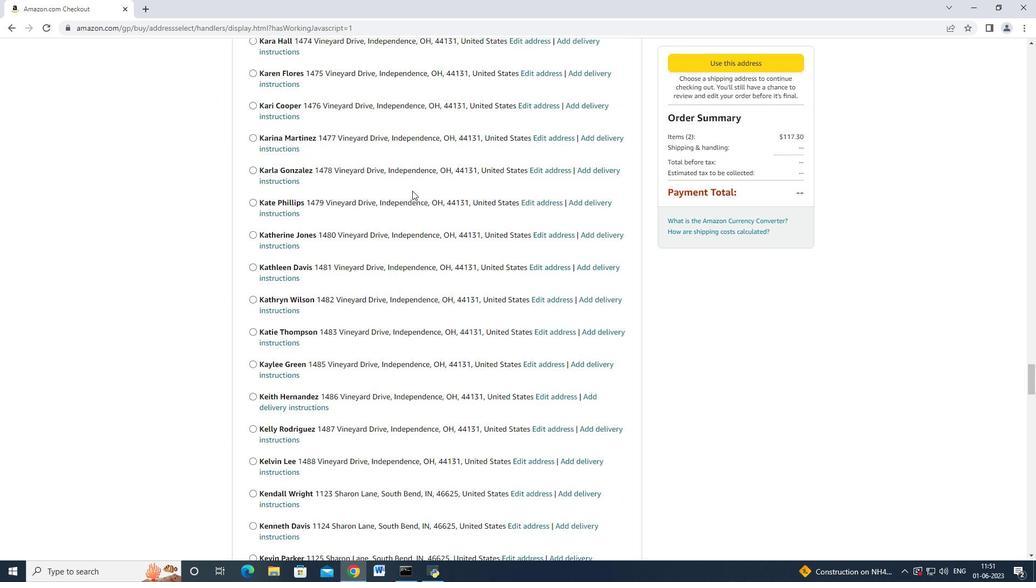 
Action: Mouse scrolled (412, 190) with delta (0, 0)
Screenshot: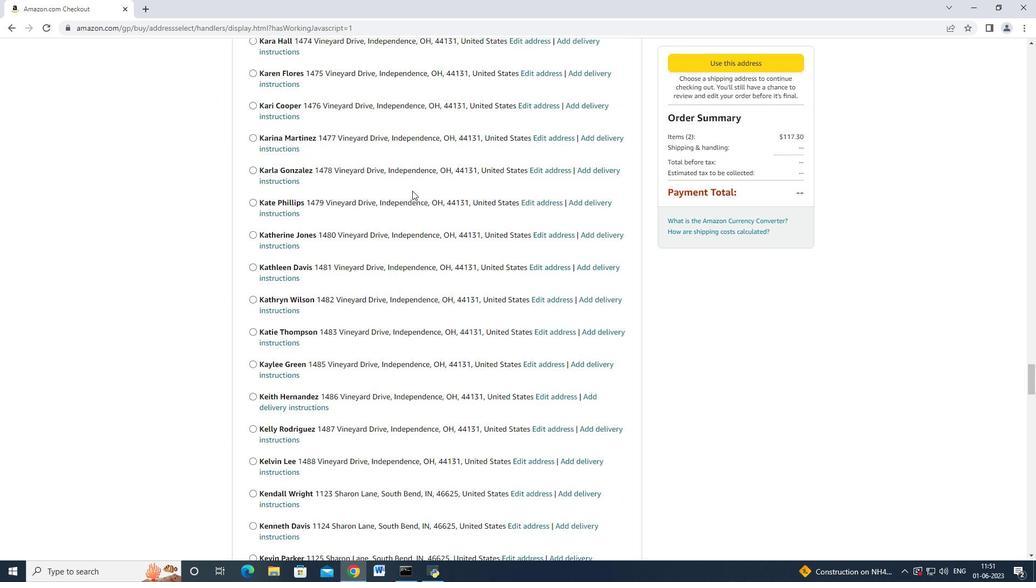 
Action: Mouse scrolled (412, 190) with delta (0, 0)
Screenshot: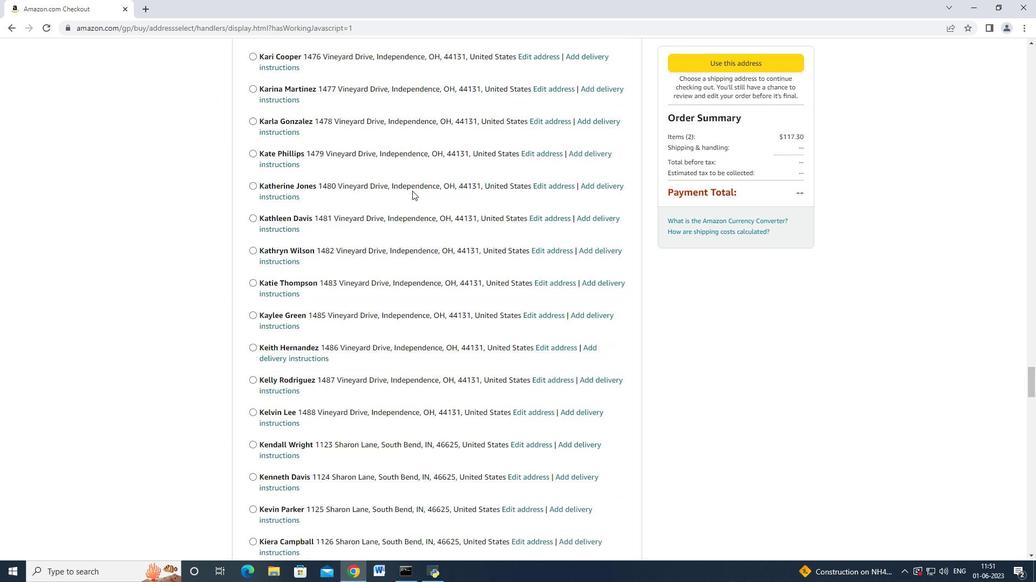 
Action: Mouse moved to (412, 191)
Screenshot: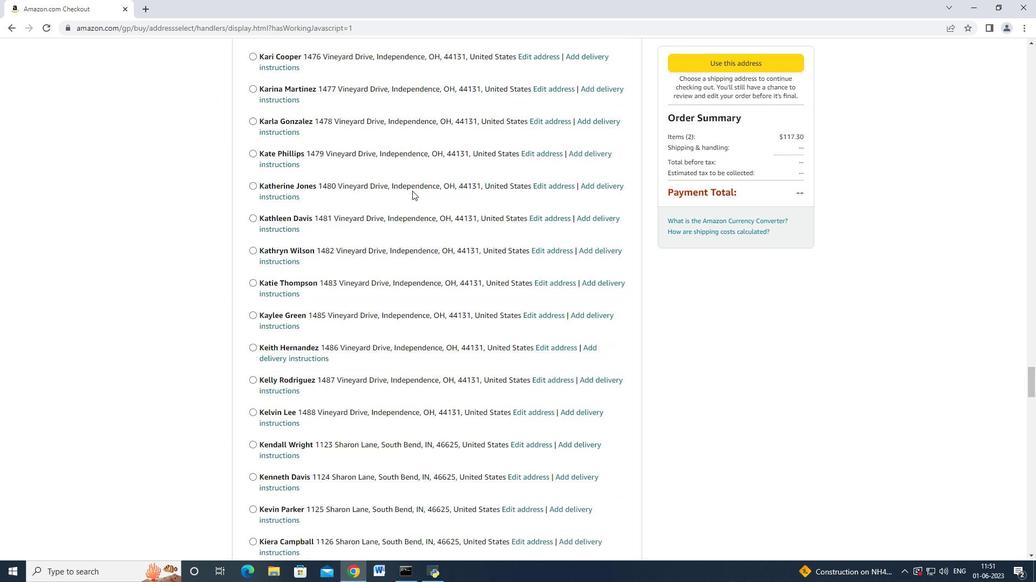 
Action: Mouse scrolled (412, 190) with delta (0, 0)
Screenshot: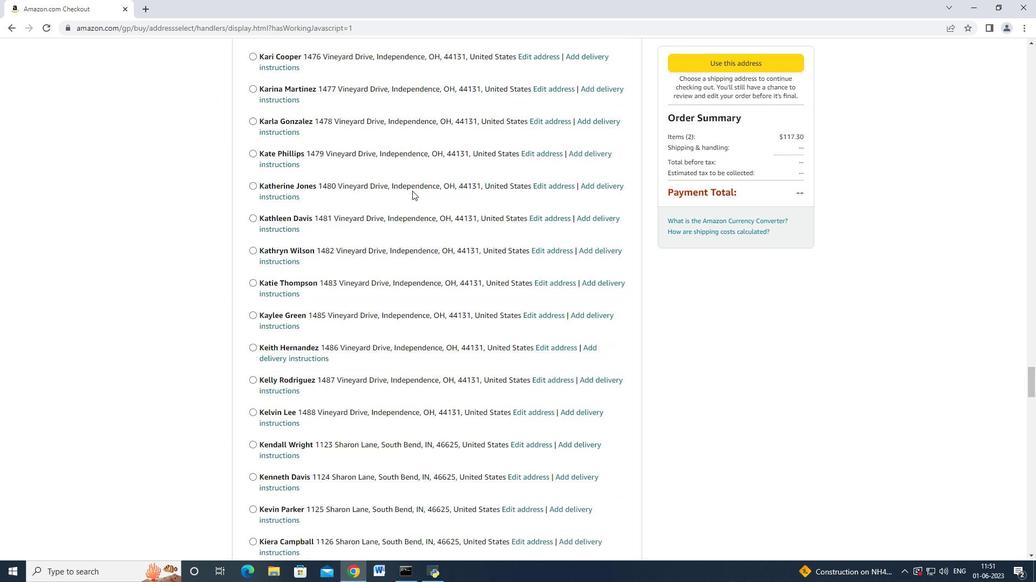 
Action: Mouse scrolled (412, 190) with delta (0, 0)
Screenshot: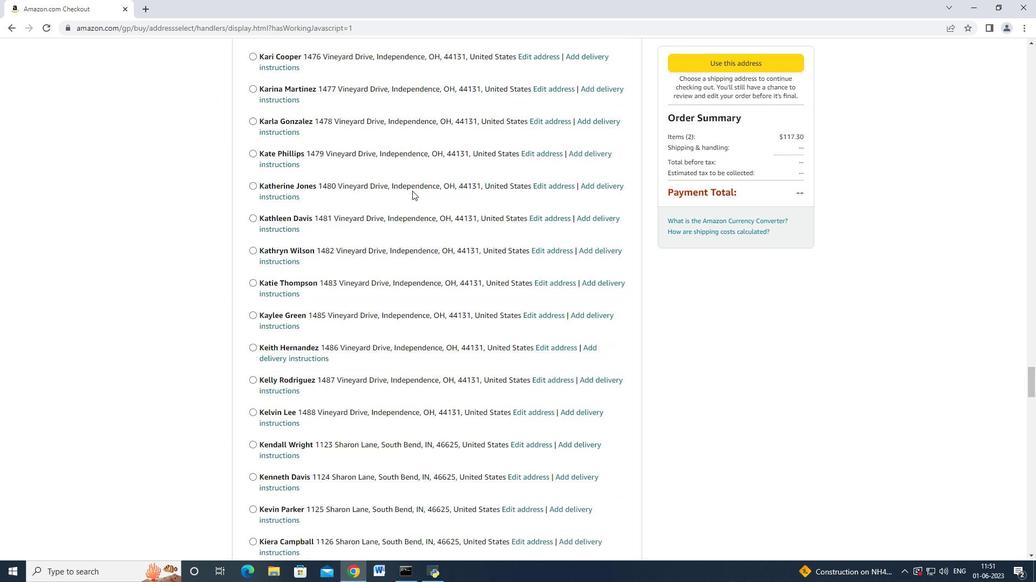 
Action: Mouse moved to (412, 191)
Screenshot: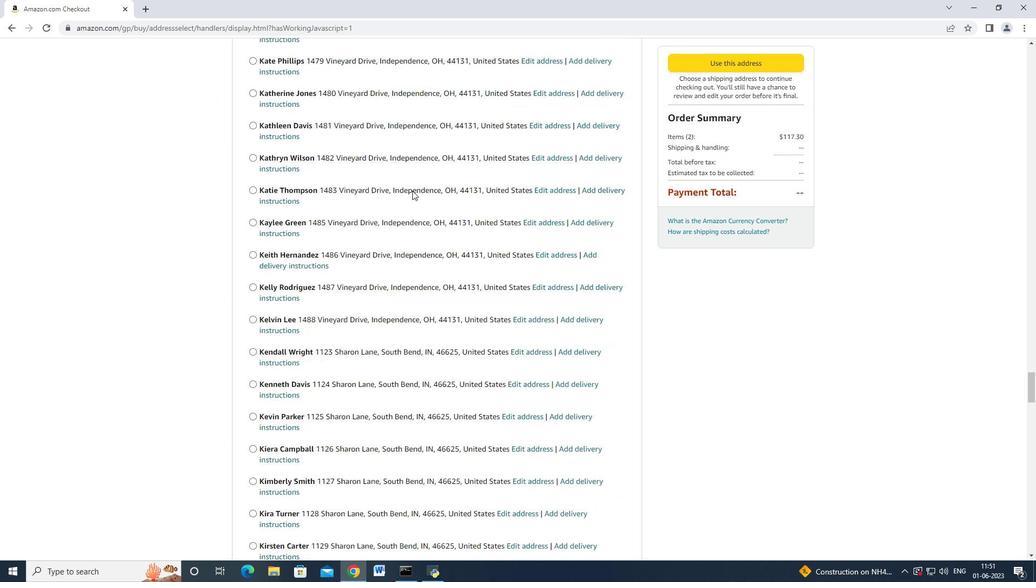 
Action: Mouse scrolled (412, 191) with delta (0, 0)
Screenshot: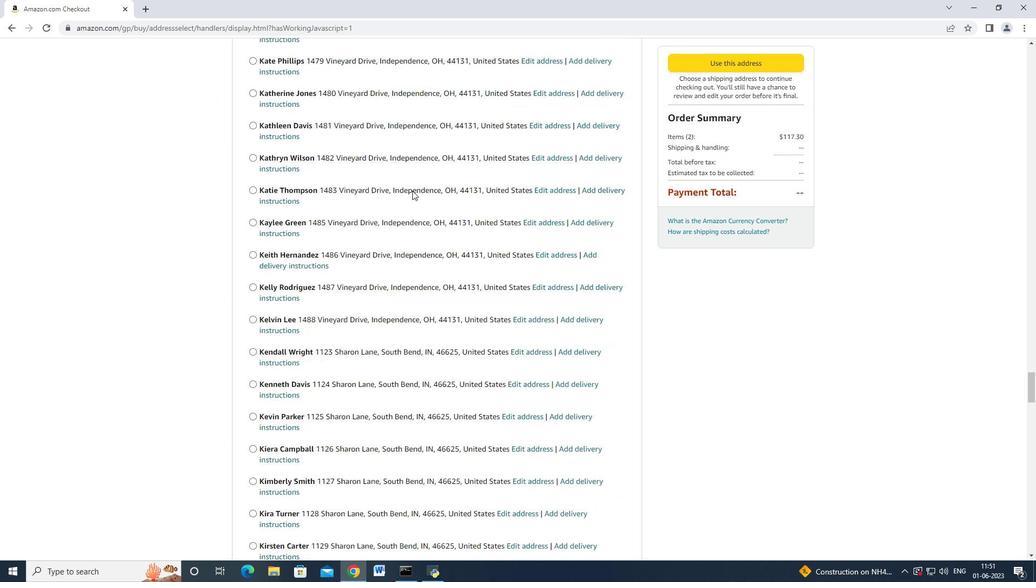 
Action: Mouse scrolled (412, 191) with delta (0, 0)
Screenshot: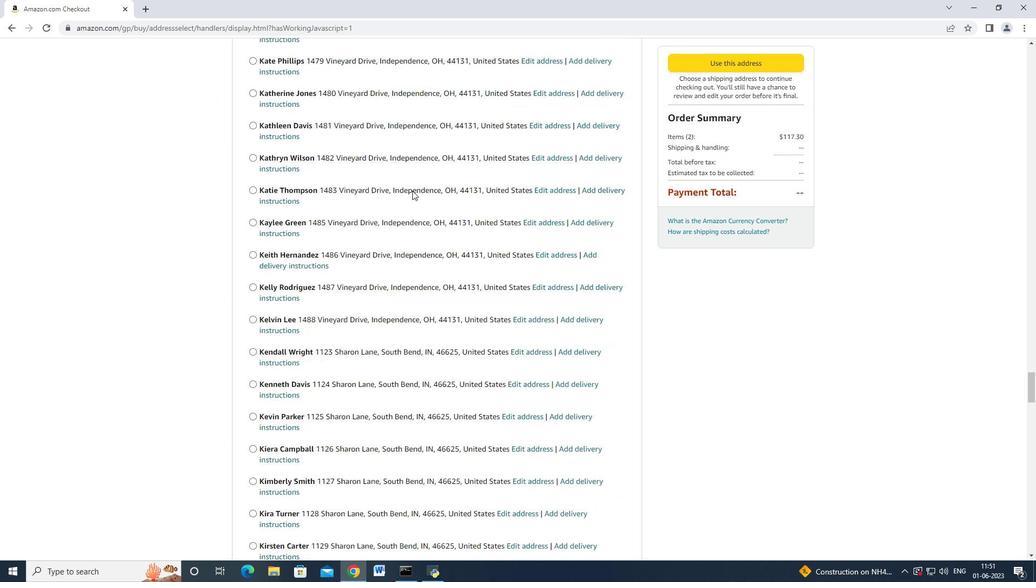 
Action: Mouse scrolled (412, 191) with delta (0, 0)
Screenshot: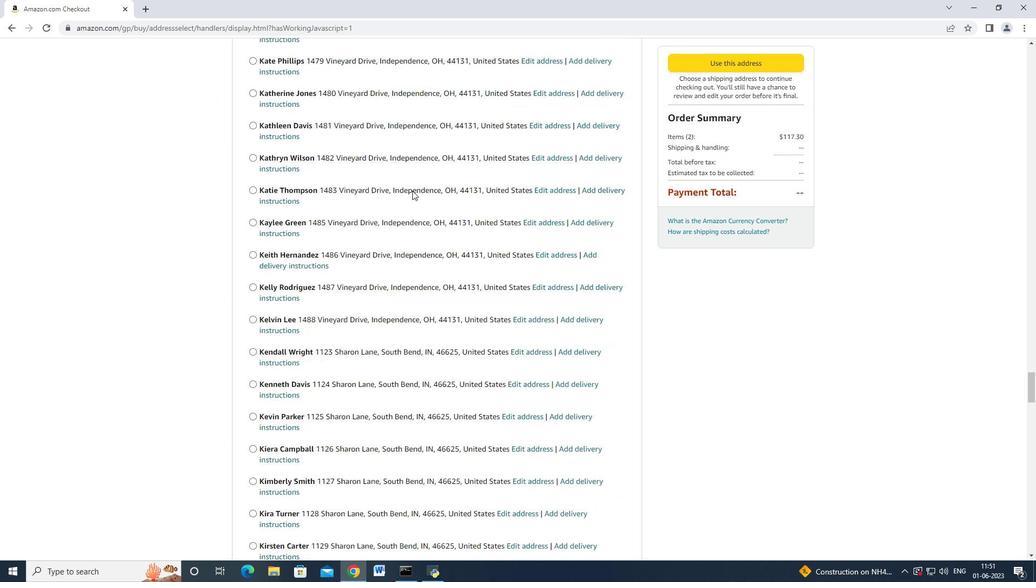 
Action: Mouse scrolled (412, 191) with delta (0, 0)
Screenshot: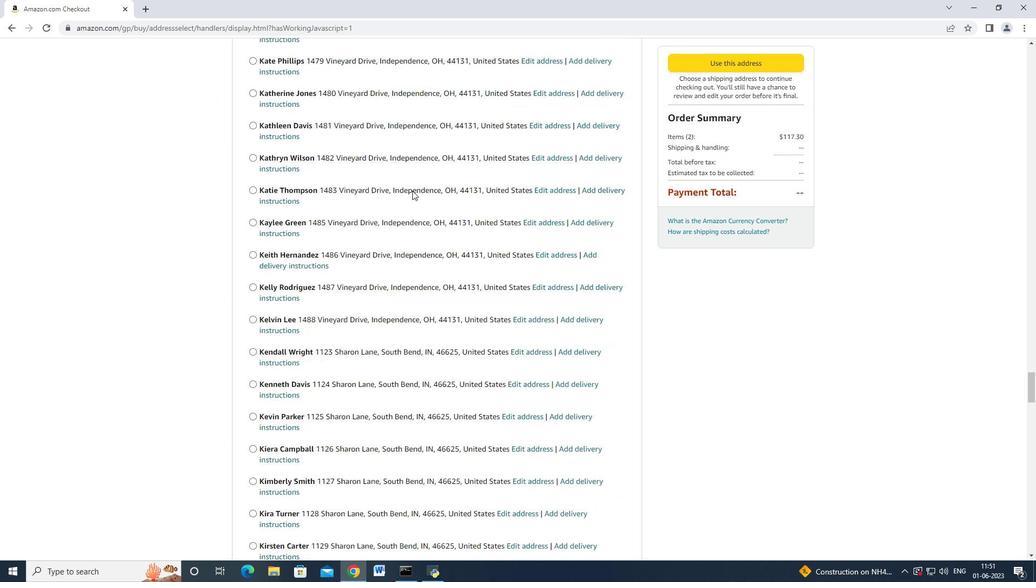 
Action: Mouse scrolled (412, 191) with delta (0, 0)
Screenshot: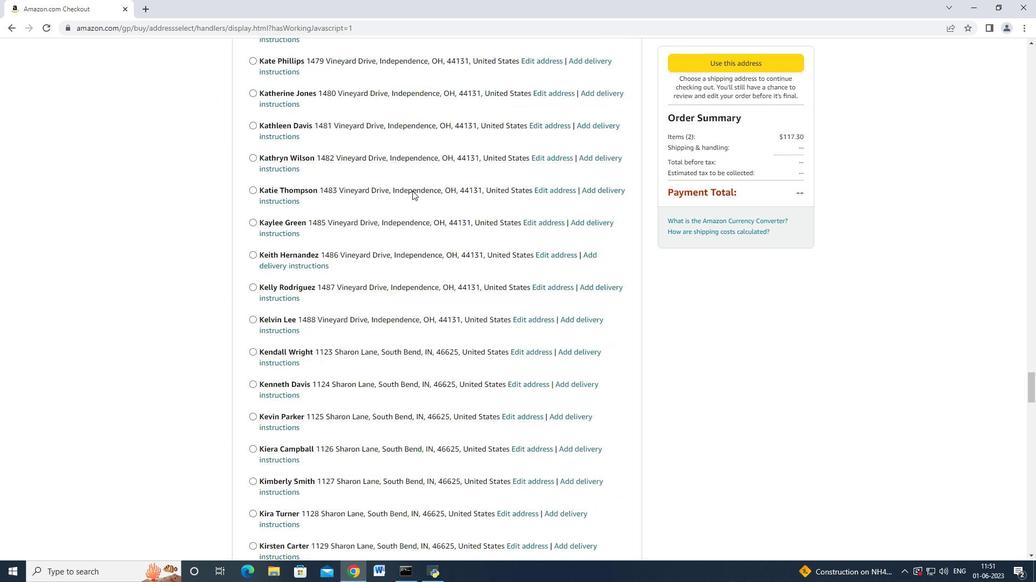 
Action: Mouse moved to (412, 191)
Screenshot: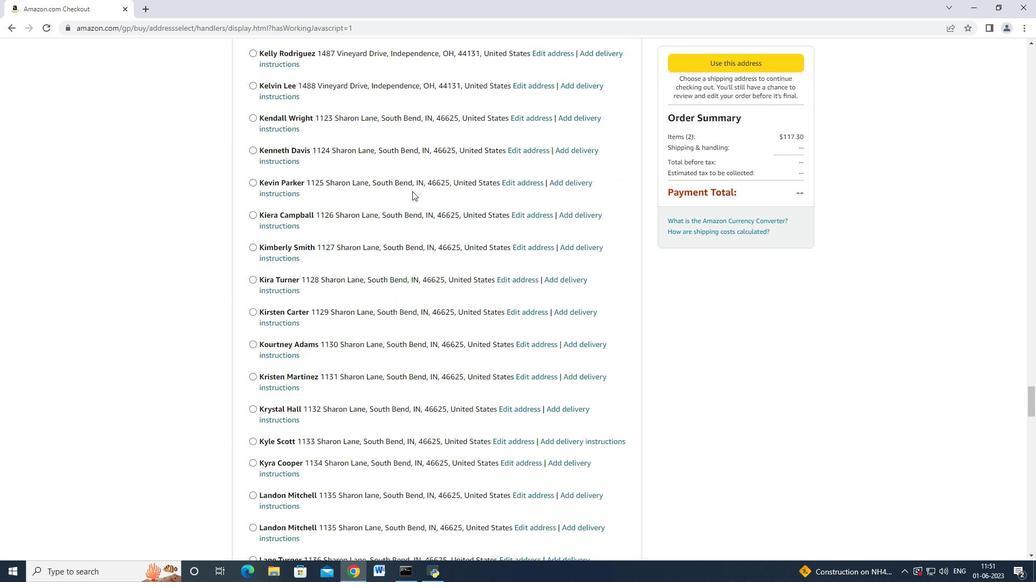 
Action: Mouse scrolled (412, 191) with delta (0, 0)
Screenshot: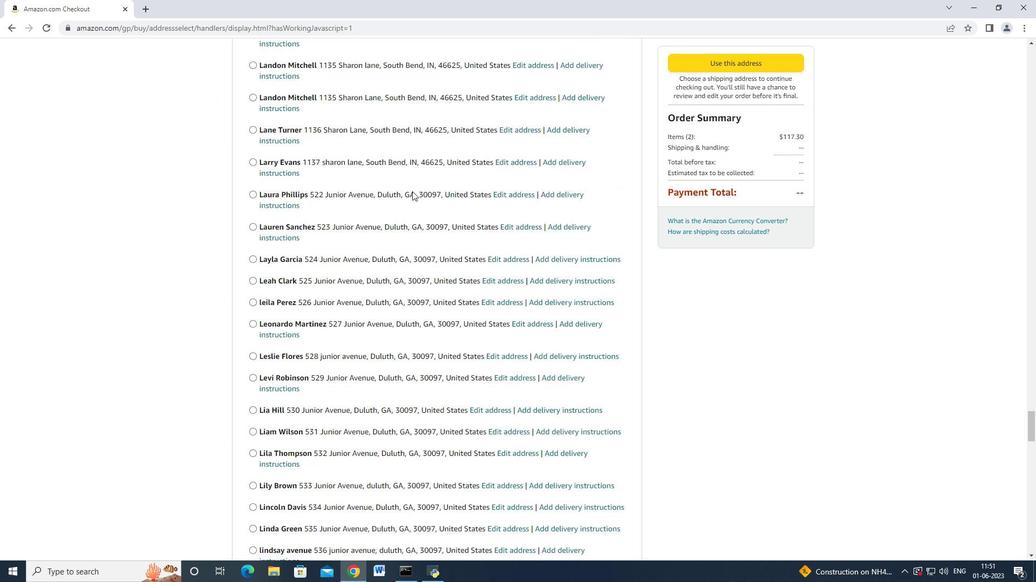 
Action: Mouse scrolled (412, 191) with delta (0, 0)
Screenshot: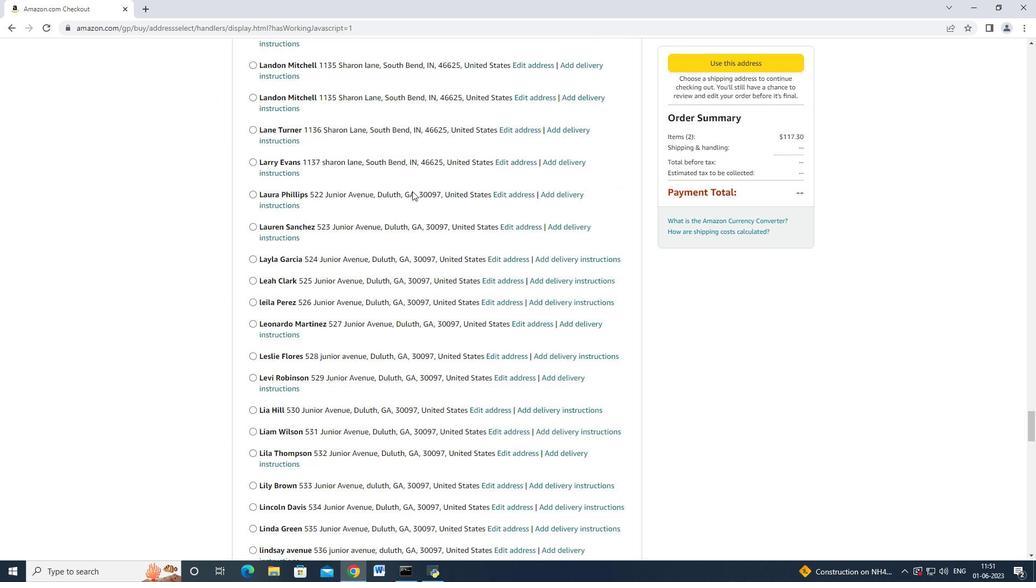 
Action: Mouse scrolled (412, 191) with delta (0, 0)
Screenshot: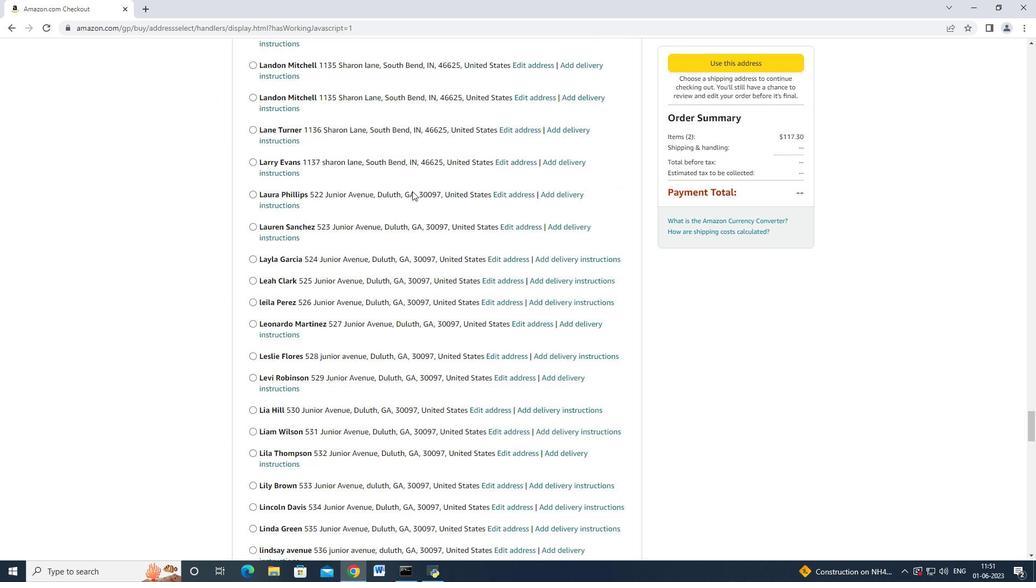 
Action: Mouse scrolled (412, 191) with delta (0, 0)
Screenshot: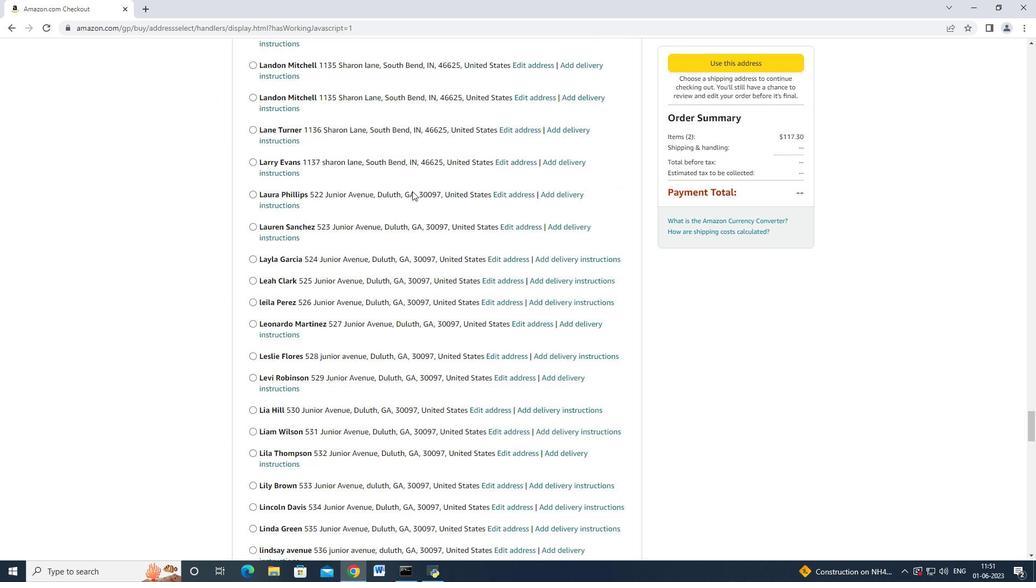 
Action: Mouse scrolled (412, 191) with delta (0, 0)
Screenshot: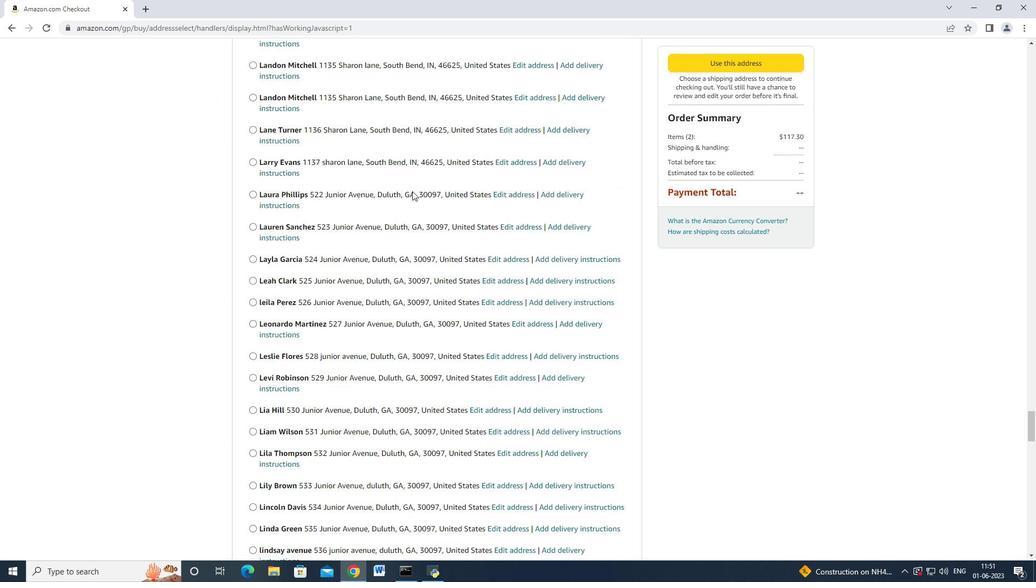
Action: Mouse scrolled (412, 191) with delta (0, 0)
Screenshot: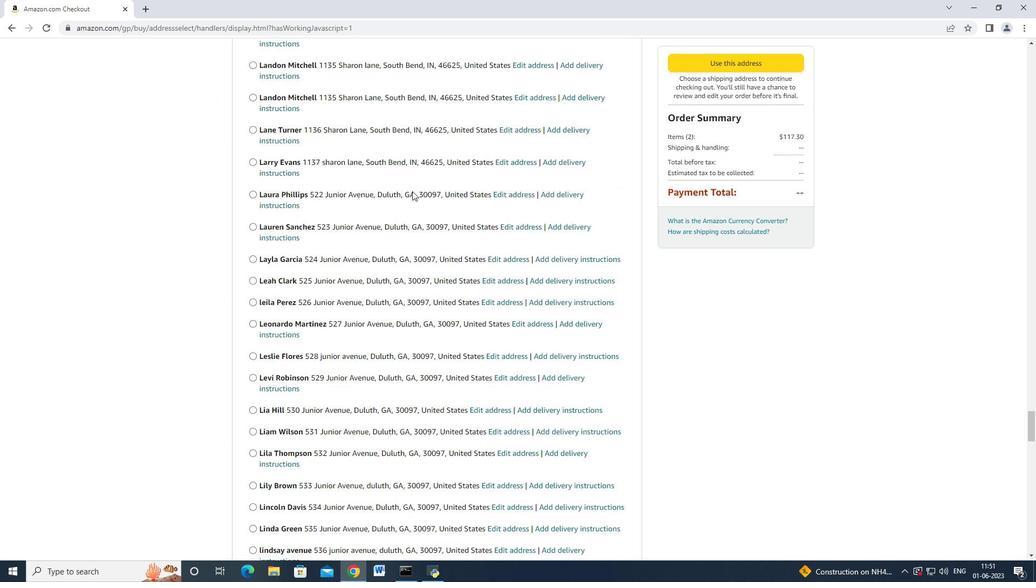 
Action: Mouse scrolled (412, 191) with delta (0, 0)
Screenshot: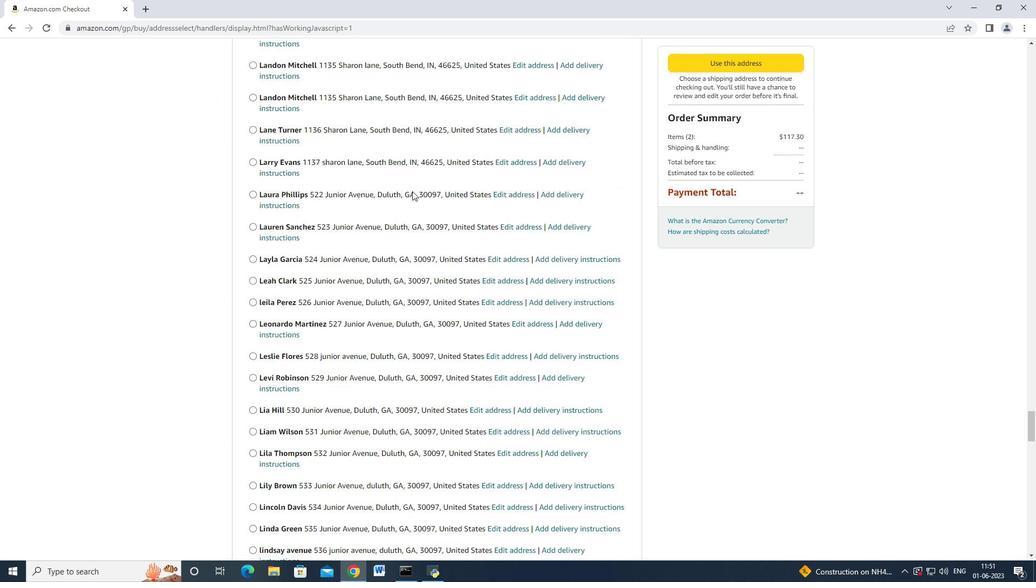 
Action: Mouse scrolled (412, 191) with delta (0, 0)
Screenshot: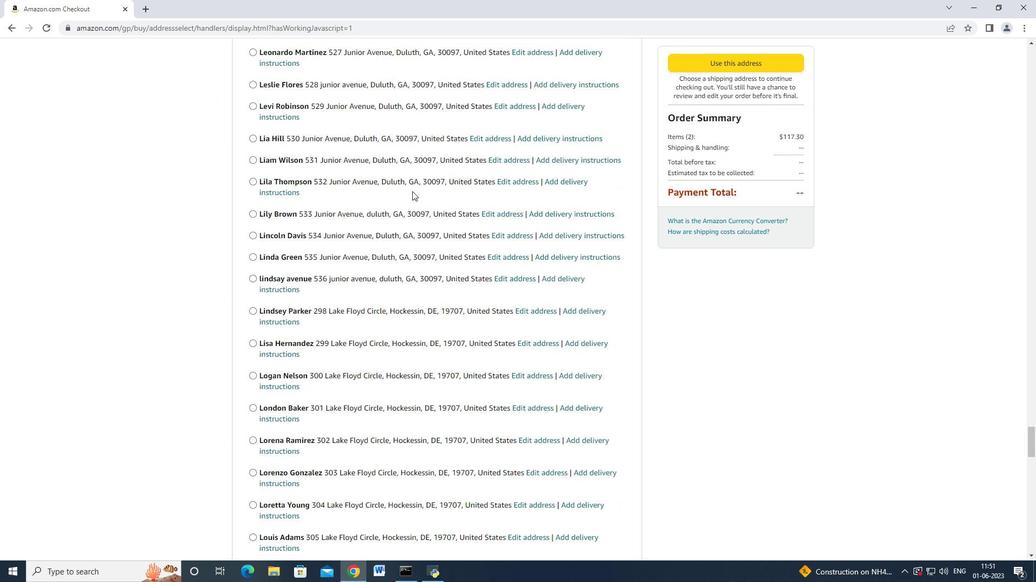 
Action: Mouse scrolled (412, 191) with delta (0, 0)
Screenshot: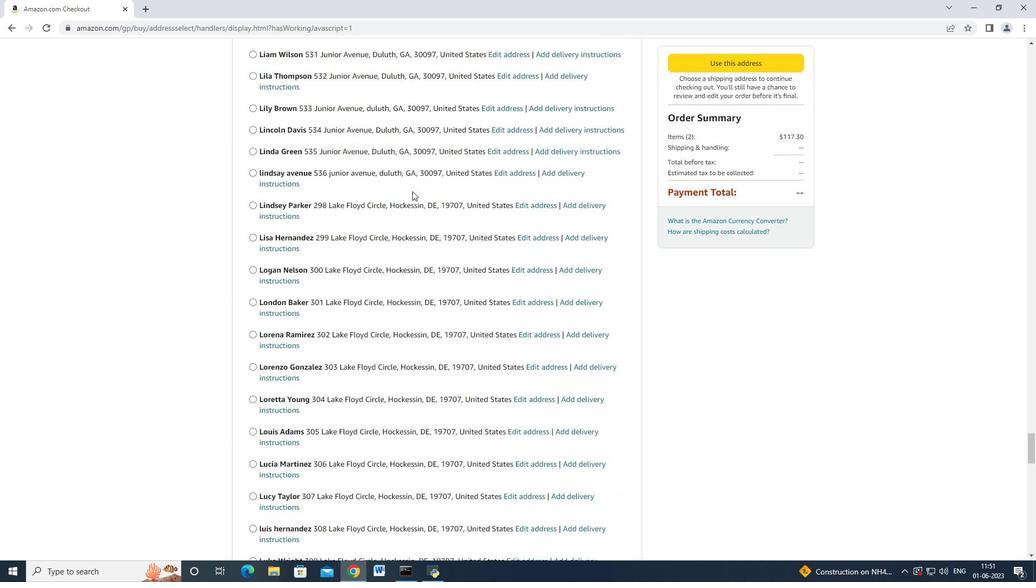 
Action: Mouse moved to (412, 192)
Screenshot: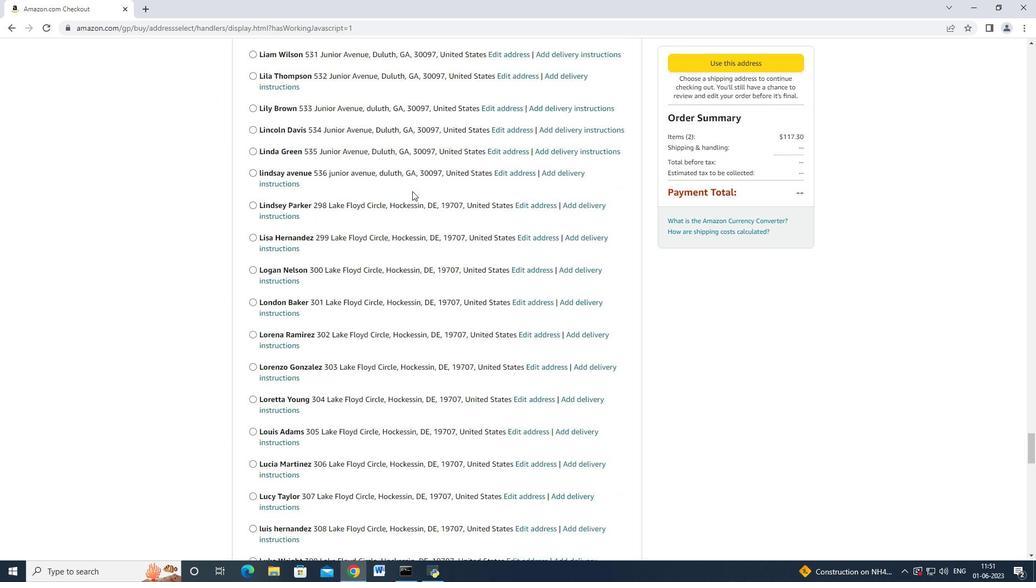 
Action: Mouse scrolled (412, 191) with delta (0, 0)
Screenshot: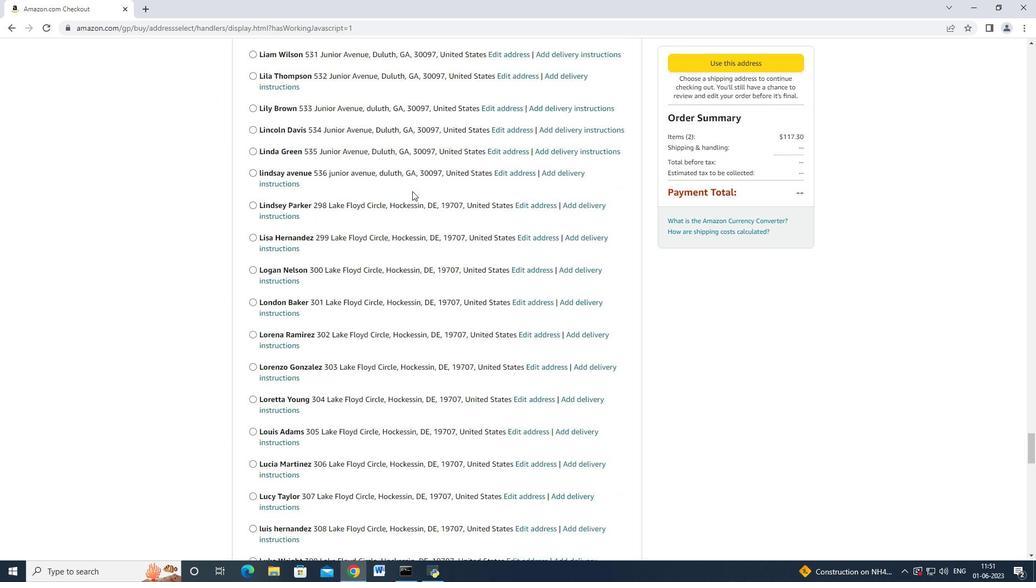 
Action: Mouse scrolled (412, 191) with delta (0, 0)
Screenshot: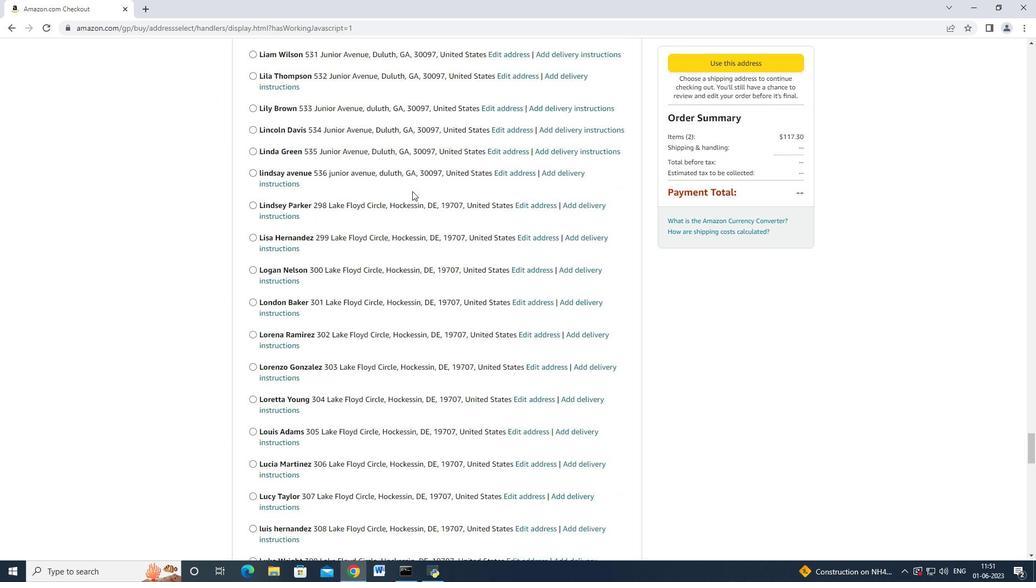 
Action: Mouse scrolled (412, 191) with delta (0, 0)
Screenshot: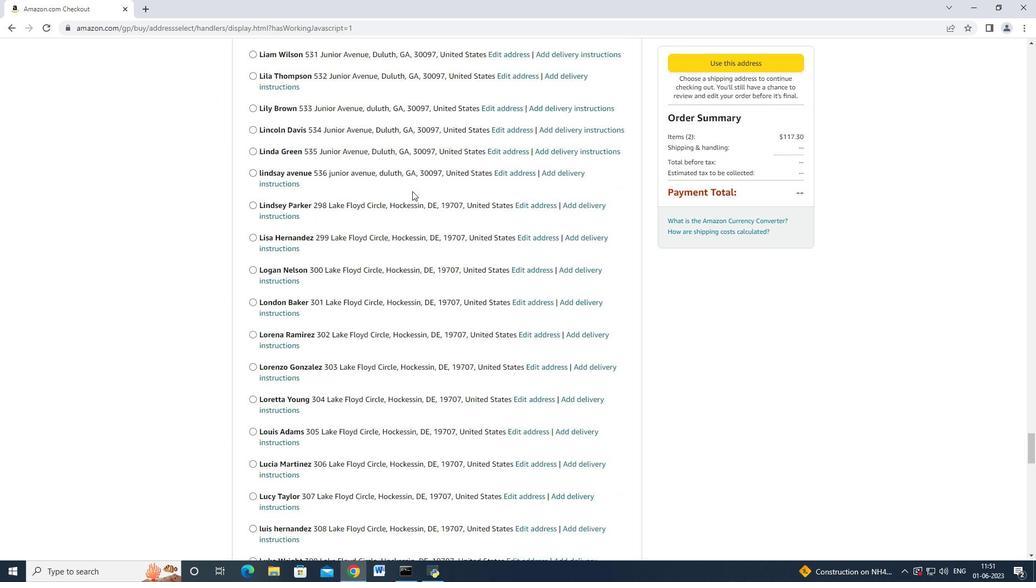 
Action: Mouse scrolled (412, 191) with delta (0, 0)
Screenshot: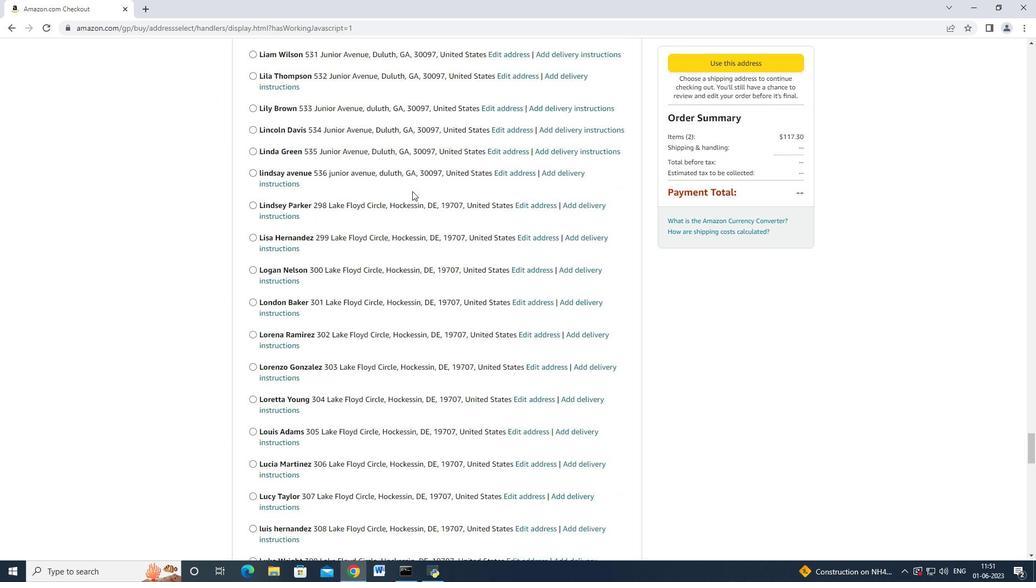
Action: Mouse scrolled (412, 191) with delta (0, 0)
Screenshot: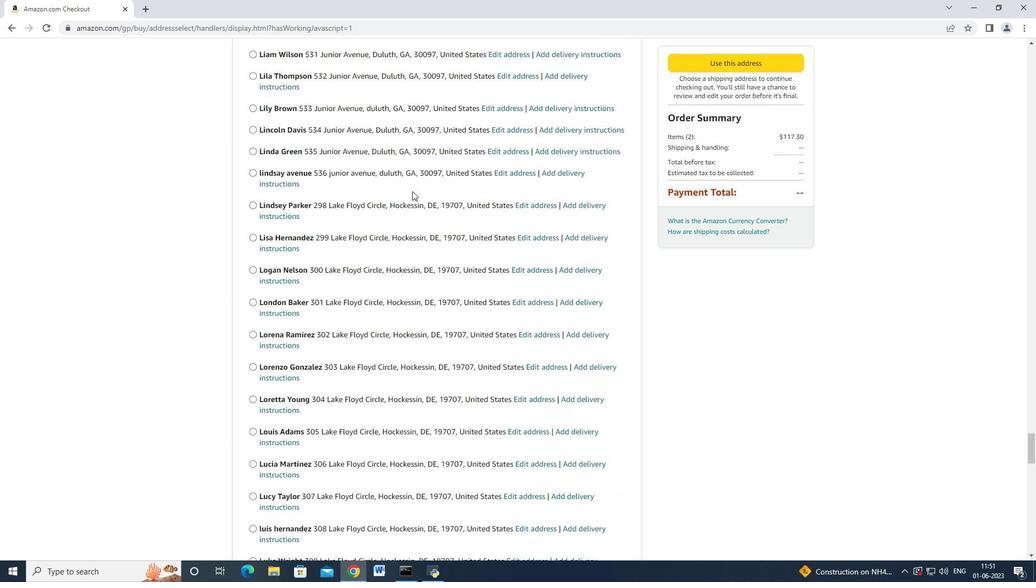
Action: Mouse scrolled (412, 191) with delta (0, 0)
Screenshot: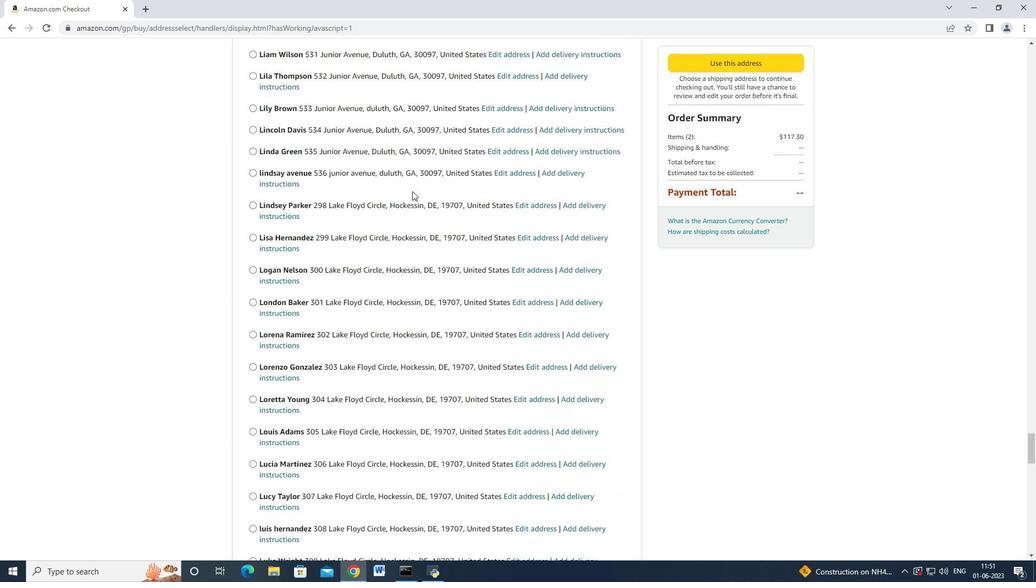 
Action: Mouse moved to (412, 192)
Screenshot: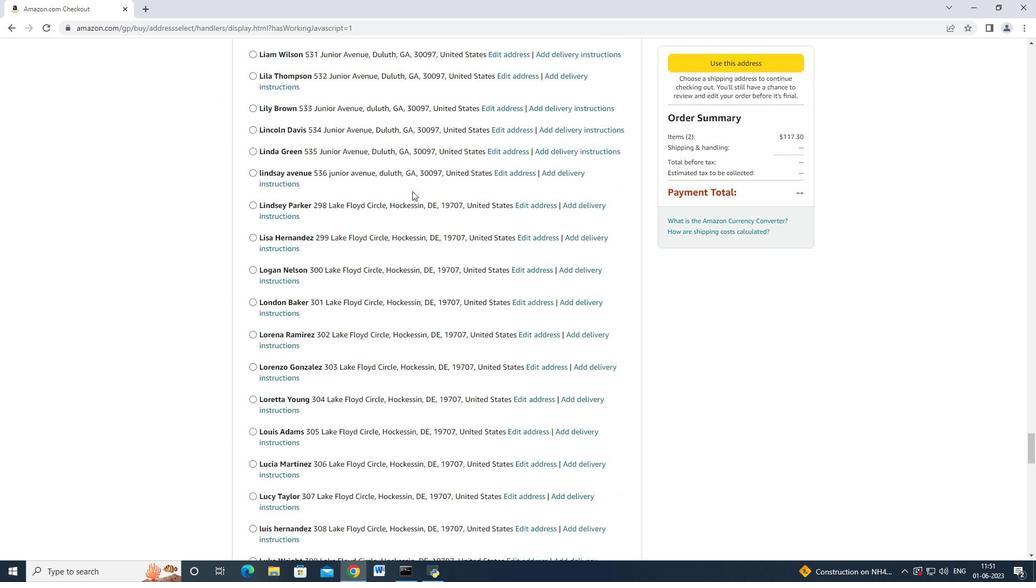 
Action: Mouse scrolled (412, 191) with delta (0, 0)
Screenshot: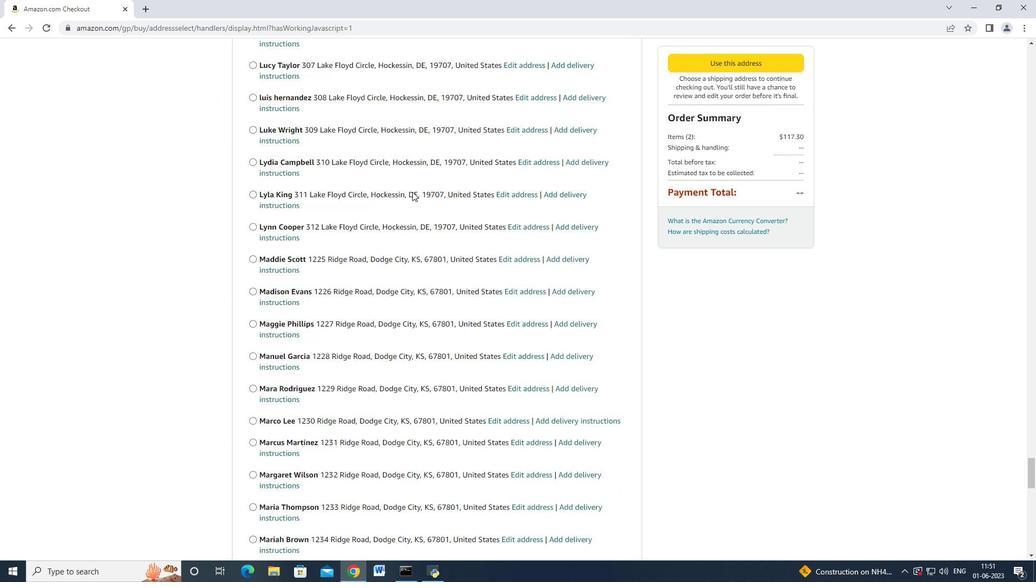 
Action: Mouse moved to (412, 192)
